 Task: Plan a trip to s-Hertogenbosch, Netherlands from 22nd December, 2023 to 30th December, 2023 for 2 adults.1  bedroom having 1 bed and 1 bathroom. Property type can be hotel. Look for 4 properties as per requirement.
Action: Mouse moved to (445, 140)
Screenshot: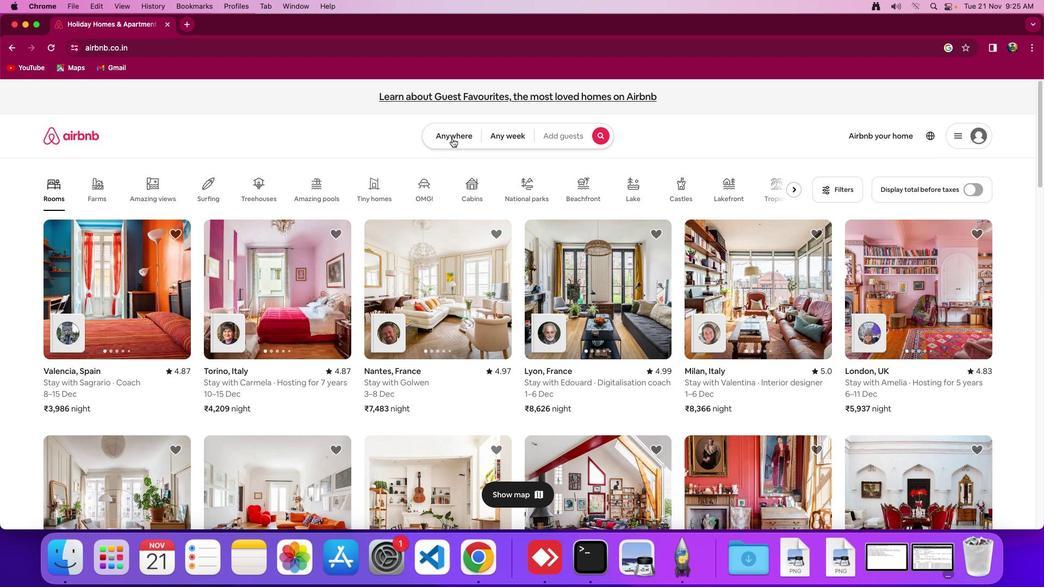 
Action: Mouse pressed left at (445, 140)
Screenshot: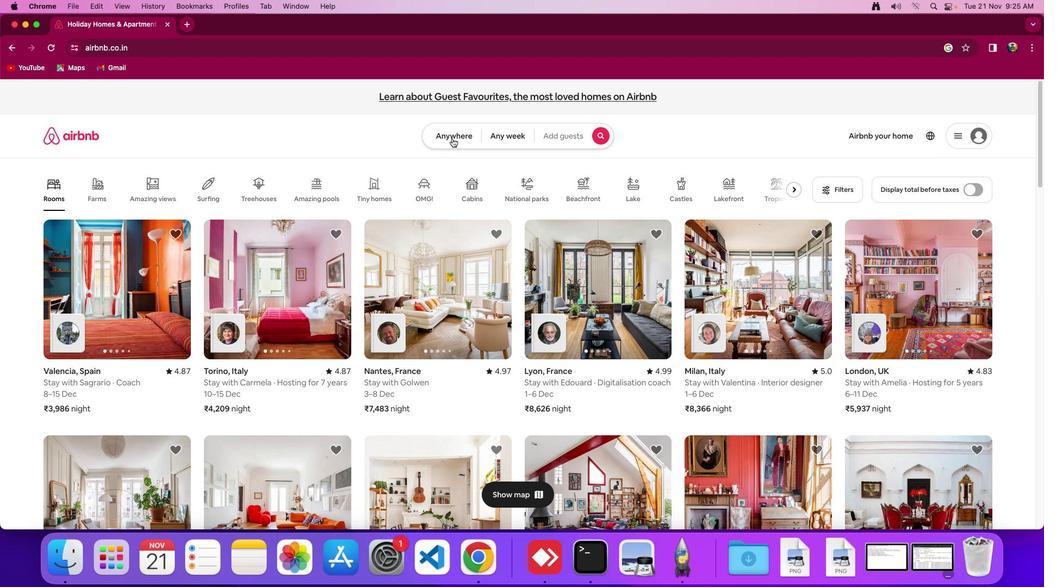 
Action: Mouse moved to (451, 138)
Screenshot: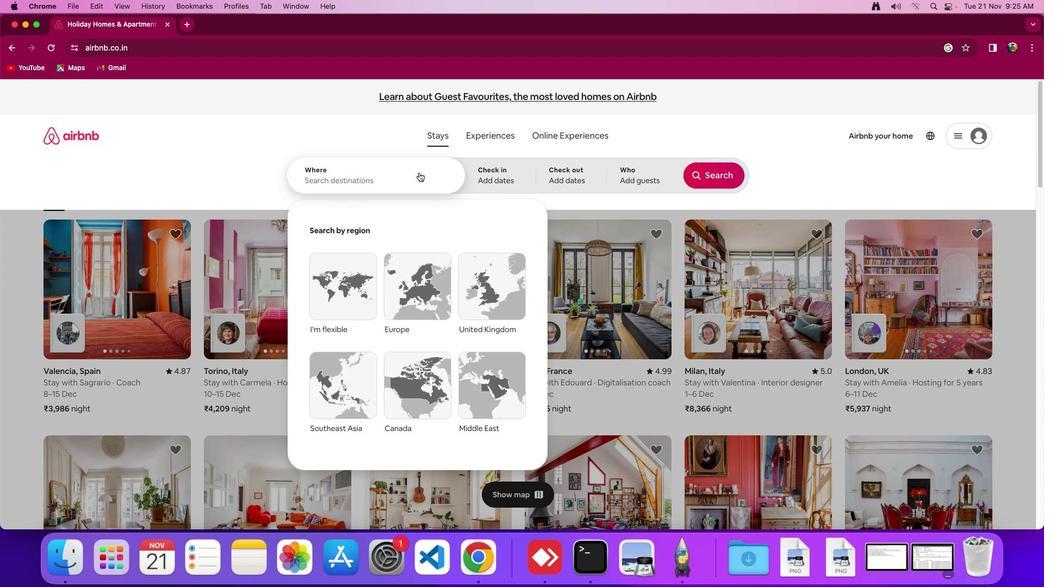 
Action: Mouse pressed left at (451, 138)
Screenshot: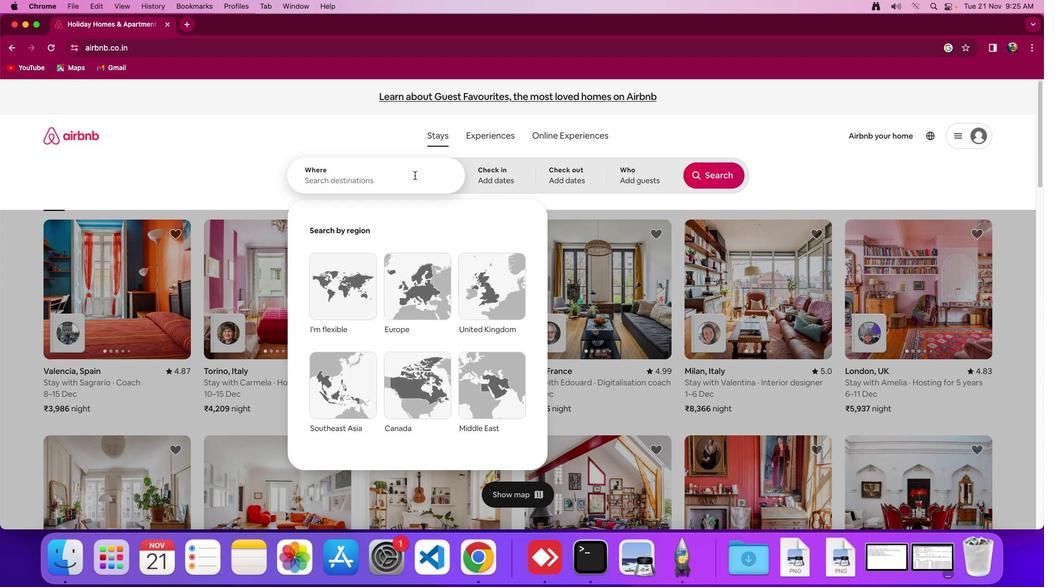 
Action: Mouse moved to (414, 175)
Screenshot: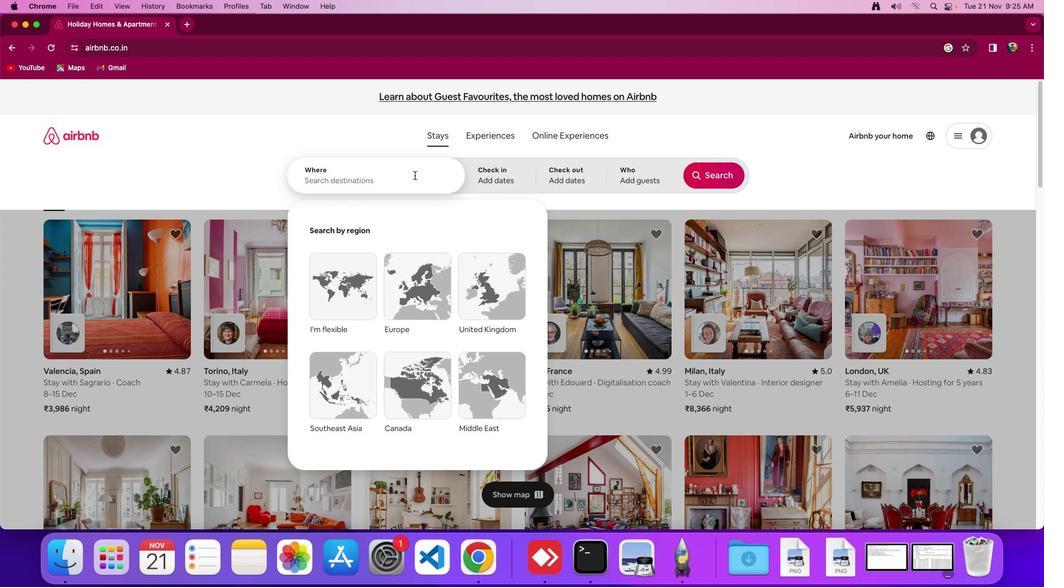 
Action: Mouse pressed left at (414, 175)
Screenshot: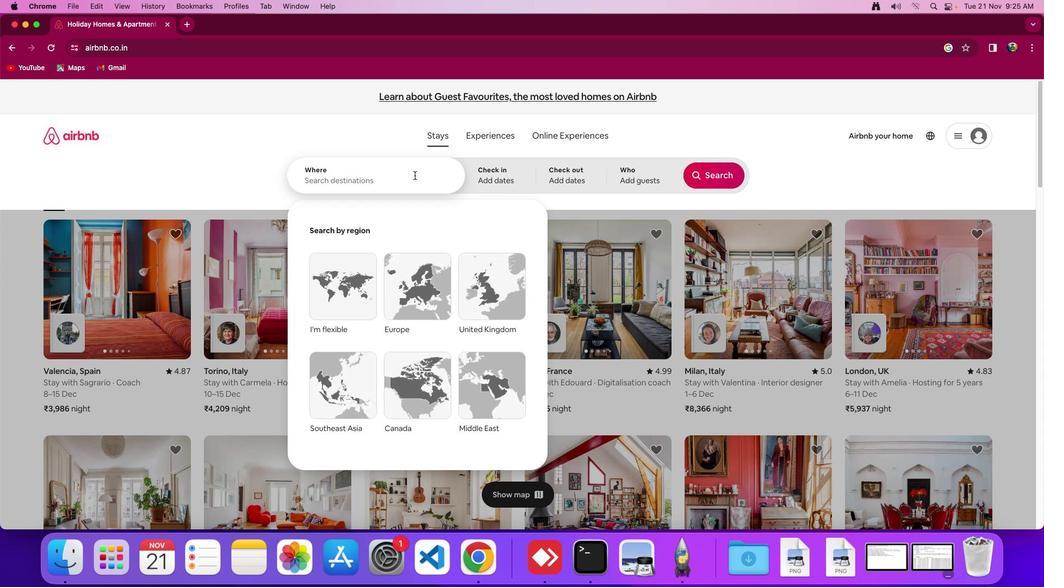 
Action: Key pressed Key.shift_r'S'Key.backspace's''-'Key.shift'H''e''r''t''o'Key.backspace'o''g''e''n''b''o''s''c''h'','Key.spaceKey.shift'N''e''t''h''e''r''l''a''n''d''s'
Screenshot: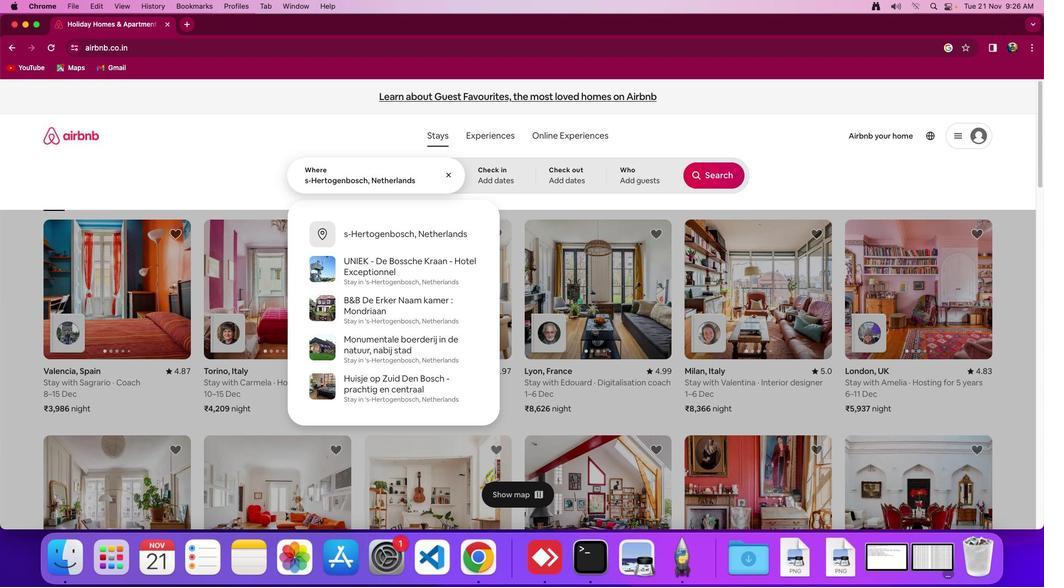 
Action: Mouse moved to (485, 175)
Screenshot: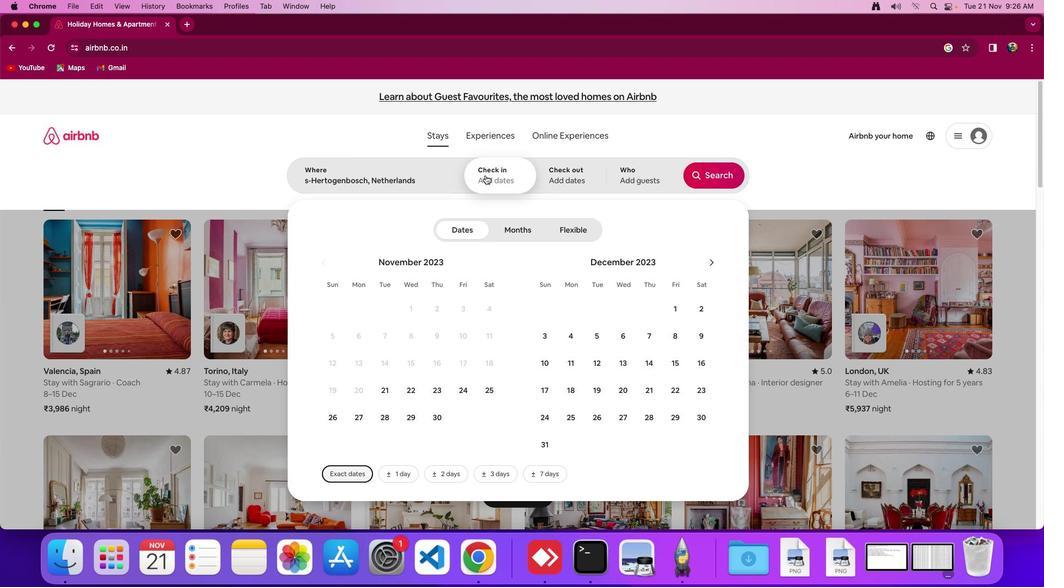 
Action: Mouse pressed left at (485, 175)
Screenshot: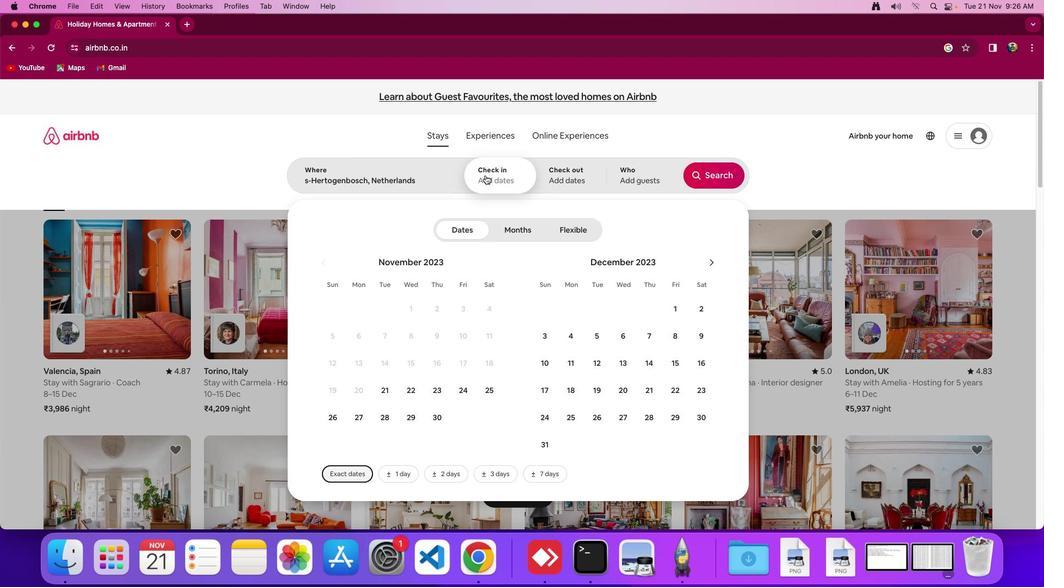 
Action: Mouse moved to (687, 390)
Screenshot: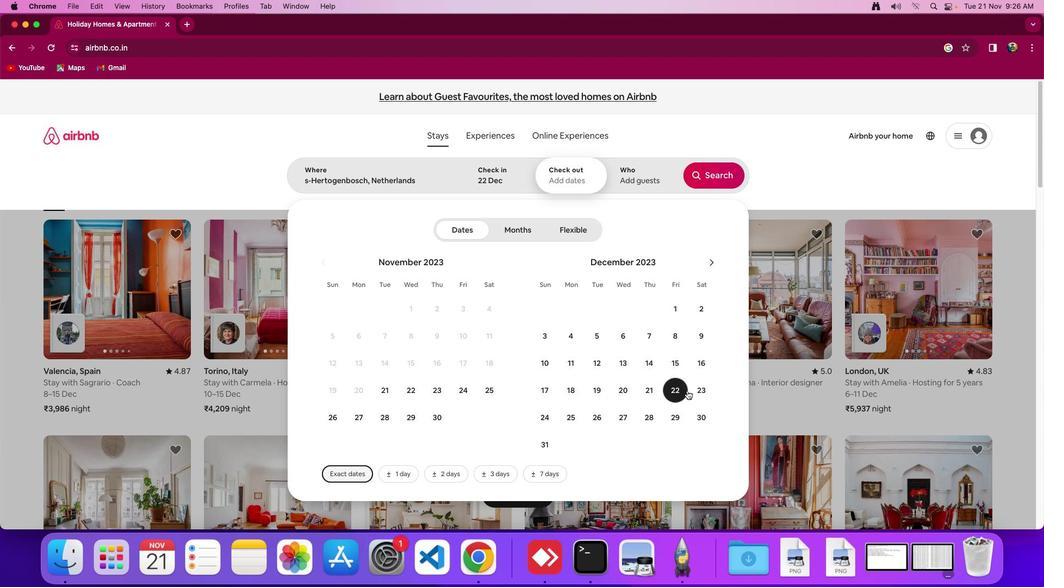 
Action: Mouse pressed left at (687, 390)
Screenshot: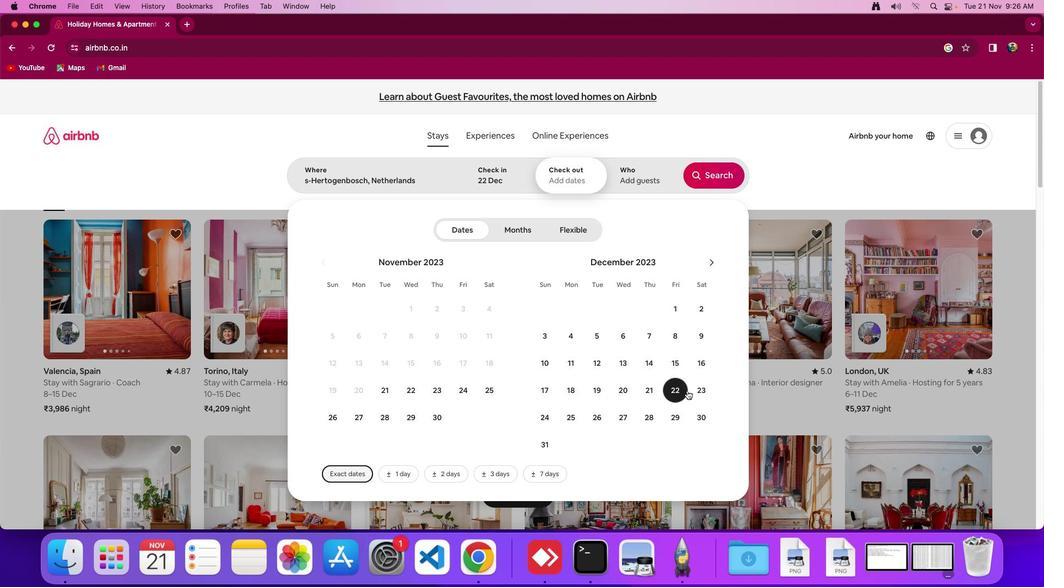 
Action: Mouse moved to (698, 413)
Screenshot: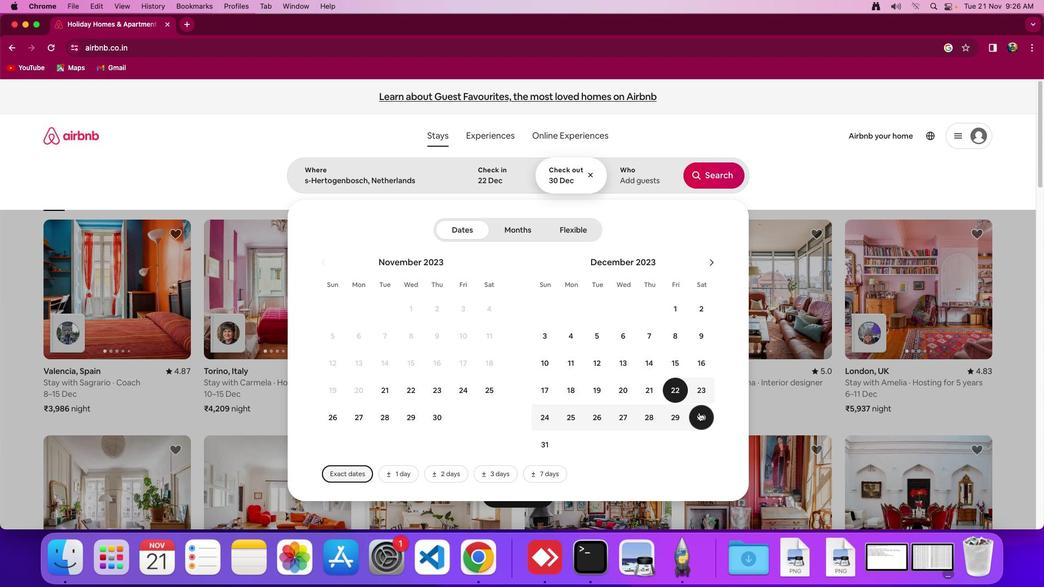 
Action: Mouse pressed left at (698, 413)
Screenshot: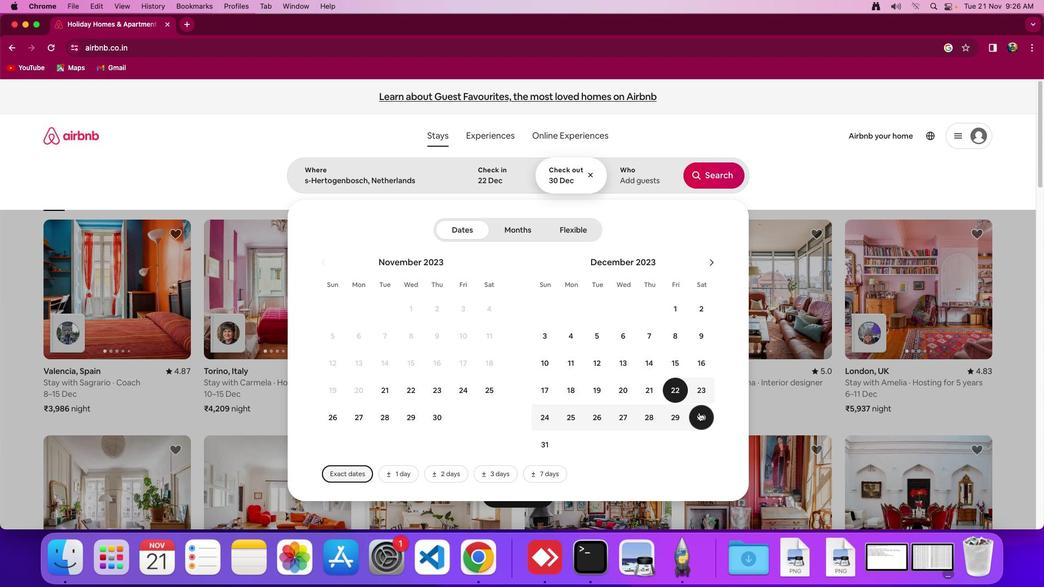 
Action: Mouse moved to (655, 178)
Screenshot: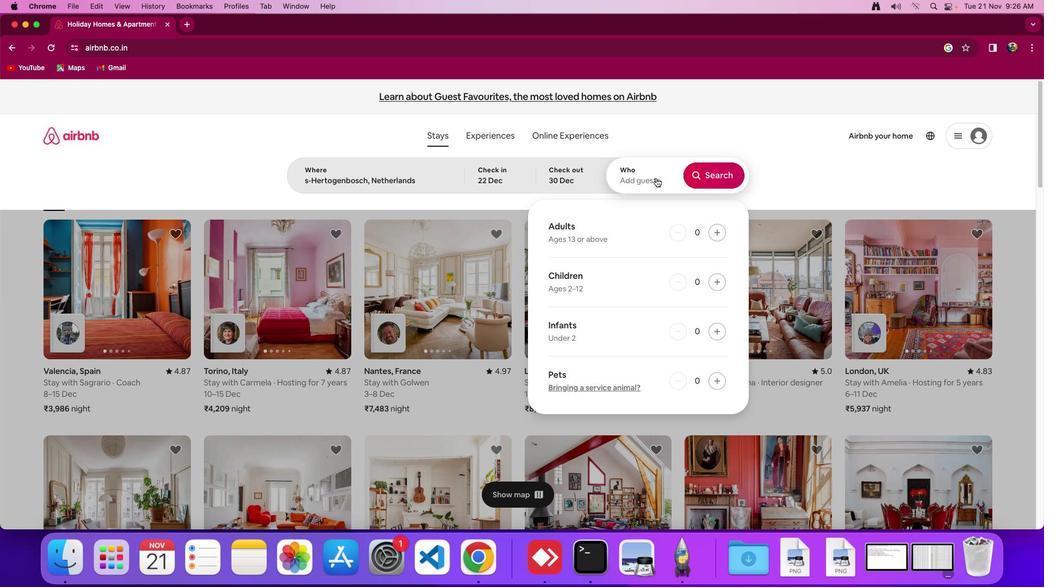 
Action: Mouse pressed left at (655, 178)
Screenshot: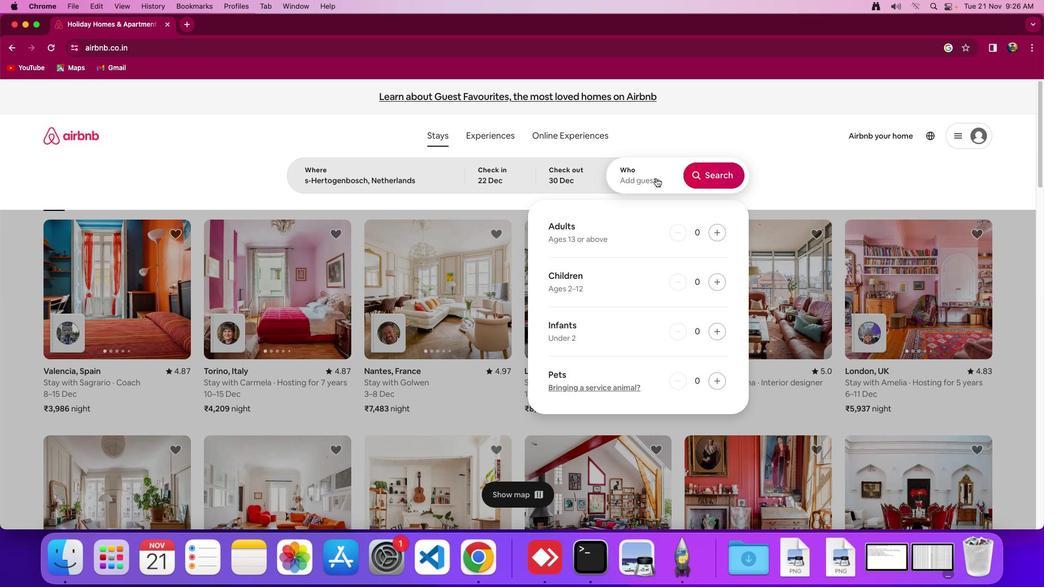 
Action: Mouse moved to (716, 231)
Screenshot: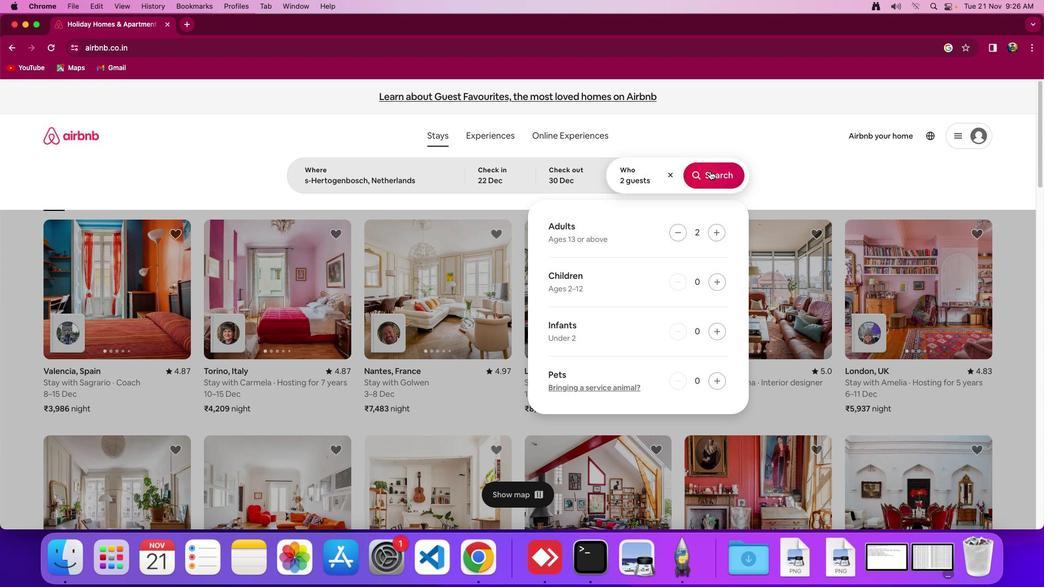 
Action: Mouse pressed left at (716, 231)
Screenshot: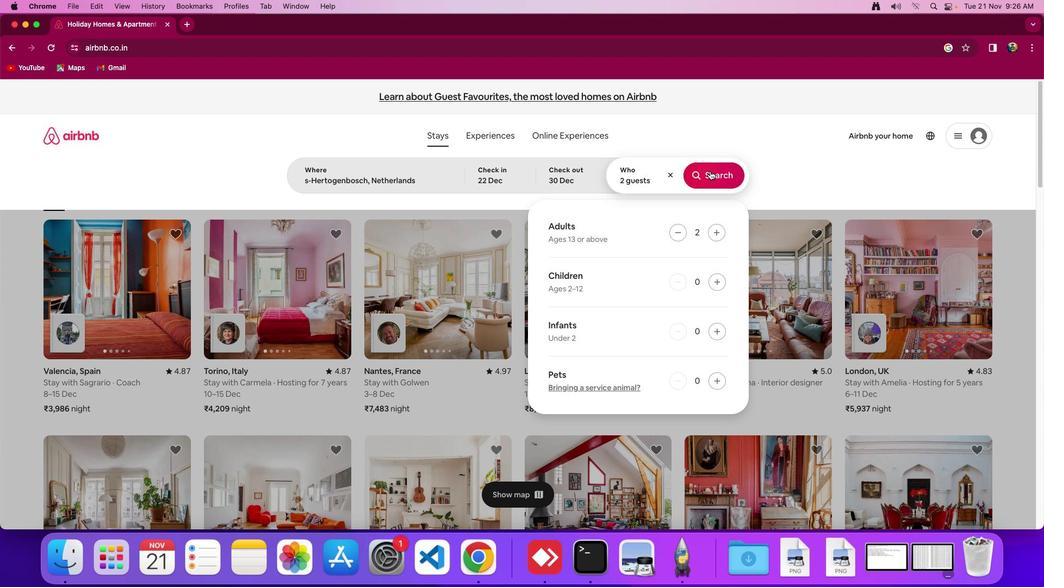 
Action: Mouse pressed left at (716, 231)
Screenshot: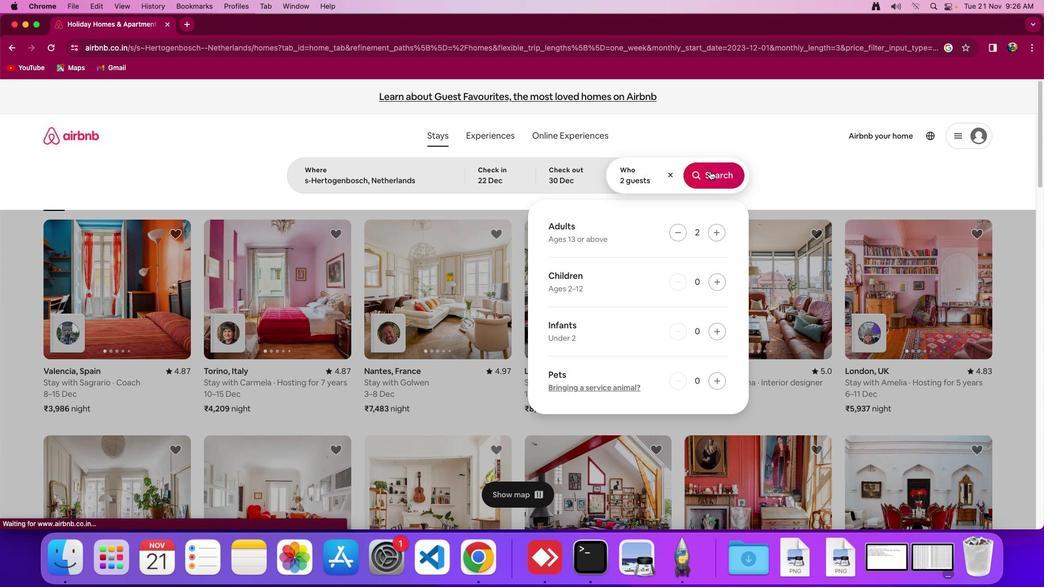 
Action: Mouse moved to (710, 170)
Screenshot: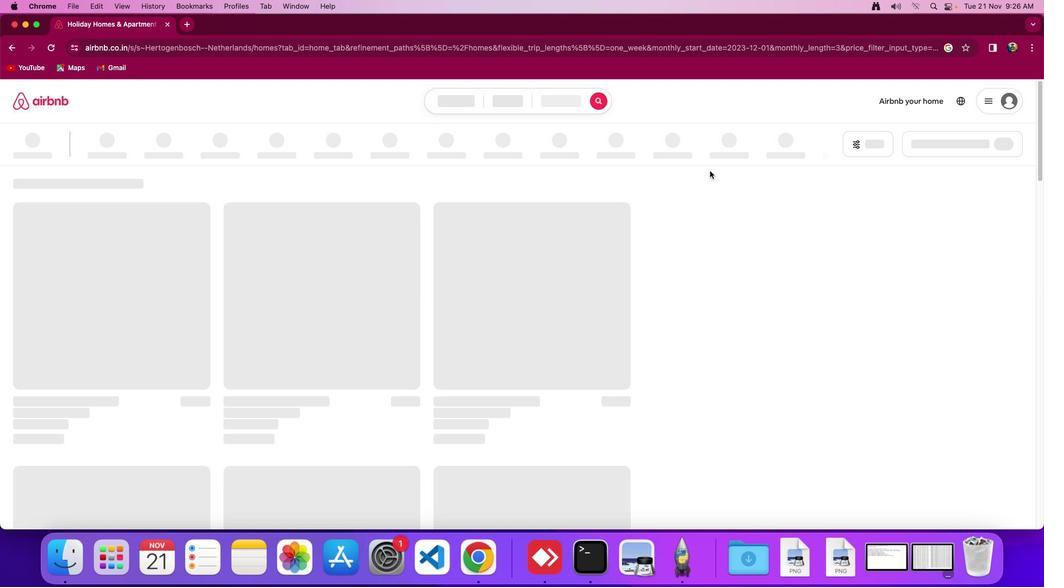
Action: Mouse pressed left at (710, 170)
Screenshot: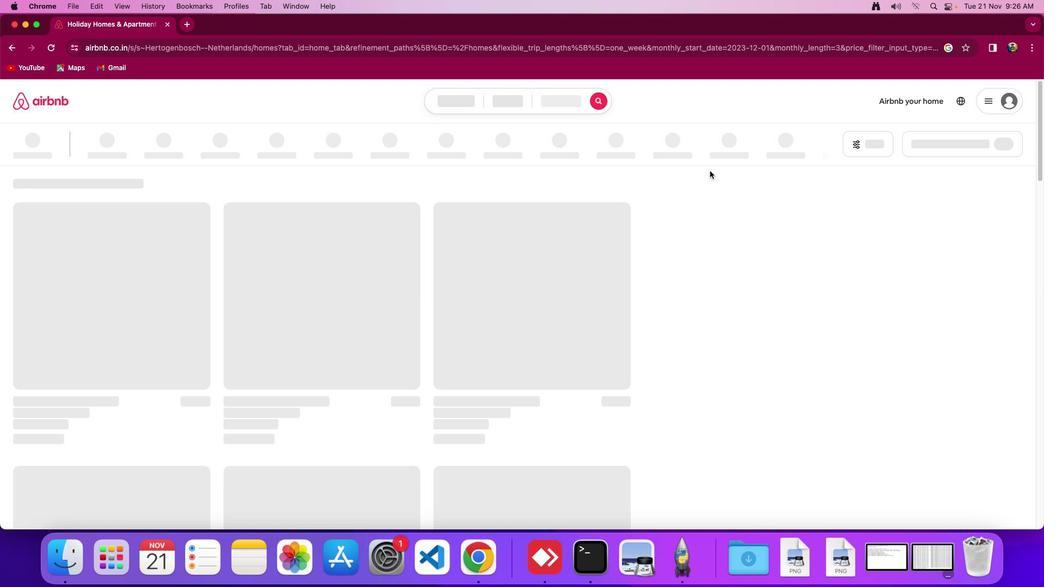 
Action: Mouse moved to (860, 144)
Screenshot: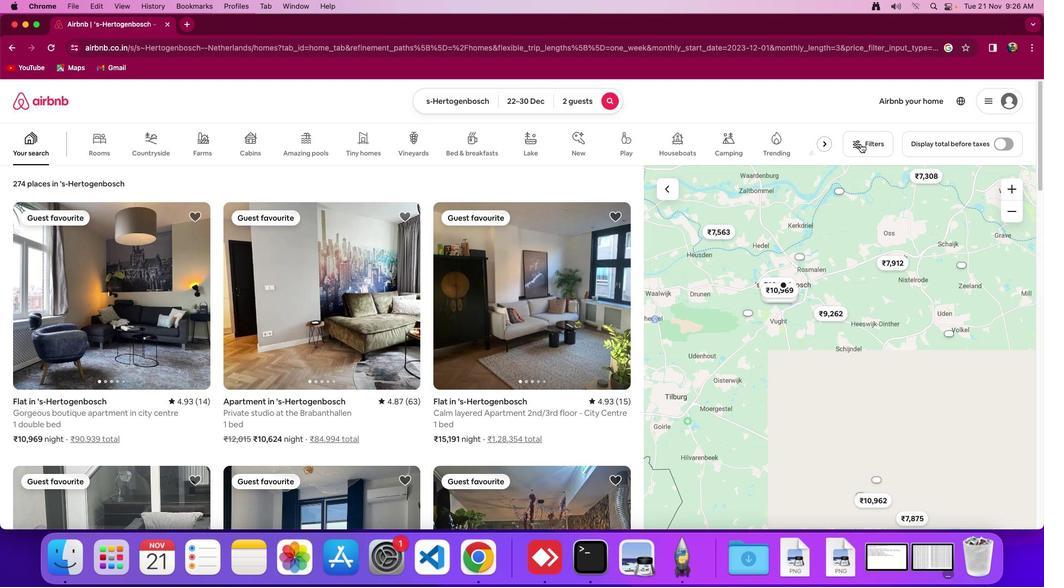
Action: Mouse pressed left at (860, 144)
Screenshot: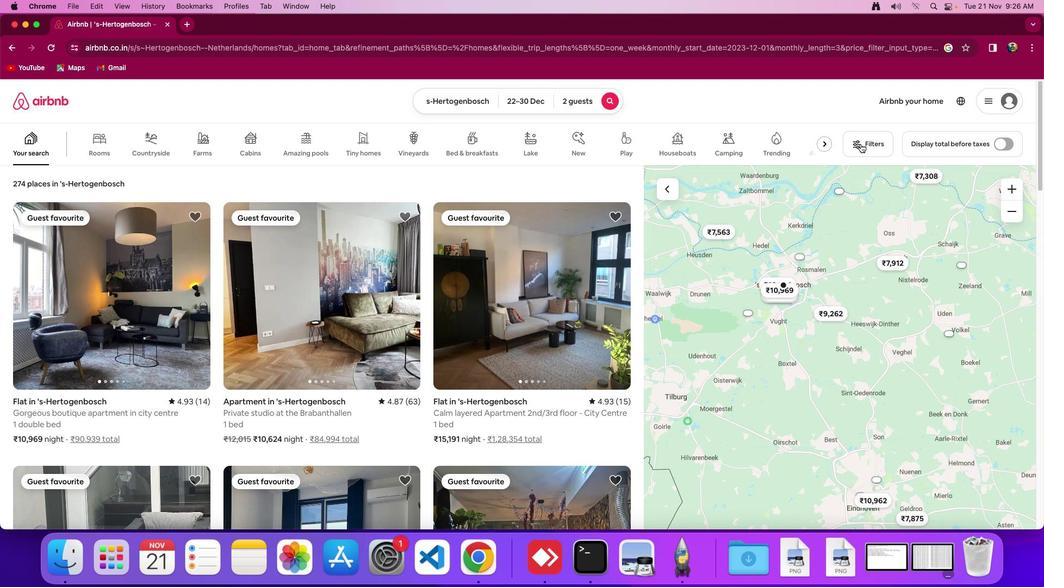 
Action: Mouse moved to (858, 140)
Screenshot: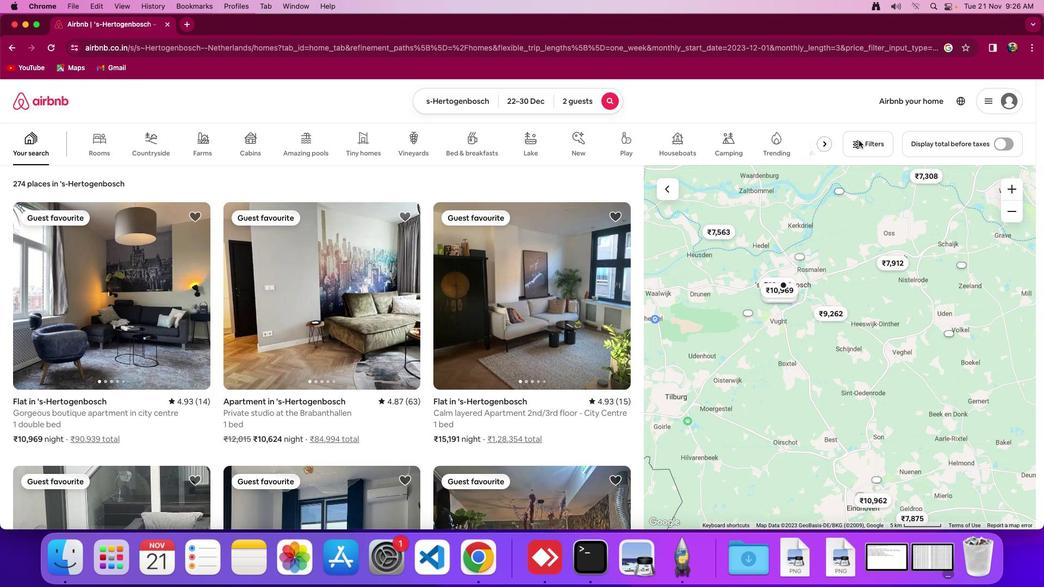 
Action: Mouse pressed left at (858, 140)
Screenshot: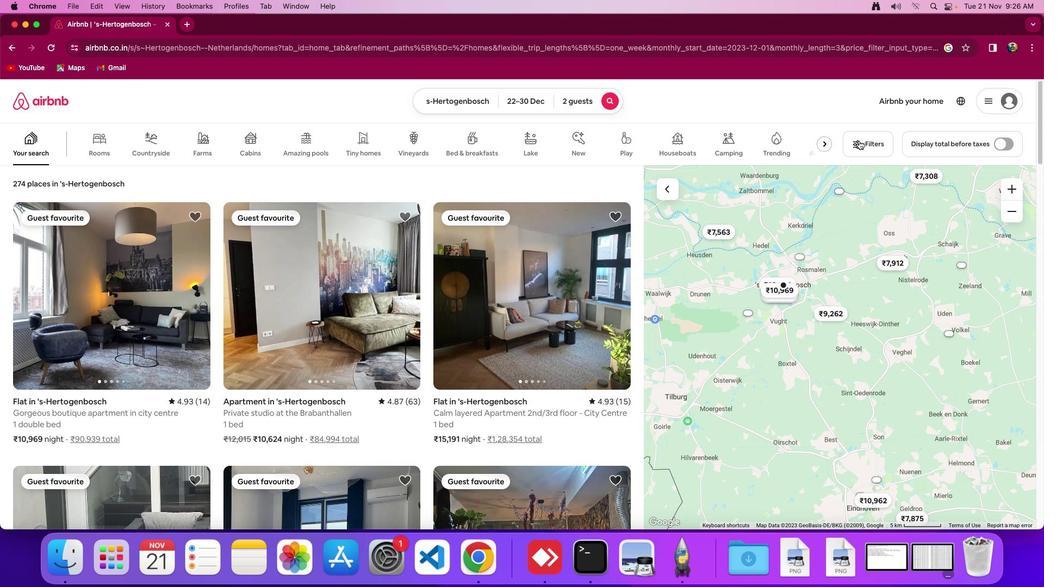 
Action: Mouse moved to (858, 140)
Screenshot: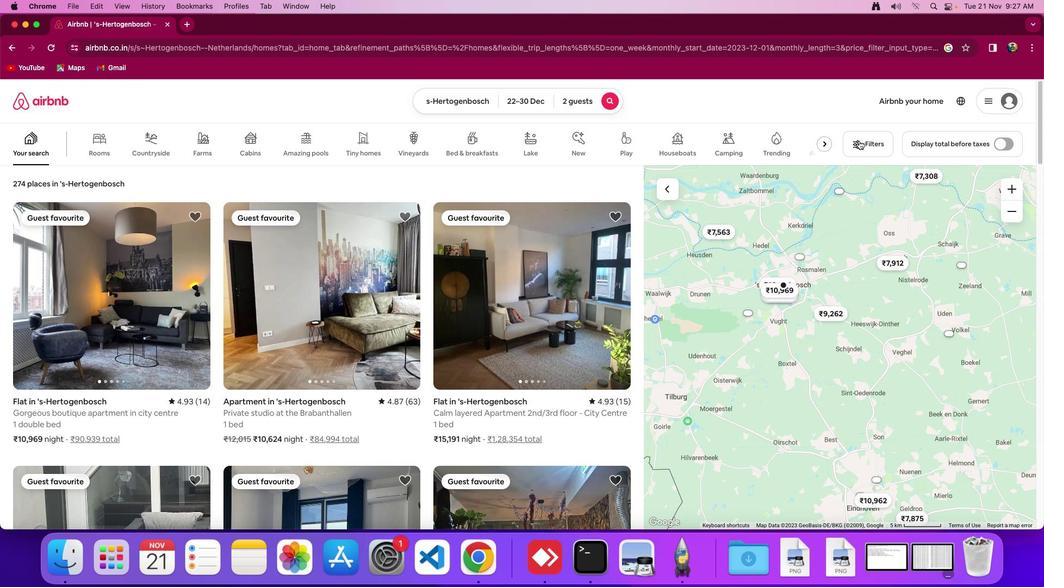 
Action: Mouse pressed left at (858, 140)
Screenshot: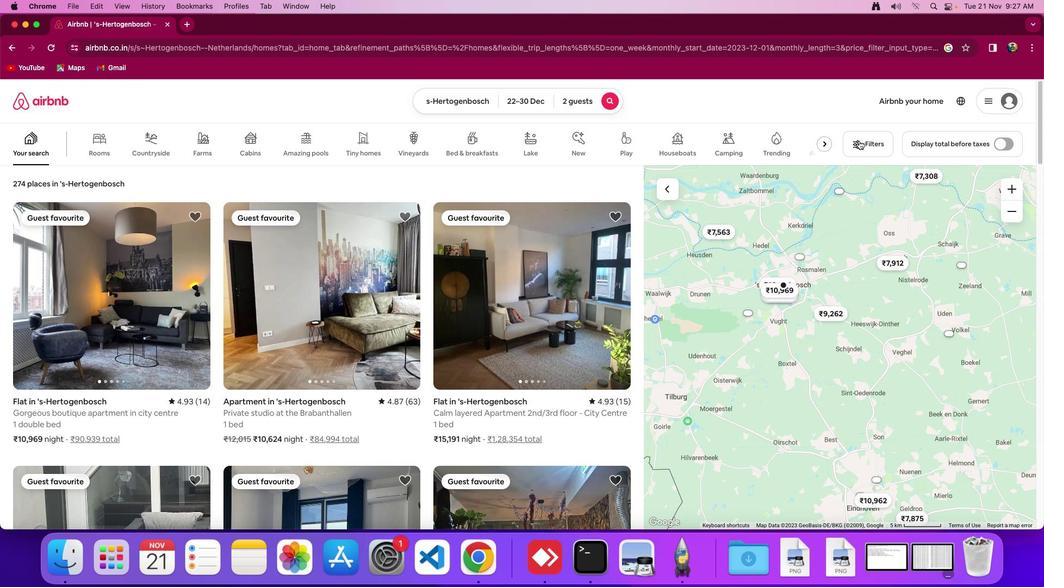 
Action: Mouse moved to (850, 145)
Screenshot: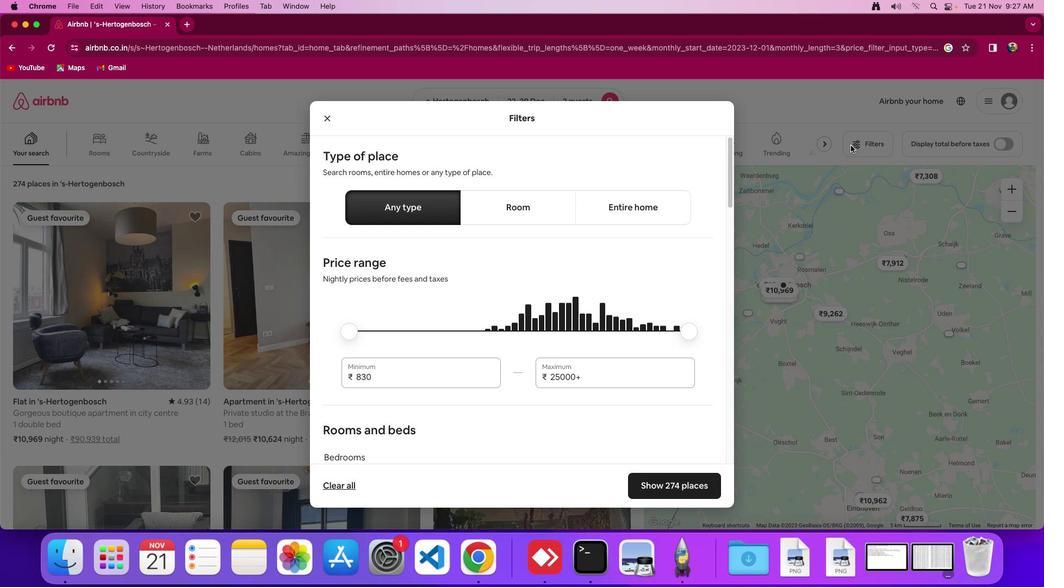 
Action: Mouse pressed left at (850, 145)
Screenshot: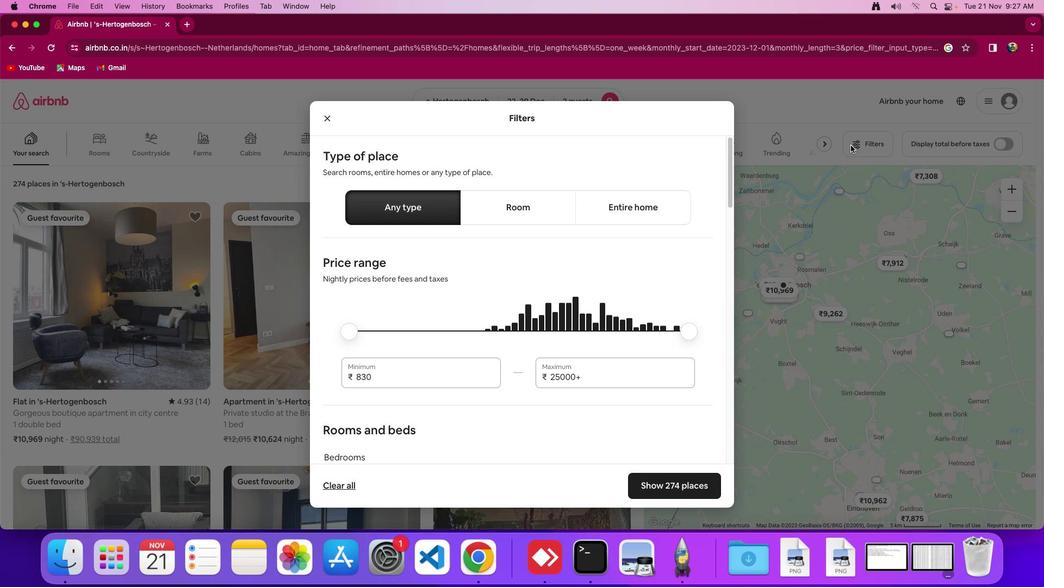 
Action: Mouse moved to (566, 298)
Screenshot: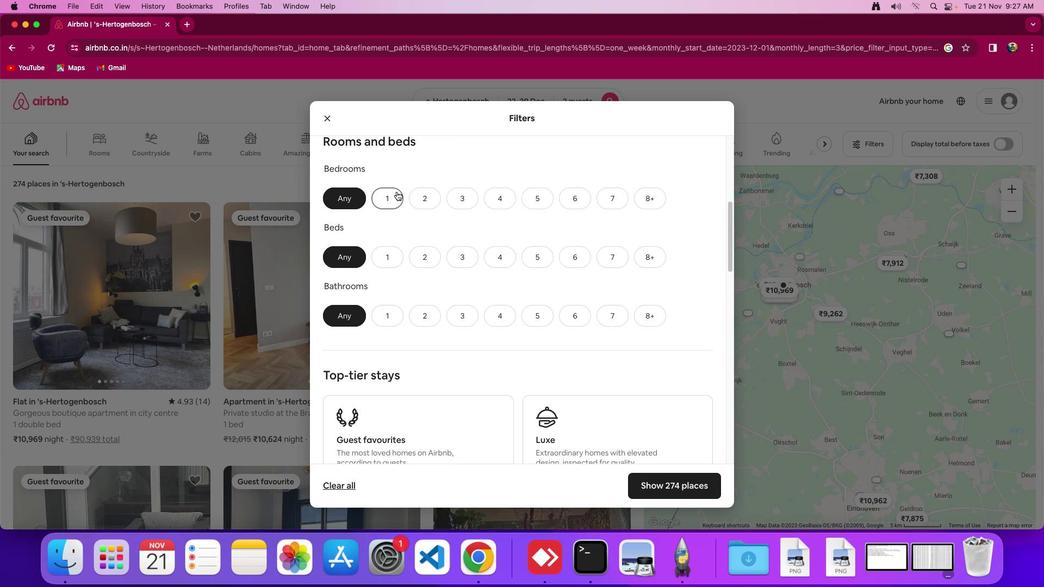 
Action: Mouse scrolled (566, 298) with delta (0, 0)
Screenshot: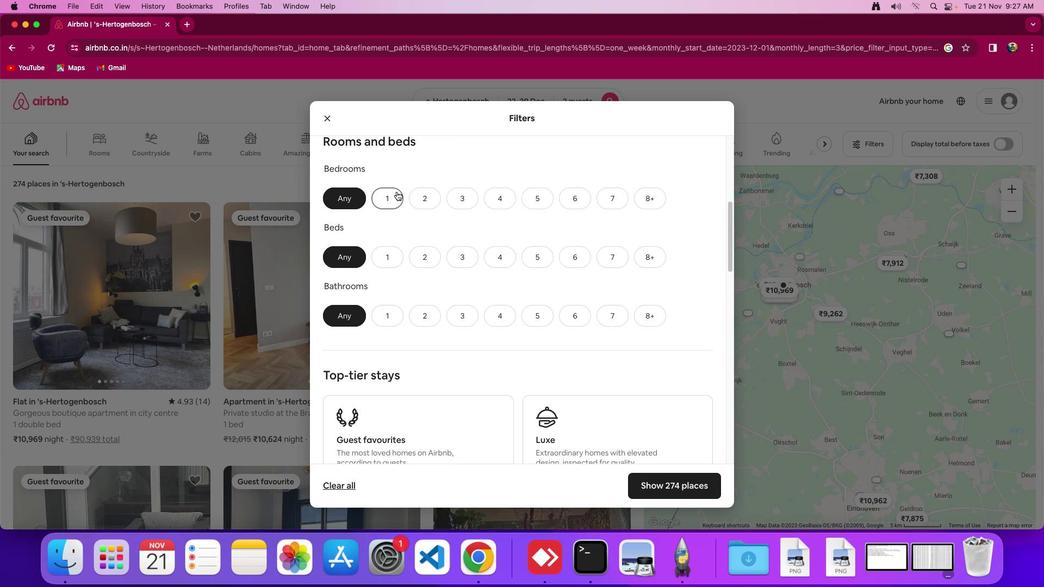 
Action: Mouse scrolled (566, 298) with delta (0, 0)
Screenshot: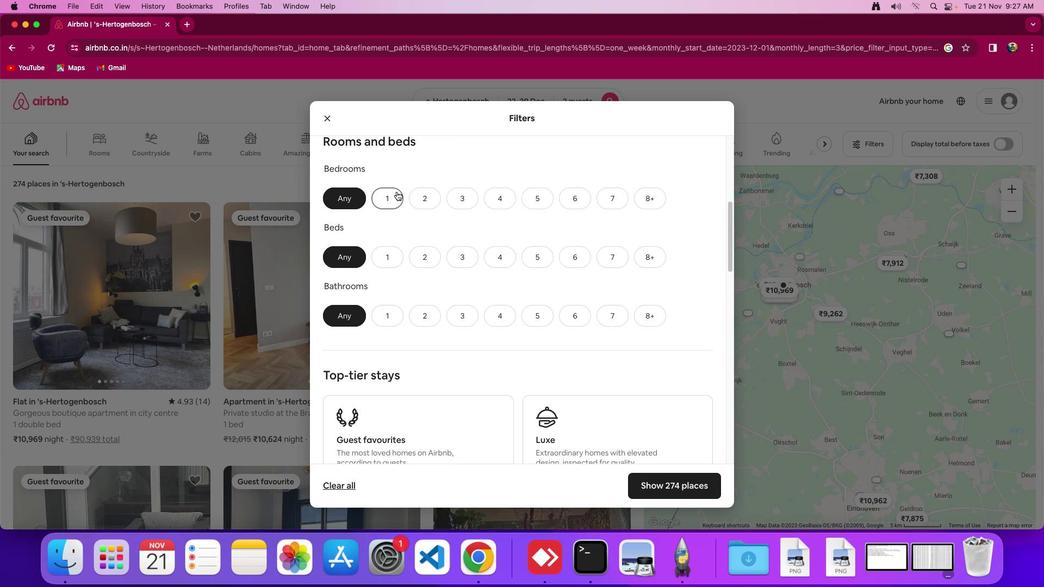 
Action: Mouse scrolled (566, 298) with delta (0, -2)
Screenshot: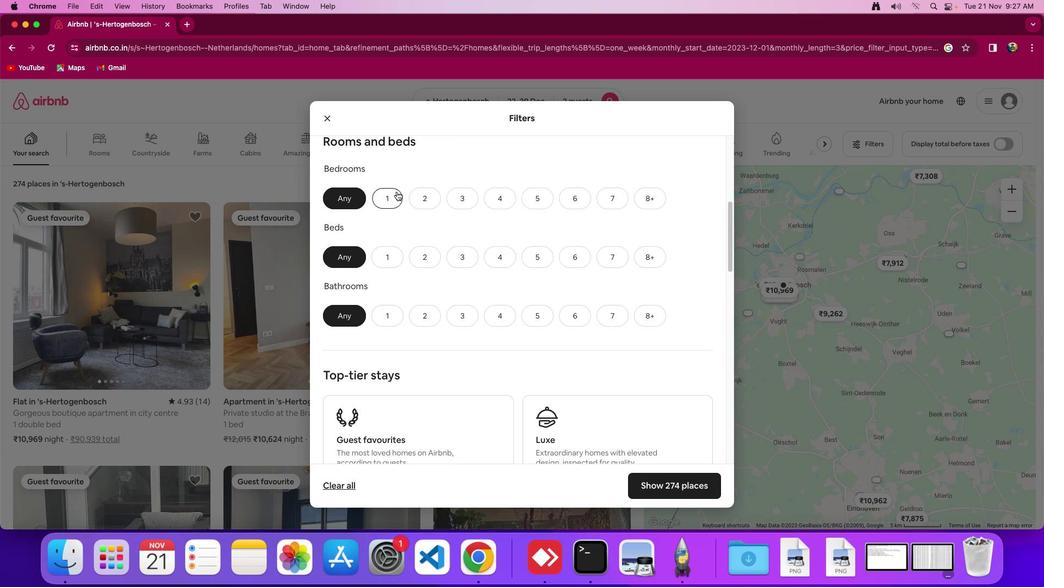 
Action: Mouse scrolled (566, 298) with delta (0, -3)
Screenshot: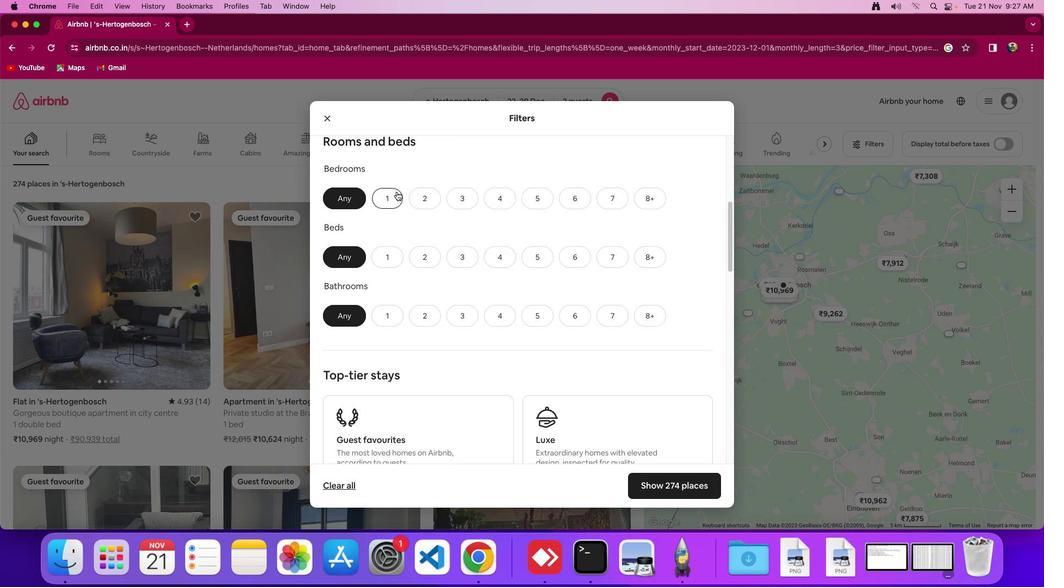 
Action: Mouse moved to (396, 191)
Screenshot: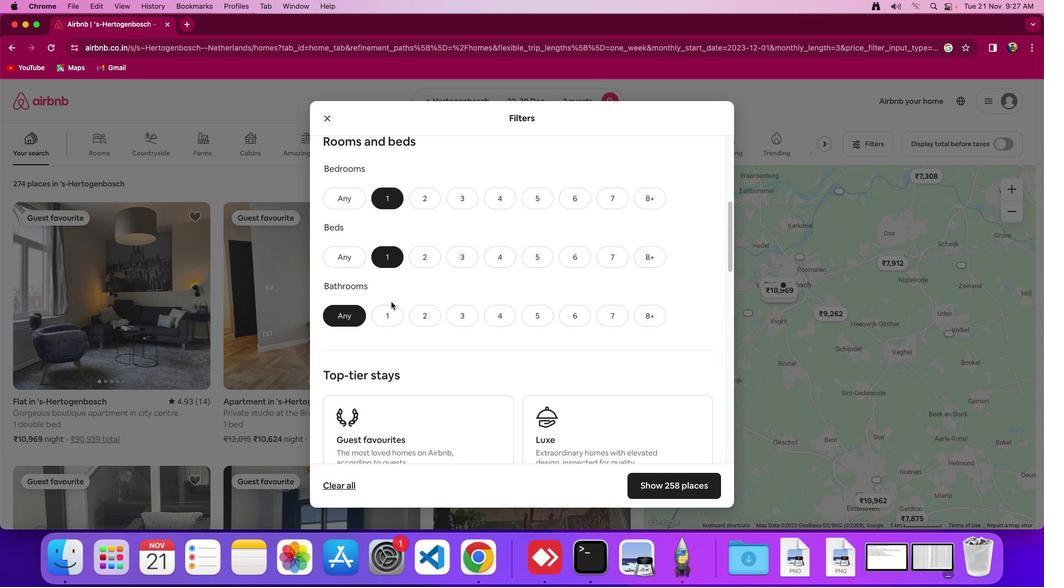 
Action: Mouse pressed left at (396, 191)
Screenshot: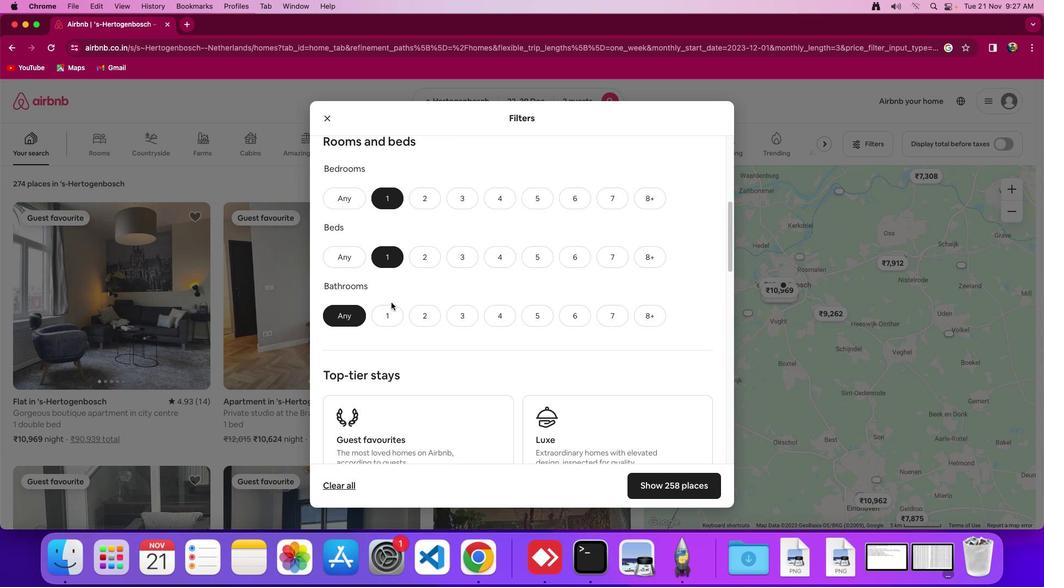 
Action: Mouse moved to (386, 253)
Screenshot: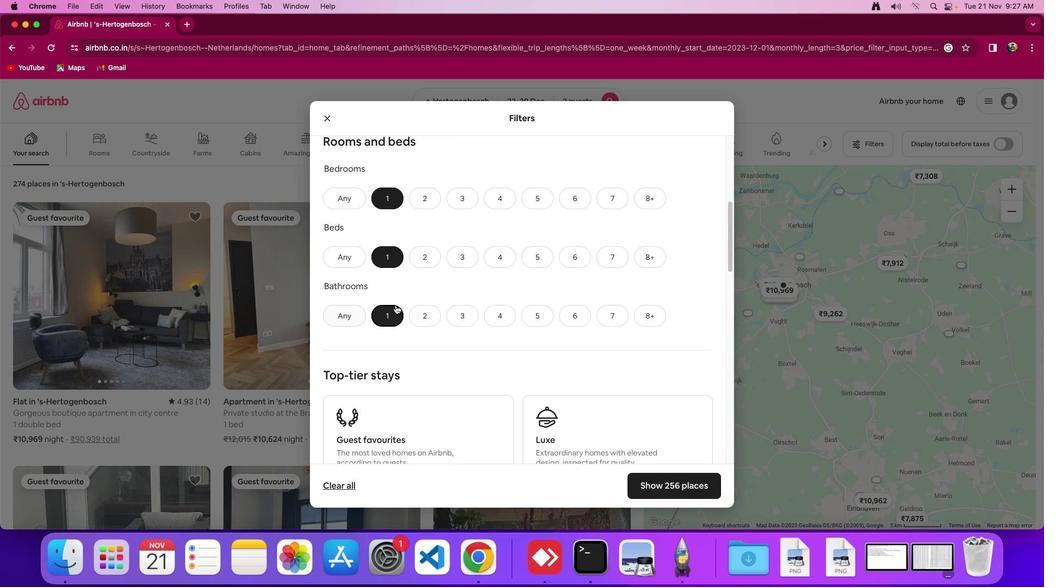 
Action: Mouse pressed left at (386, 253)
Screenshot: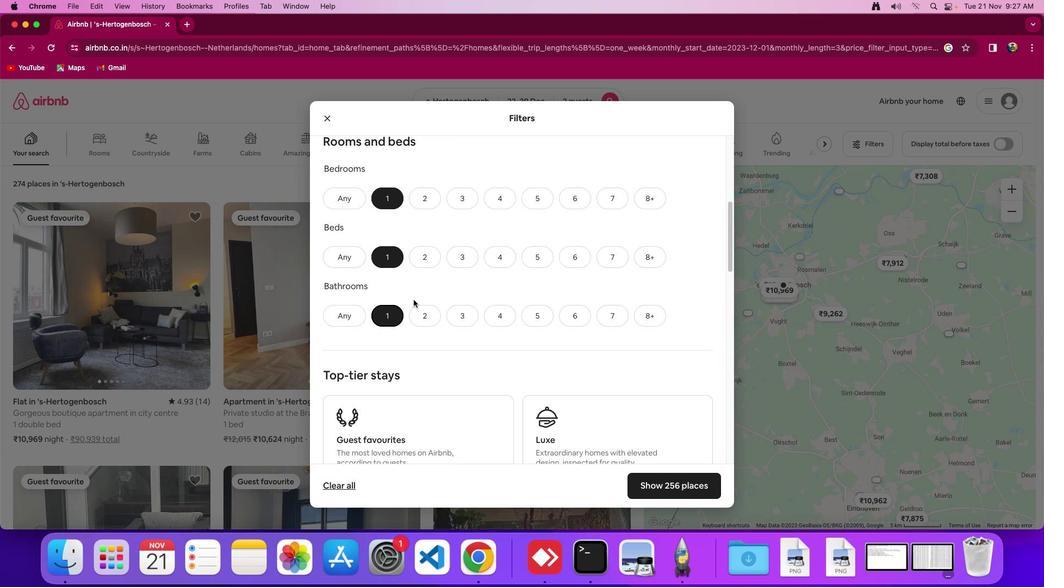 
Action: Mouse moved to (390, 310)
Screenshot: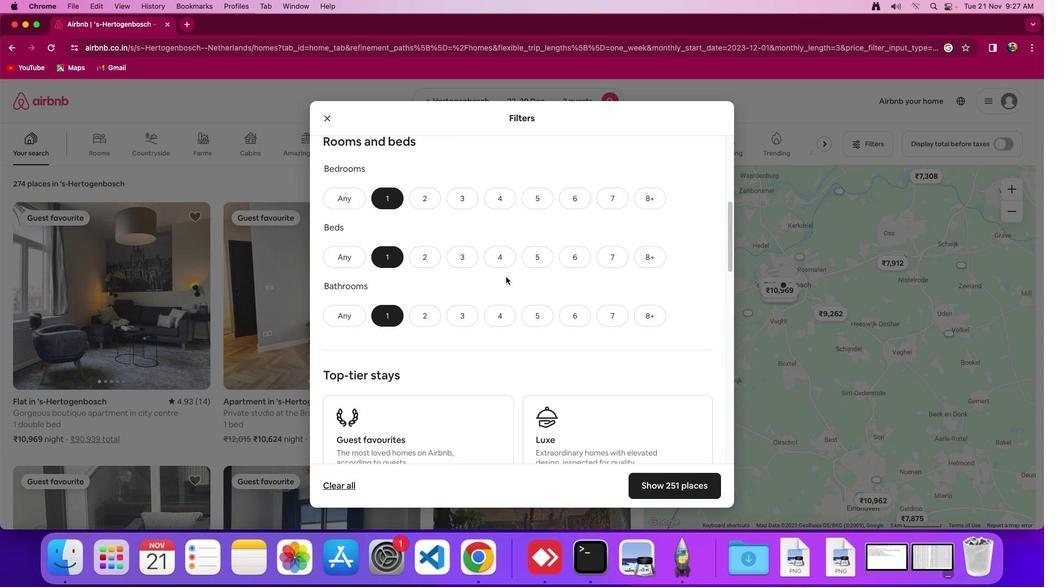 
Action: Mouse pressed left at (390, 310)
Screenshot: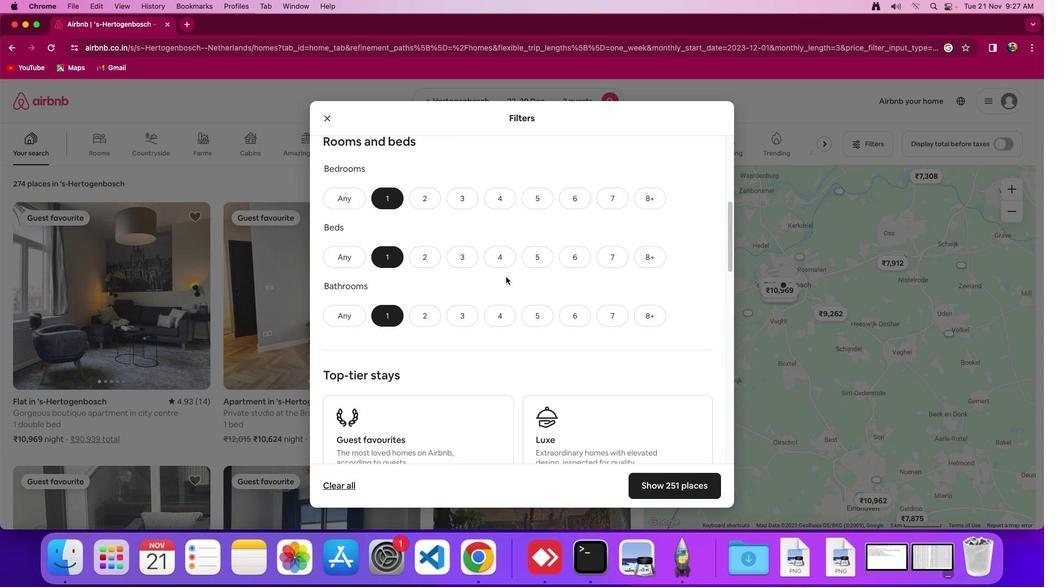 
Action: Mouse moved to (525, 276)
Screenshot: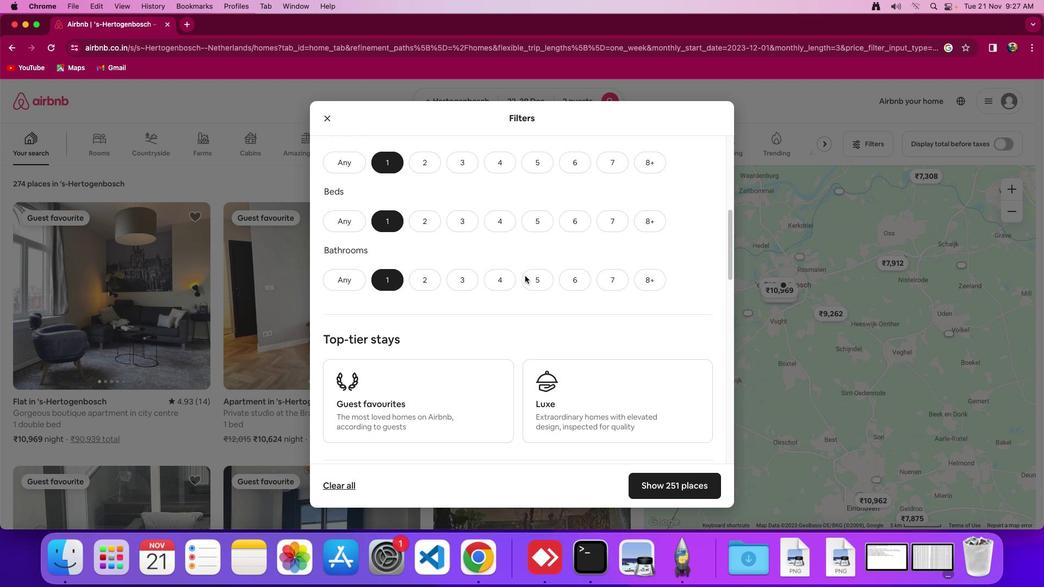 
Action: Mouse scrolled (525, 276) with delta (0, 0)
Screenshot: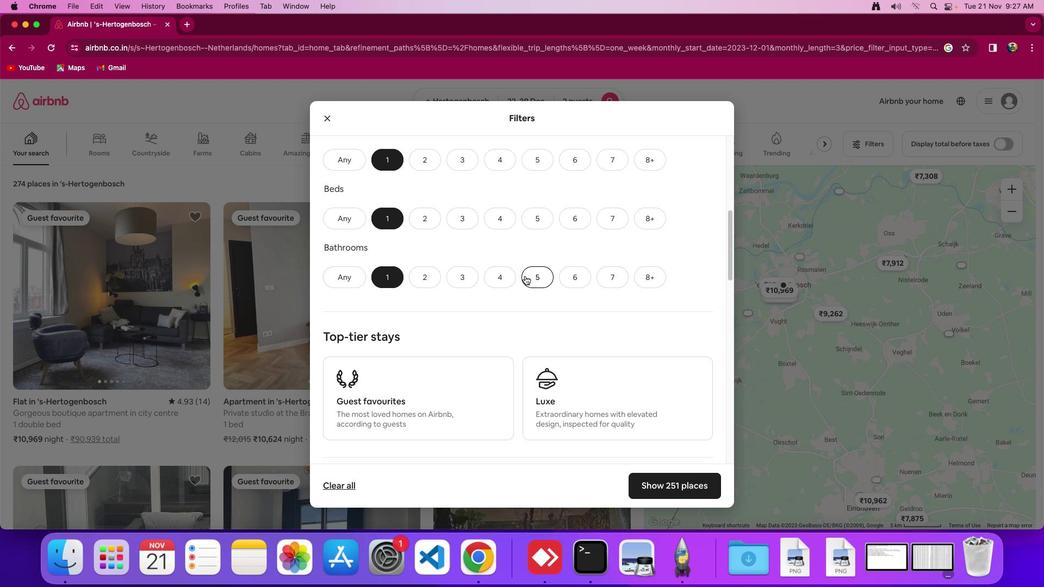 
Action: Mouse scrolled (525, 276) with delta (0, 0)
Screenshot: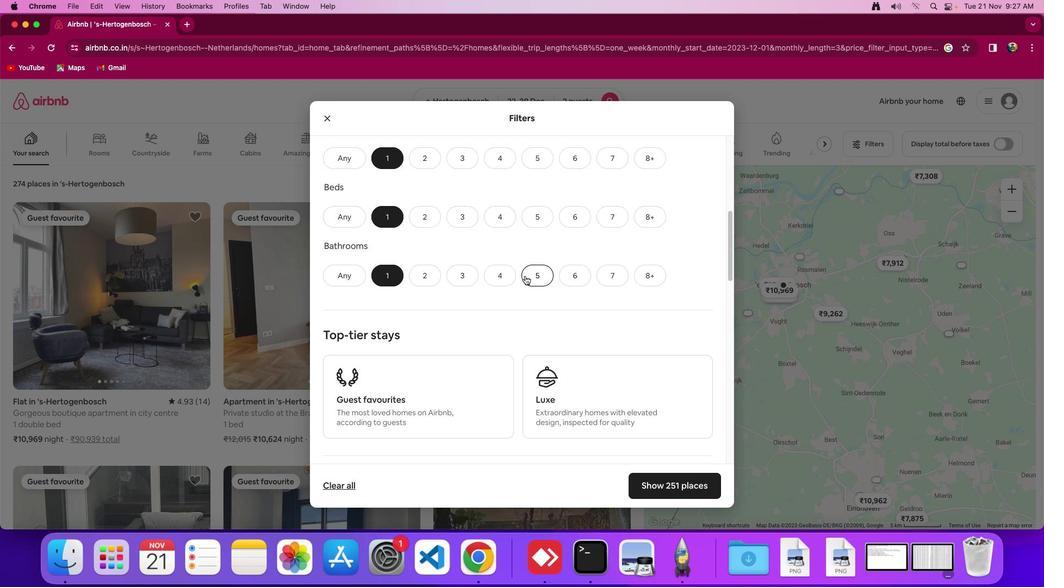 
Action: Mouse scrolled (525, 276) with delta (0, 0)
Screenshot: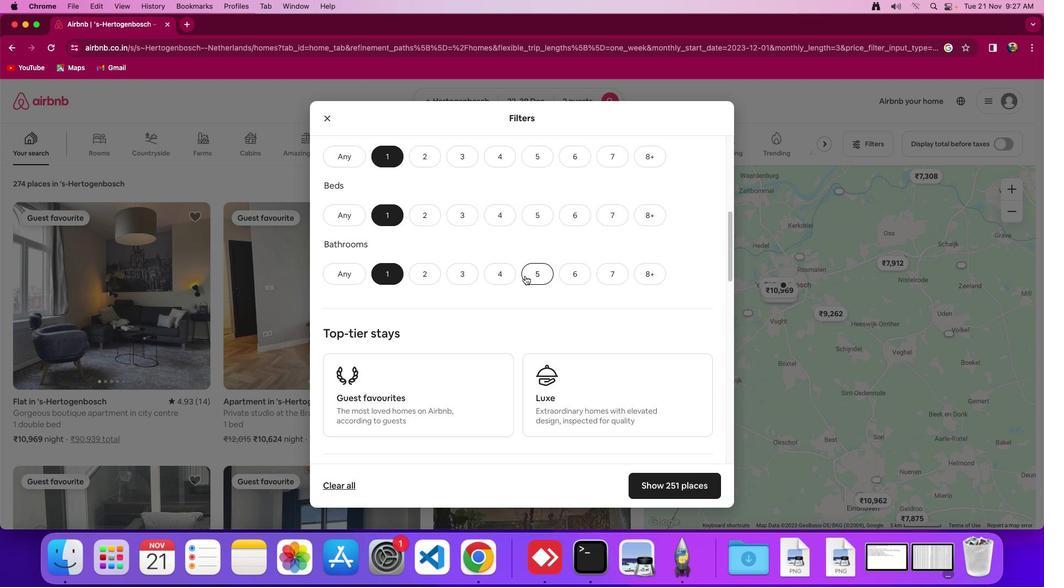 
Action: Mouse scrolled (525, 276) with delta (0, 0)
Screenshot: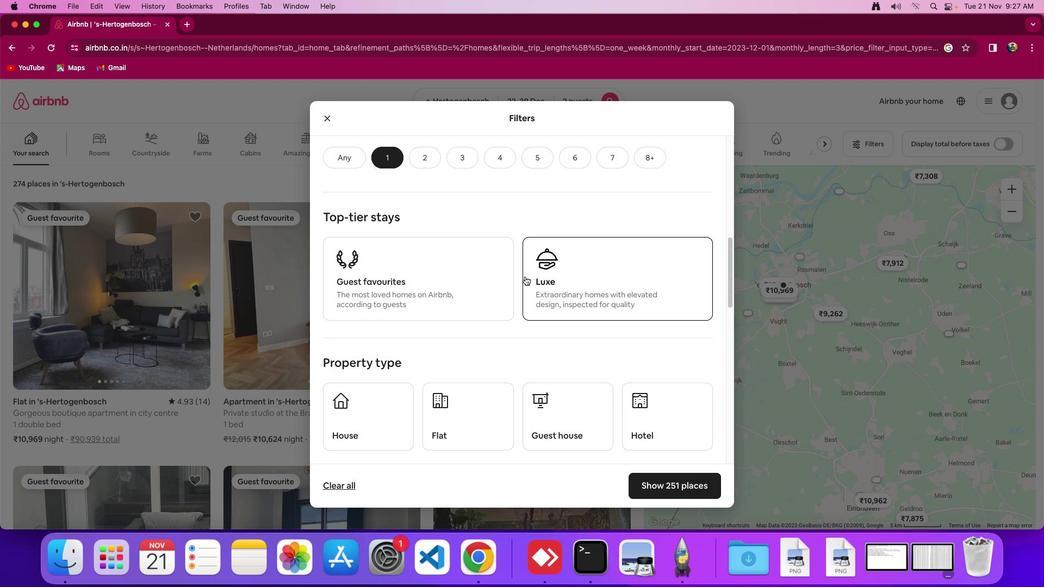
Action: Mouse scrolled (525, 276) with delta (0, 0)
Screenshot: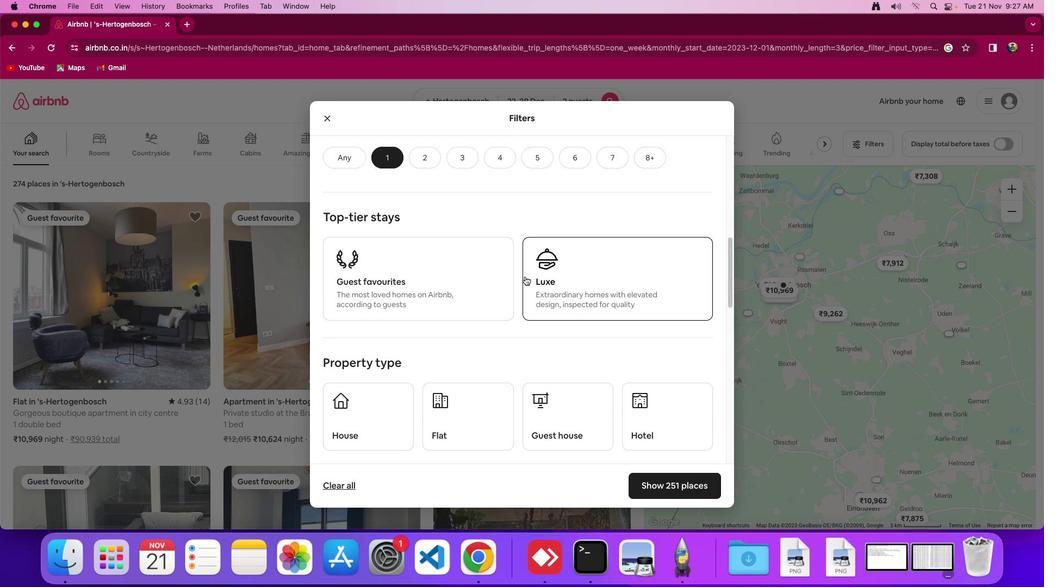 
Action: Mouse scrolled (525, 276) with delta (0, 0)
Screenshot: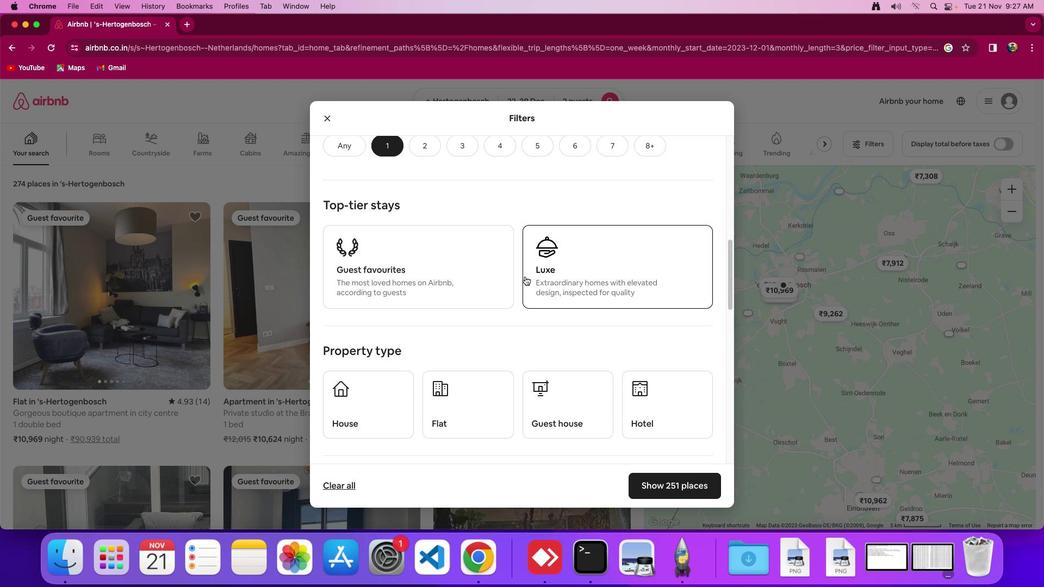 
Action: Mouse scrolled (525, 276) with delta (0, 0)
Screenshot: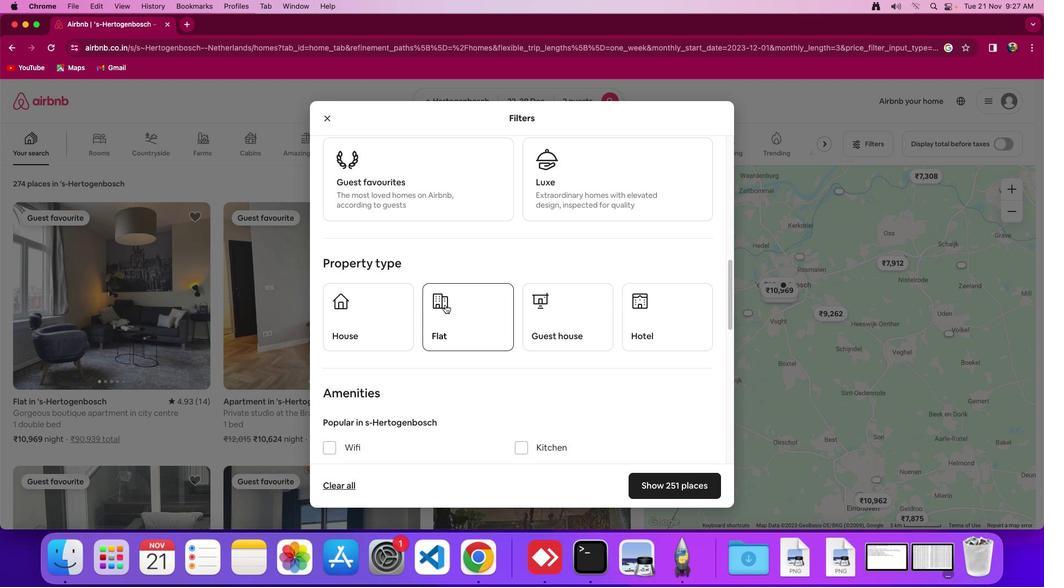 
Action: Mouse scrolled (525, 276) with delta (0, 0)
Screenshot: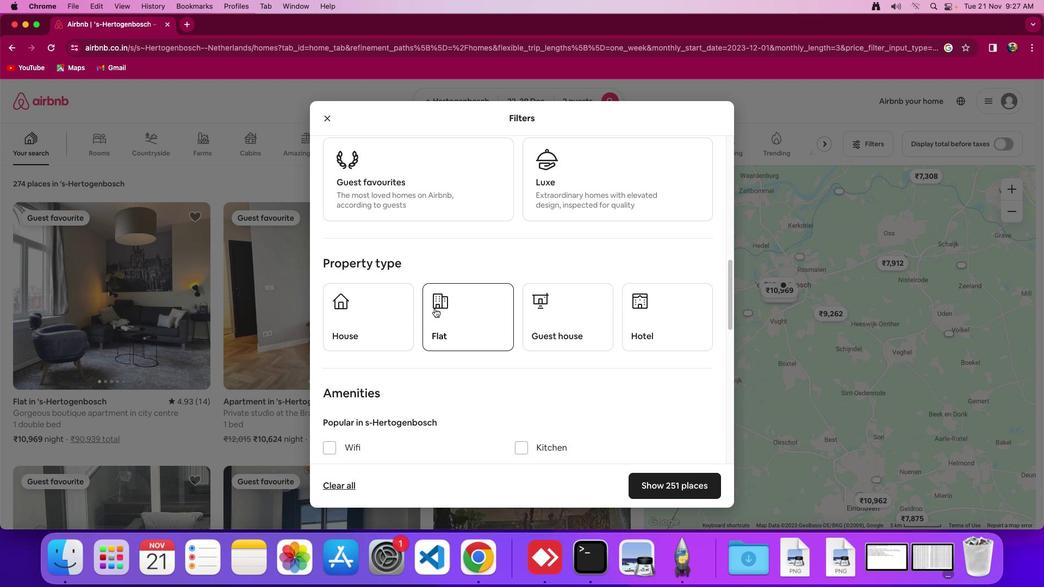 
Action: Mouse scrolled (525, 276) with delta (0, -1)
Screenshot: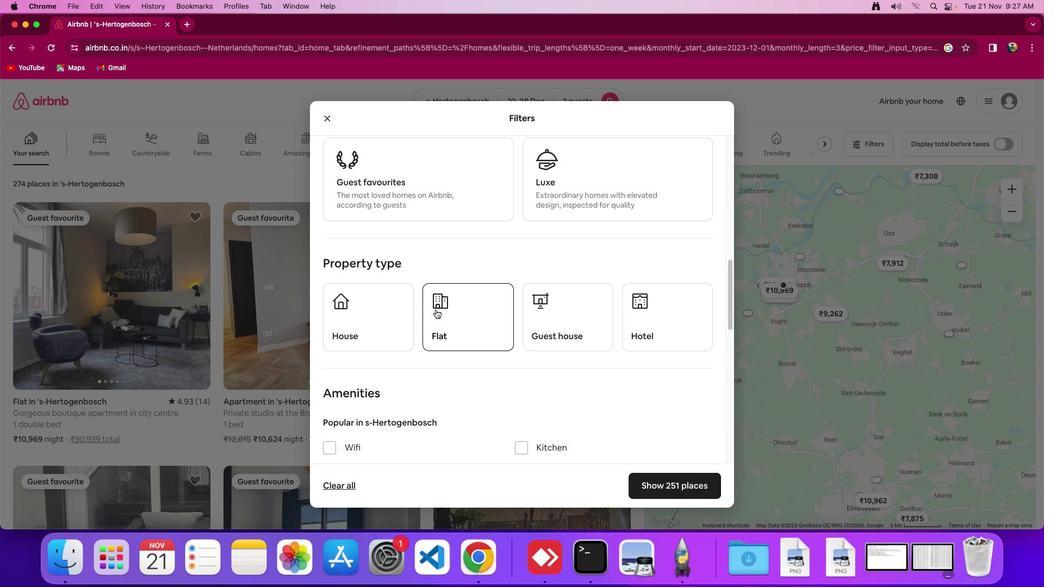 
Action: Mouse moved to (525, 276)
Screenshot: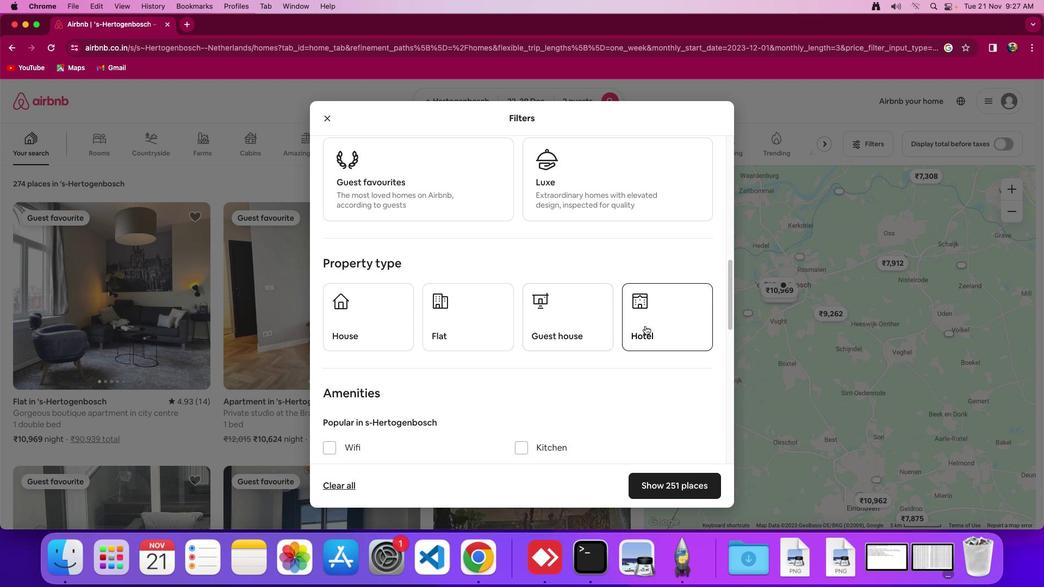 
Action: Mouse scrolled (525, 276) with delta (0, 0)
Screenshot: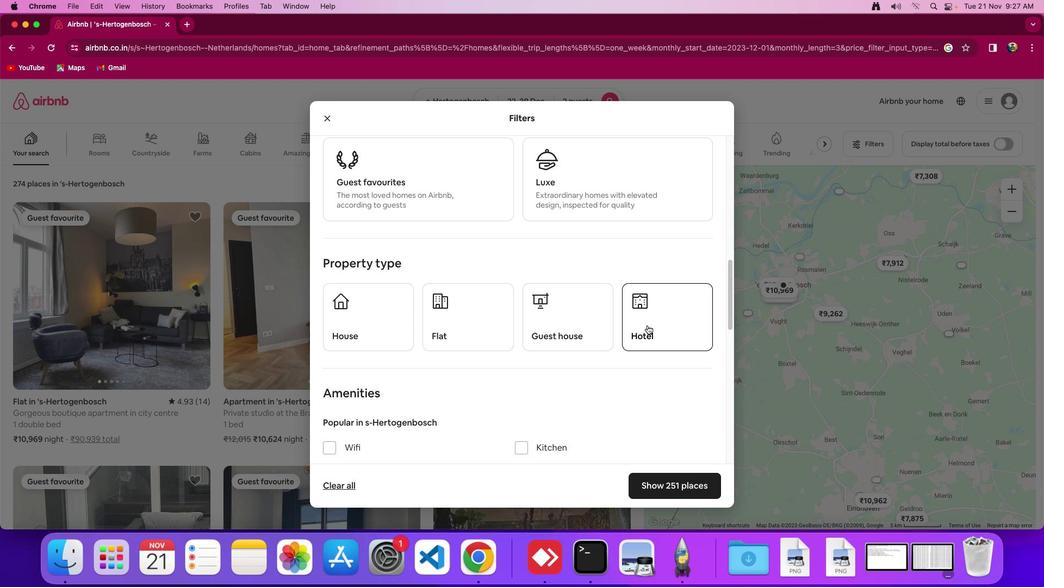
Action: Mouse scrolled (525, 276) with delta (0, 0)
Screenshot: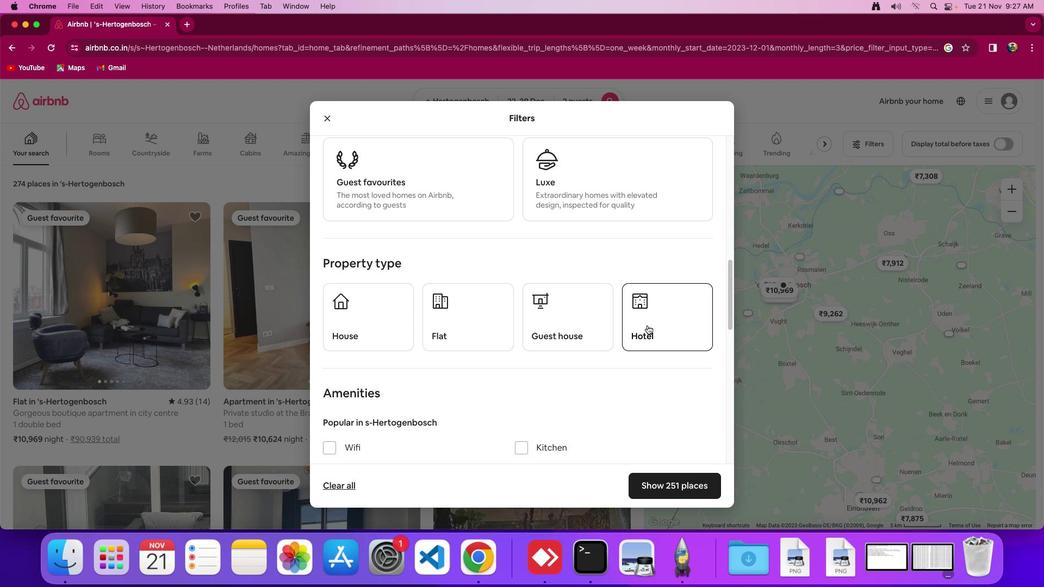
Action: Mouse scrolled (525, 276) with delta (0, -1)
Screenshot: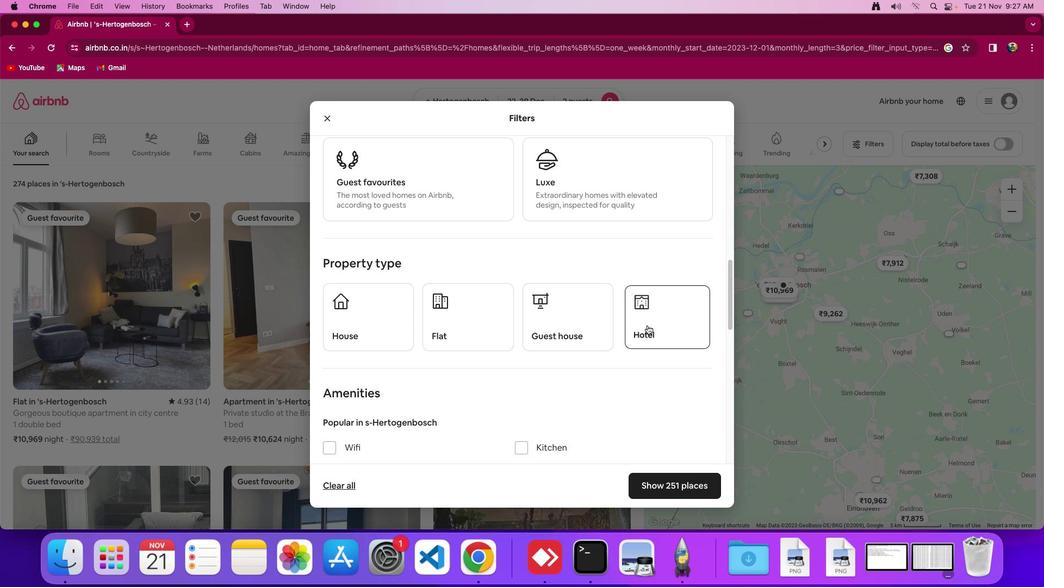 
Action: Mouse moved to (647, 325)
Screenshot: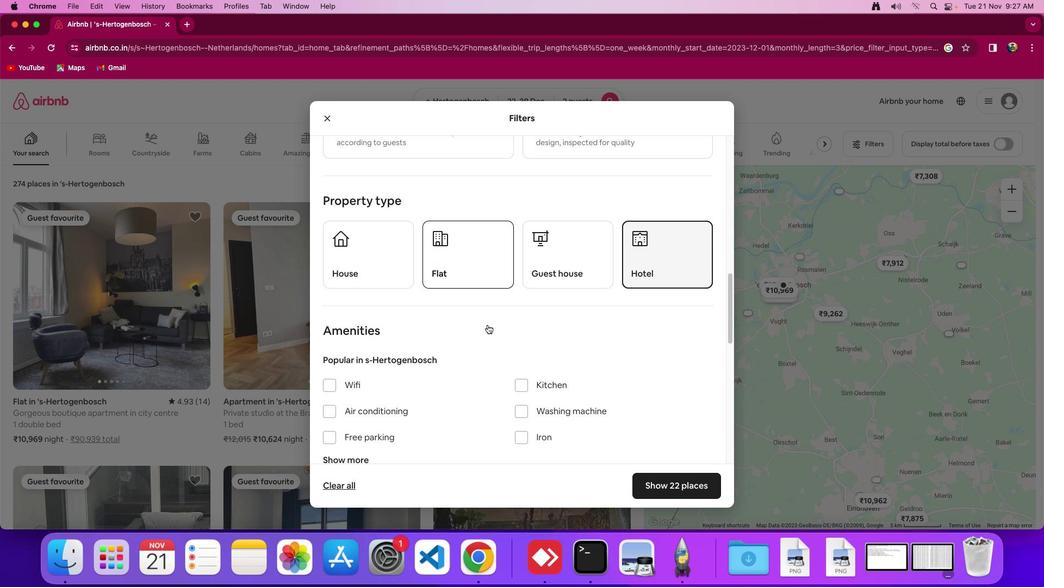 
Action: Mouse pressed left at (647, 325)
Screenshot: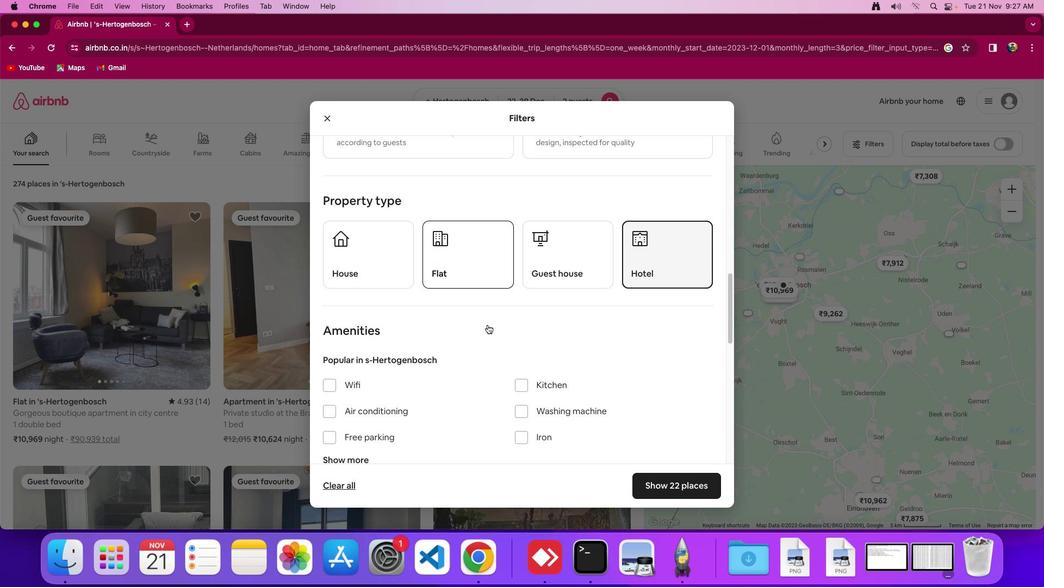 
Action: Mouse moved to (487, 325)
Screenshot: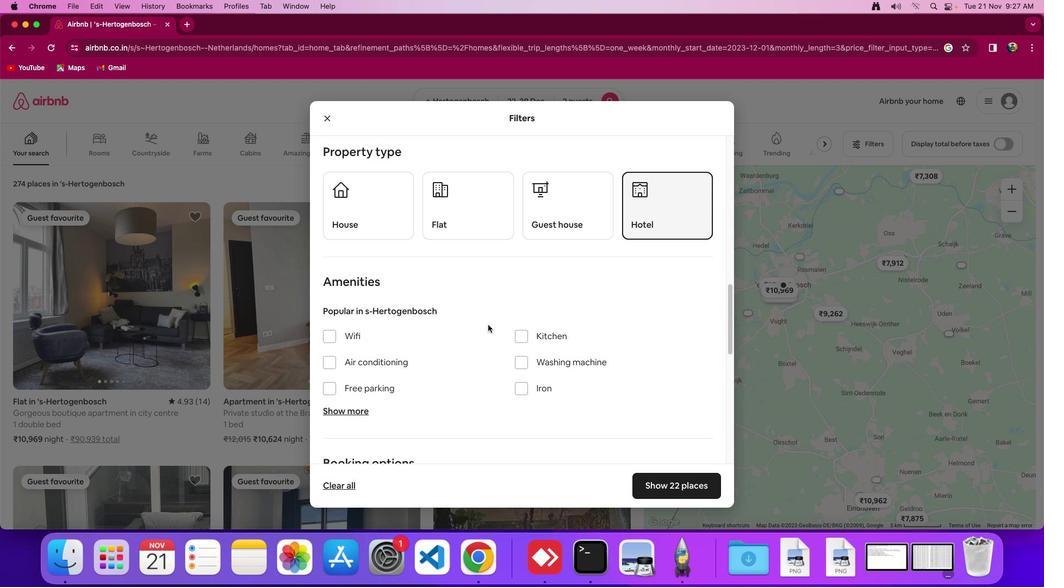 
Action: Mouse scrolled (487, 325) with delta (0, 0)
Screenshot: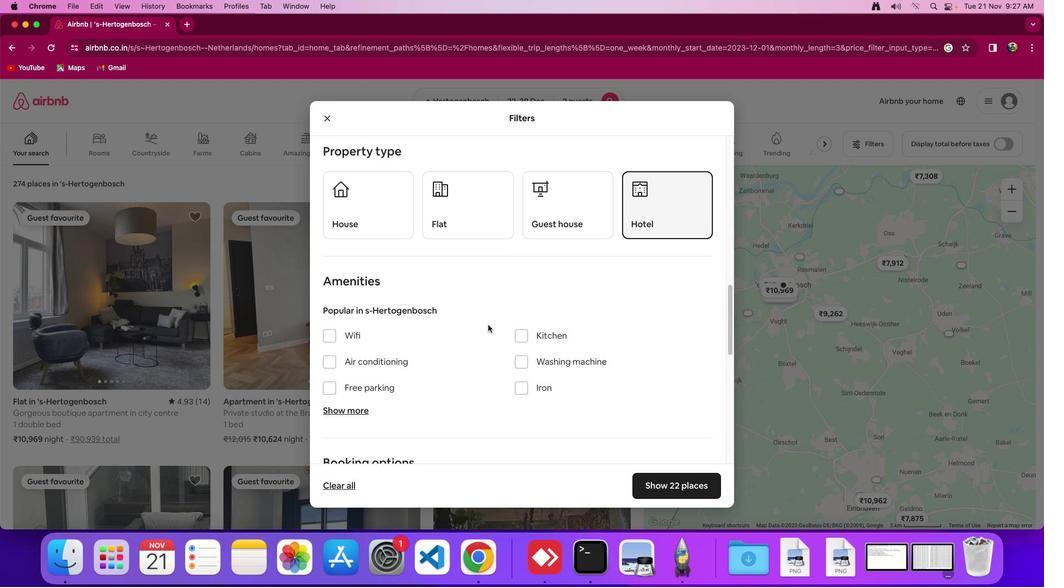 
Action: Mouse scrolled (487, 325) with delta (0, 0)
Screenshot: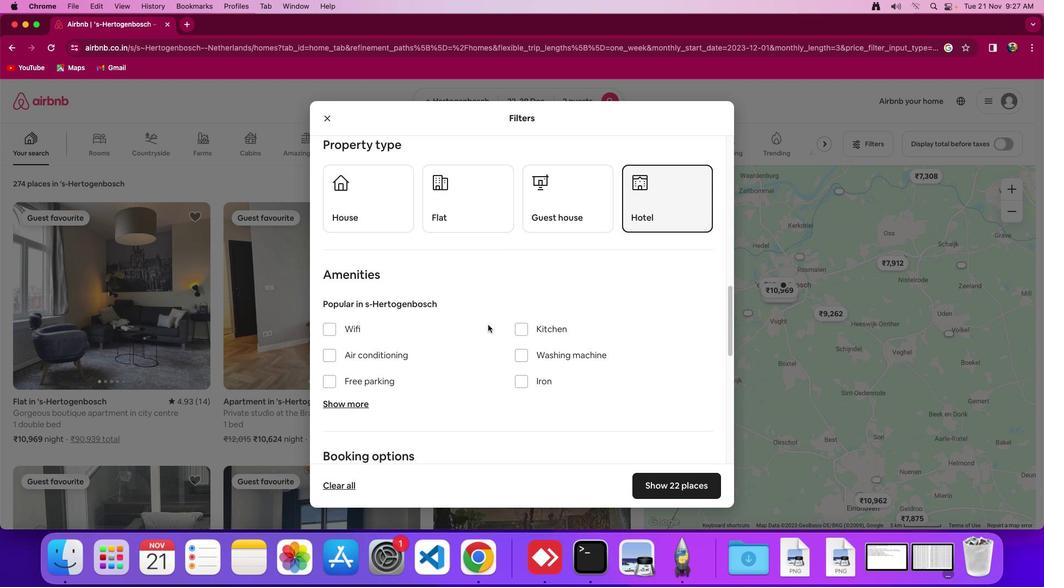 
Action: Mouse scrolled (487, 325) with delta (0, -1)
Screenshot: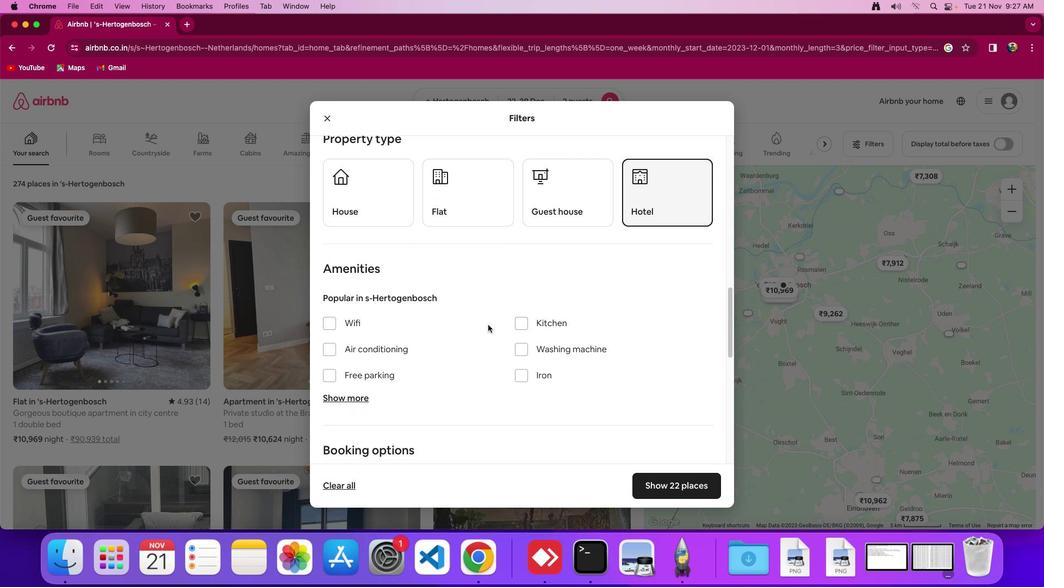 
Action: Mouse scrolled (487, 325) with delta (0, 0)
Screenshot: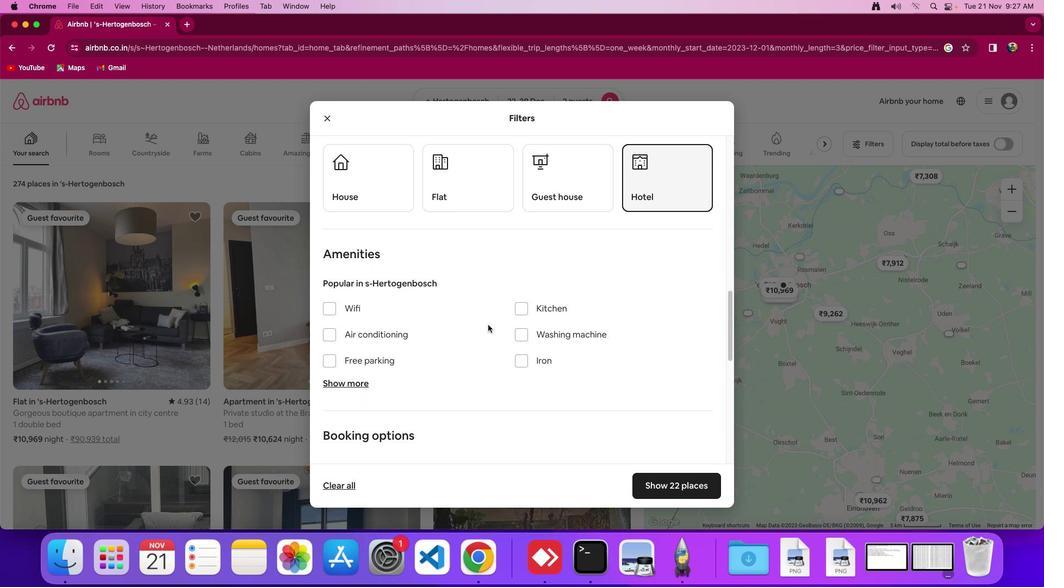 
Action: Mouse moved to (487, 324)
Screenshot: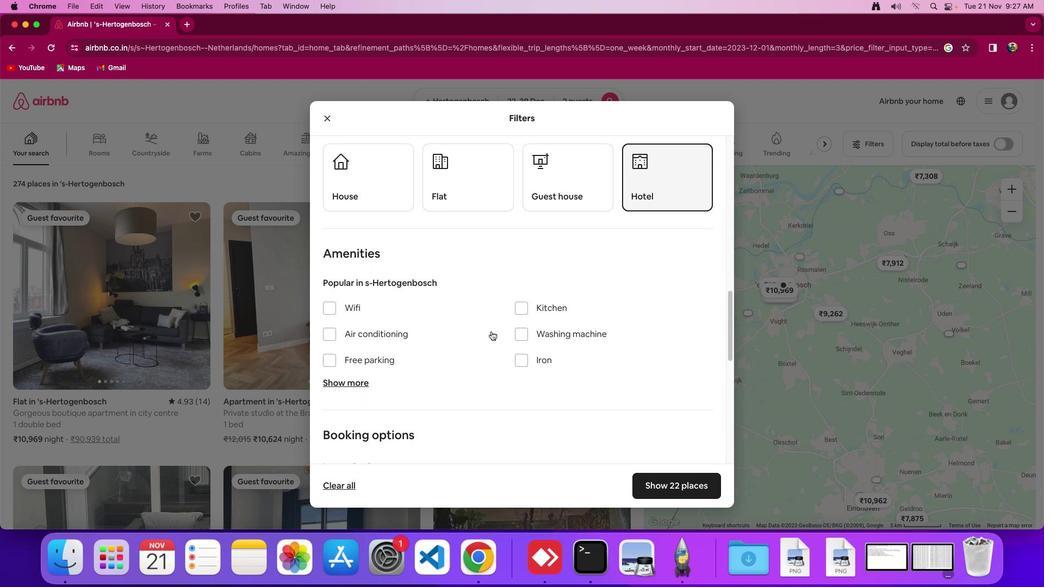 
Action: Mouse scrolled (487, 324) with delta (0, 0)
Screenshot: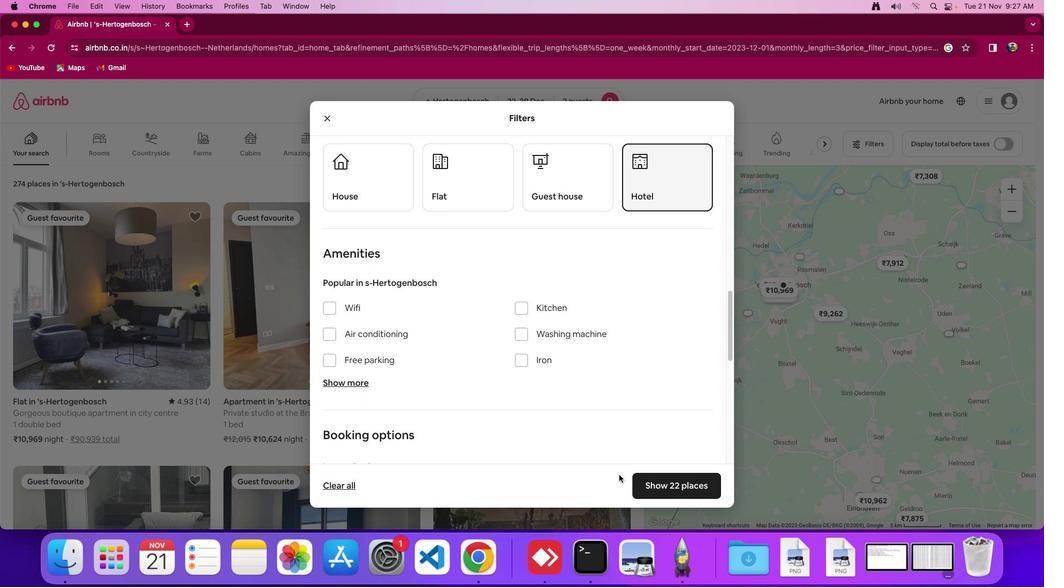 
Action: Mouse scrolled (487, 324) with delta (0, 0)
Screenshot: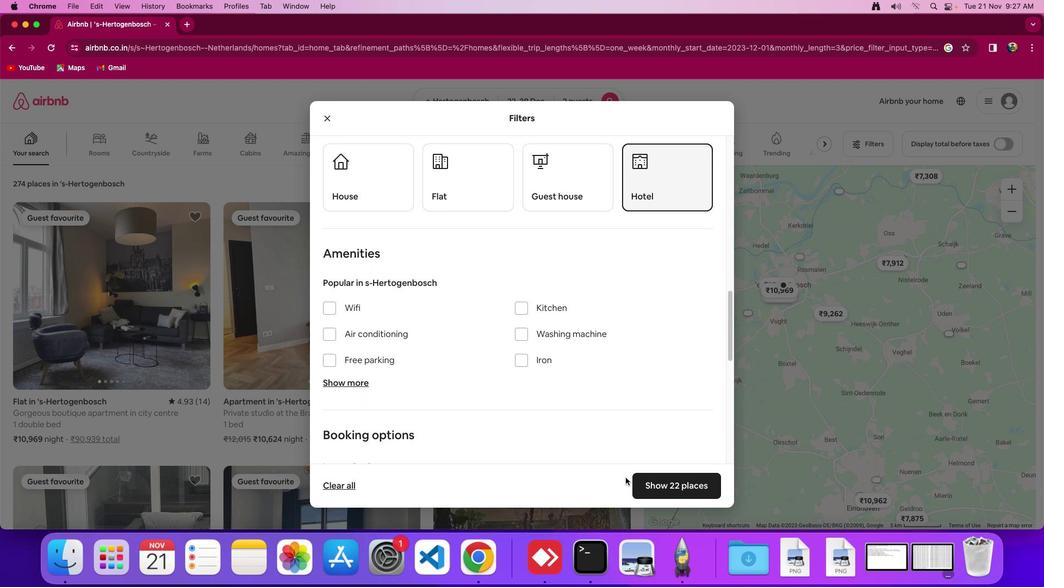 
Action: Mouse scrolled (487, 324) with delta (0, 0)
Screenshot: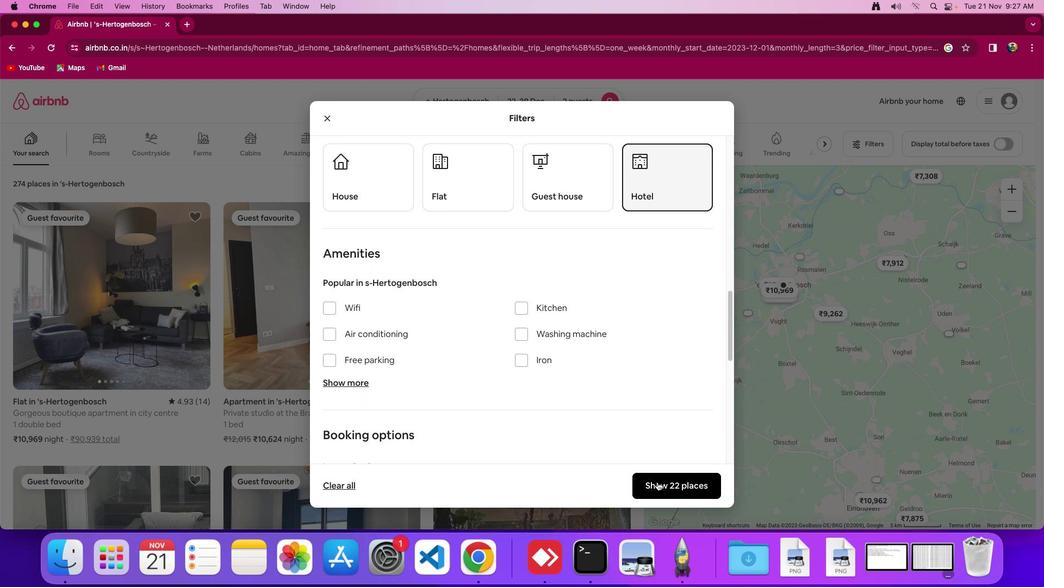 
Action: Mouse moved to (662, 482)
Screenshot: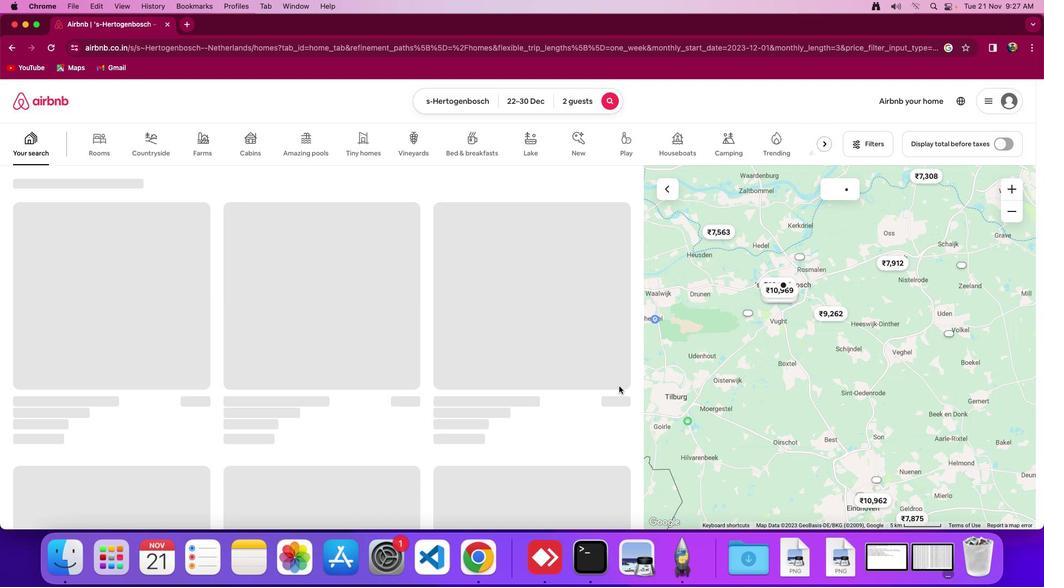 
Action: Mouse pressed left at (662, 482)
Screenshot: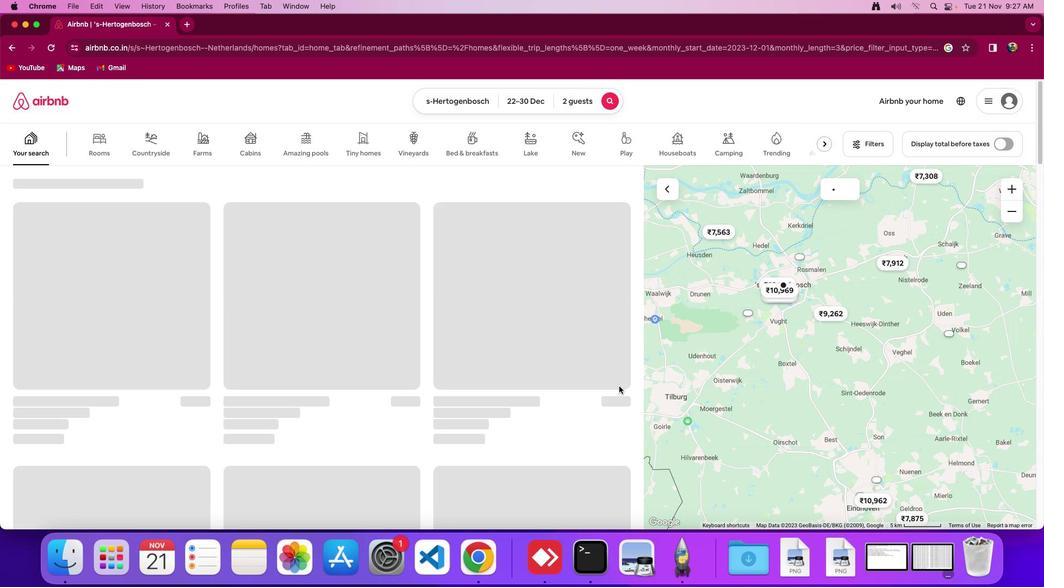 
Action: Mouse moved to (499, 338)
Screenshot: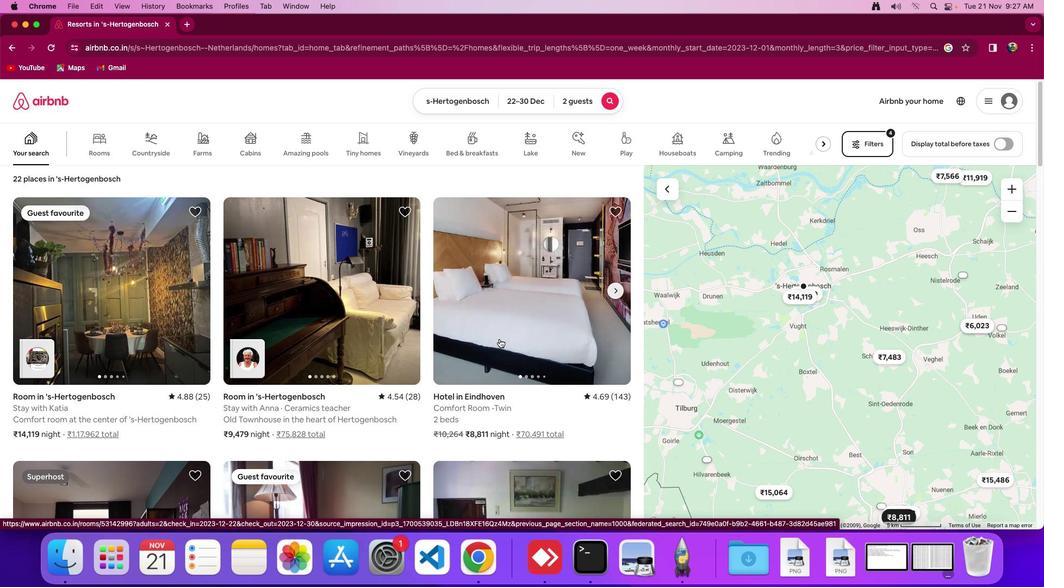 
Action: Mouse scrolled (499, 338) with delta (0, 0)
Screenshot: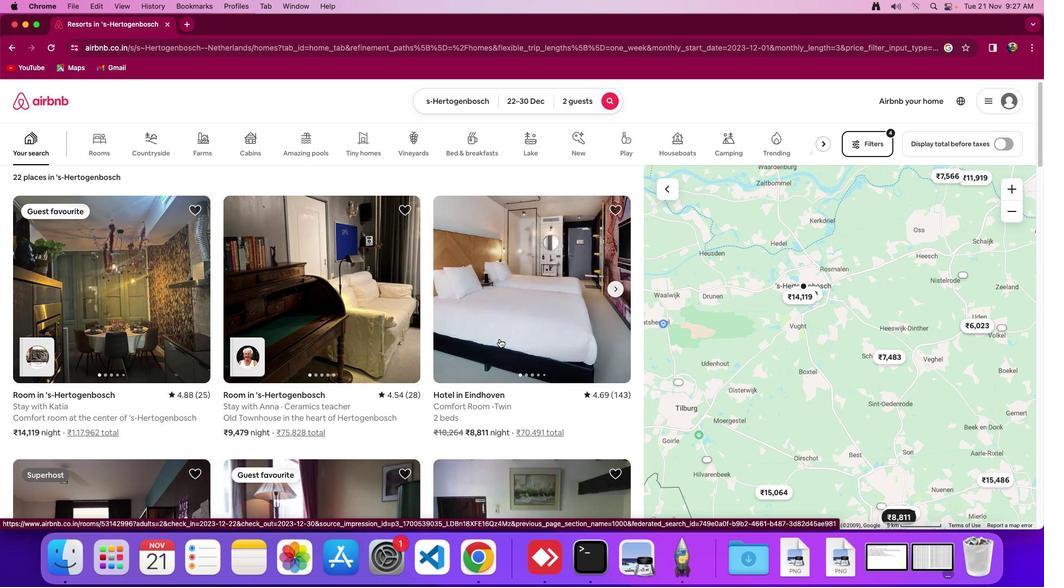 
Action: Mouse scrolled (499, 338) with delta (0, 0)
Screenshot: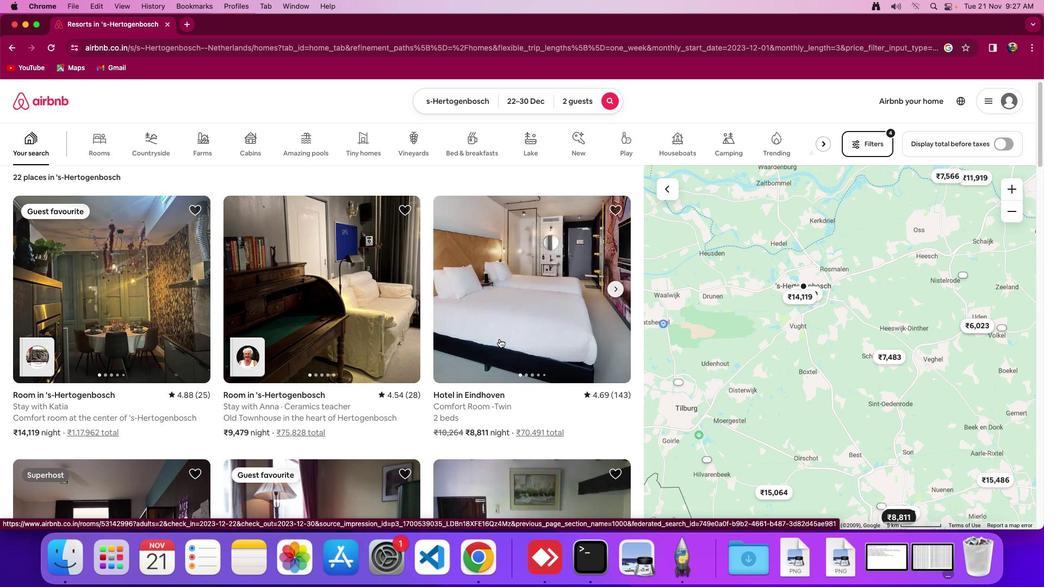 
Action: Mouse moved to (499, 338)
Screenshot: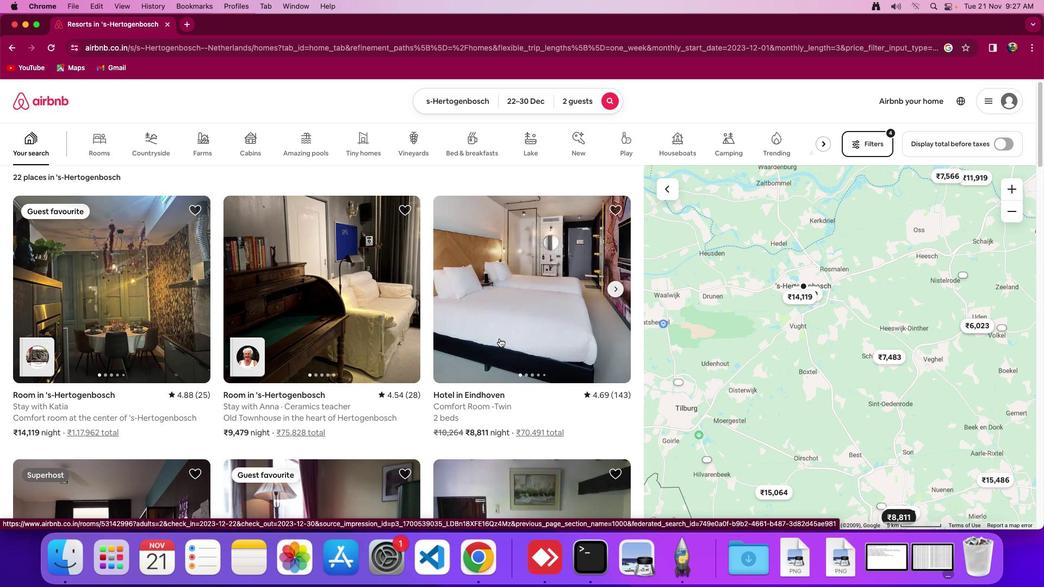 
Action: Mouse scrolled (499, 338) with delta (0, 0)
Screenshot: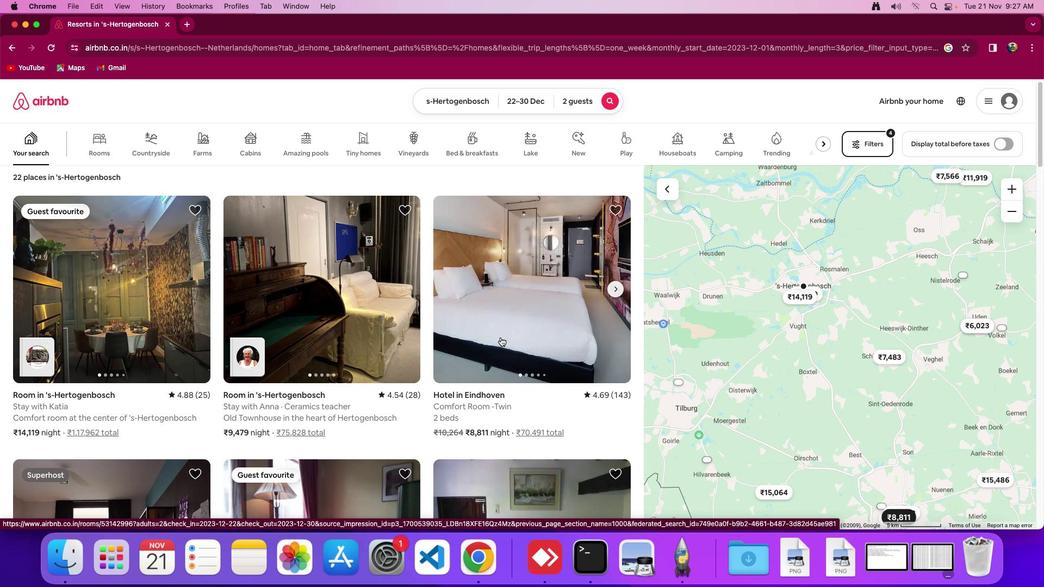 
Action: Mouse moved to (511, 330)
Screenshot: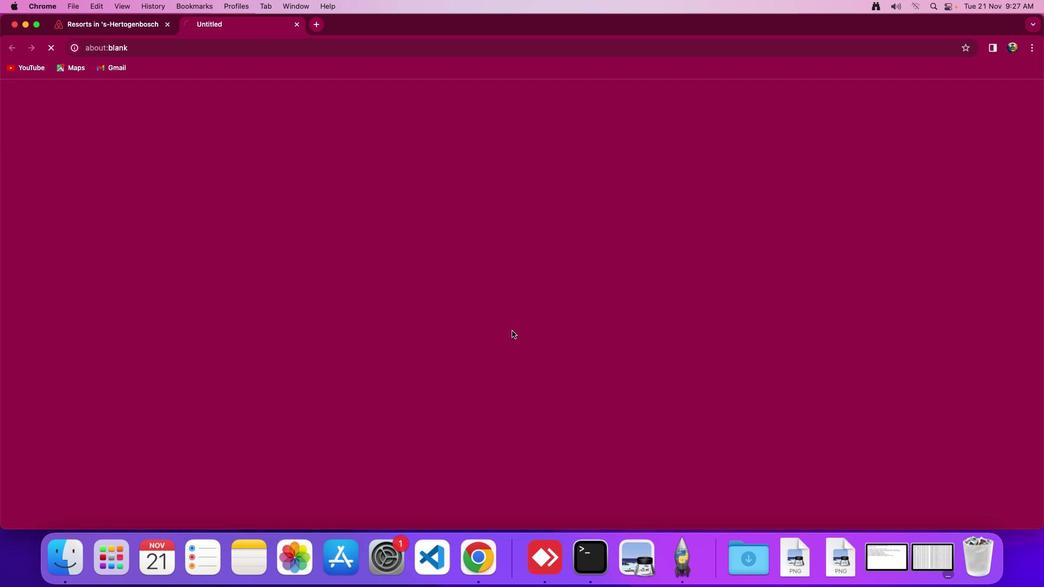 
Action: Mouse pressed left at (511, 330)
Screenshot: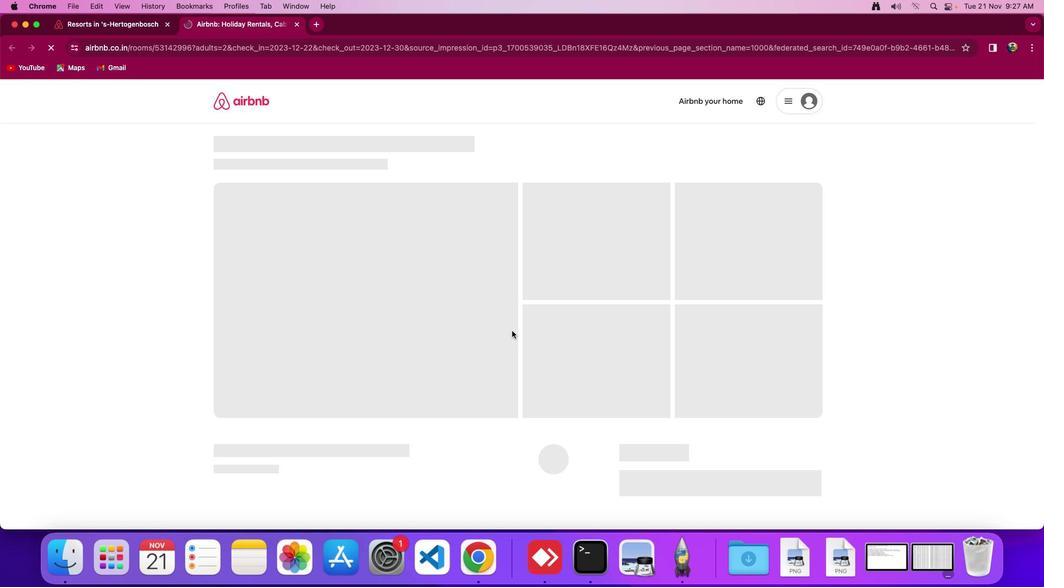 
Action: Mouse scrolled (511, 330) with delta (0, 0)
Screenshot: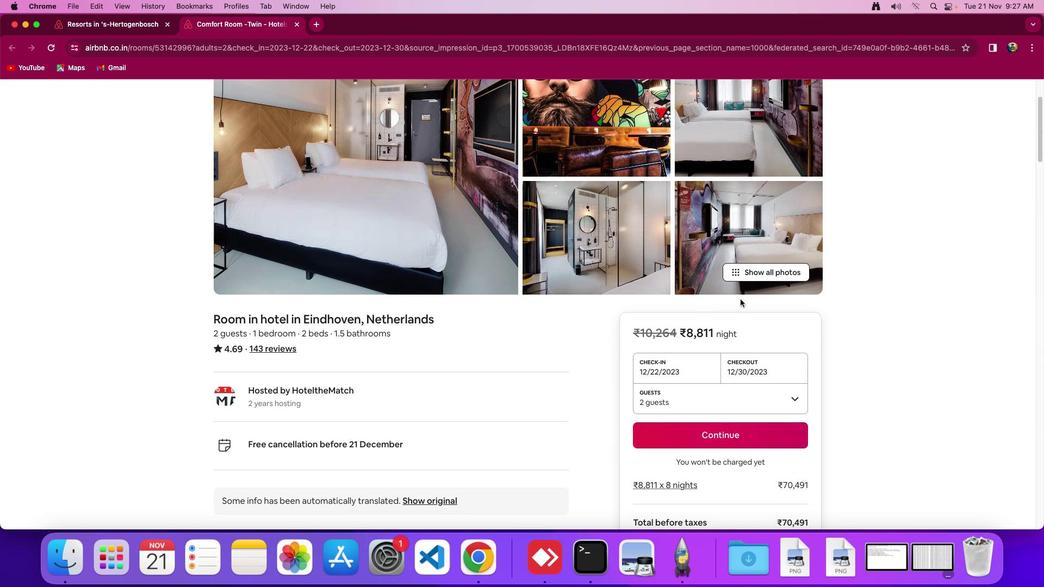 
Action: Mouse scrolled (511, 330) with delta (0, 0)
Screenshot: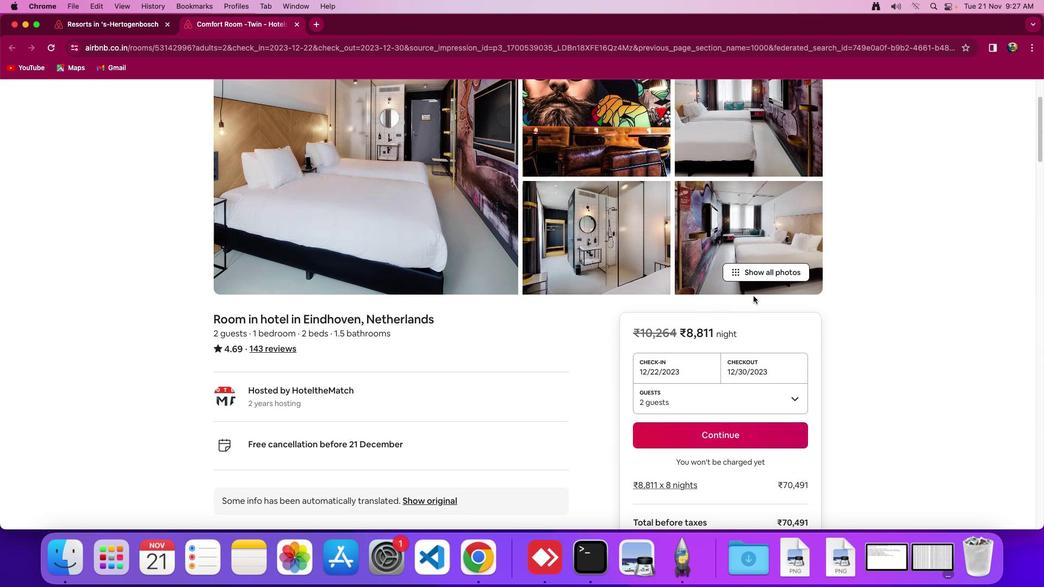 
Action: Mouse scrolled (511, 330) with delta (0, -1)
Screenshot: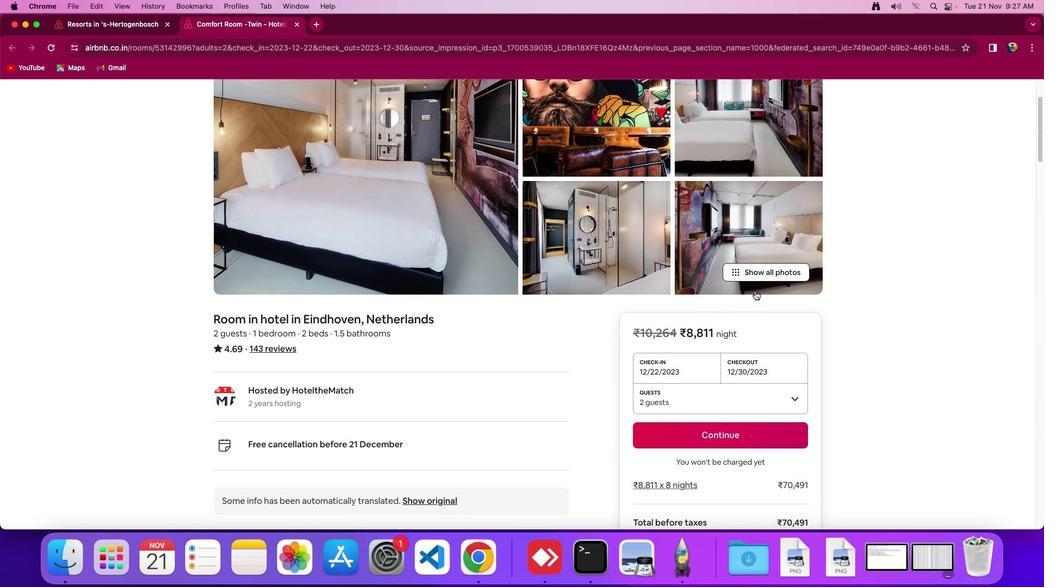 
Action: Mouse moved to (754, 270)
Screenshot: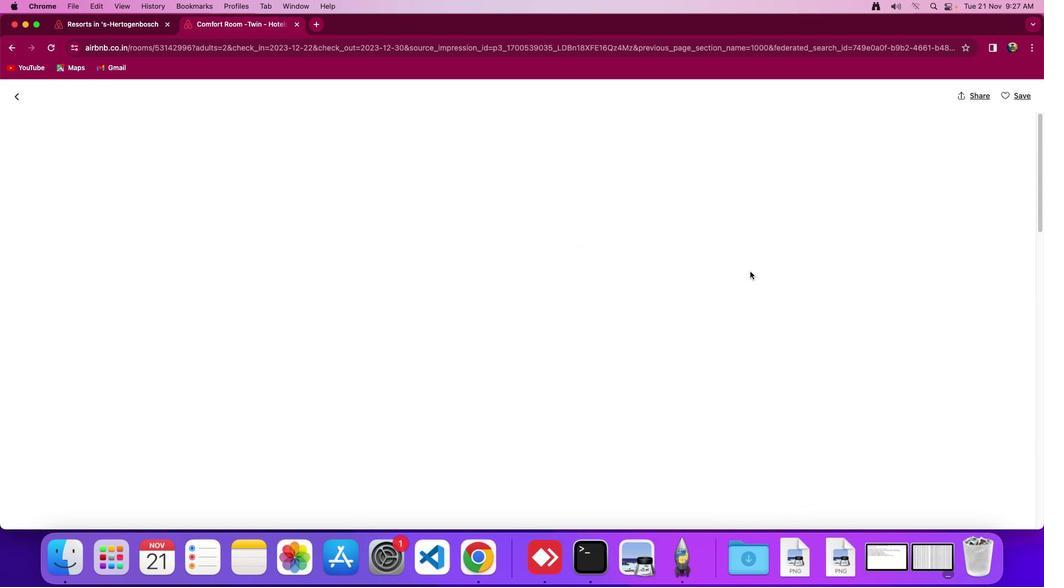
Action: Mouse pressed left at (754, 270)
Screenshot: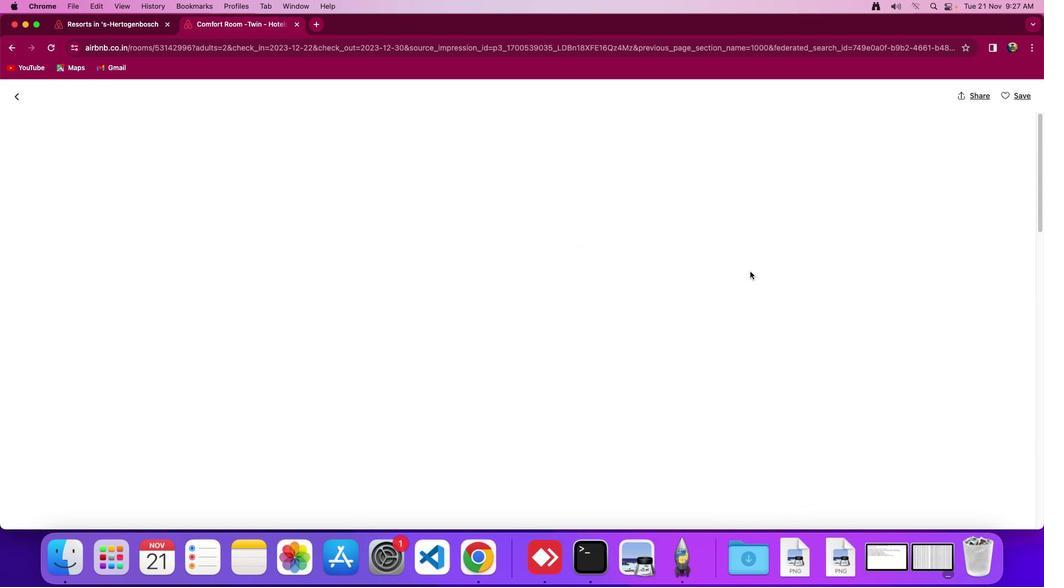
Action: Mouse moved to (651, 200)
Screenshot: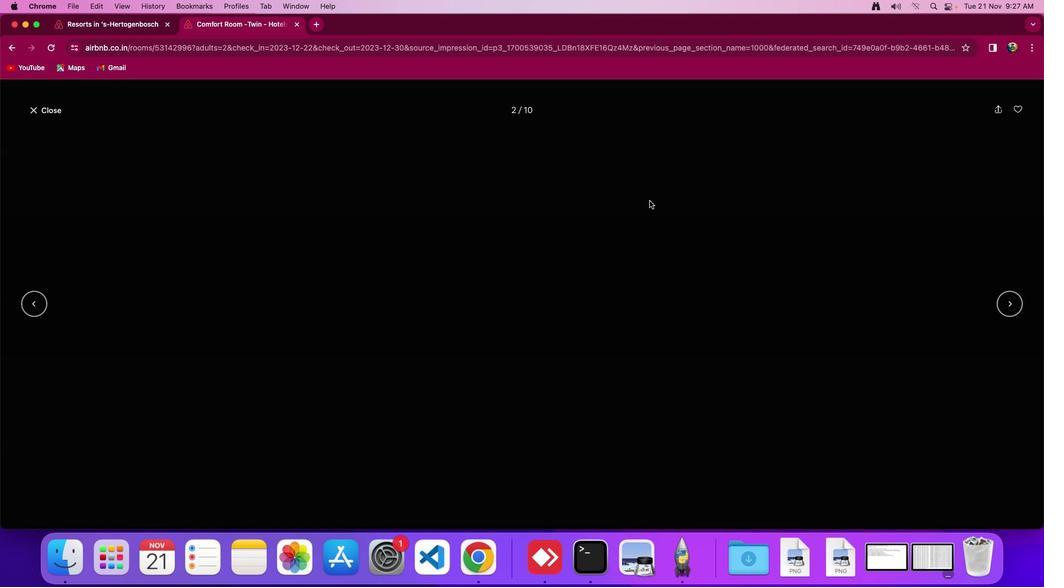 
Action: Mouse pressed left at (651, 200)
Screenshot: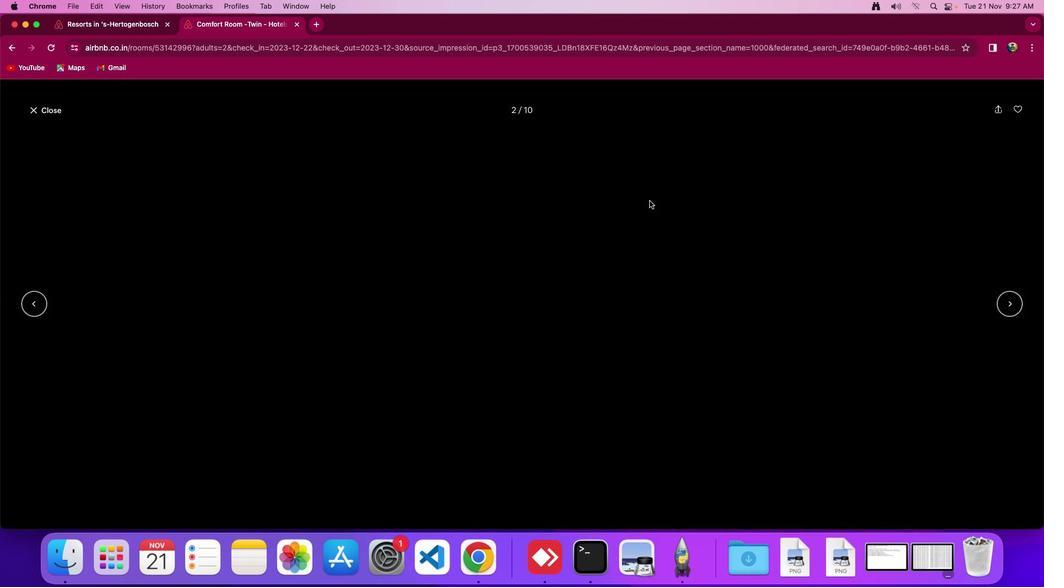 
Action: Mouse moved to (1015, 110)
Screenshot: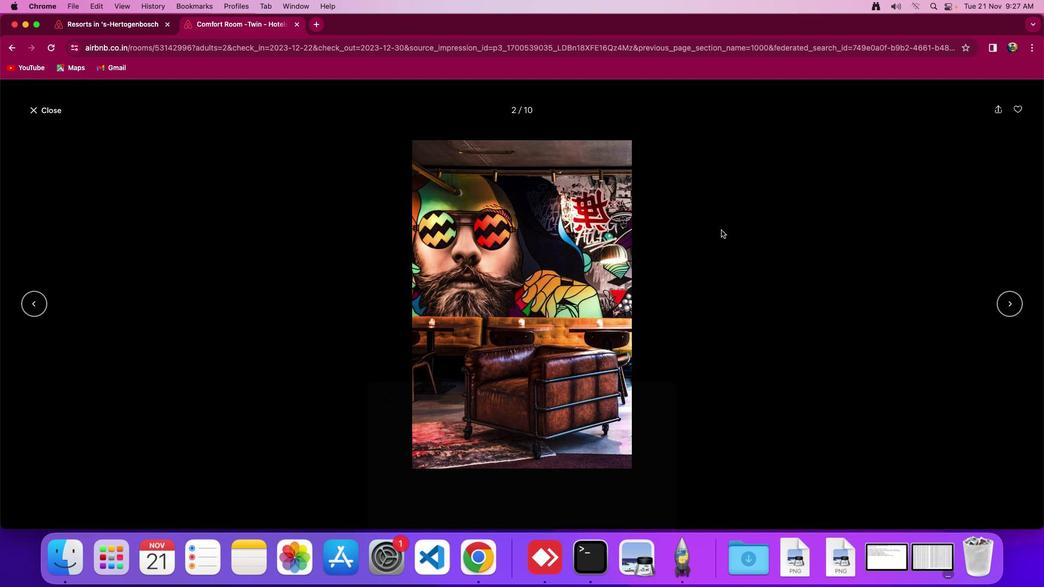 
Action: Mouse pressed left at (1015, 110)
Screenshot: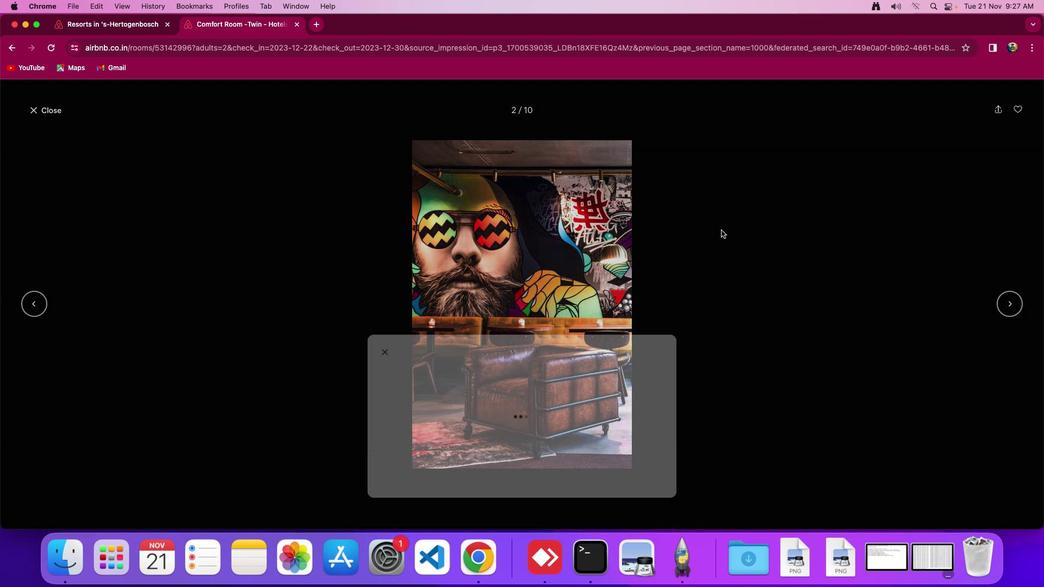 
Action: Mouse moved to (383, 134)
Screenshot: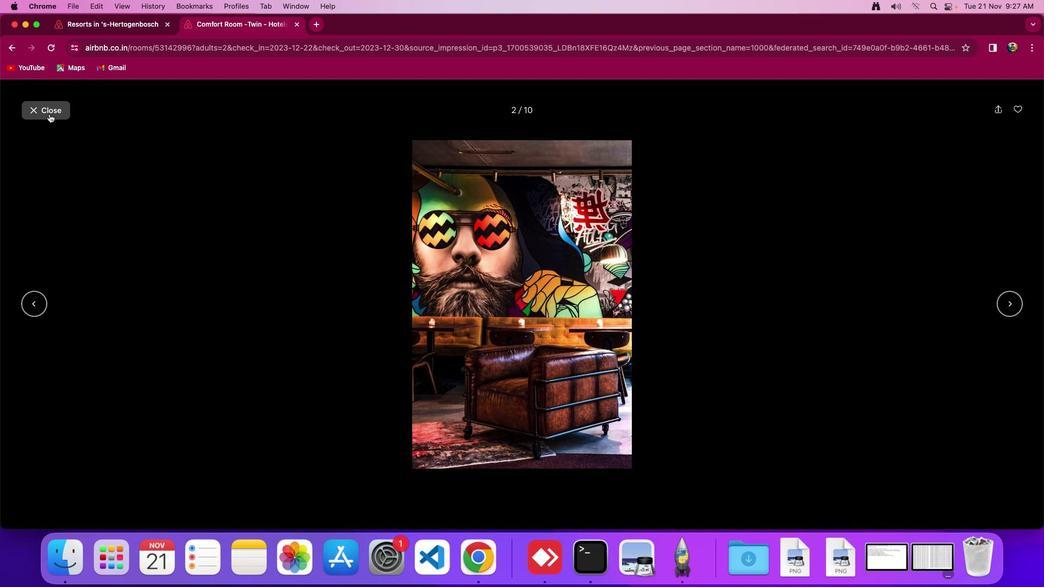 
Action: Mouse pressed left at (383, 134)
Screenshot: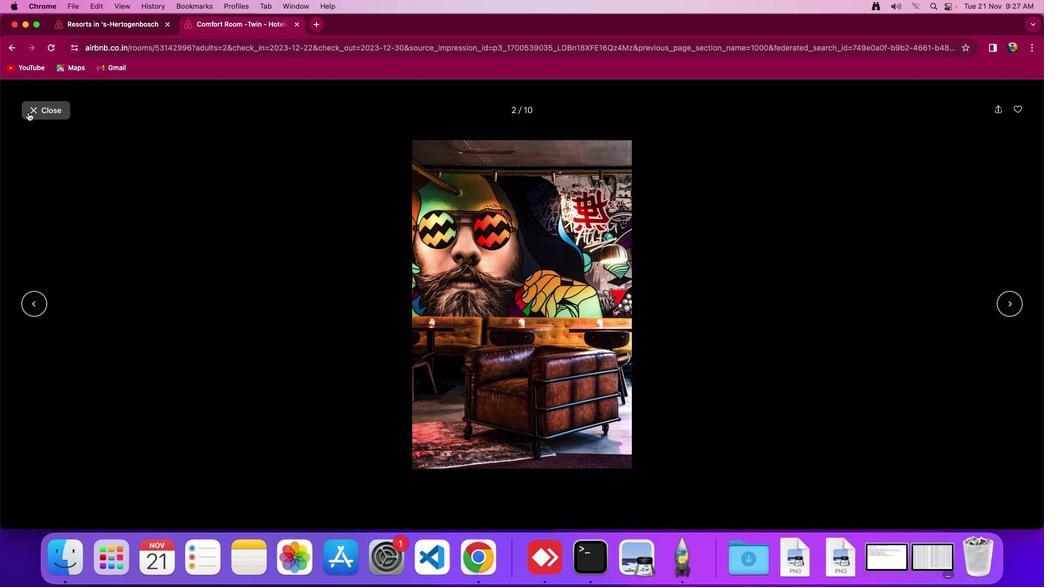 
Action: Mouse moved to (27, 110)
Screenshot: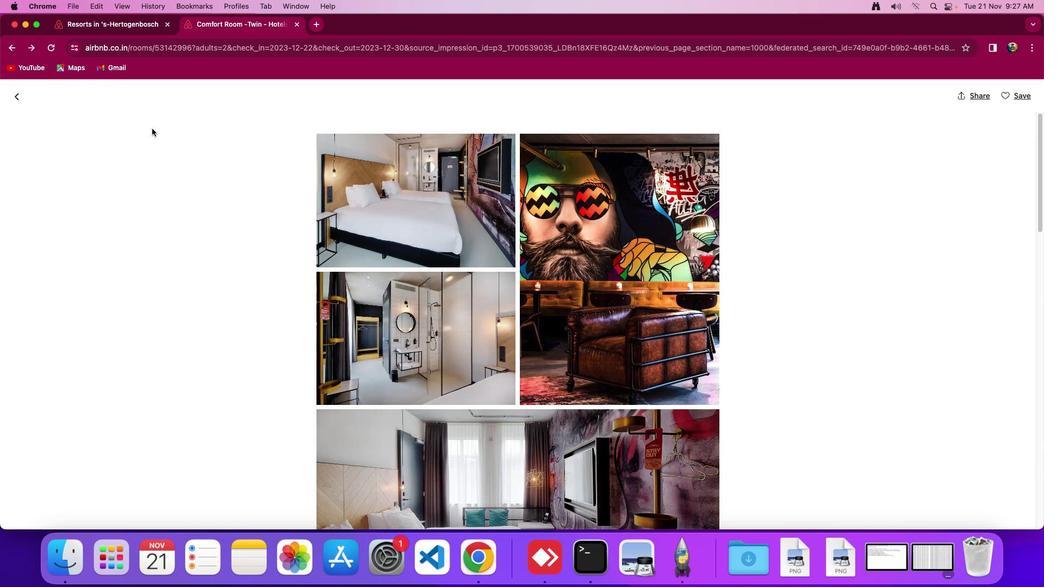 
Action: Mouse pressed left at (27, 110)
Screenshot: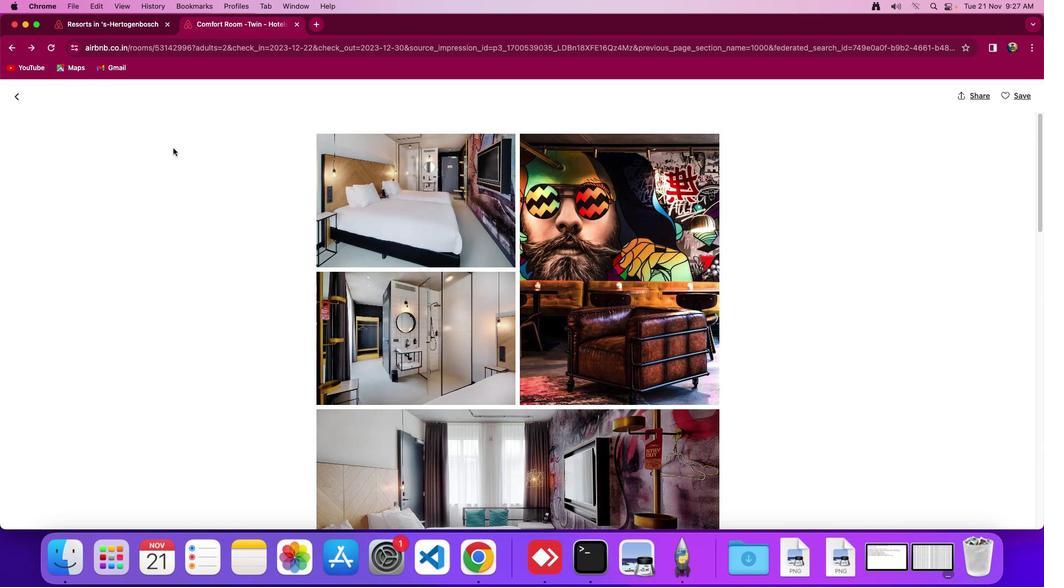
Action: Mouse moved to (647, 324)
Screenshot: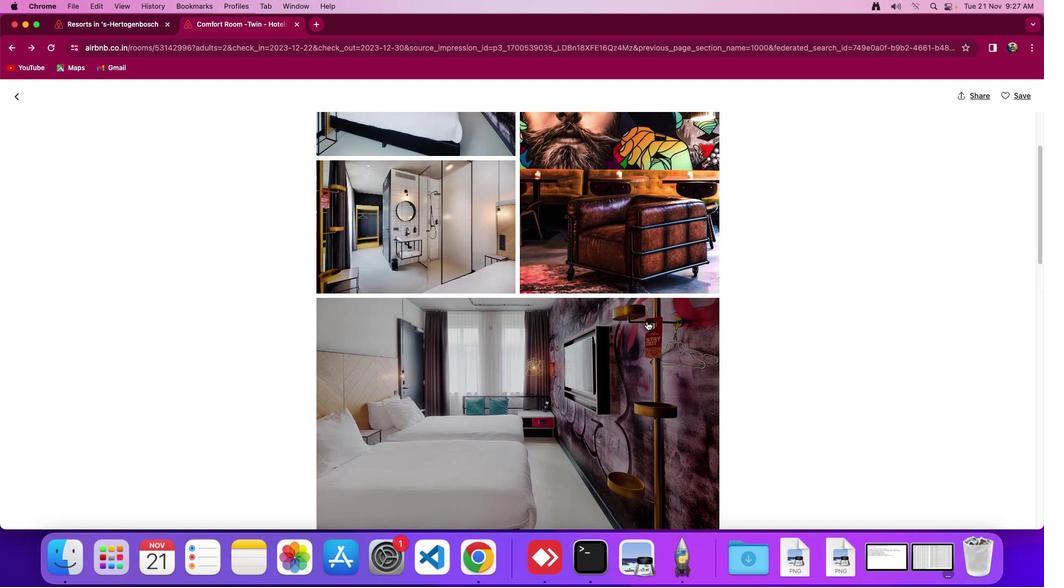 
Action: Mouse scrolled (647, 324) with delta (0, 0)
Screenshot: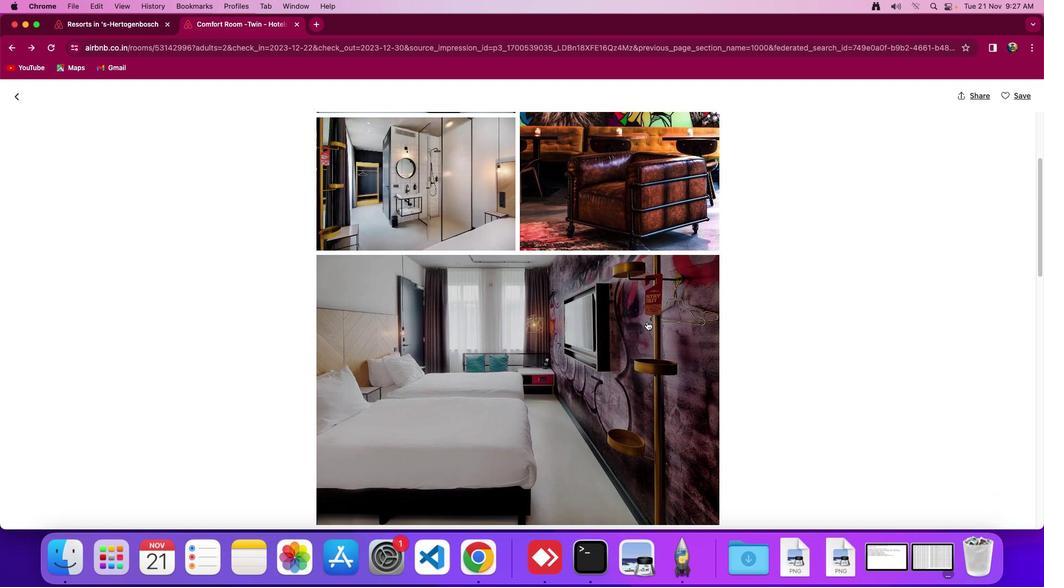 
Action: Mouse scrolled (647, 324) with delta (0, 0)
Screenshot: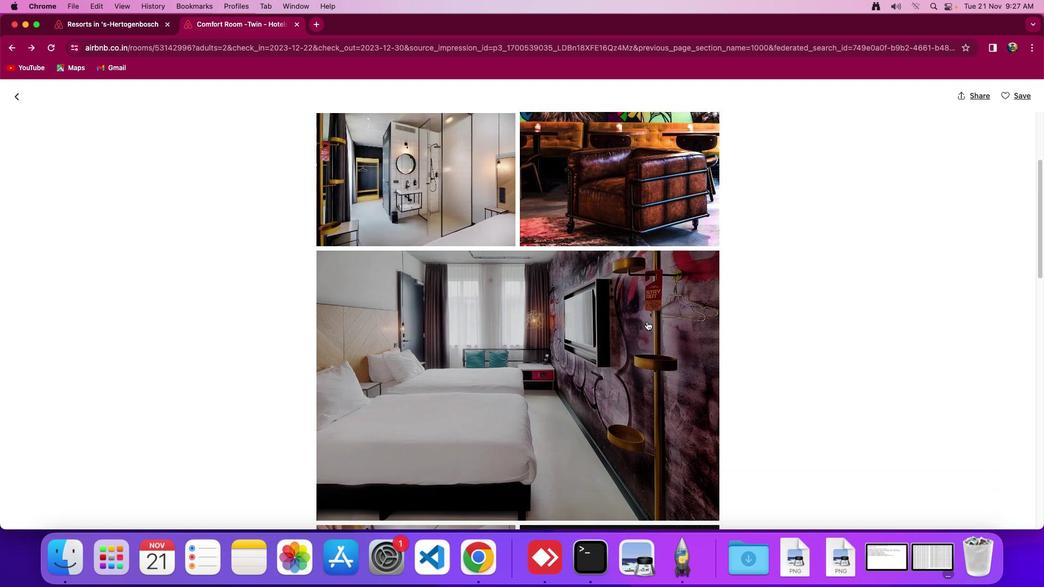 
Action: Mouse moved to (647, 324)
Screenshot: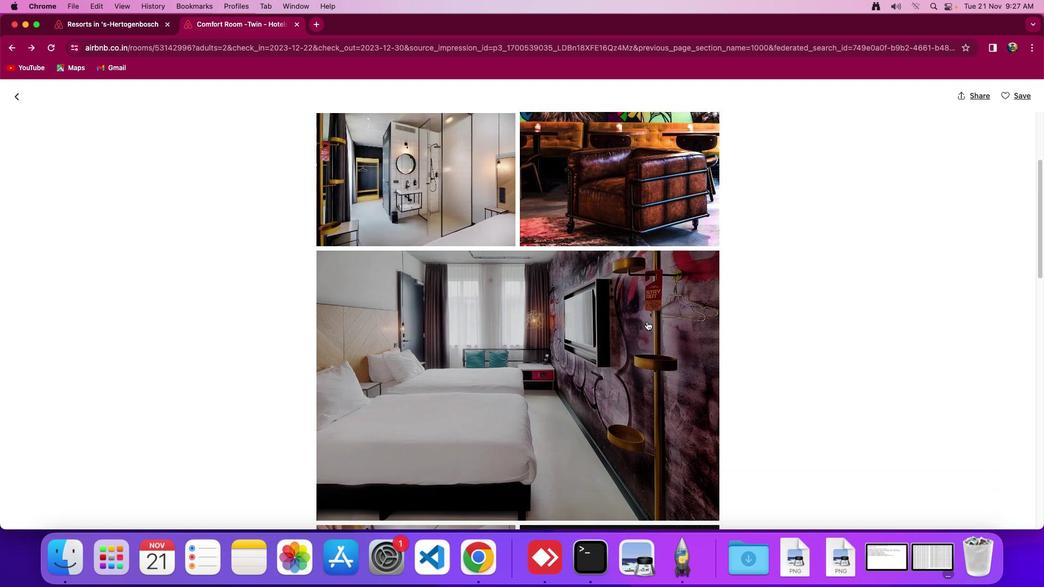 
Action: Mouse scrolled (647, 324) with delta (0, -1)
Screenshot: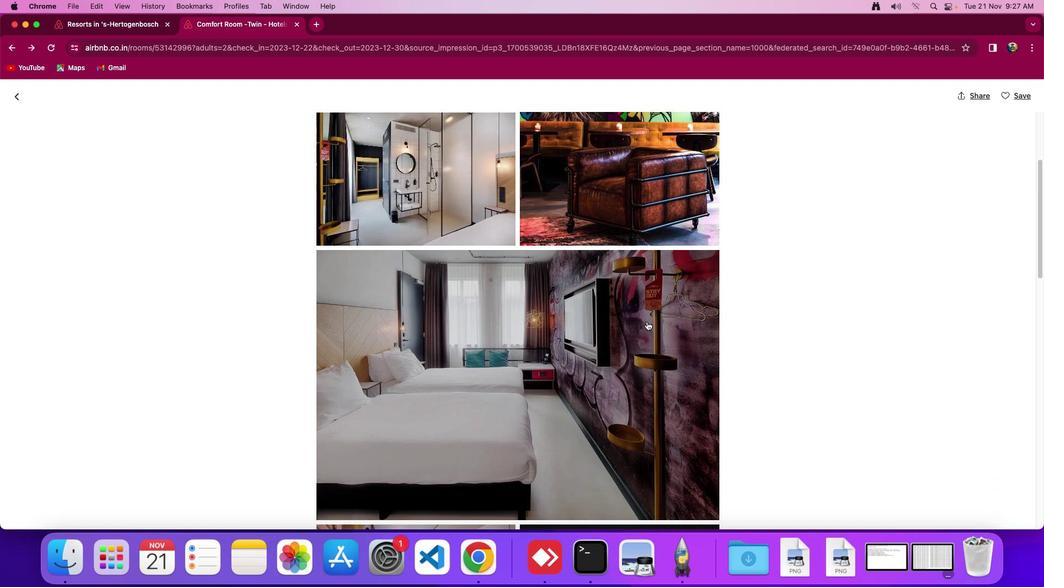 
Action: Mouse moved to (647, 321)
Screenshot: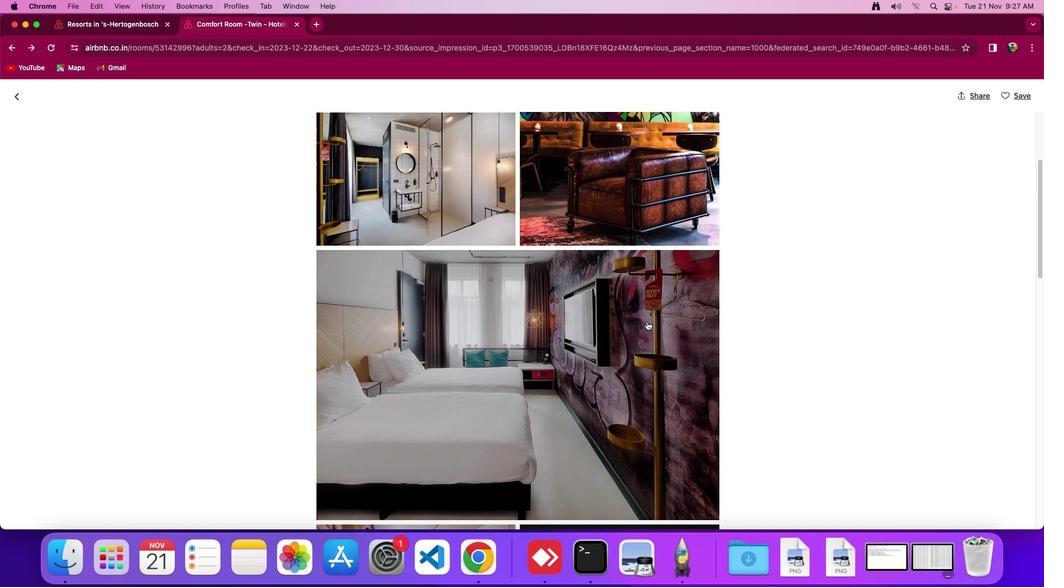 
Action: Mouse scrolled (647, 321) with delta (0, 0)
Screenshot: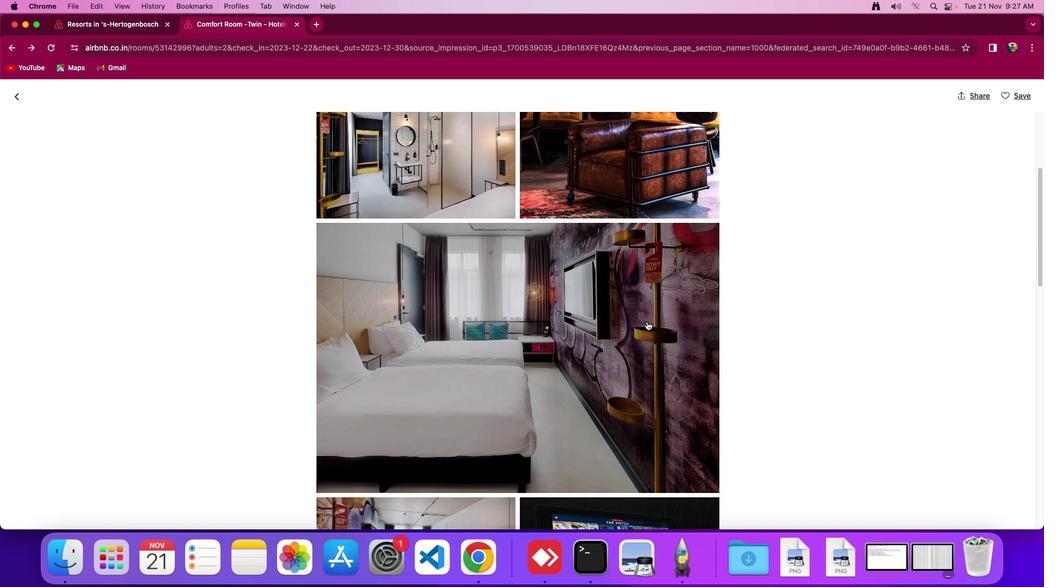 
Action: Mouse scrolled (647, 321) with delta (0, 0)
Screenshot: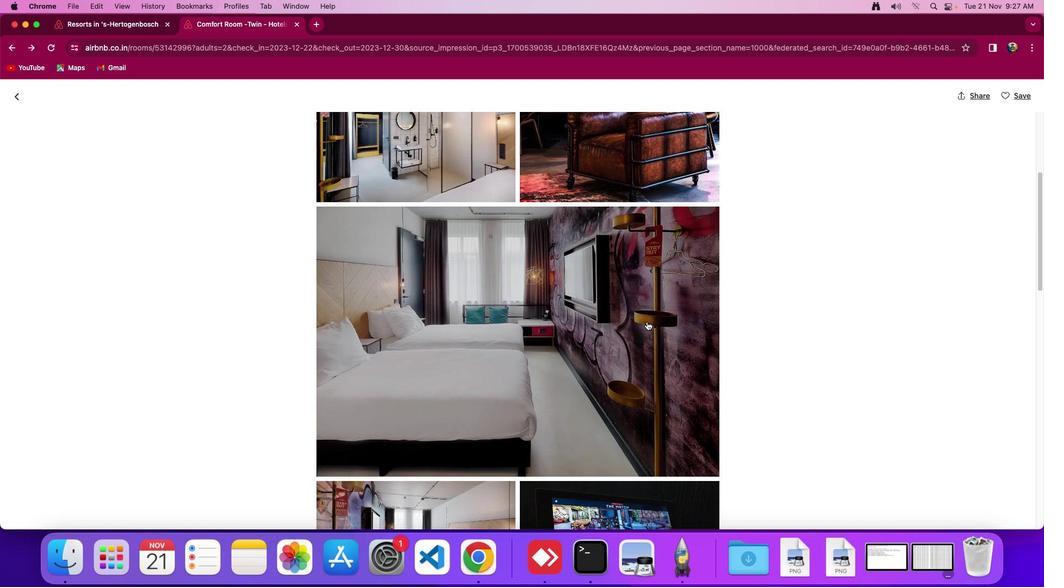 
Action: Mouse scrolled (647, 321) with delta (0, 0)
Screenshot: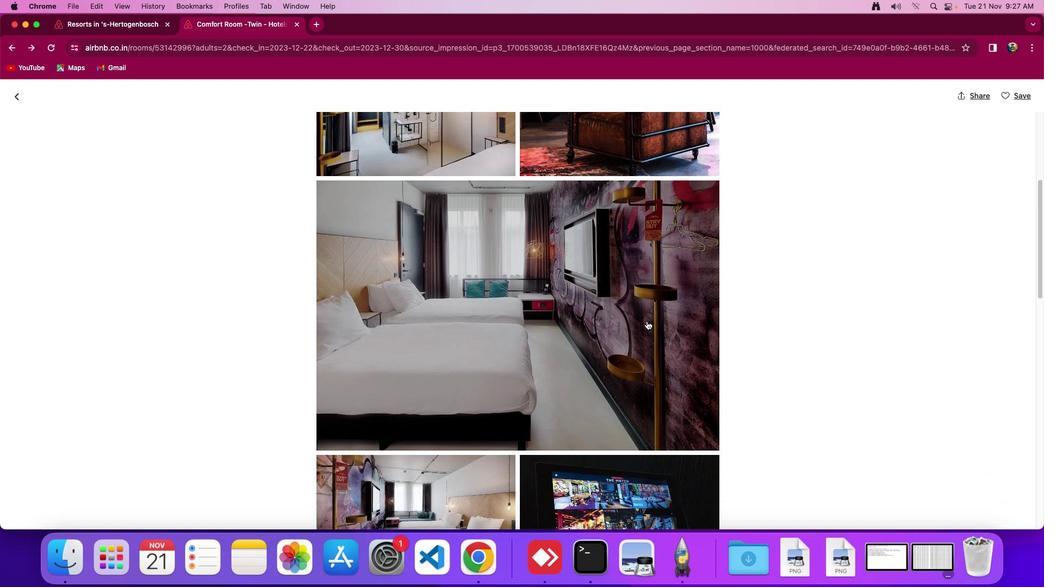 
Action: Mouse scrolled (647, 321) with delta (0, 0)
Screenshot: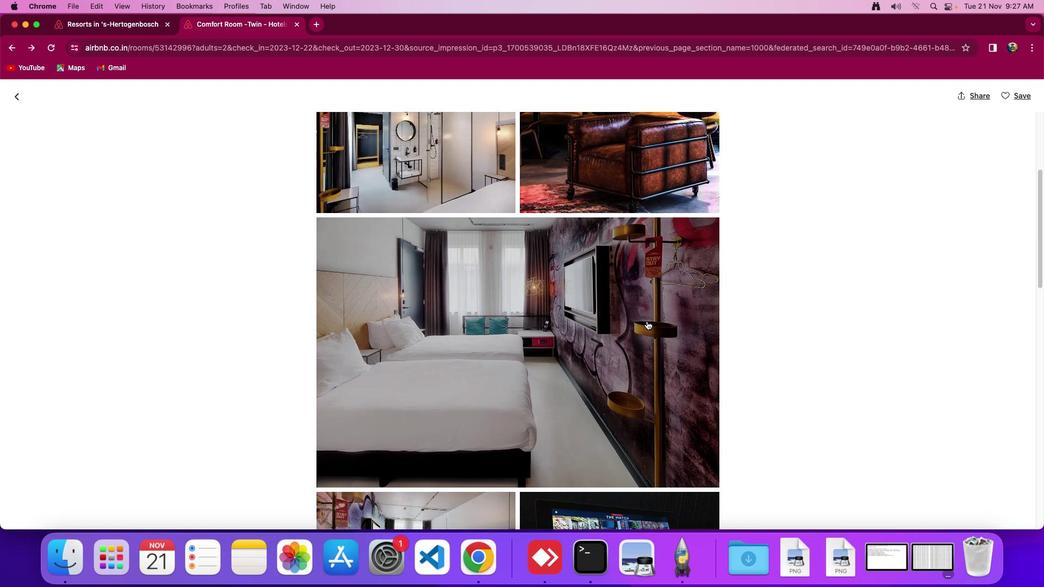 
Action: Mouse scrolled (647, 321) with delta (0, 0)
Screenshot: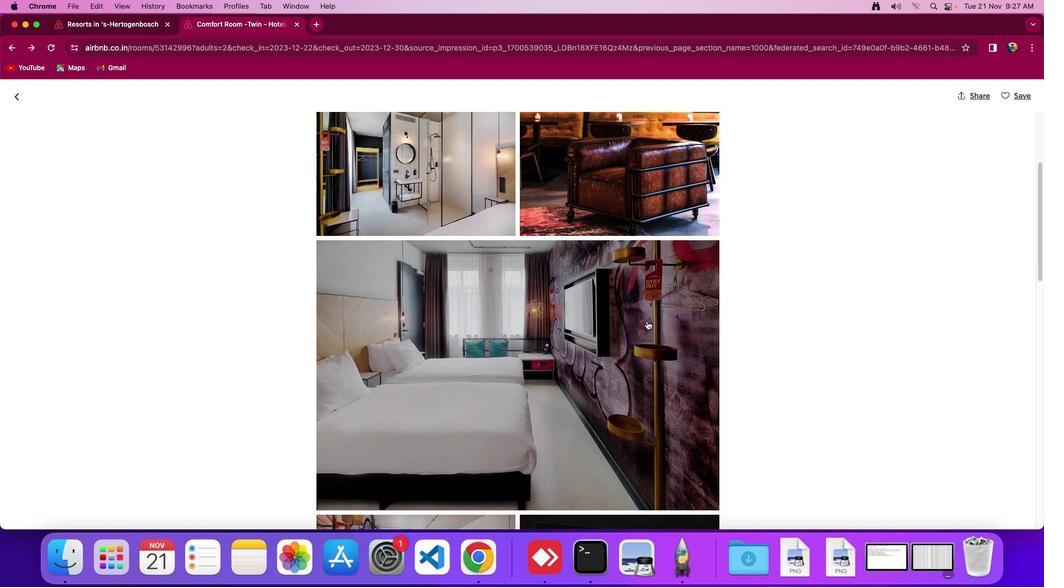 
Action: Mouse scrolled (647, 321) with delta (0, -1)
Screenshot: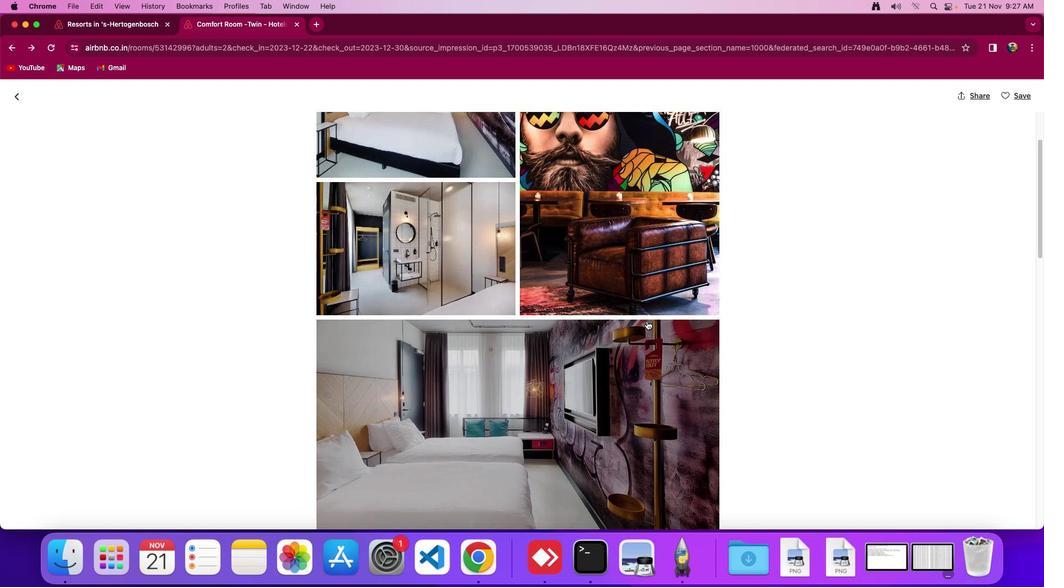 
Action: Mouse moved to (646, 321)
Screenshot: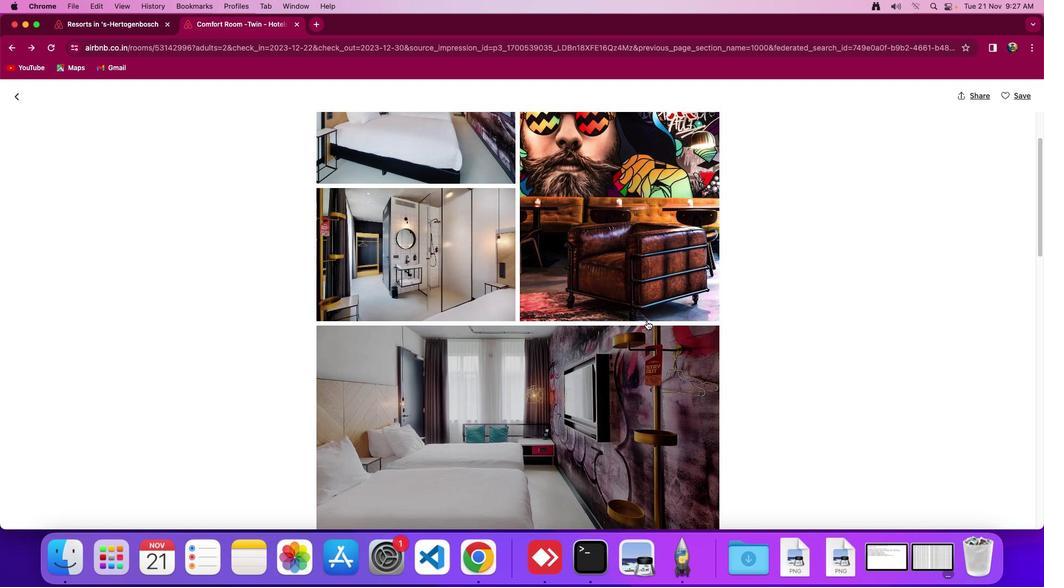 
Action: Mouse scrolled (646, 321) with delta (0, 0)
Screenshot: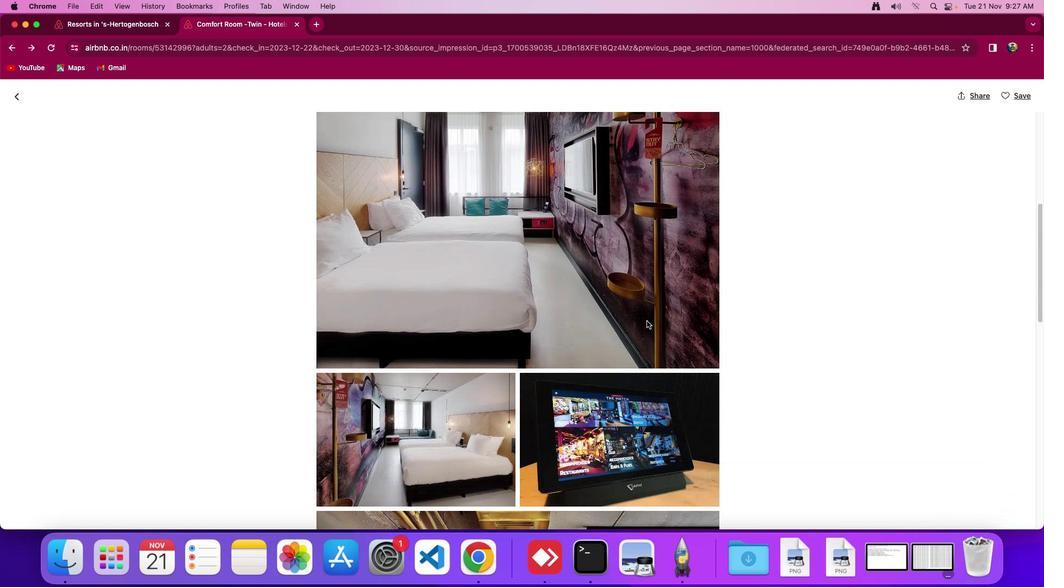 
Action: Mouse scrolled (646, 321) with delta (0, 0)
Screenshot: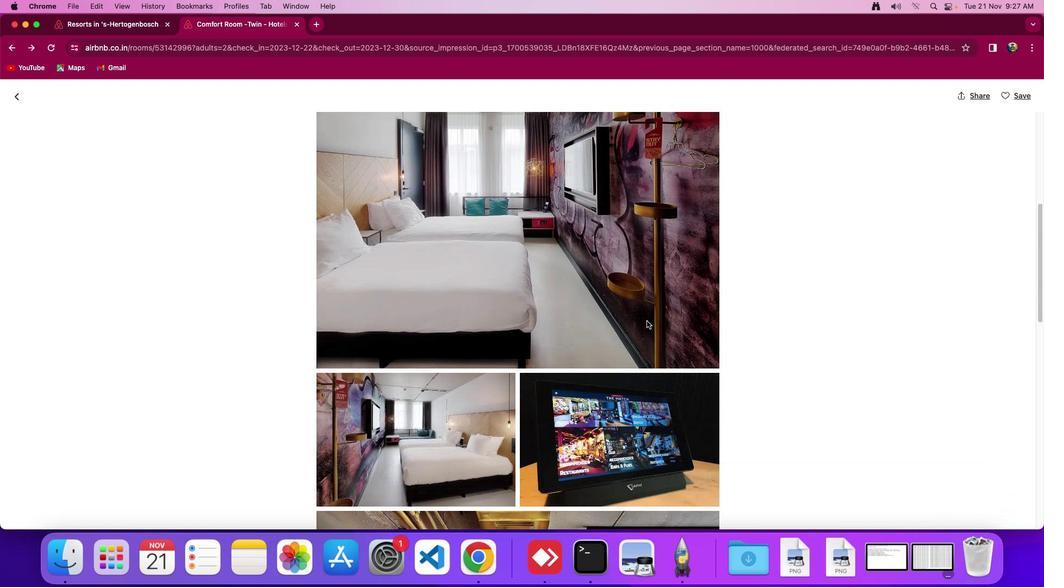 
Action: Mouse scrolled (646, 321) with delta (0, 2)
Screenshot: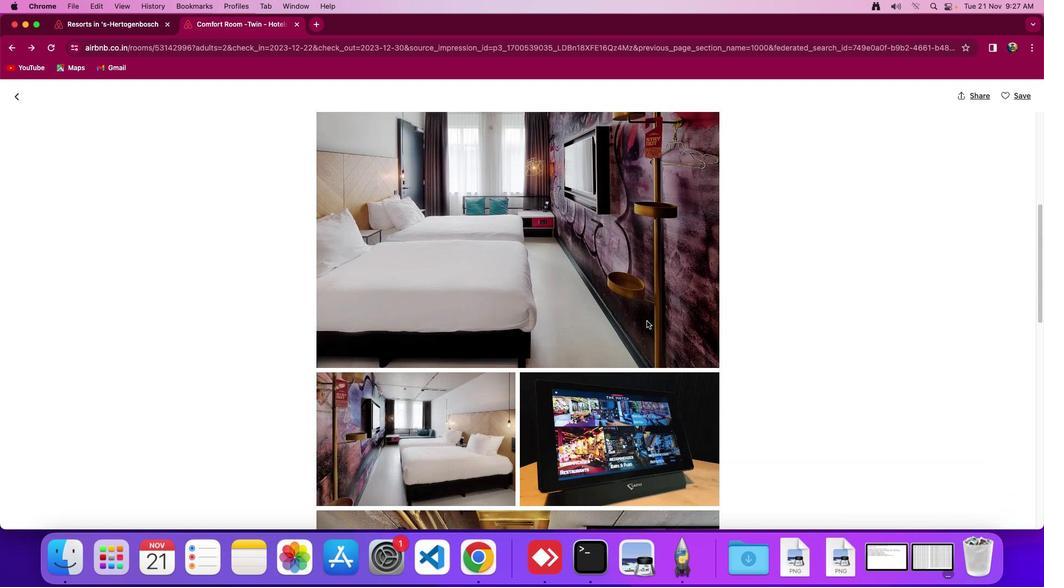 
Action: Mouse scrolled (646, 321) with delta (0, 0)
Screenshot: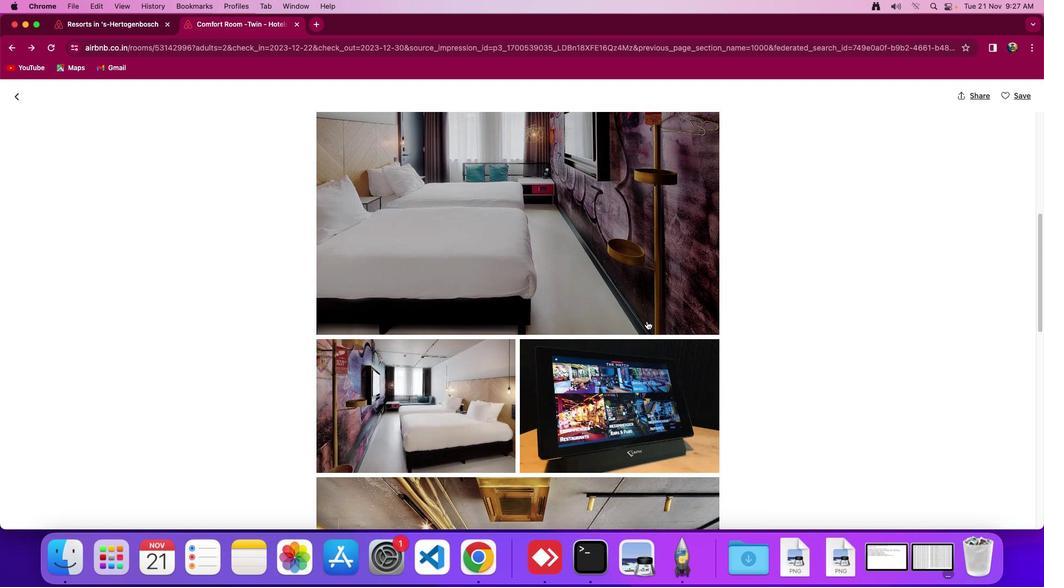 
Action: Mouse scrolled (646, 321) with delta (0, 0)
Screenshot: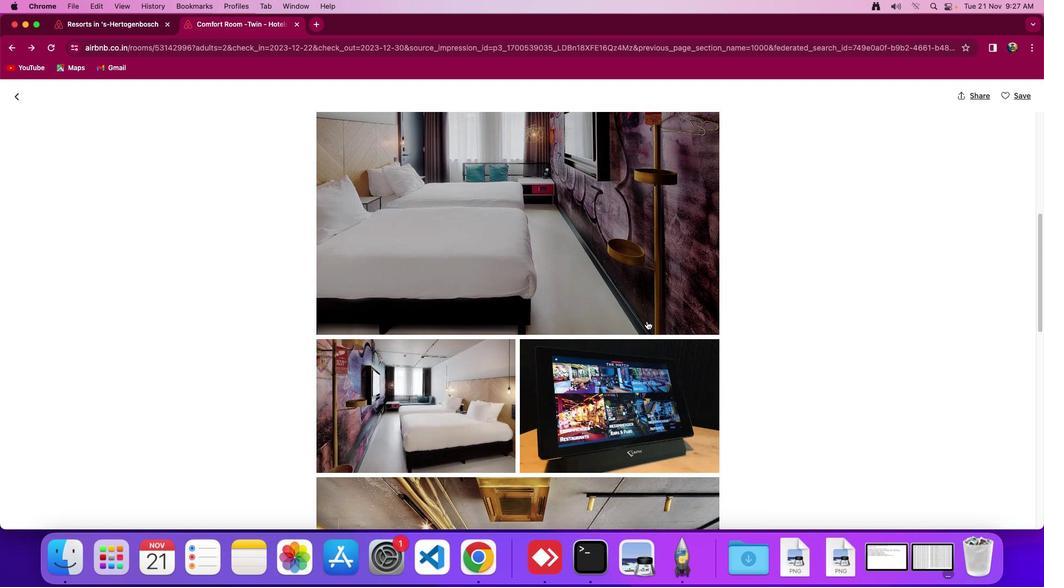 
Action: Mouse scrolled (646, 321) with delta (0, -2)
Screenshot: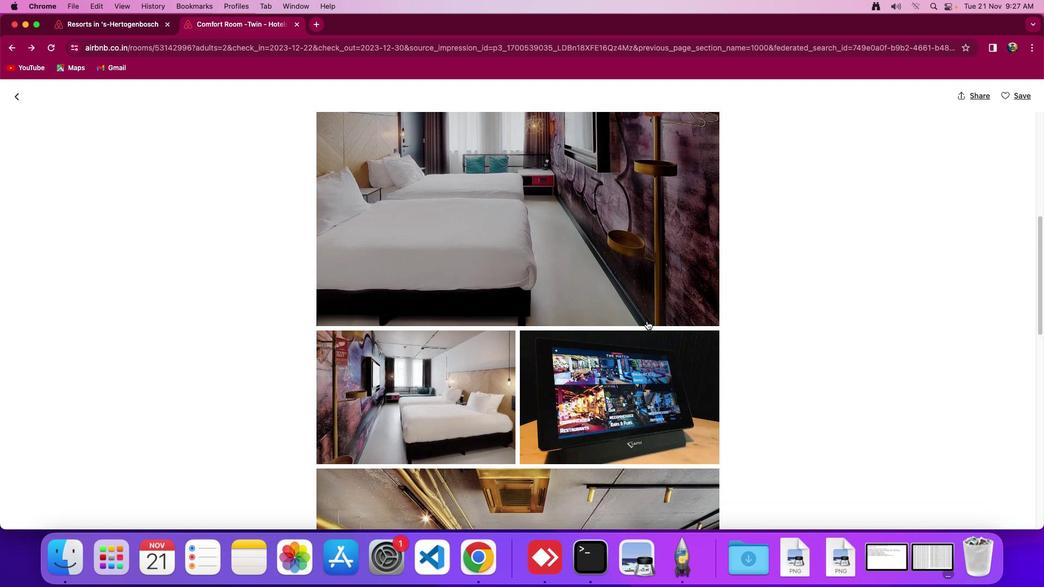 
Action: Mouse scrolled (646, 321) with delta (0, -2)
Screenshot: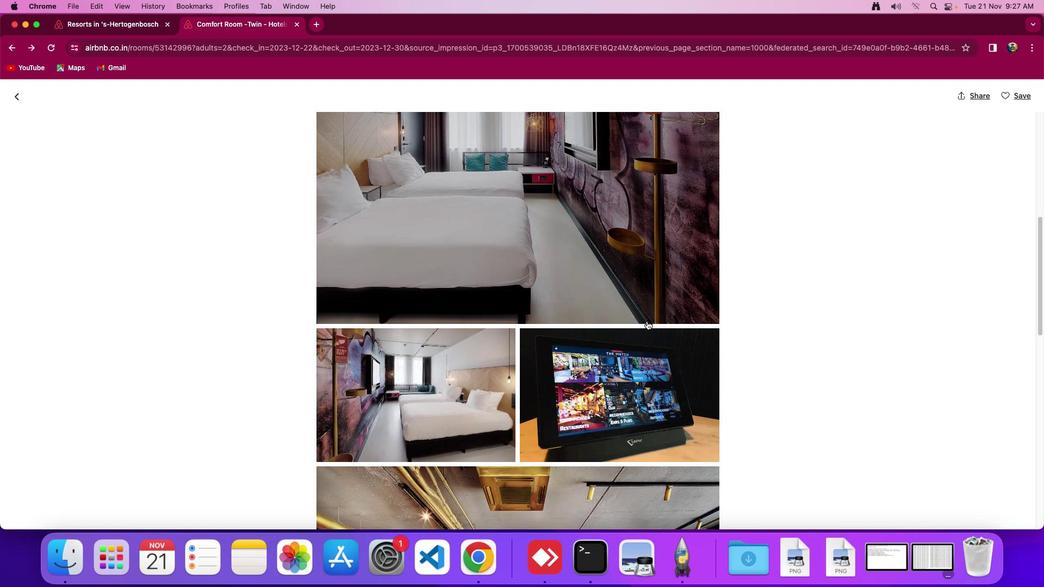 
Action: Mouse scrolled (646, 321) with delta (0, 0)
Screenshot: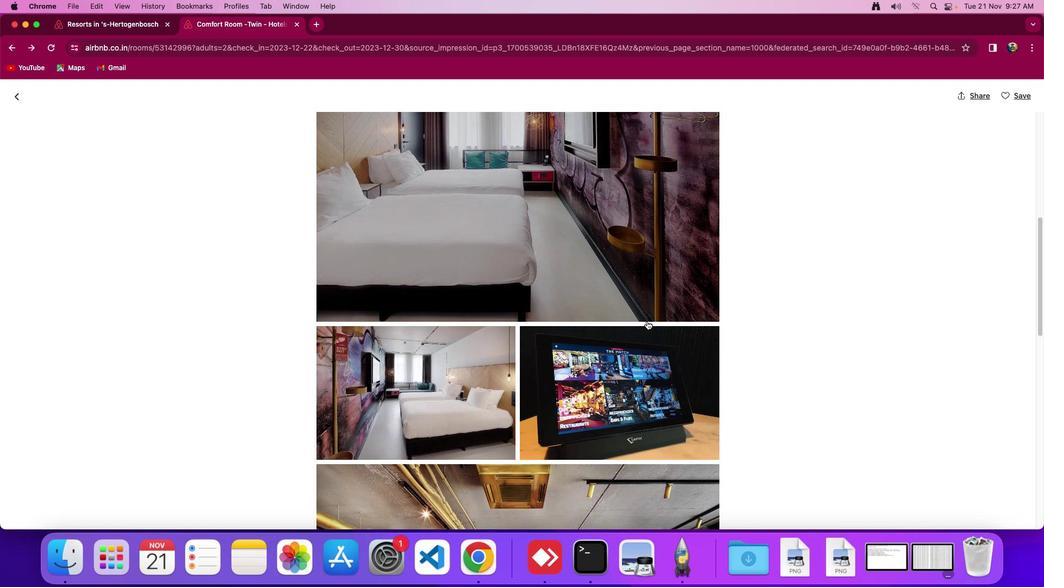 
Action: Mouse scrolled (646, 321) with delta (0, 0)
Screenshot: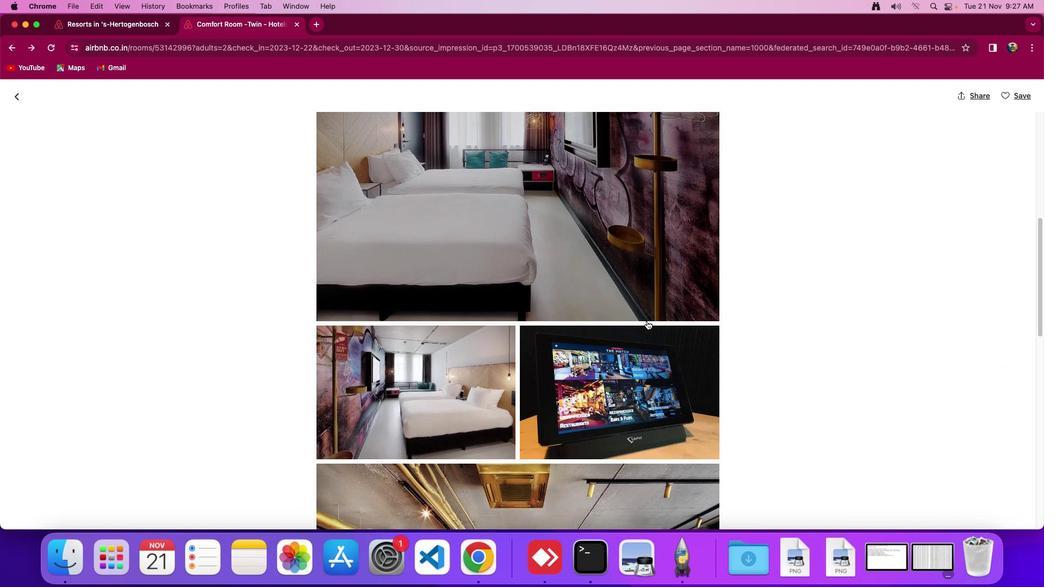 
Action: Mouse scrolled (646, 321) with delta (0, 0)
Screenshot: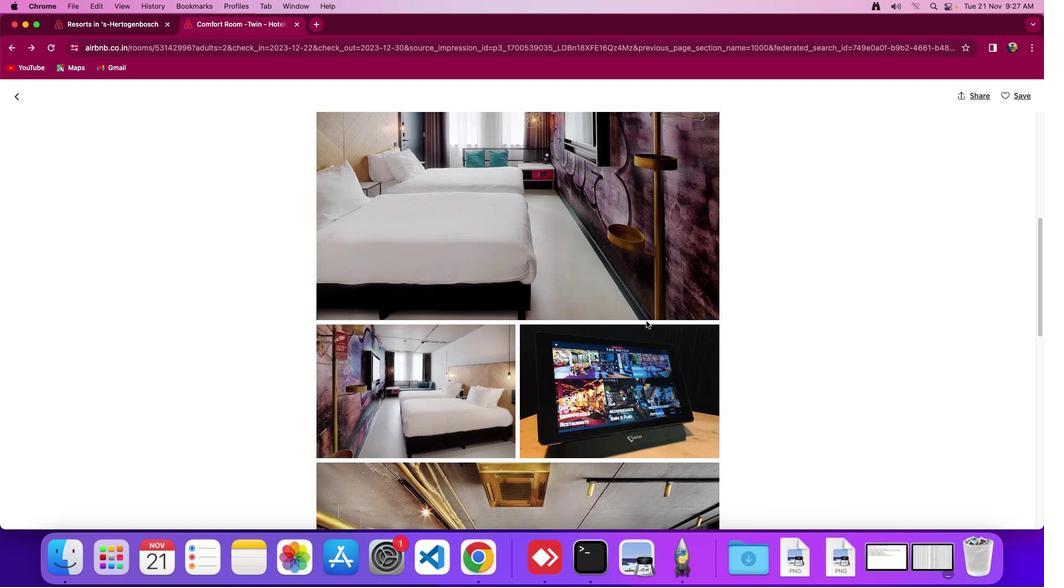 
Action: Mouse scrolled (646, 321) with delta (0, 0)
Screenshot: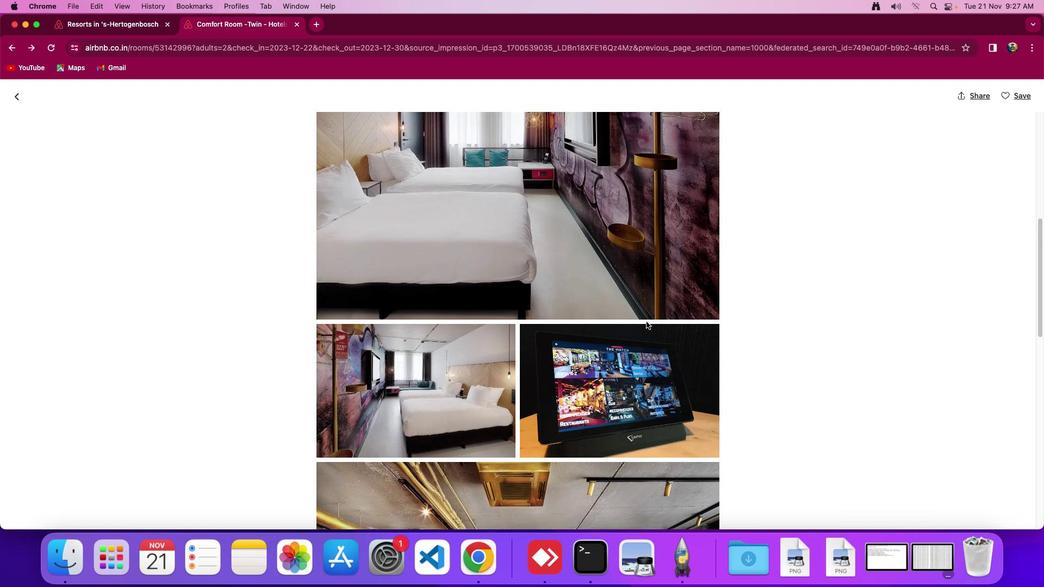 
Action: Mouse scrolled (646, 321) with delta (0, 0)
Screenshot: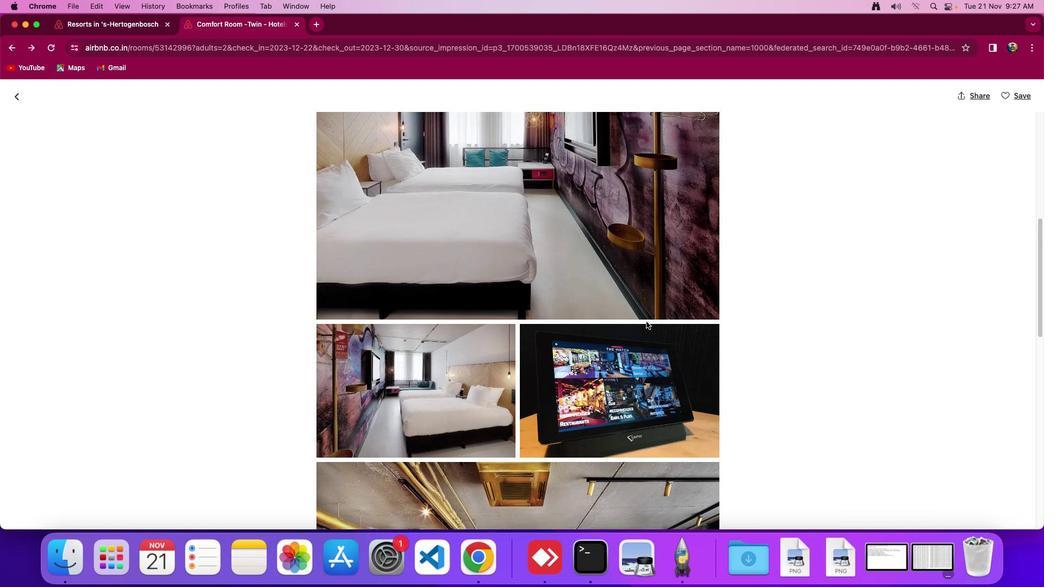 
Action: Mouse moved to (646, 321)
Screenshot: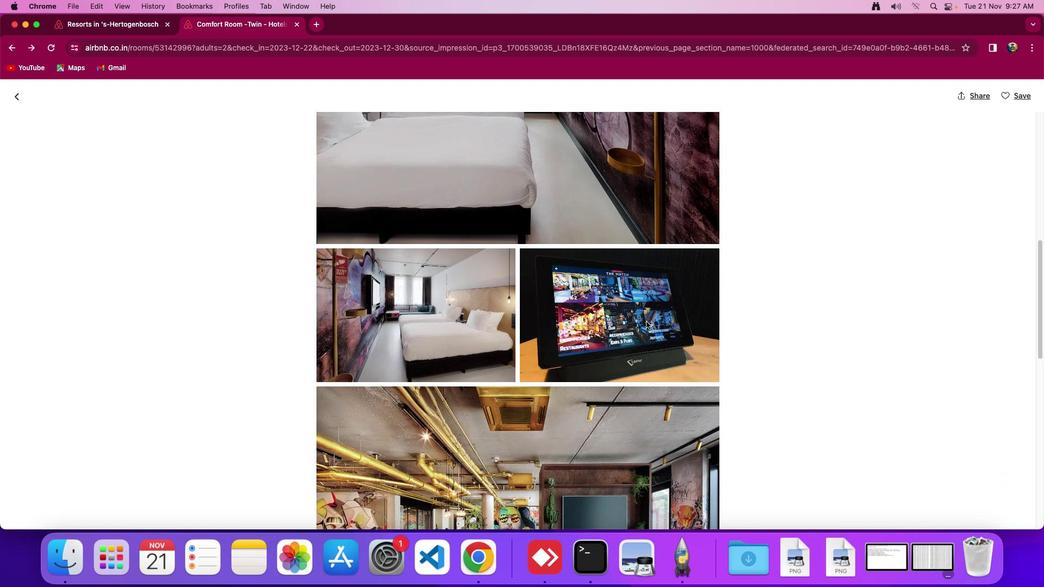 
Action: Mouse scrolled (646, 321) with delta (0, 0)
Screenshot: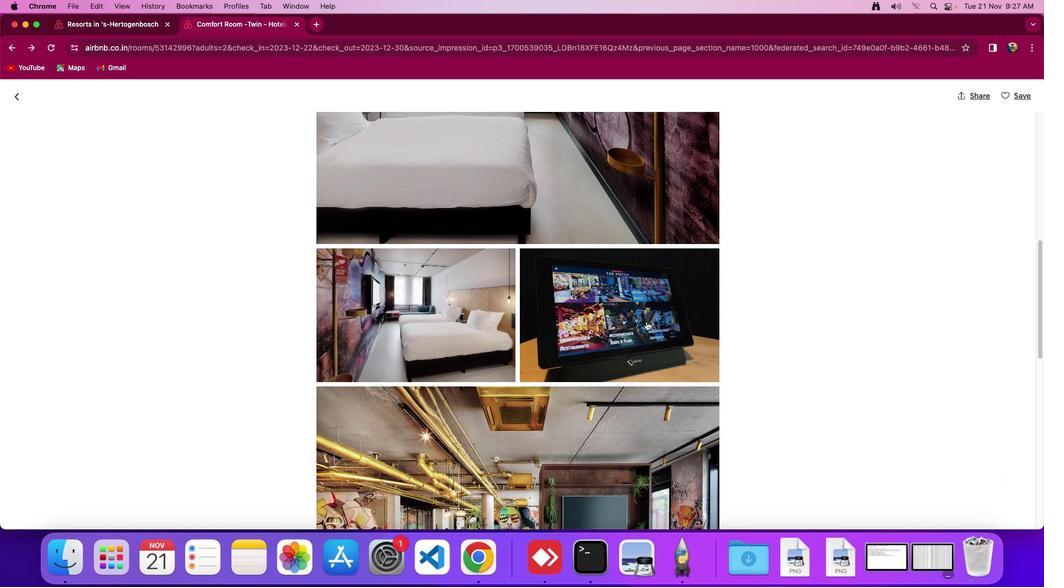 
Action: Mouse scrolled (646, 321) with delta (0, 0)
Screenshot: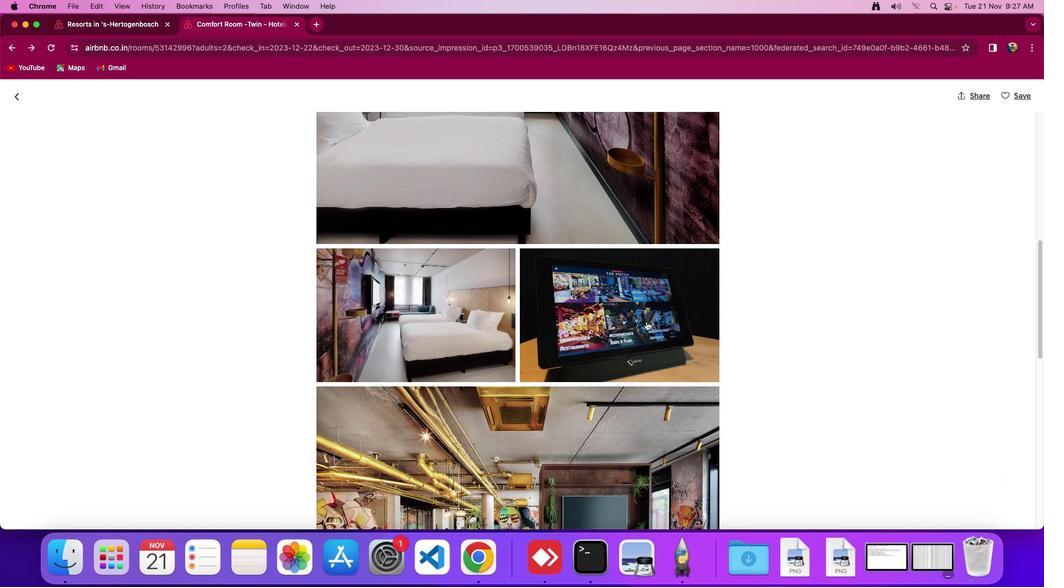 
Action: Mouse scrolled (646, 321) with delta (0, -1)
Screenshot: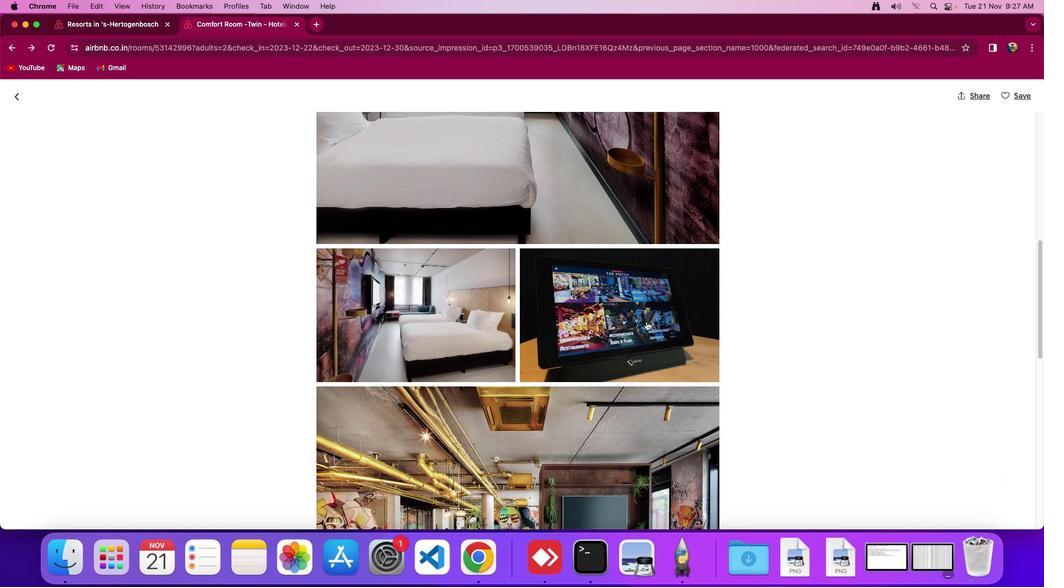 
Action: Mouse moved to (645, 321)
Screenshot: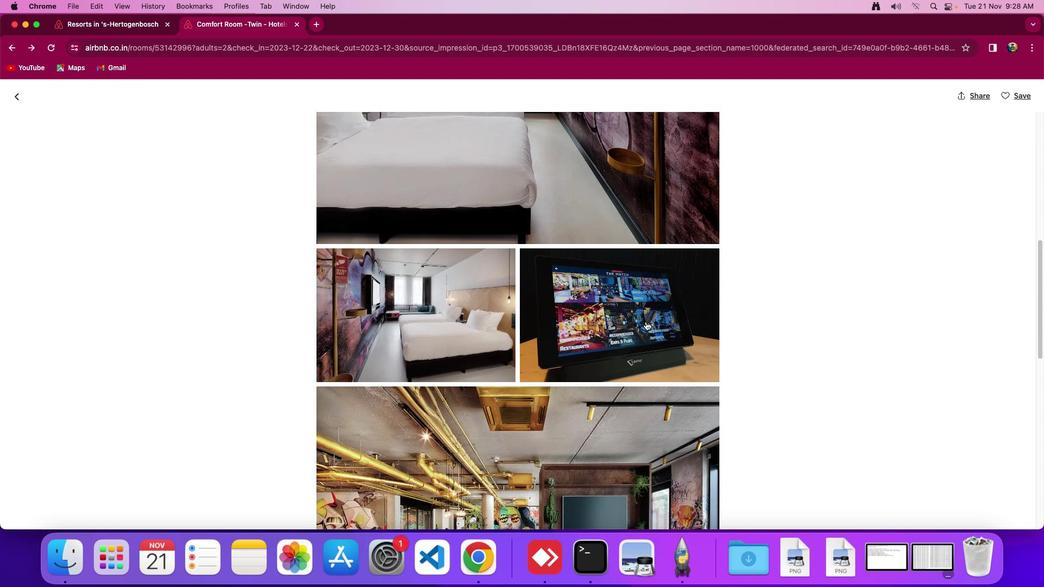 
Action: Mouse scrolled (645, 321) with delta (0, 0)
Screenshot: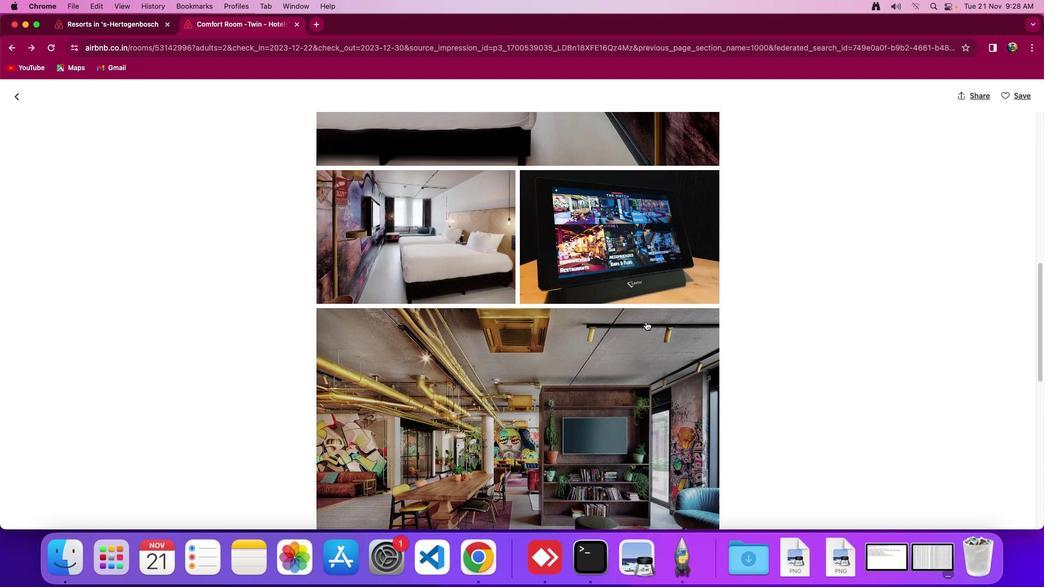 
Action: Mouse scrolled (645, 321) with delta (0, 0)
Screenshot: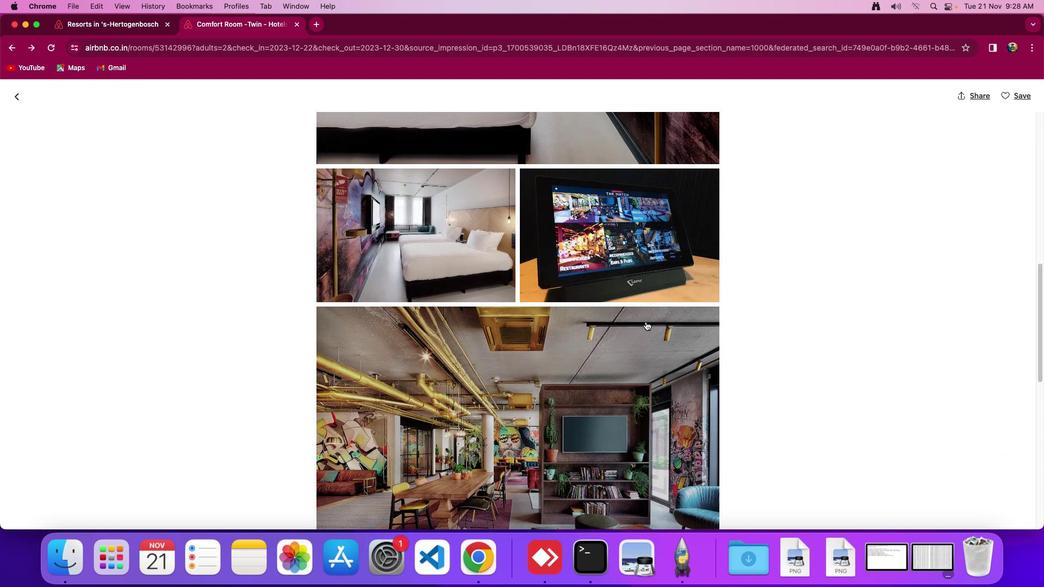 
Action: Mouse scrolled (645, 321) with delta (0, -1)
Screenshot: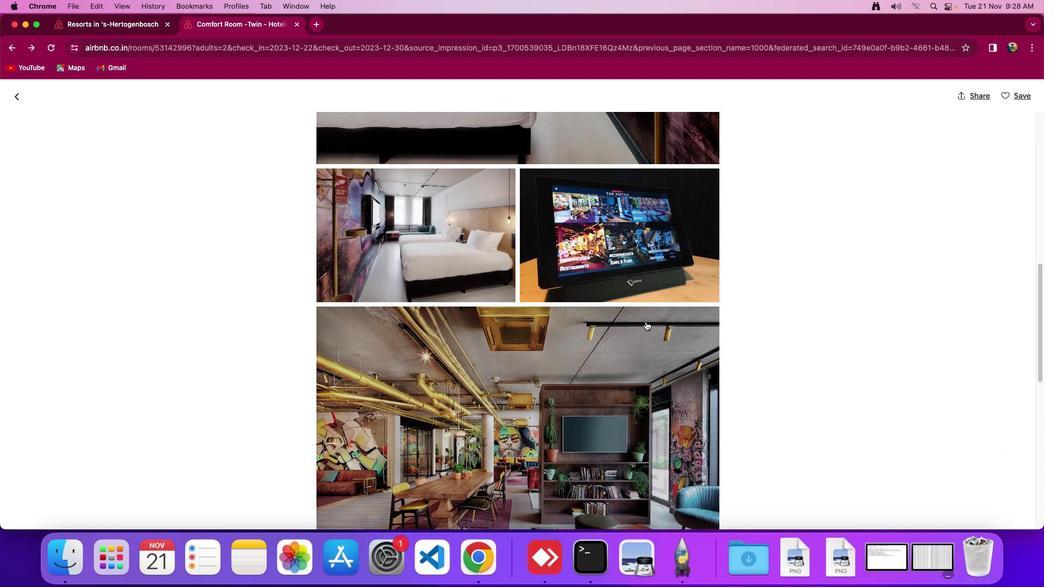 
Action: Mouse scrolled (645, 321) with delta (0, 0)
Screenshot: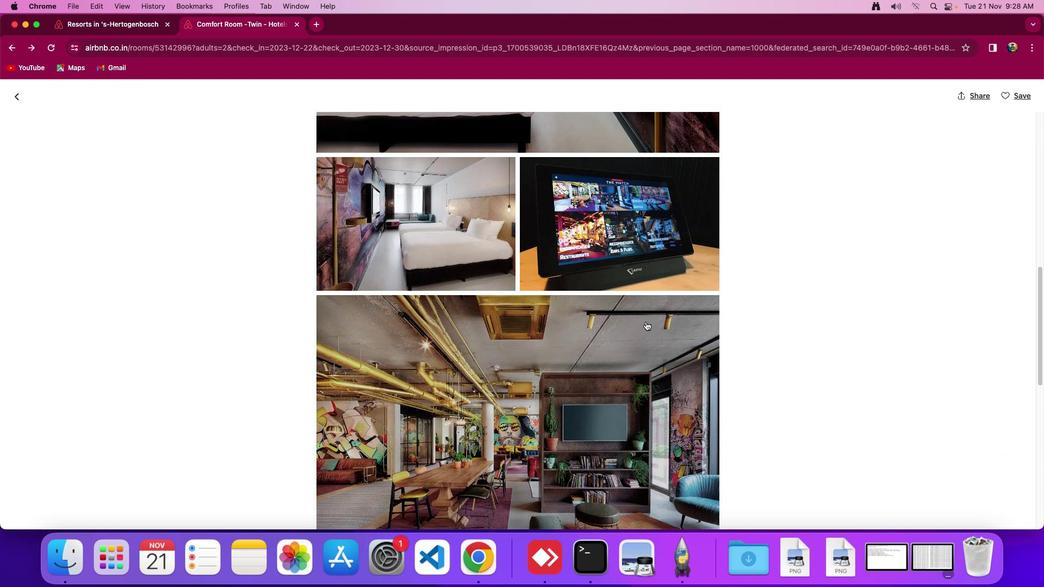 
Action: Mouse scrolled (645, 321) with delta (0, 0)
Screenshot: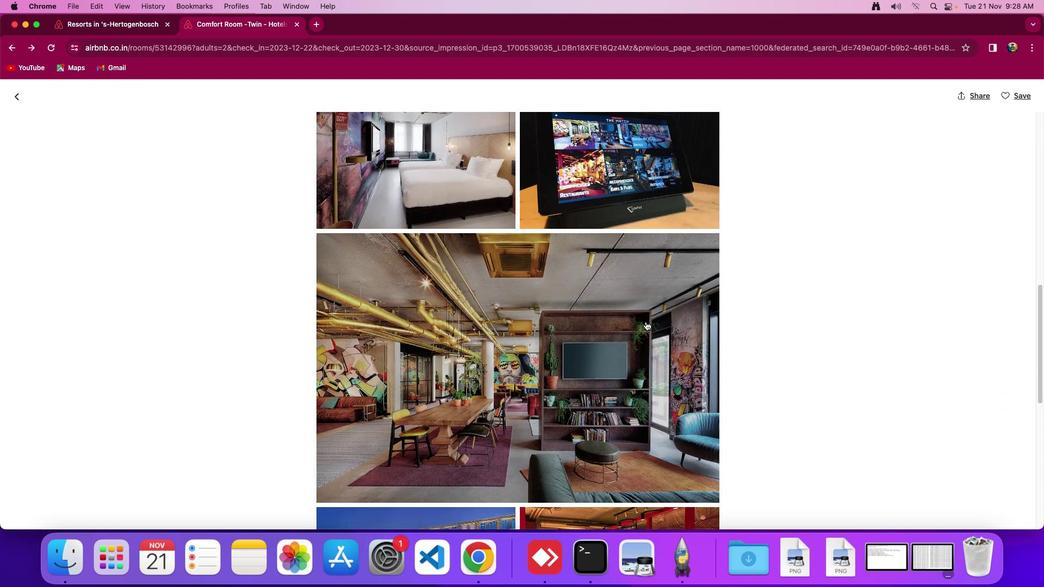 
Action: Mouse scrolled (645, 321) with delta (0, 0)
Screenshot: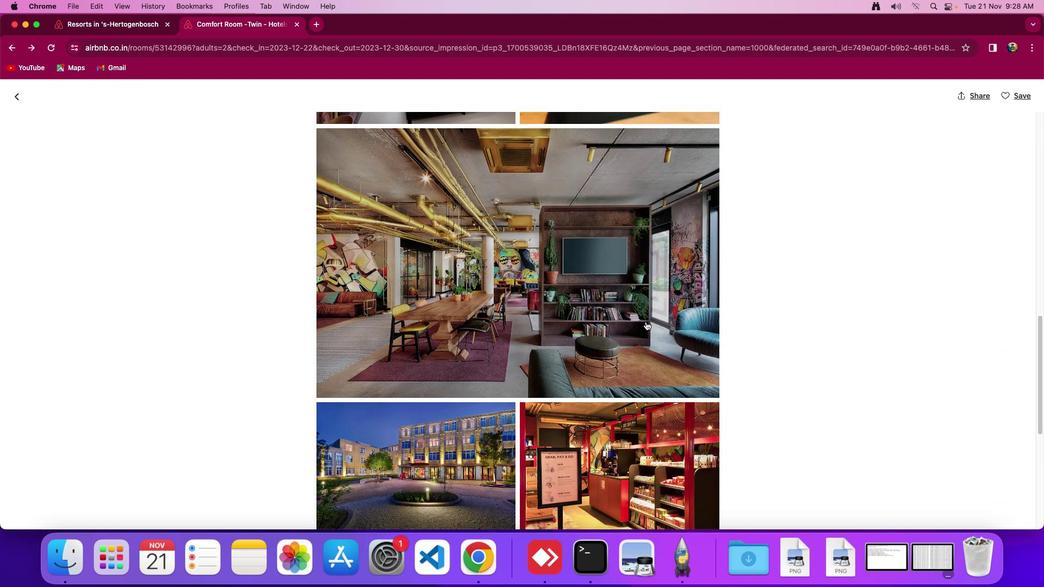 
Action: Mouse scrolled (645, 321) with delta (0, 0)
Screenshot: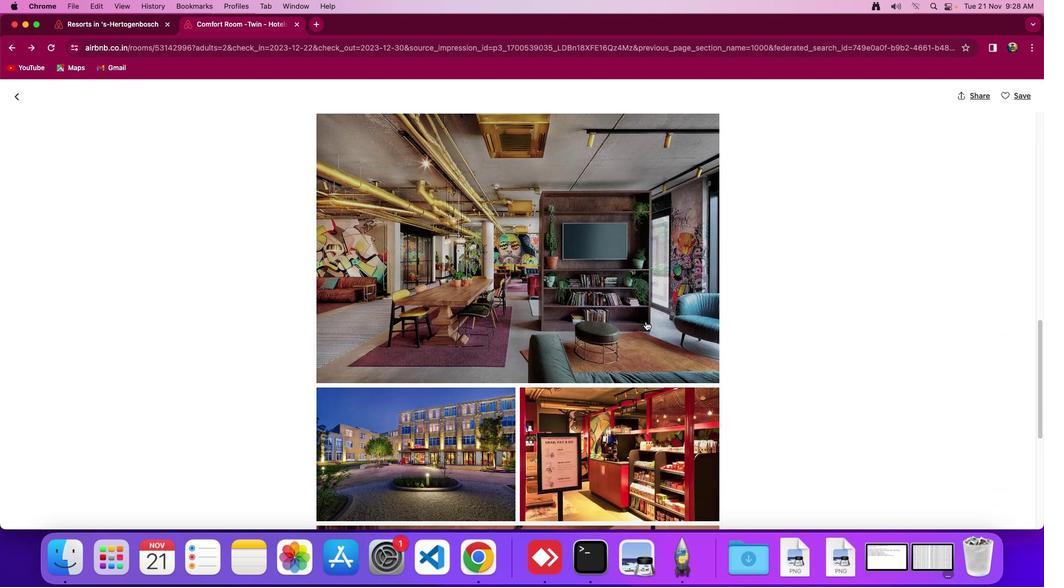 
Action: Mouse scrolled (645, 321) with delta (0, -1)
Screenshot: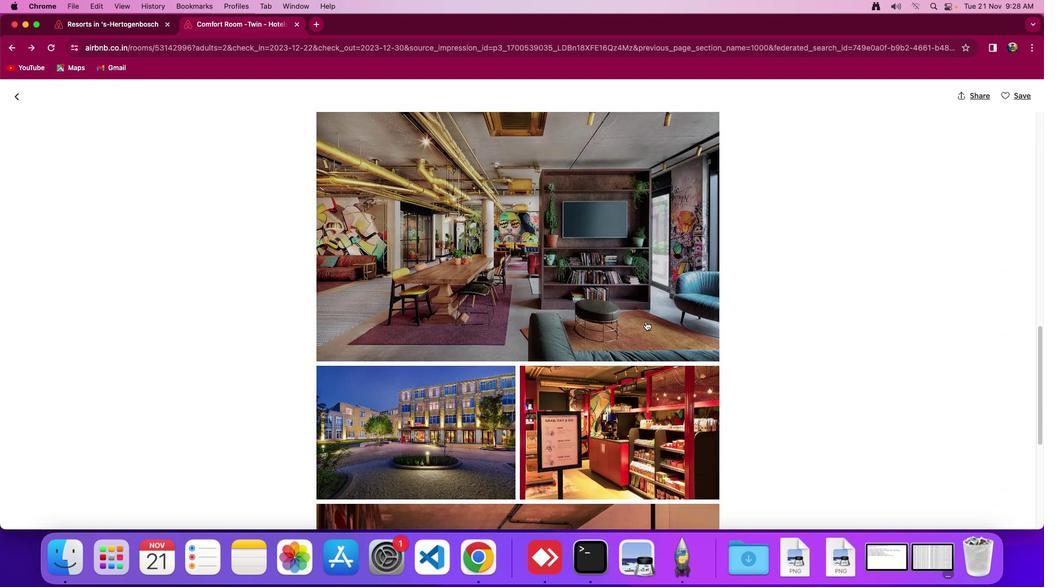 
Action: Mouse scrolled (645, 321) with delta (0, -1)
Screenshot: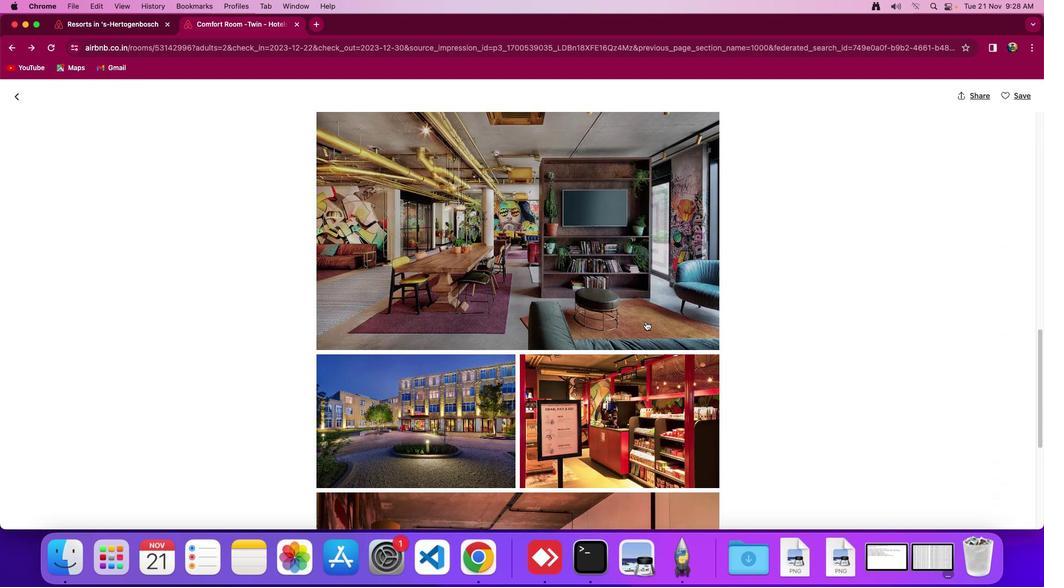 
Action: Mouse scrolled (645, 321) with delta (0, 0)
Screenshot: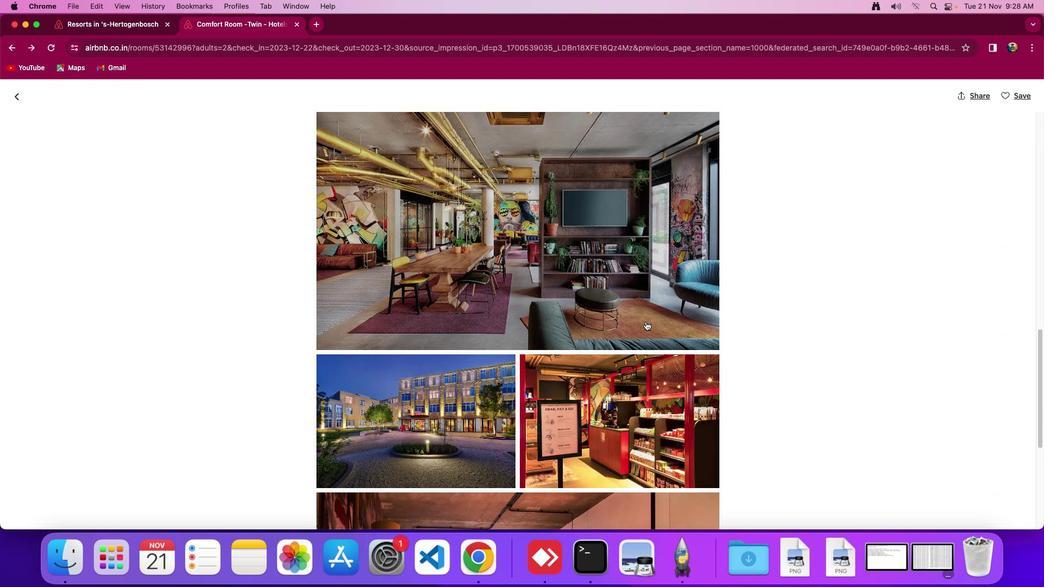 
Action: Mouse scrolled (645, 321) with delta (0, 0)
Screenshot: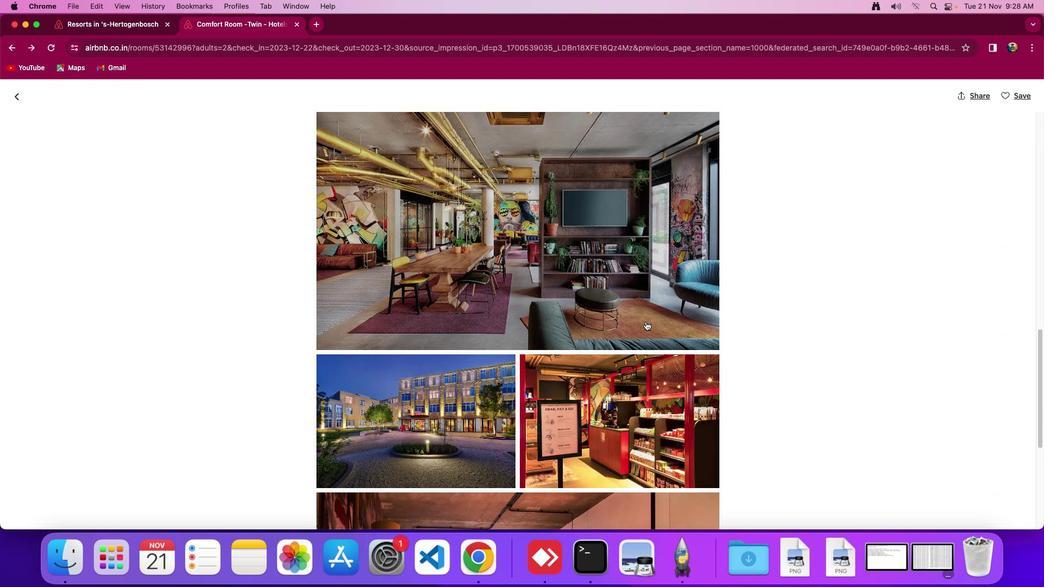 
Action: Mouse scrolled (645, 321) with delta (0, -1)
Screenshot: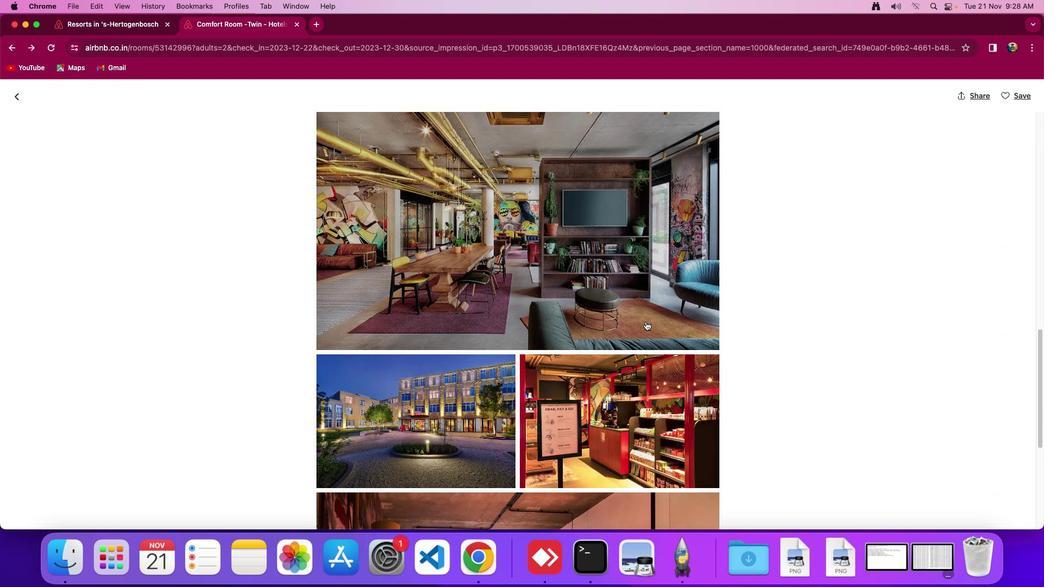 
Action: Mouse scrolled (645, 321) with delta (0, 0)
Screenshot: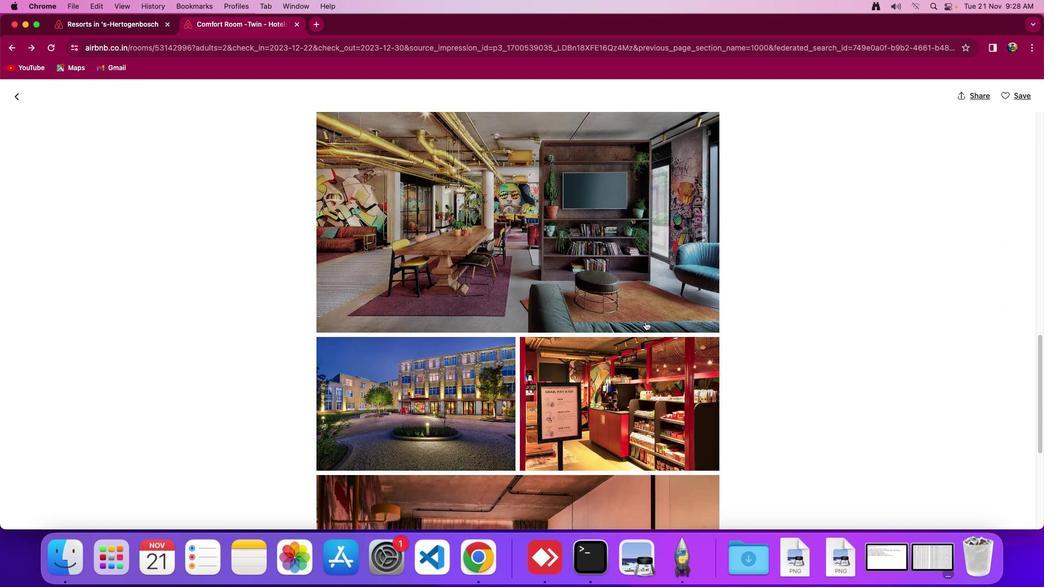 
Action: Mouse scrolled (645, 321) with delta (0, 0)
Screenshot: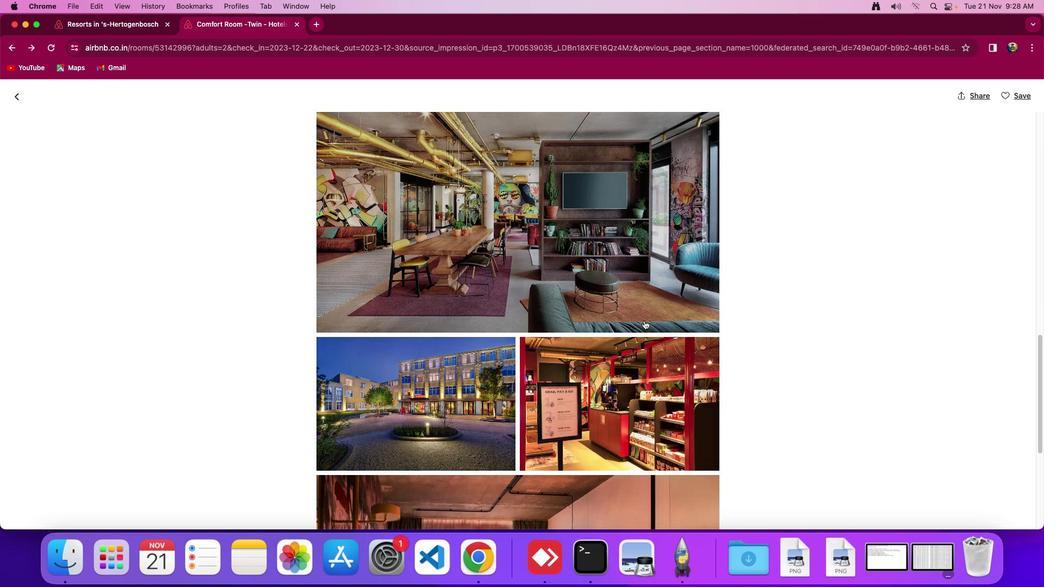 
Action: Mouse moved to (632, 313)
Screenshot: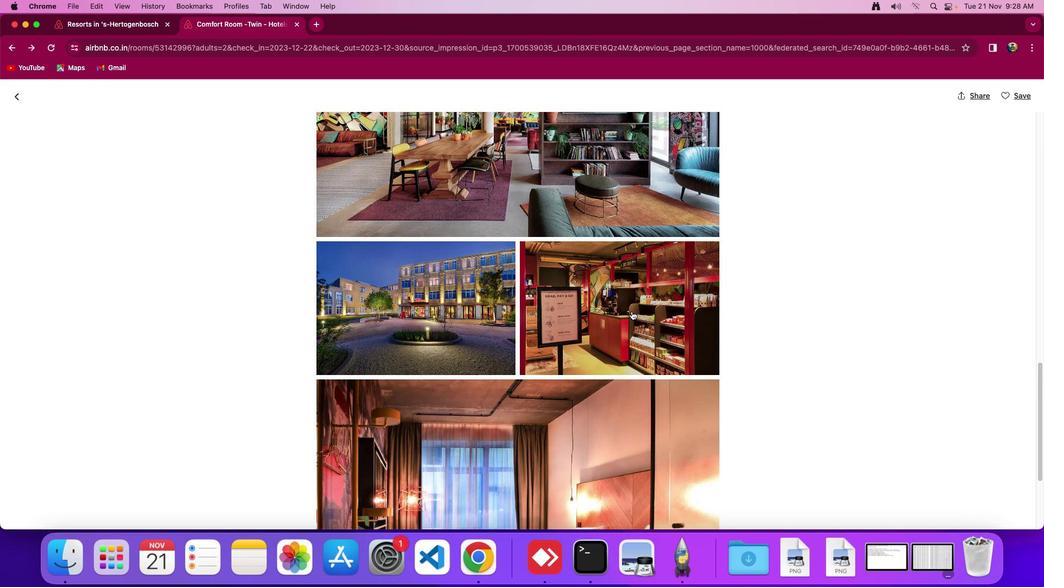 
Action: Mouse scrolled (632, 313) with delta (0, 0)
Screenshot: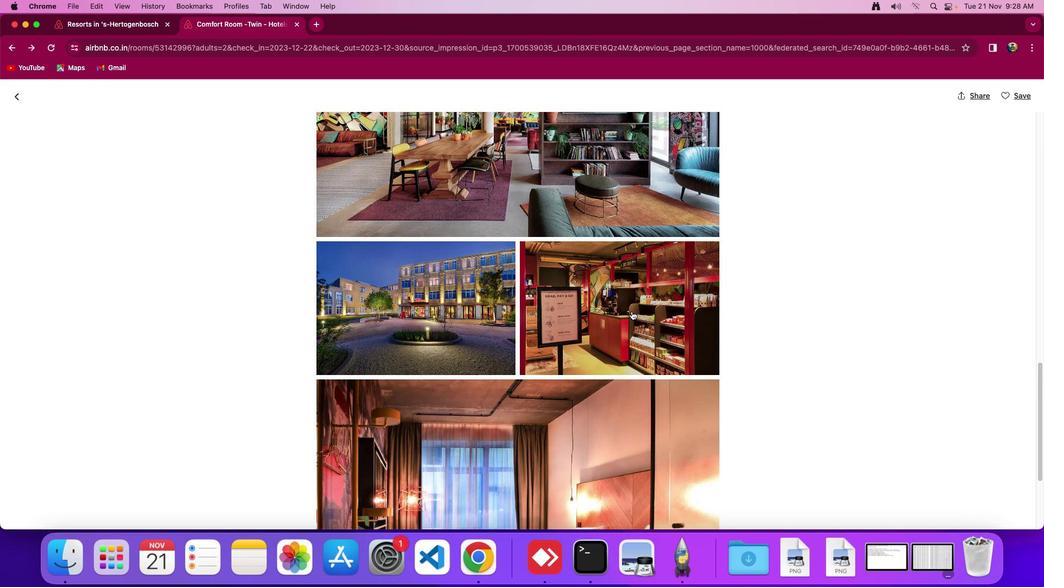 
Action: Mouse moved to (632, 313)
Screenshot: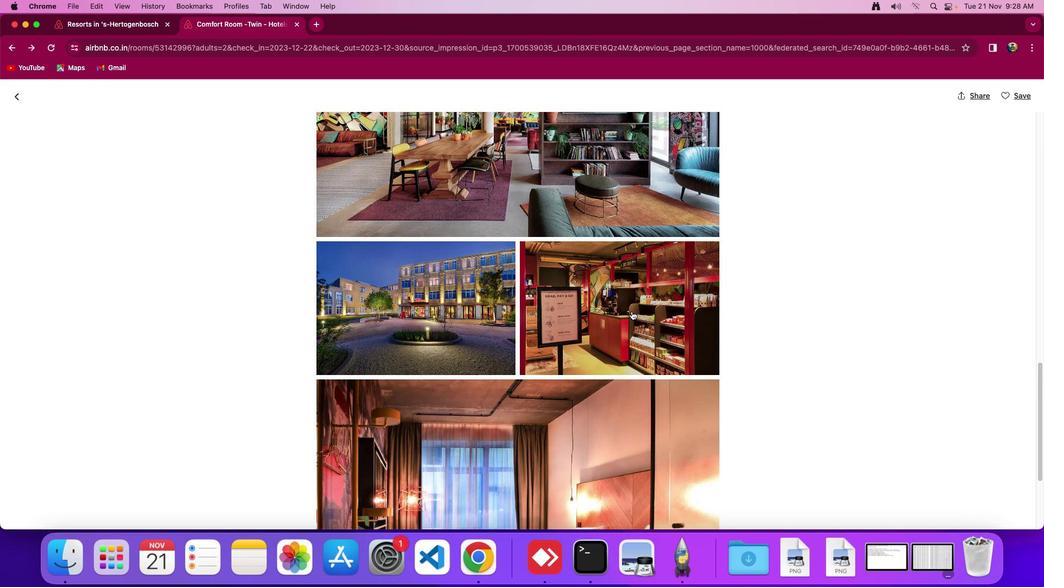 
Action: Mouse scrolled (632, 313) with delta (0, 0)
Screenshot: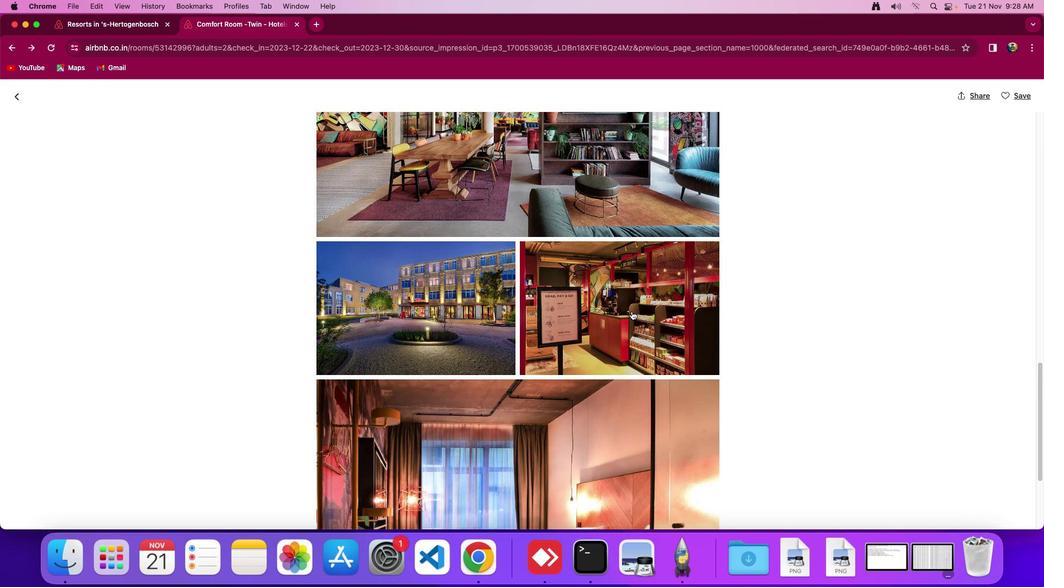 
Action: Mouse moved to (632, 312)
Screenshot: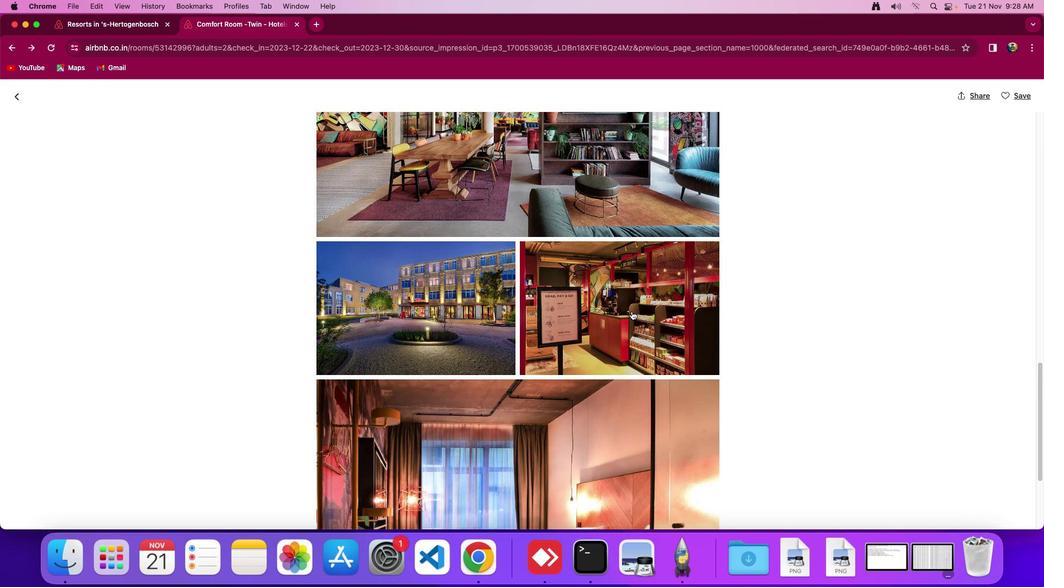 
Action: Mouse scrolled (632, 312) with delta (0, -1)
Screenshot: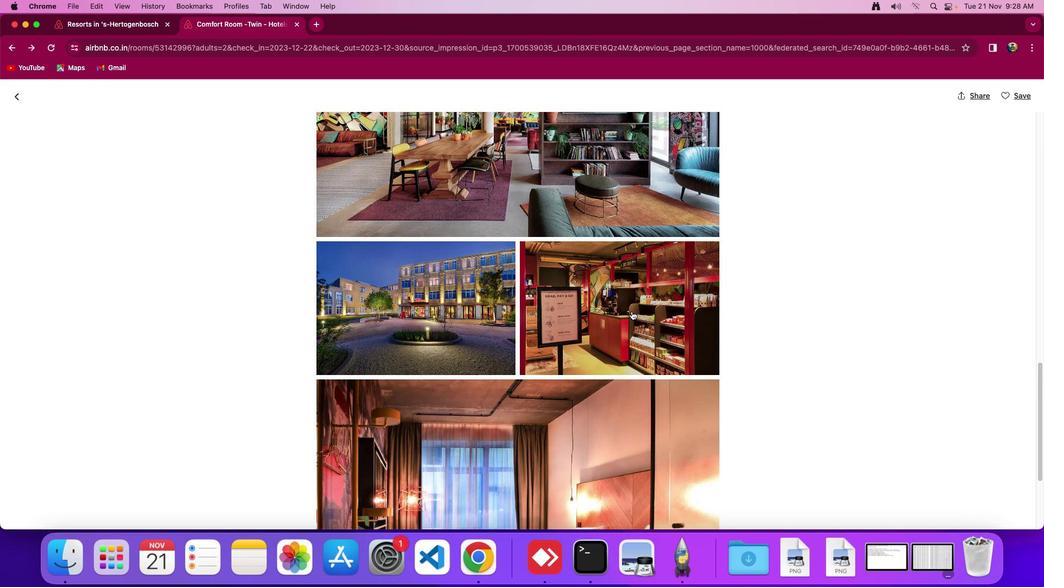 
Action: Mouse moved to (629, 312)
Screenshot: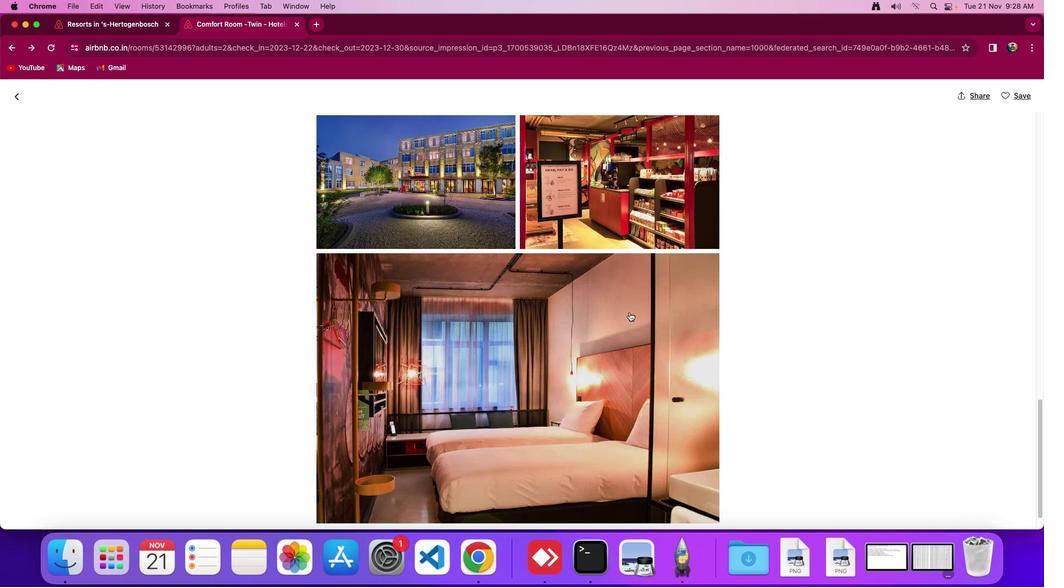 
Action: Mouse scrolled (629, 312) with delta (0, 0)
Screenshot: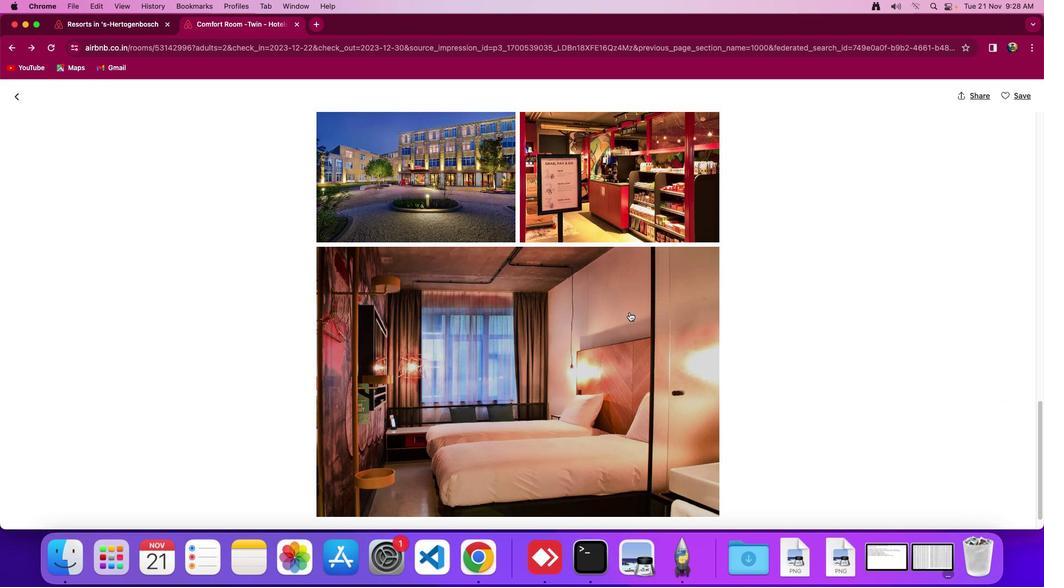 
Action: Mouse scrolled (629, 312) with delta (0, 0)
Screenshot: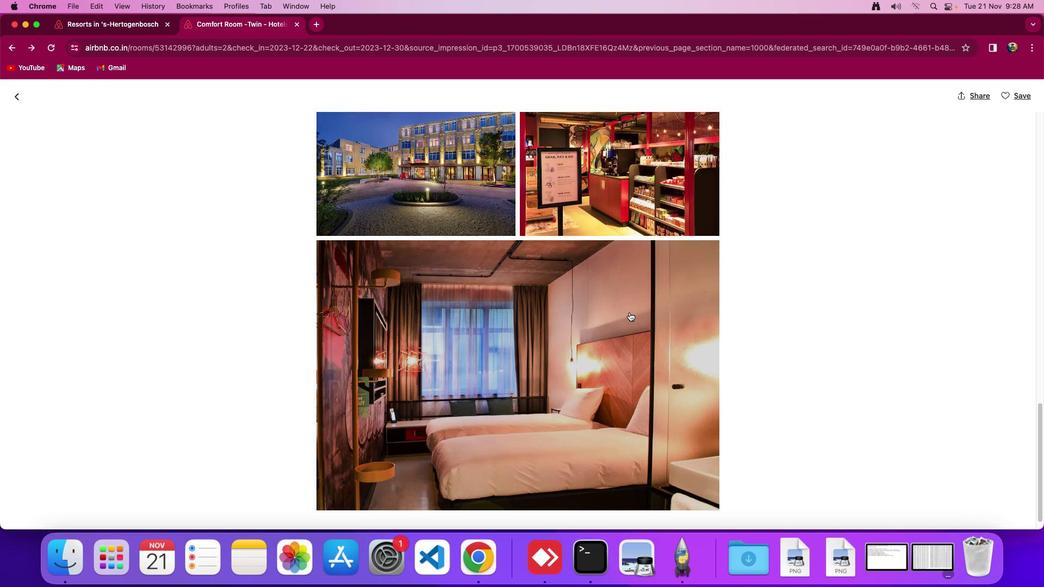 
Action: Mouse scrolled (629, 312) with delta (0, -2)
Screenshot: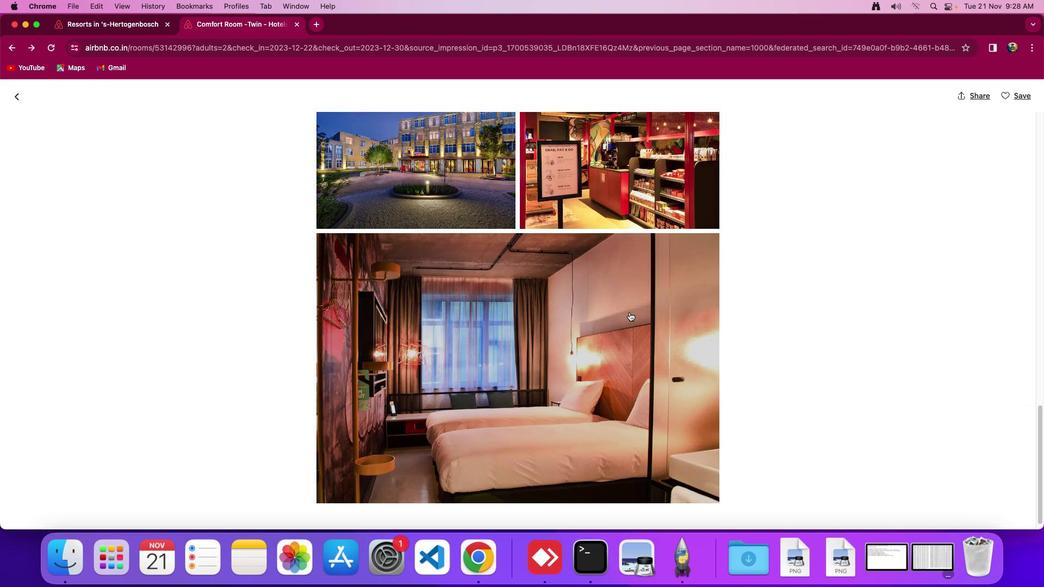 
Action: Mouse scrolled (629, 312) with delta (0, 0)
Screenshot: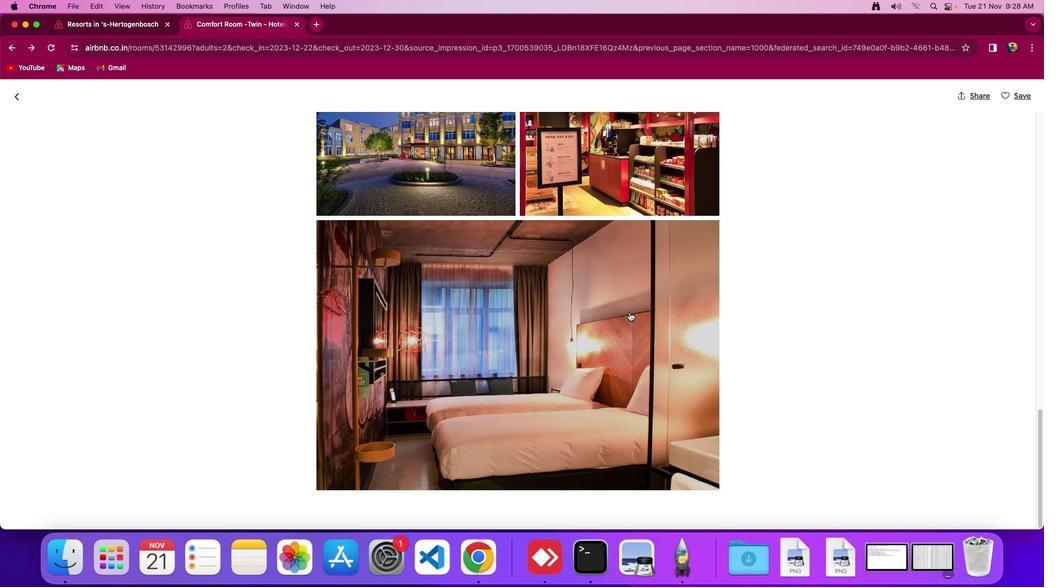 
Action: Mouse scrolled (629, 312) with delta (0, 0)
Screenshot: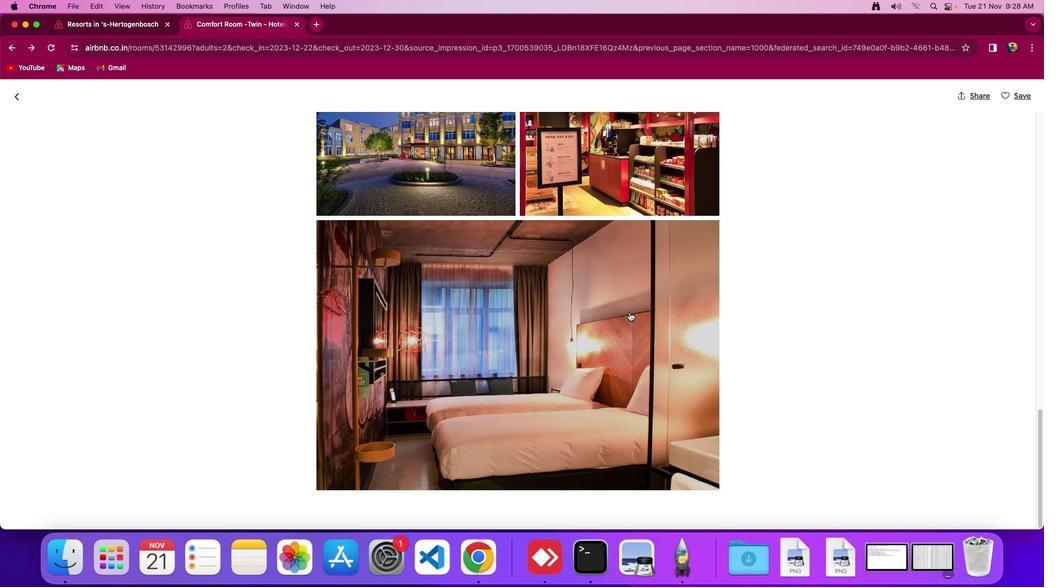 
Action: Mouse scrolled (629, 312) with delta (0, -1)
Screenshot: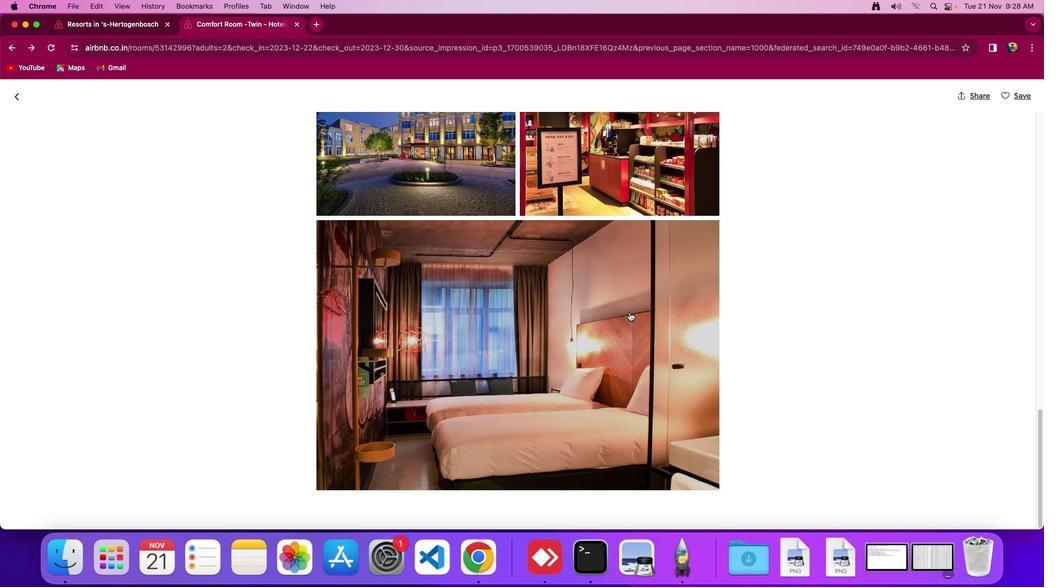 
Action: Mouse scrolled (629, 312) with delta (0, 0)
Screenshot: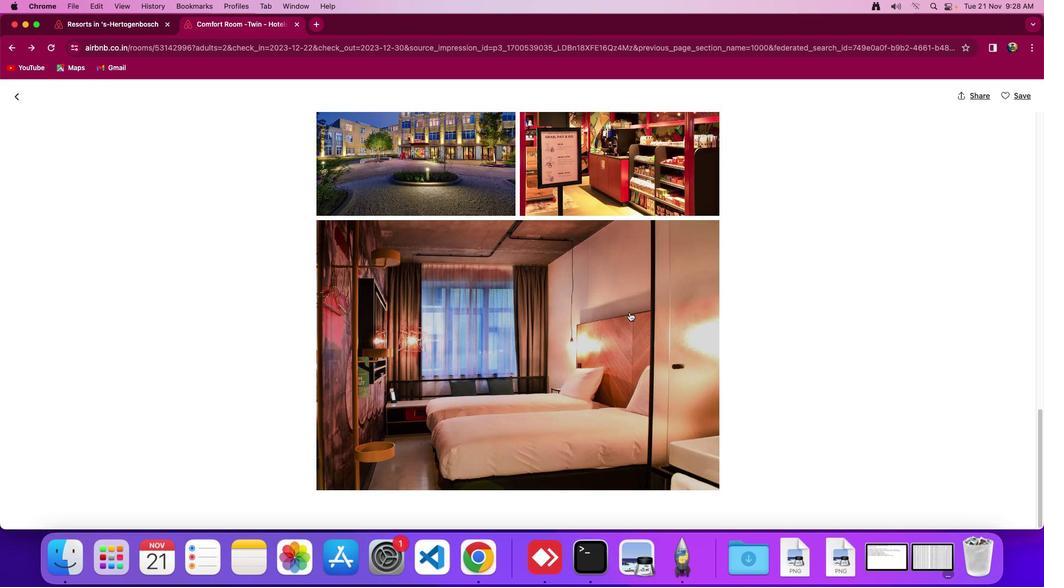 
Action: Mouse scrolled (629, 312) with delta (0, 0)
Screenshot: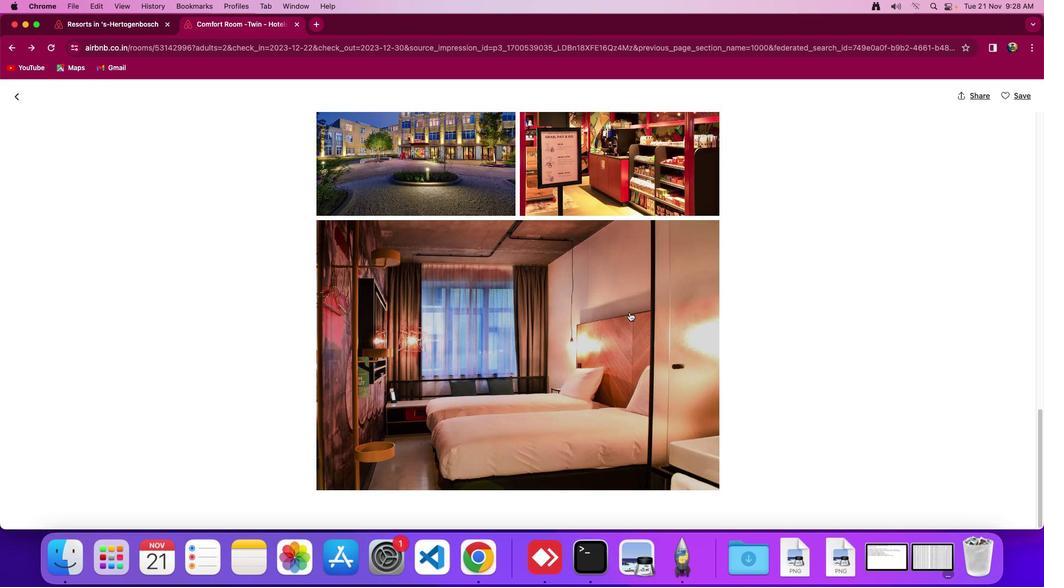 
Action: Mouse scrolled (629, 312) with delta (0, 0)
Screenshot: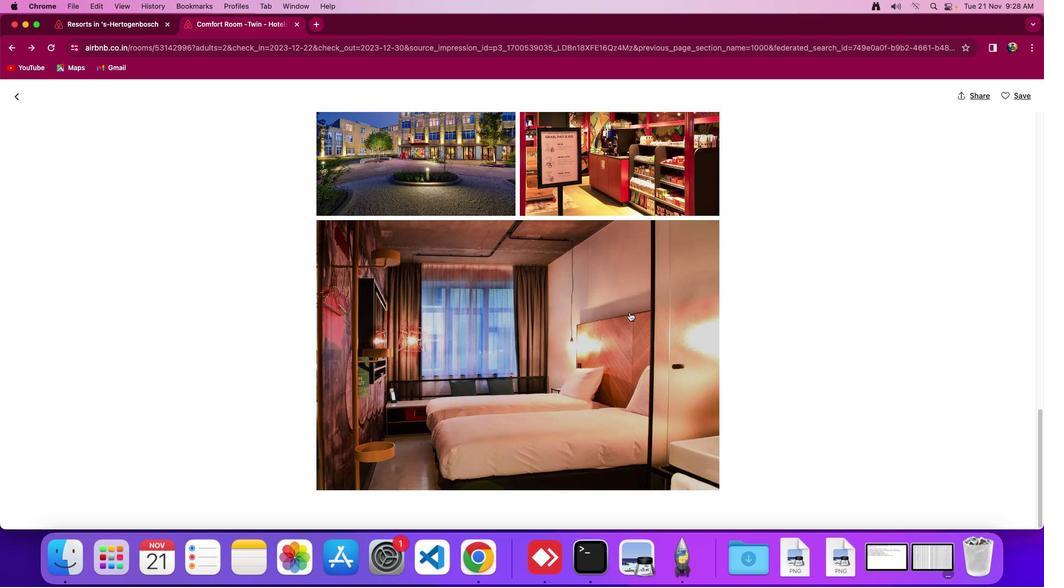 
Action: Mouse scrolled (629, 312) with delta (0, 0)
Screenshot: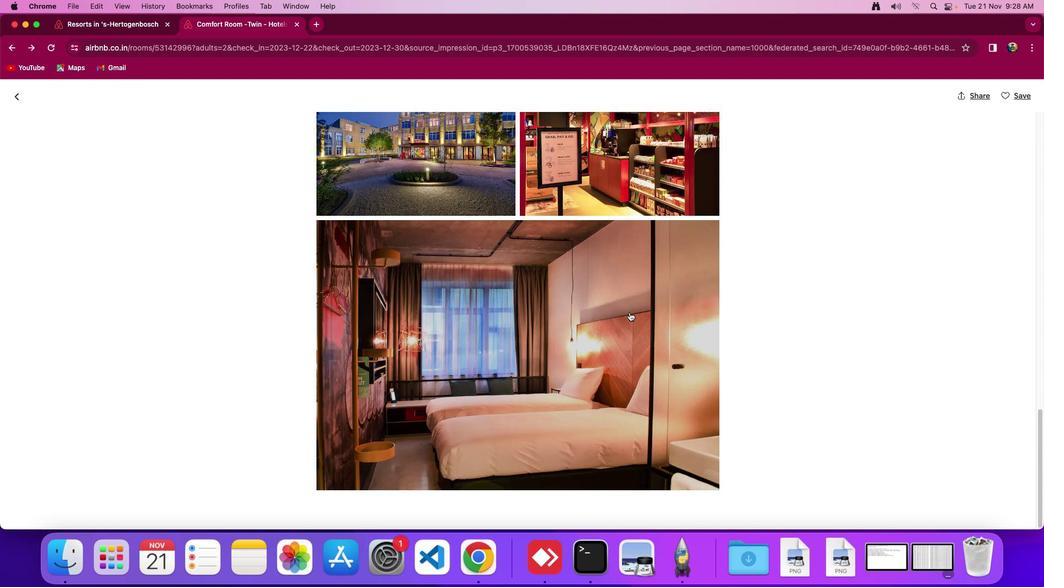 
Action: Mouse scrolled (629, 312) with delta (0, 0)
Screenshot: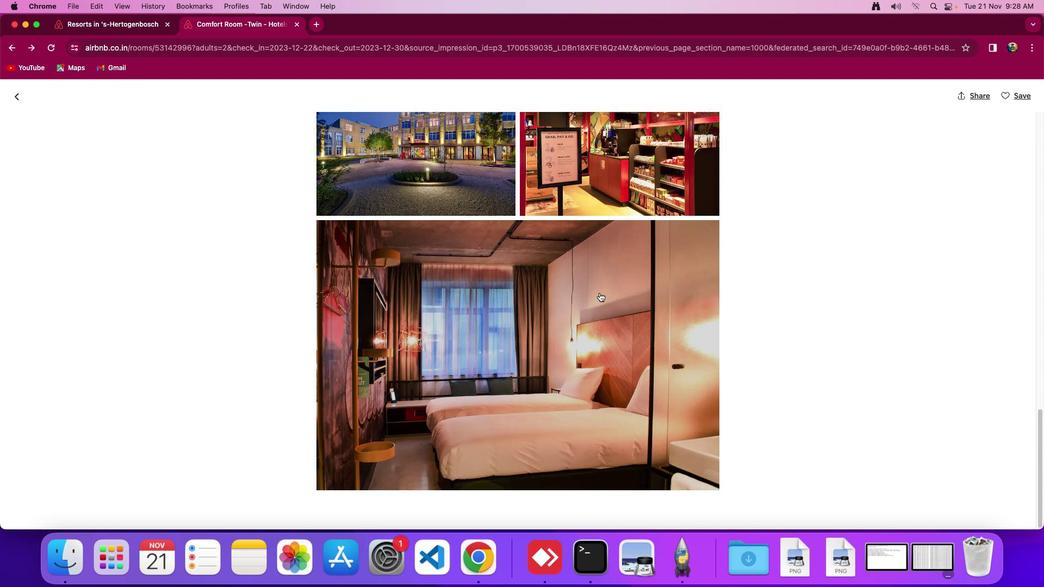 
Action: Mouse scrolled (629, 312) with delta (0, 0)
Screenshot: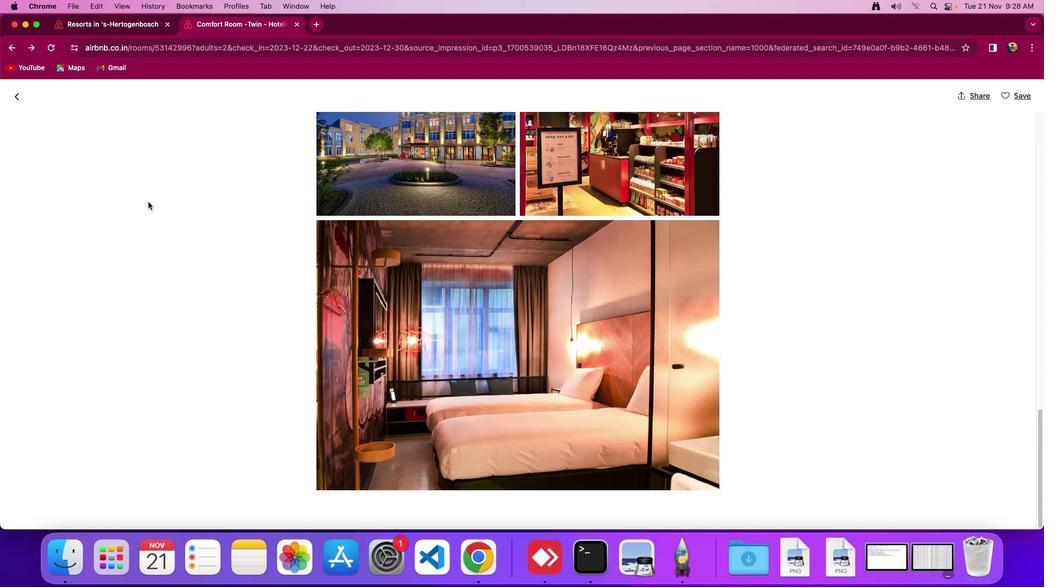 
Action: Mouse scrolled (629, 312) with delta (0, 0)
Screenshot: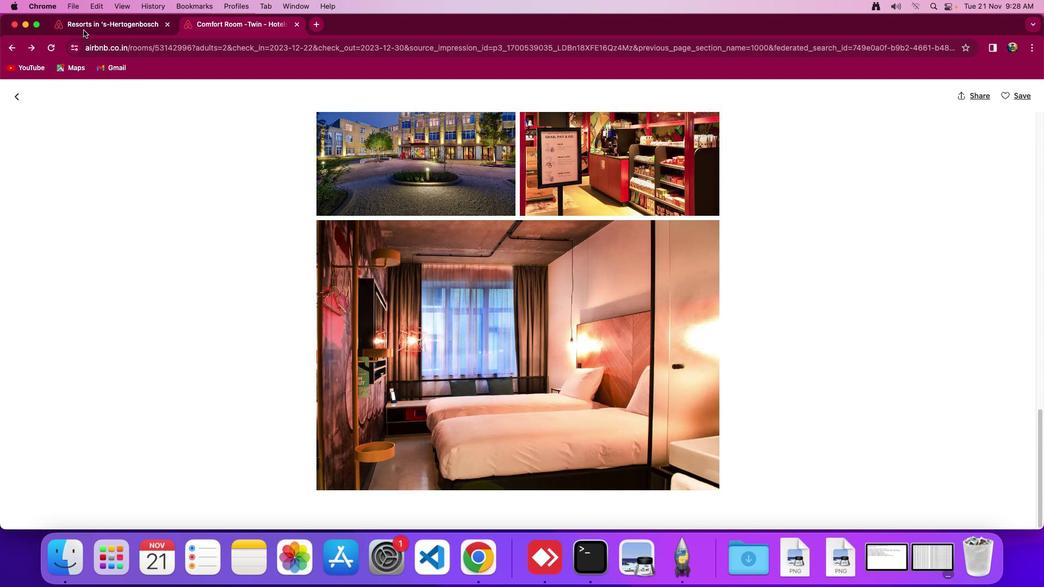 
Action: Mouse scrolled (629, 312) with delta (0, 0)
Screenshot: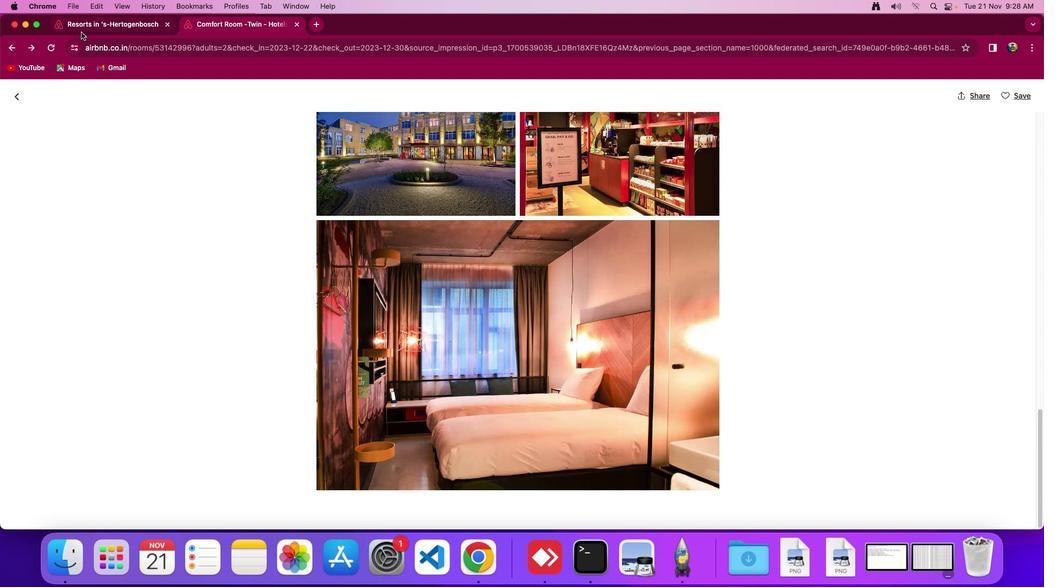
Action: Mouse scrolled (629, 312) with delta (0, -1)
Screenshot: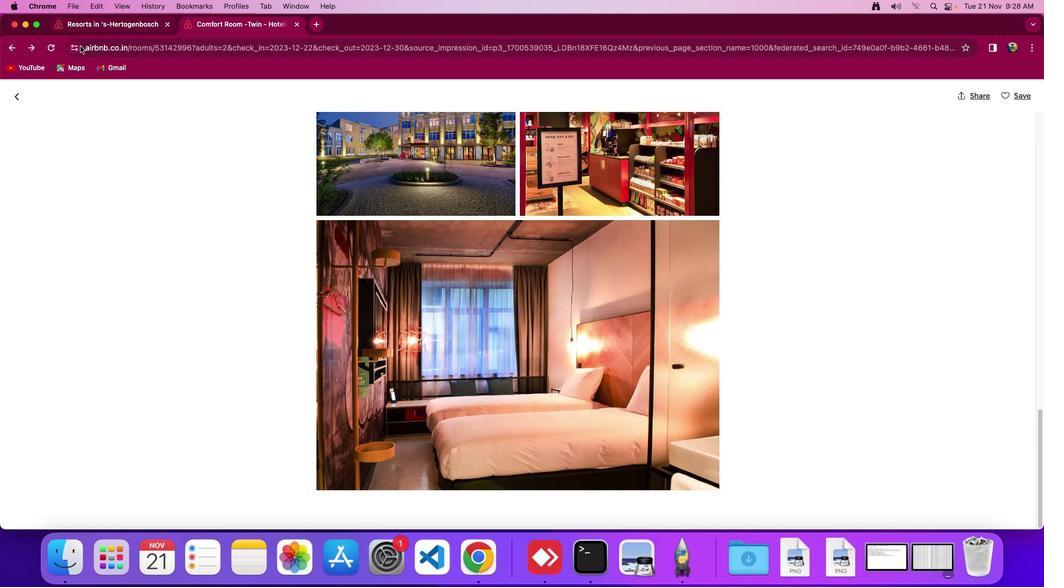 
Action: Mouse moved to (18, 98)
Screenshot: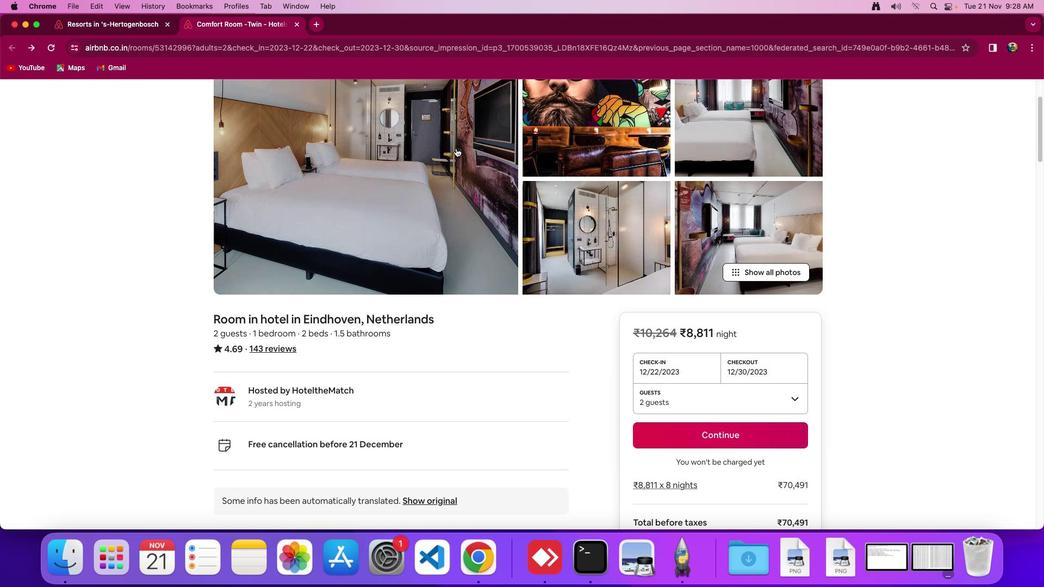 
Action: Mouse pressed left at (18, 98)
Screenshot: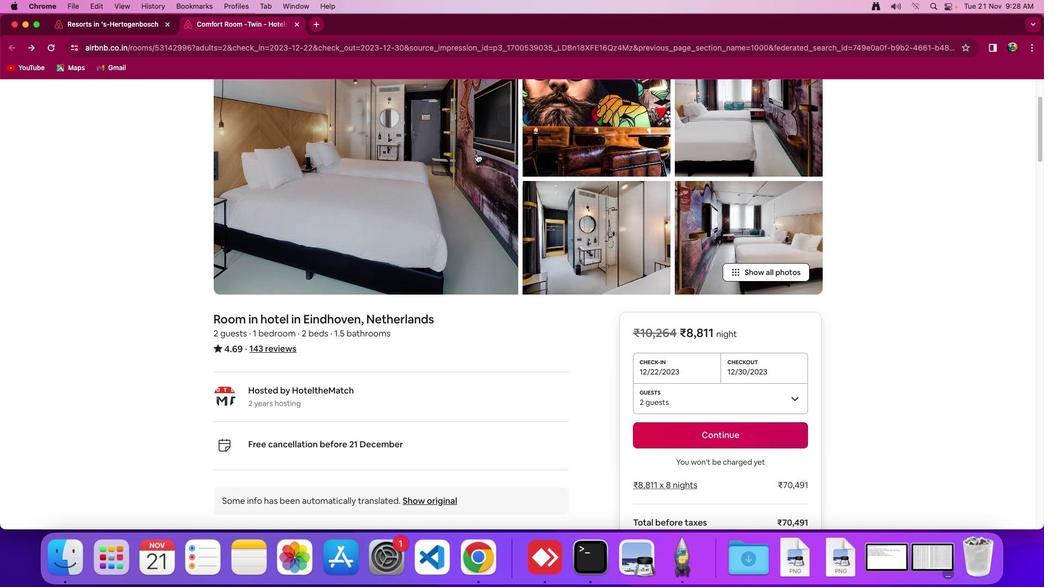 
Action: Mouse moved to (589, 182)
Screenshot: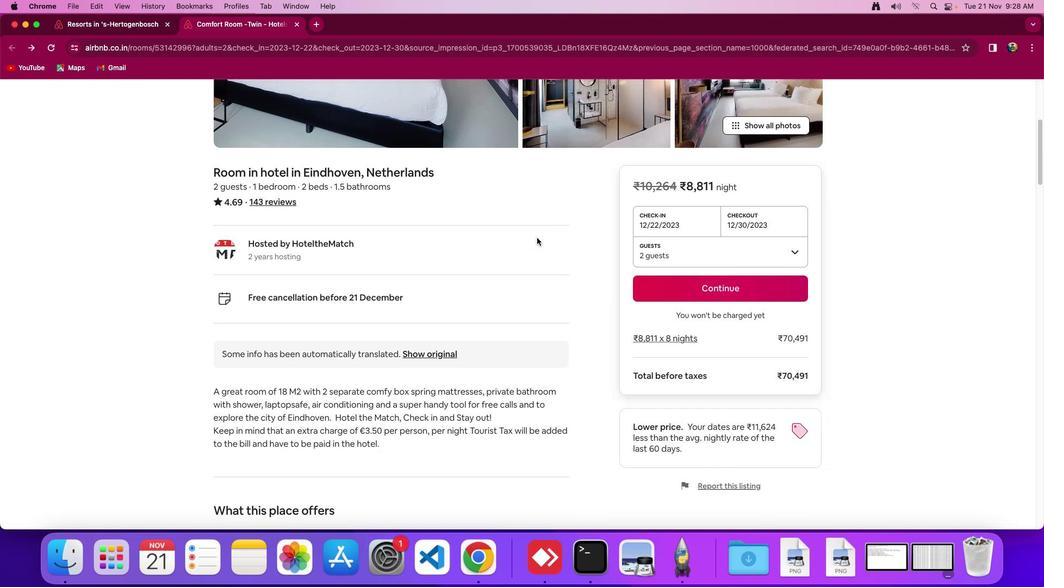 
Action: Mouse scrolled (589, 182) with delta (0, 0)
Screenshot: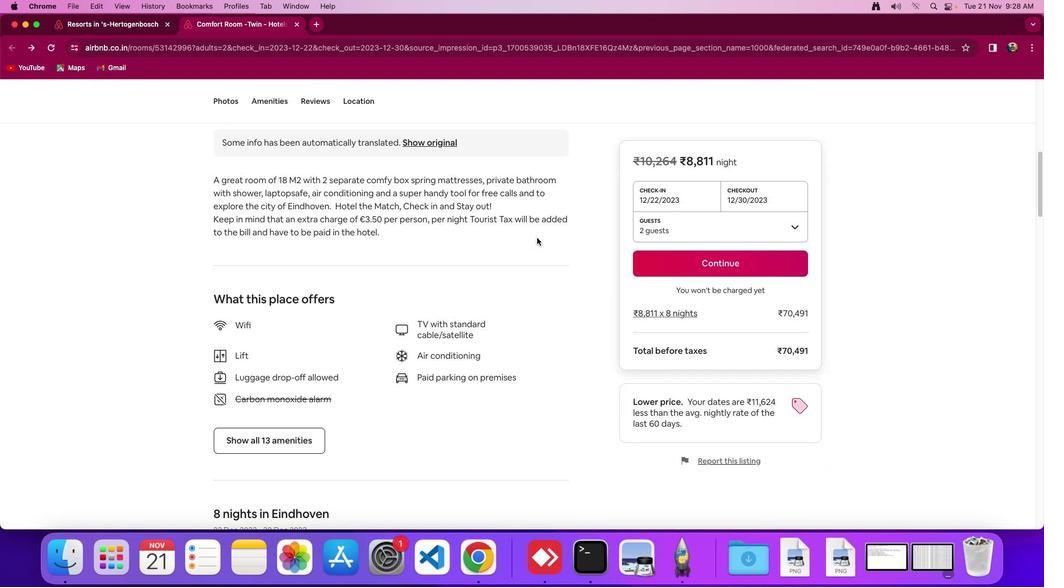 
Action: Mouse scrolled (589, 182) with delta (0, 0)
Screenshot: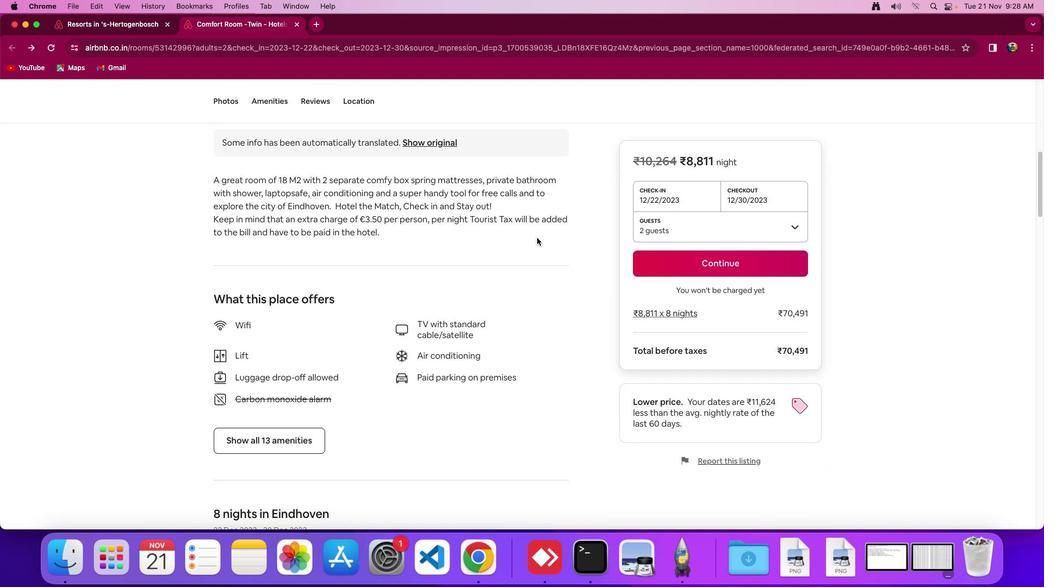 
Action: Mouse scrolled (589, 182) with delta (0, -2)
Screenshot: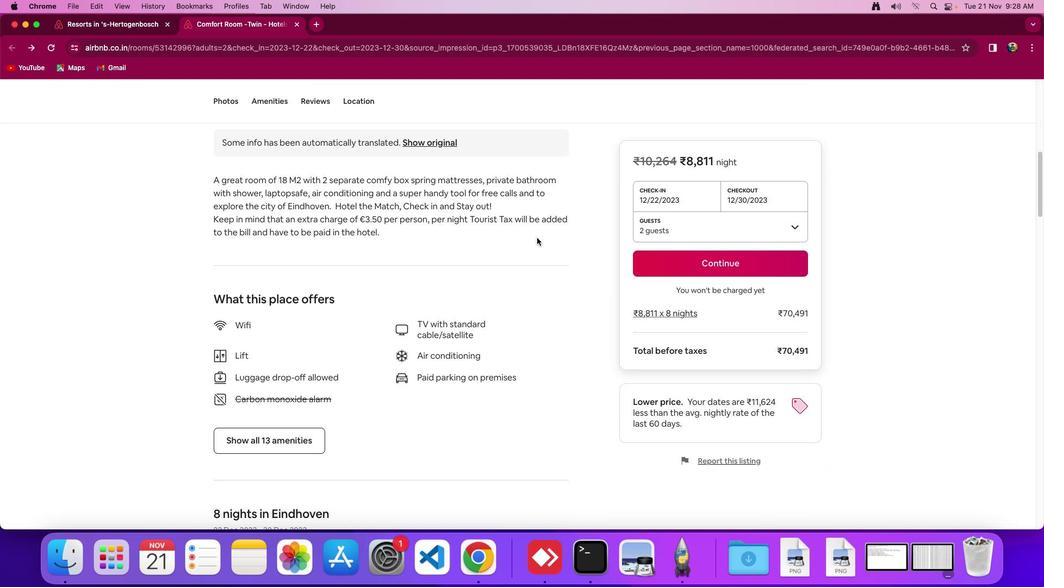 
Action: Mouse moved to (536, 237)
Screenshot: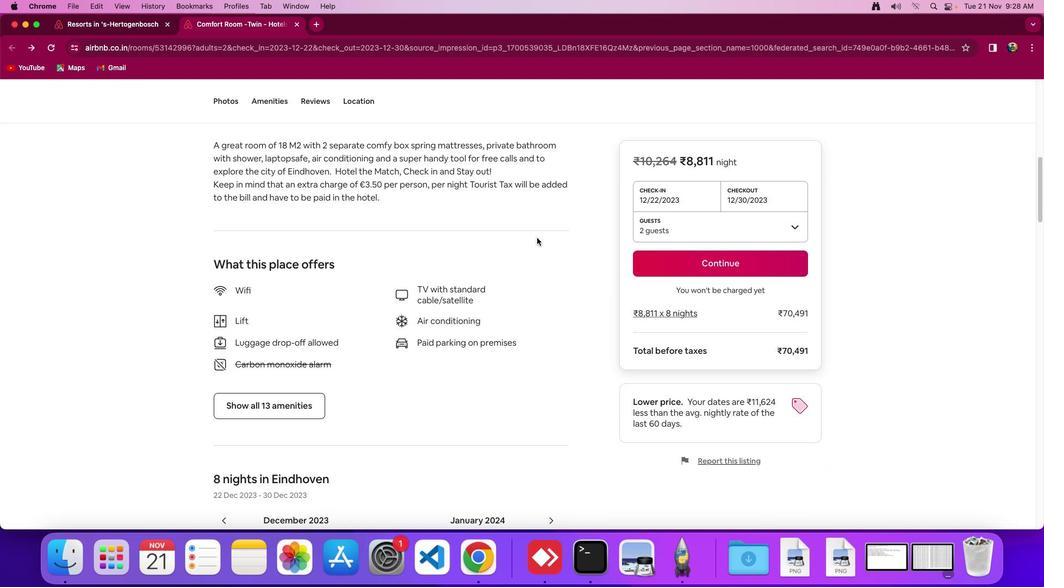 
Action: Mouse scrolled (536, 237) with delta (0, 0)
Screenshot: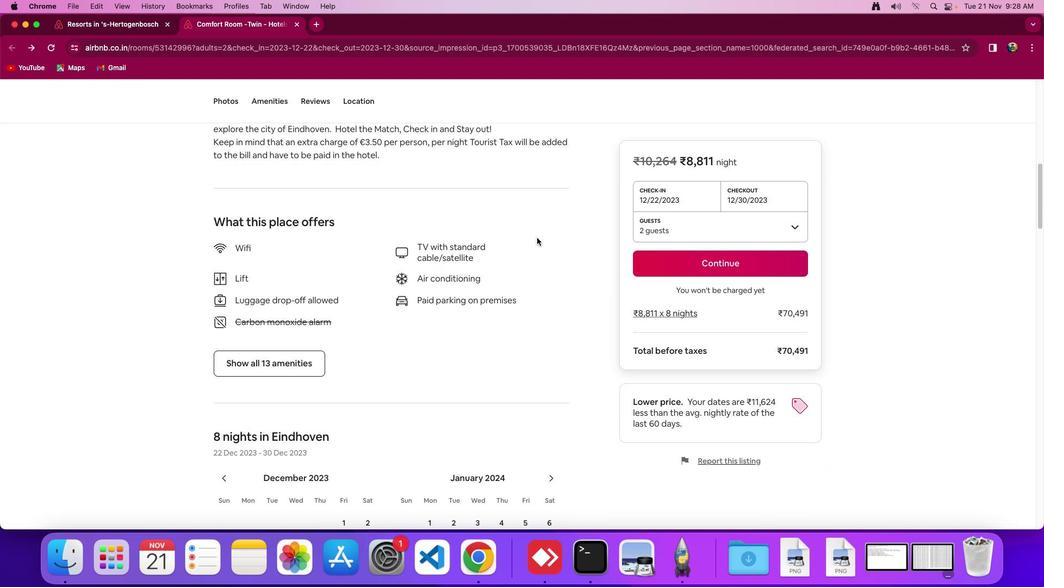 
Action: Mouse scrolled (536, 237) with delta (0, 0)
Screenshot: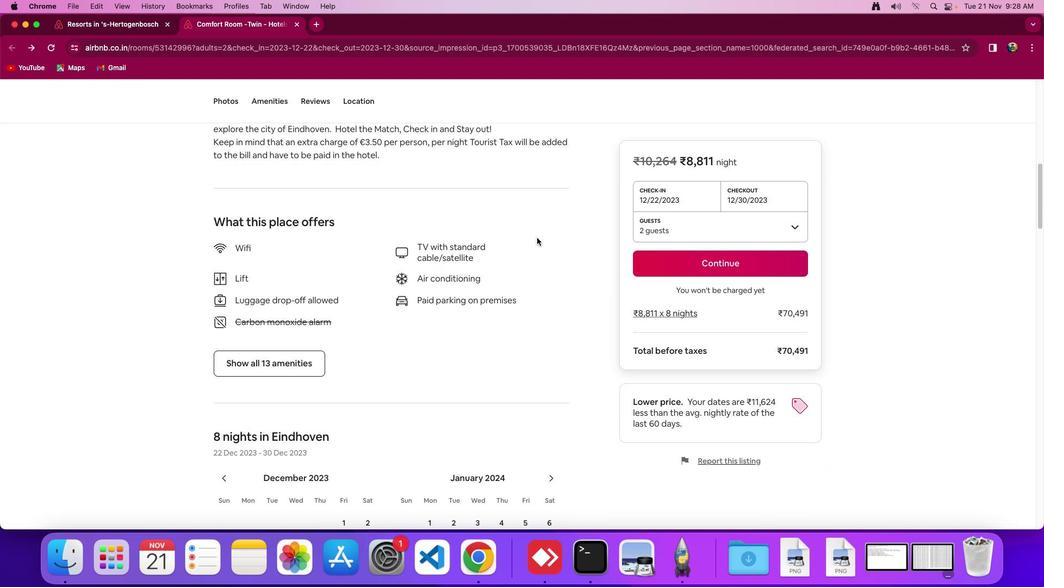 
Action: Mouse scrolled (536, 237) with delta (0, -1)
Screenshot: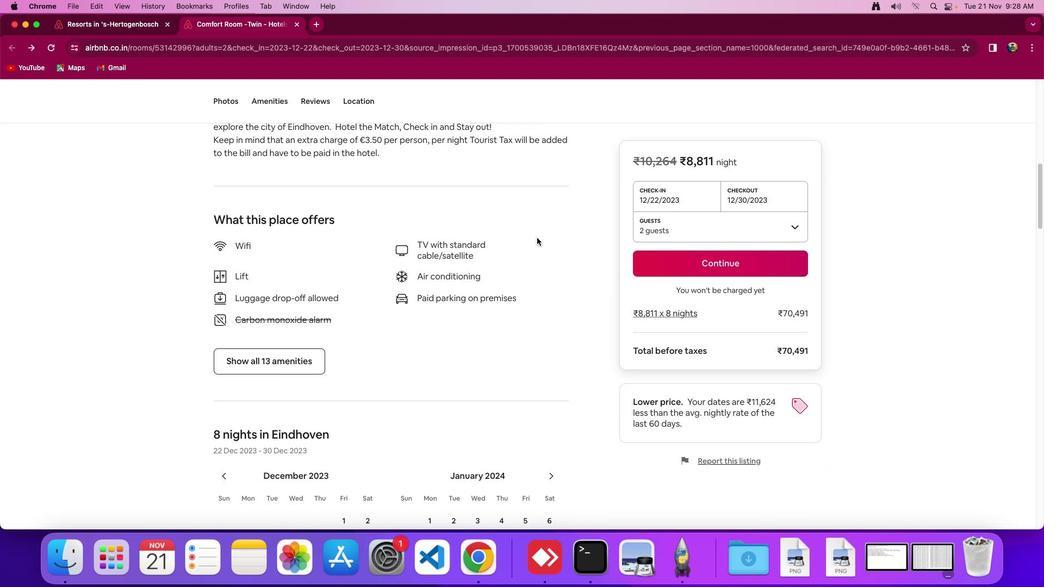 
Action: Mouse scrolled (536, 237) with delta (0, -3)
Screenshot: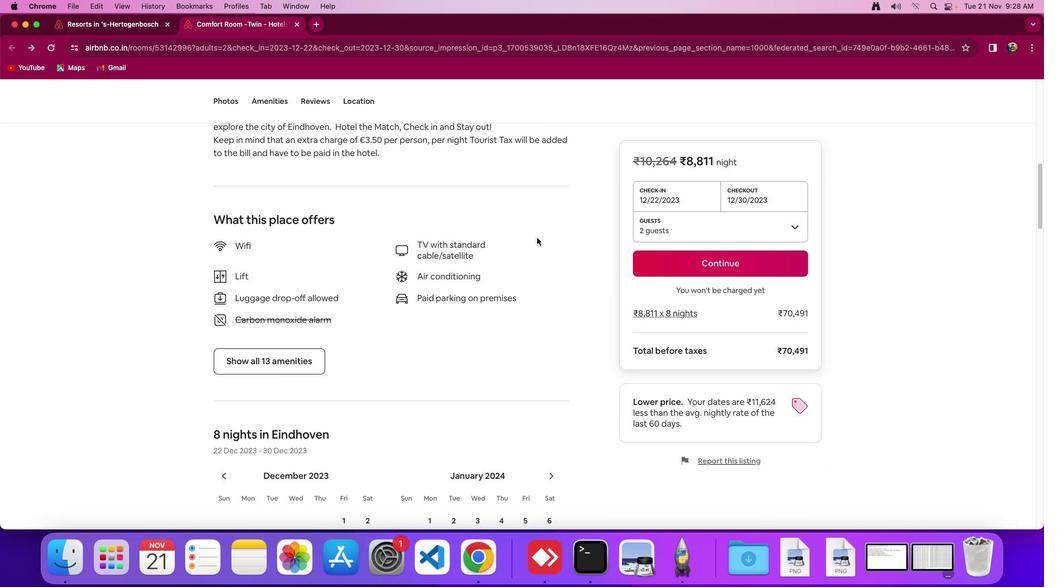 
Action: Mouse scrolled (536, 237) with delta (0, 0)
Screenshot: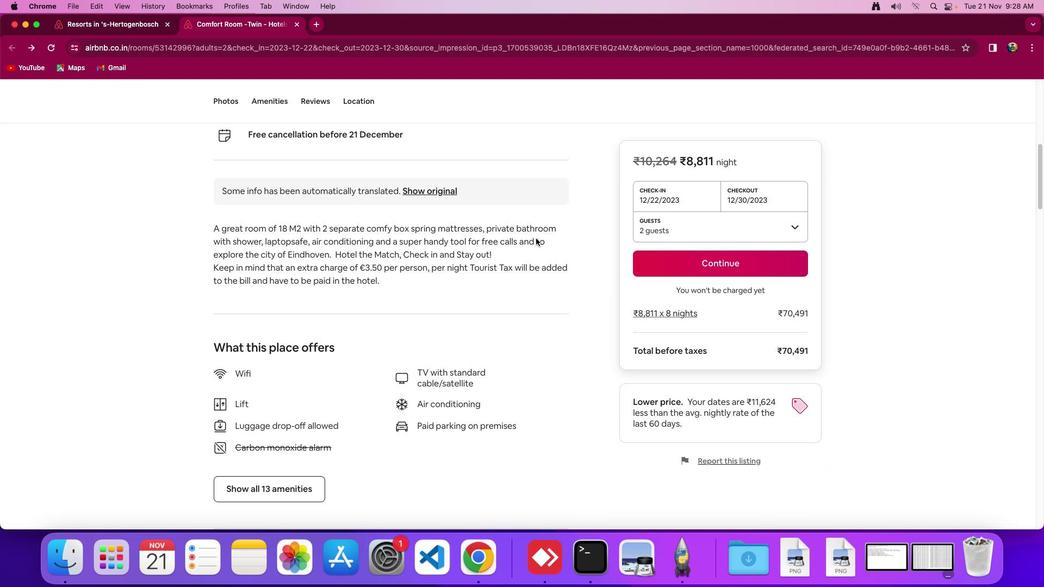 
Action: Mouse scrolled (536, 237) with delta (0, 0)
Screenshot: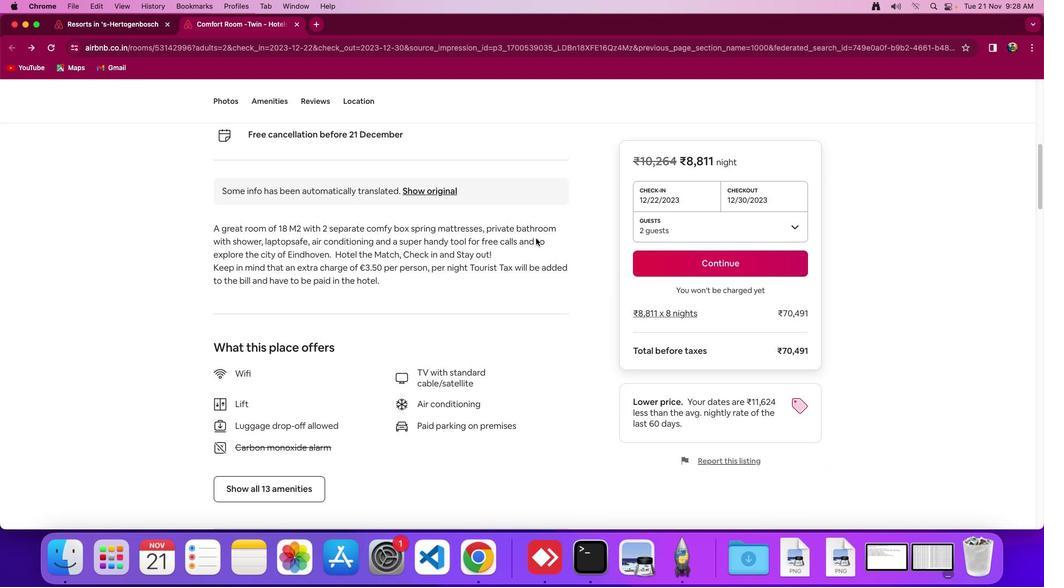 
Action: Mouse scrolled (536, 237) with delta (0, -1)
Screenshot: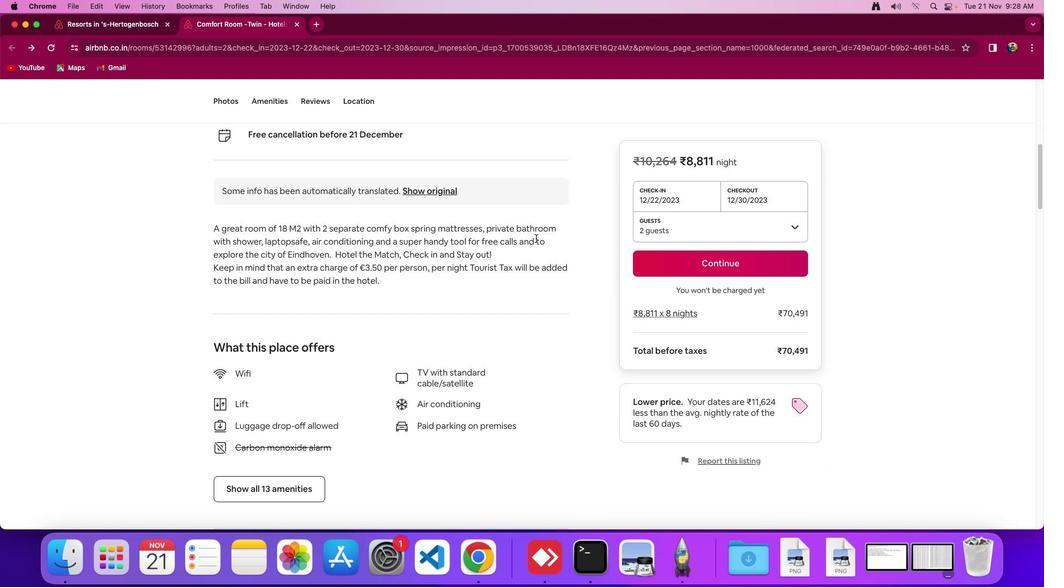 
Action: Mouse moved to (535, 238)
Screenshot: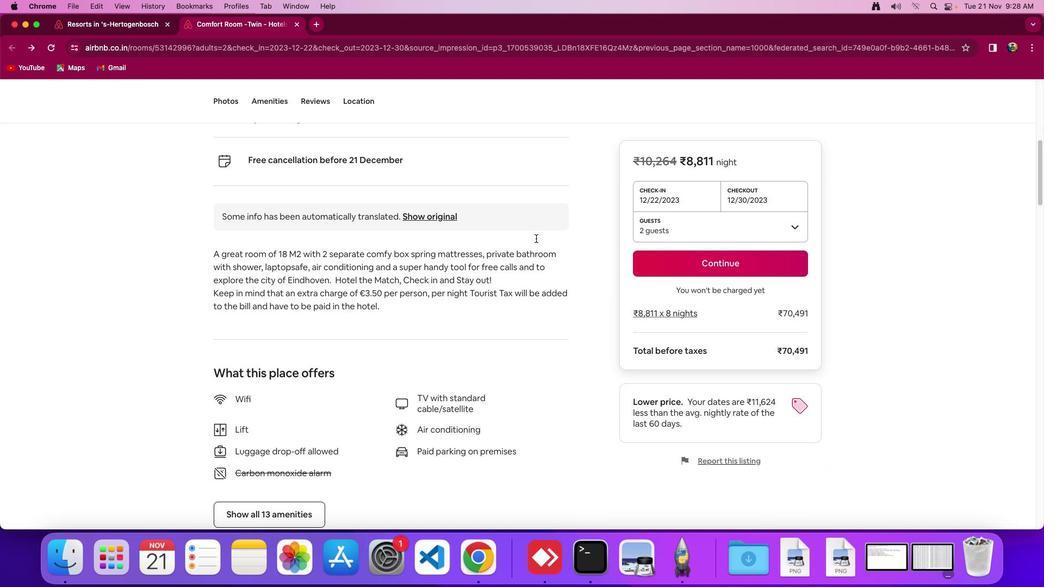 
Action: Mouse scrolled (535, 238) with delta (0, 0)
Screenshot: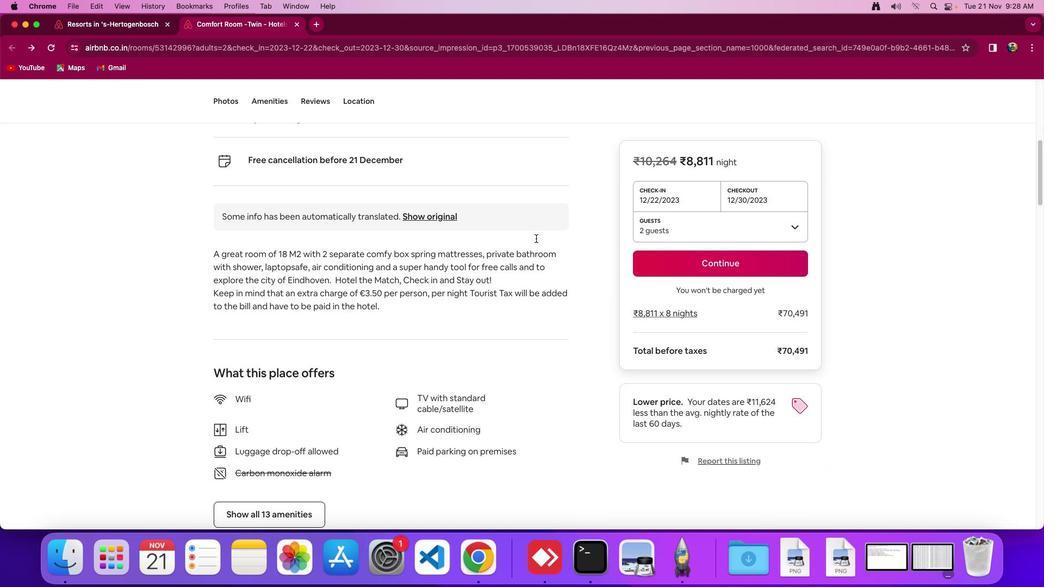
Action: Mouse scrolled (535, 238) with delta (0, 0)
Screenshot: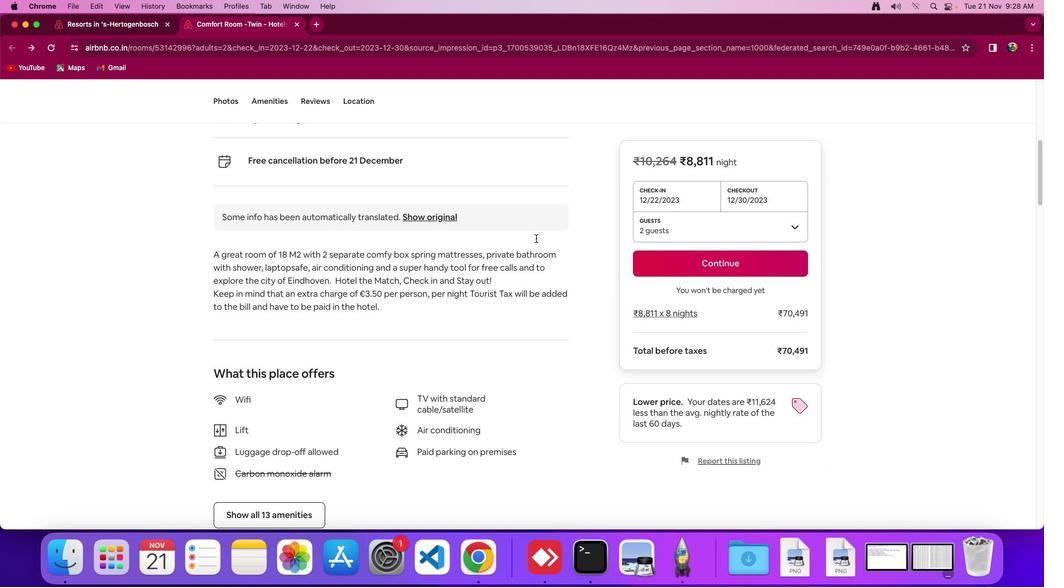 
Action: Mouse scrolled (535, 238) with delta (0, 2)
Screenshot: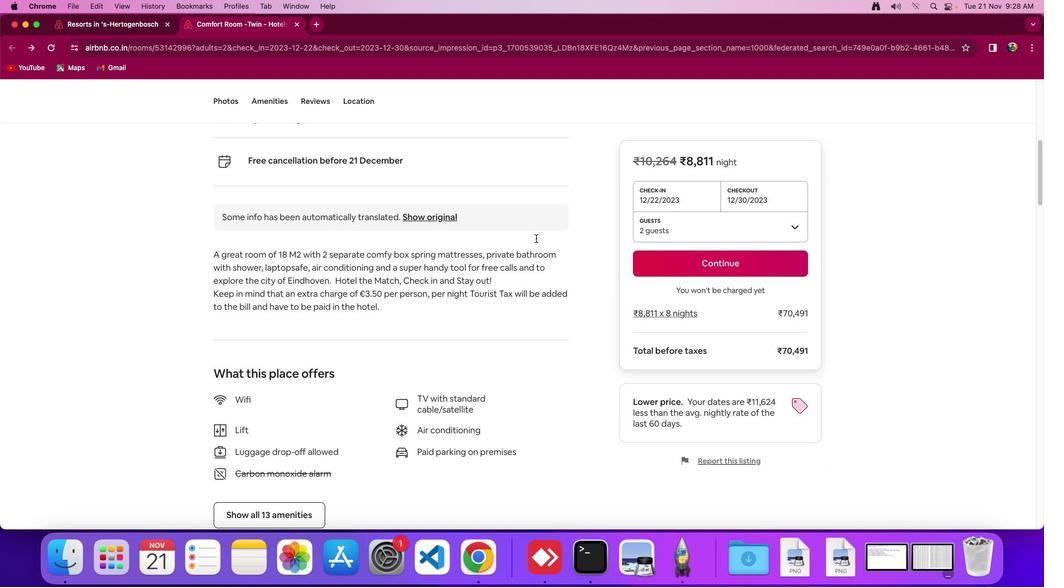 
Action: Mouse scrolled (535, 238) with delta (0, 0)
Screenshot: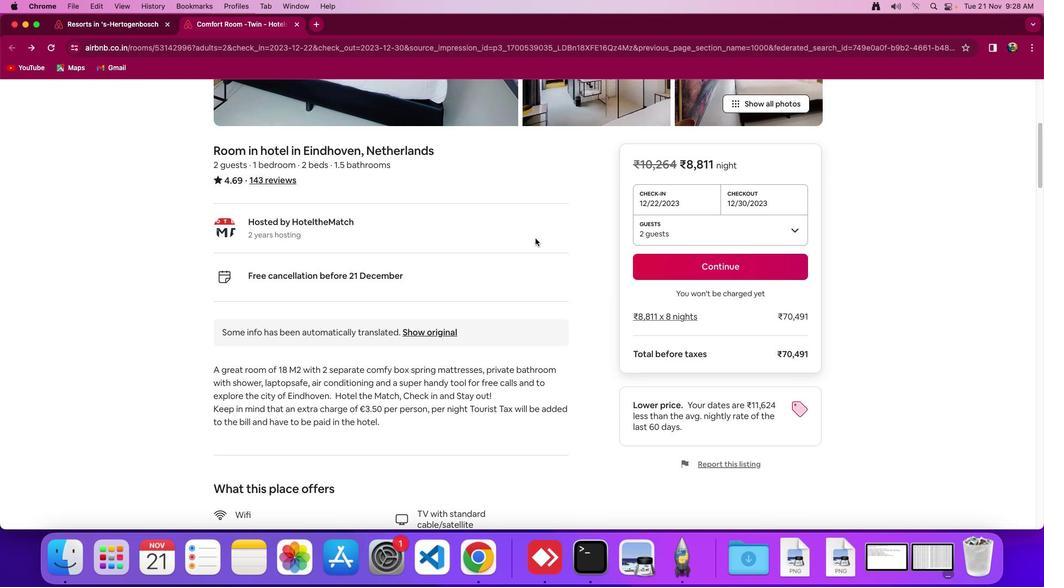 
Action: Mouse scrolled (535, 238) with delta (0, 0)
Screenshot: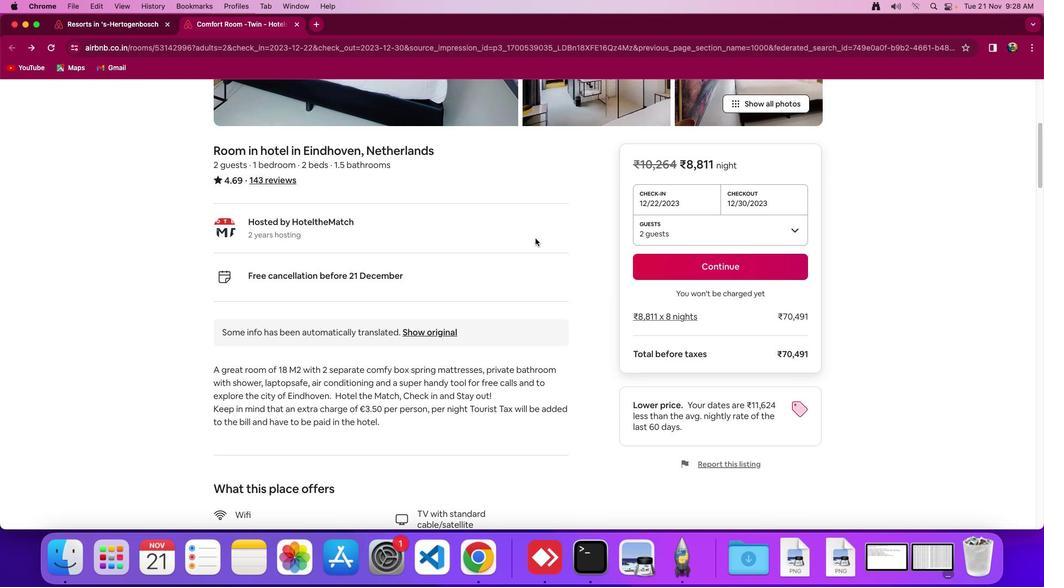 
Action: Mouse scrolled (535, 238) with delta (0, 0)
Screenshot: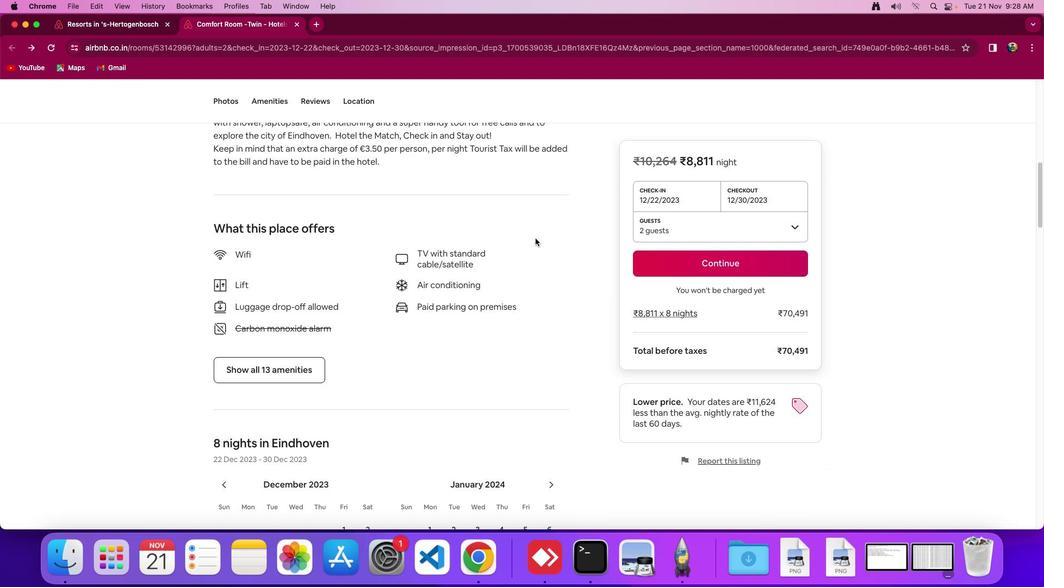 
Action: Mouse scrolled (535, 238) with delta (0, 0)
Screenshot: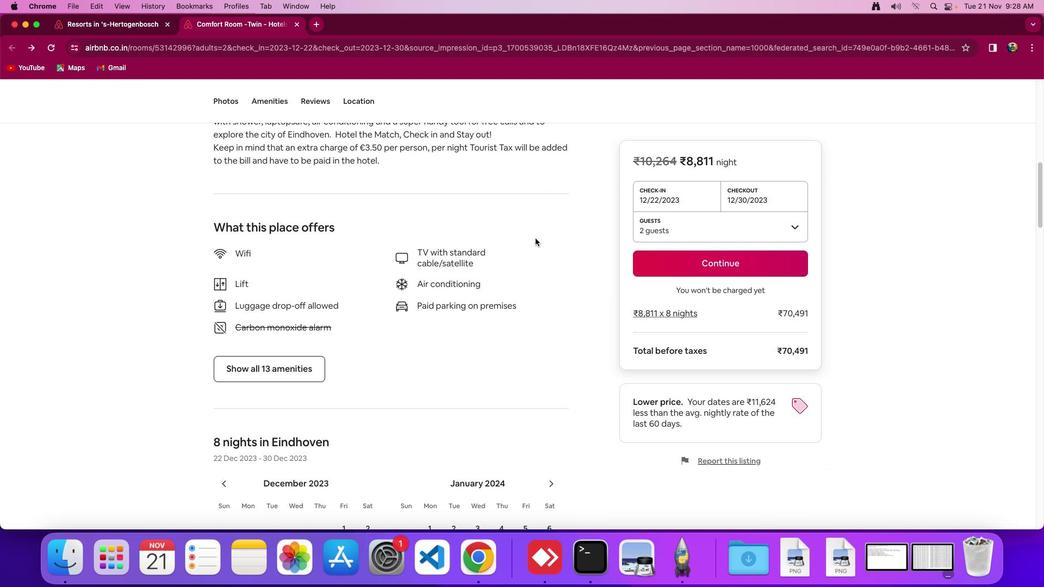 
Action: Mouse scrolled (535, 238) with delta (0, 2)
Screenshot: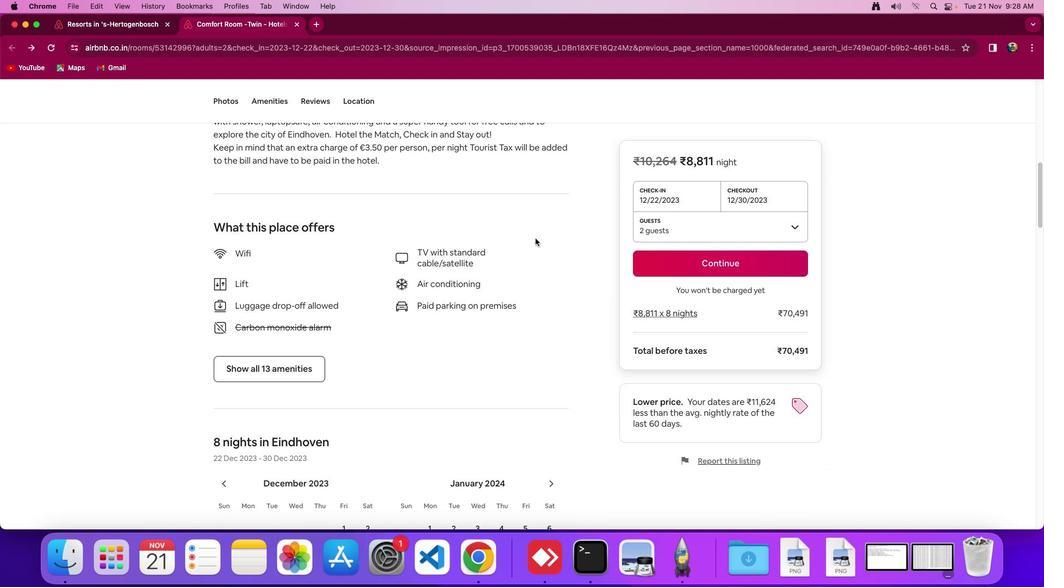 
Action: Mouse moved to (535, 238)
Screenshot: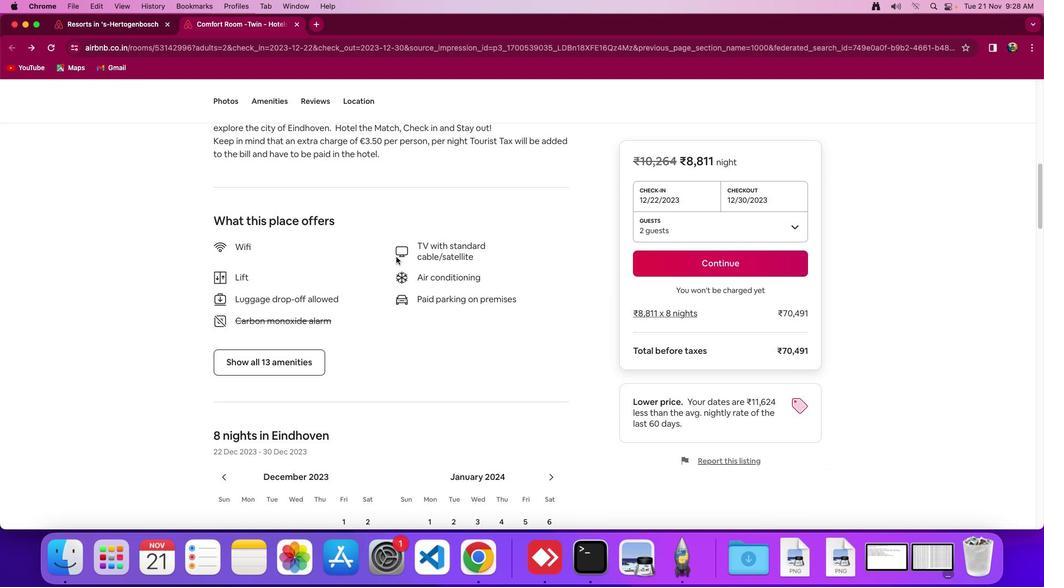 
Action: Mouse scrolled (535, 238) with delta (0, 0)
Screenshot: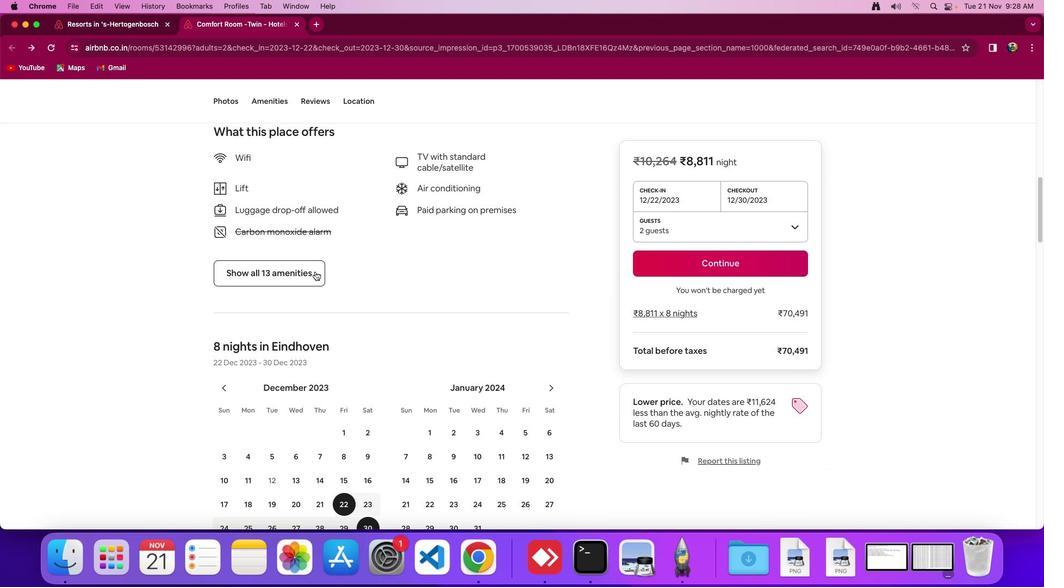 
Action: Mouse scrolled (535, 238) with delta (0, 0)
Screenshot: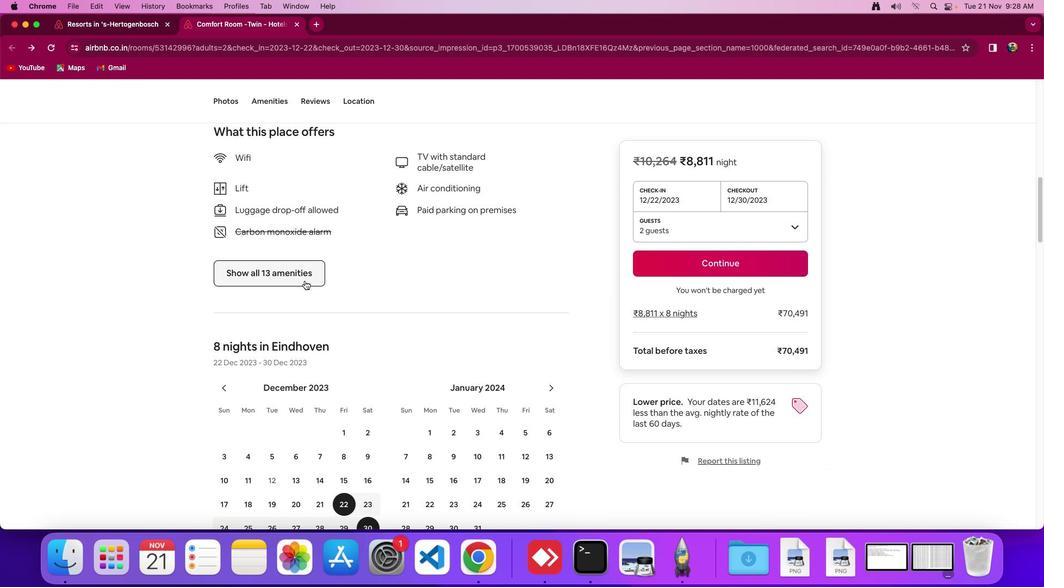 
Action: Mouse scrolled (535, 238) with delta (0, -2)
Screenshot: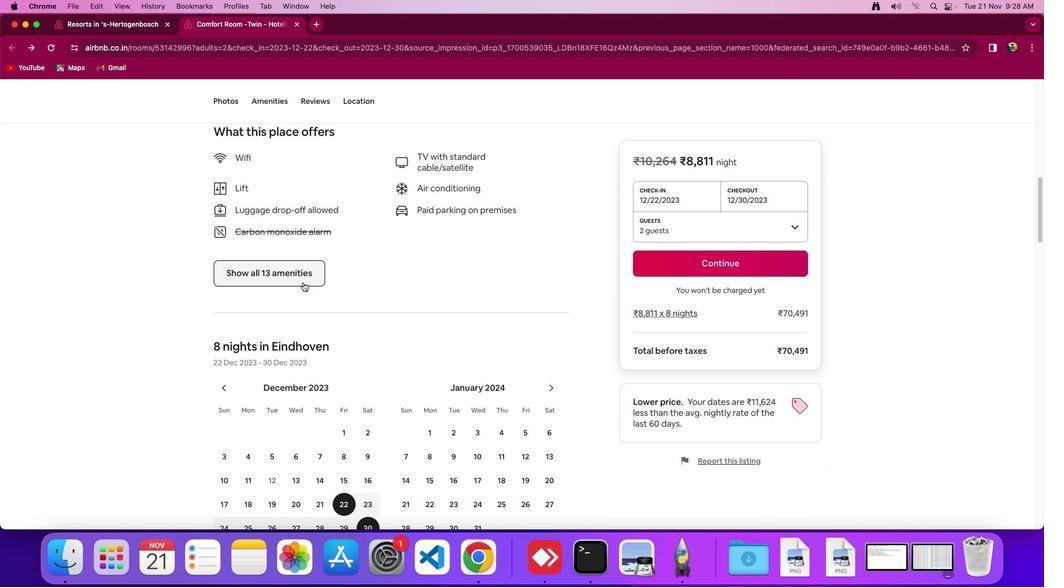 
Action: Mouse scrolled (535, 238) with delta (0, -3)
Screenshot: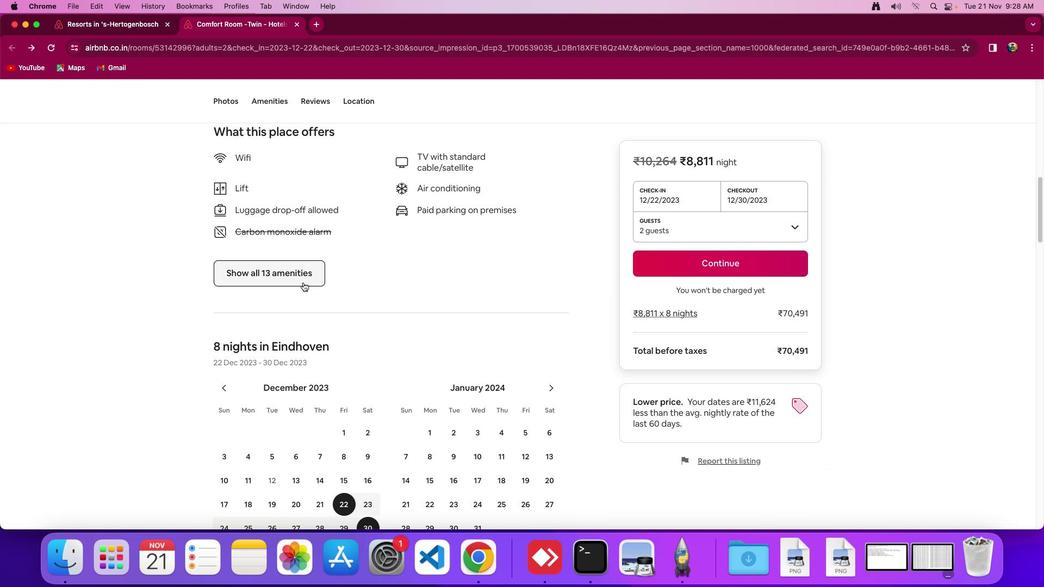 
Action: Mouse moved to (396, 257)
Screenshot: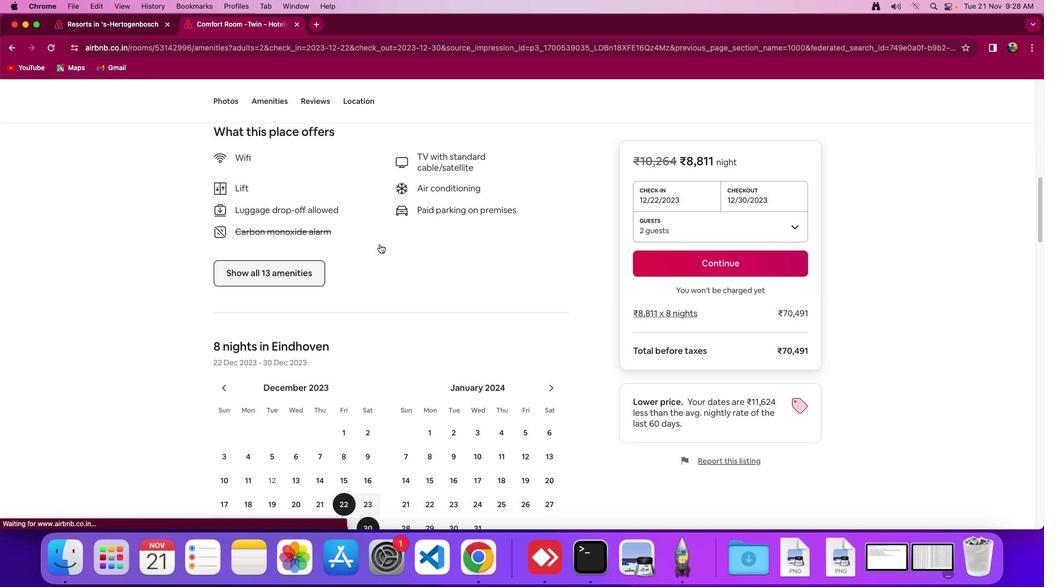 
Action: Mouse scrolled (396, 257) with delta (0, 0)
Screenshot: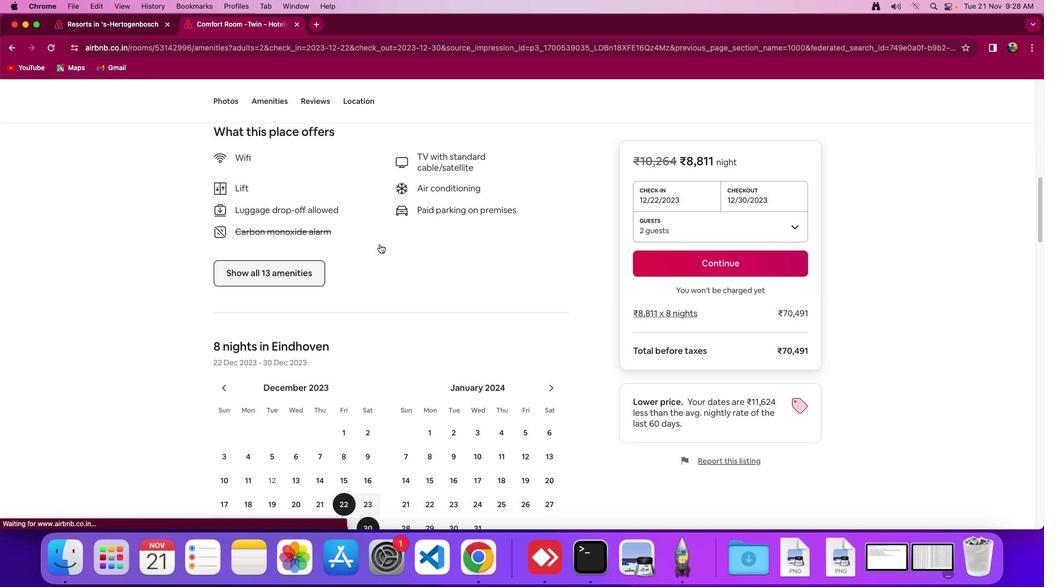 
Action: Mouse moved to (395, 257)
Screenshot: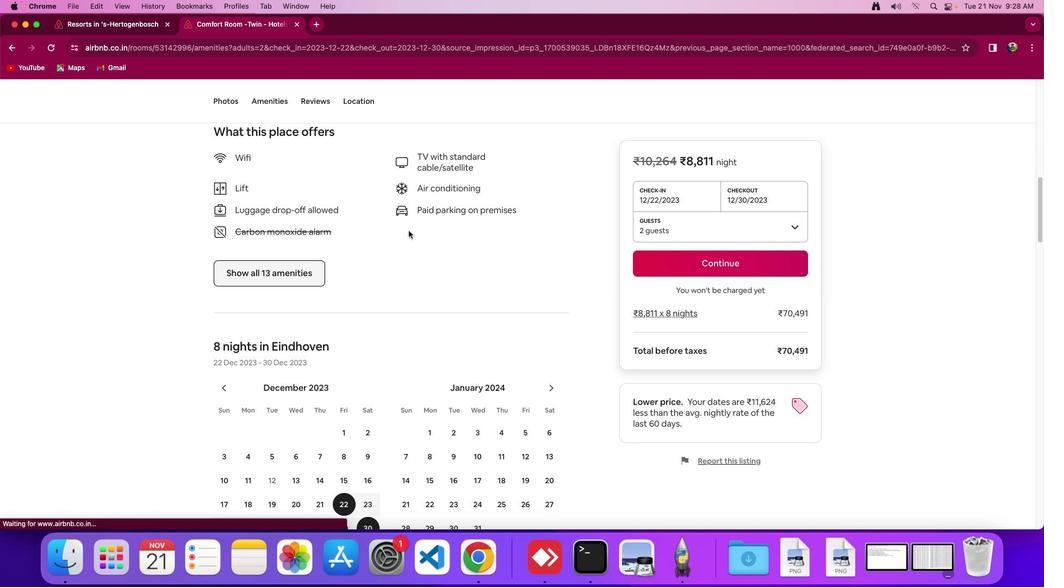 
Action: Mouse scrolled (395, 257) with delta (0, 0)
Screenshot: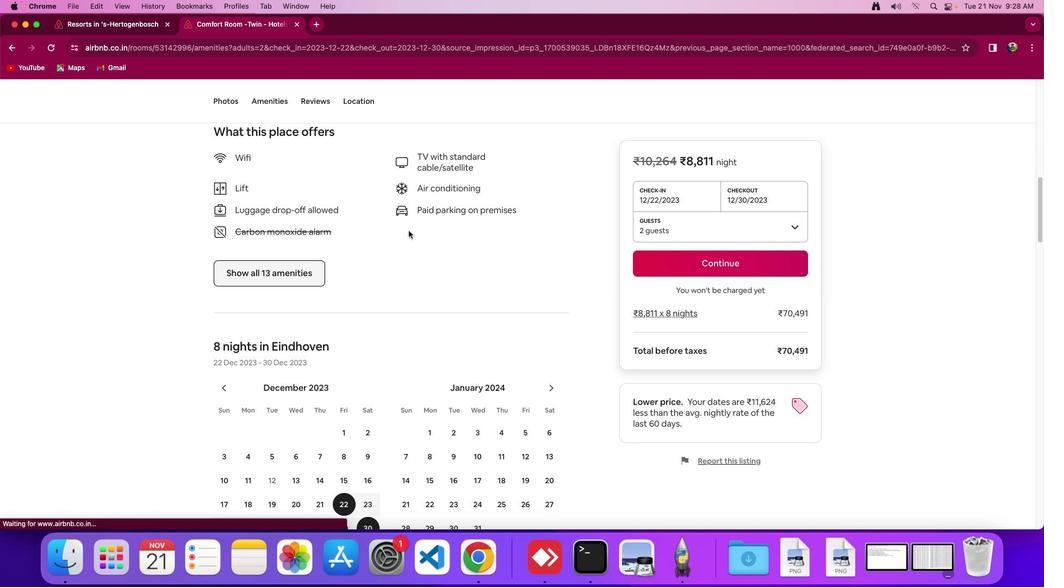 
Action: Mouse scrolled (395, 257) with delta (0, -1)
Screenshot: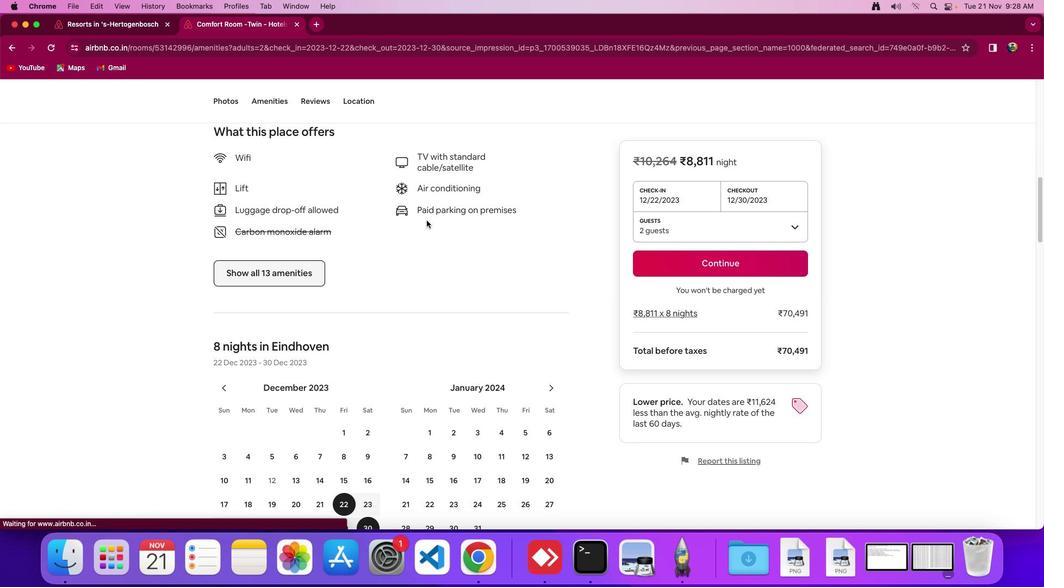 
Action: Mouse moved to (302, 282)
Screenshot: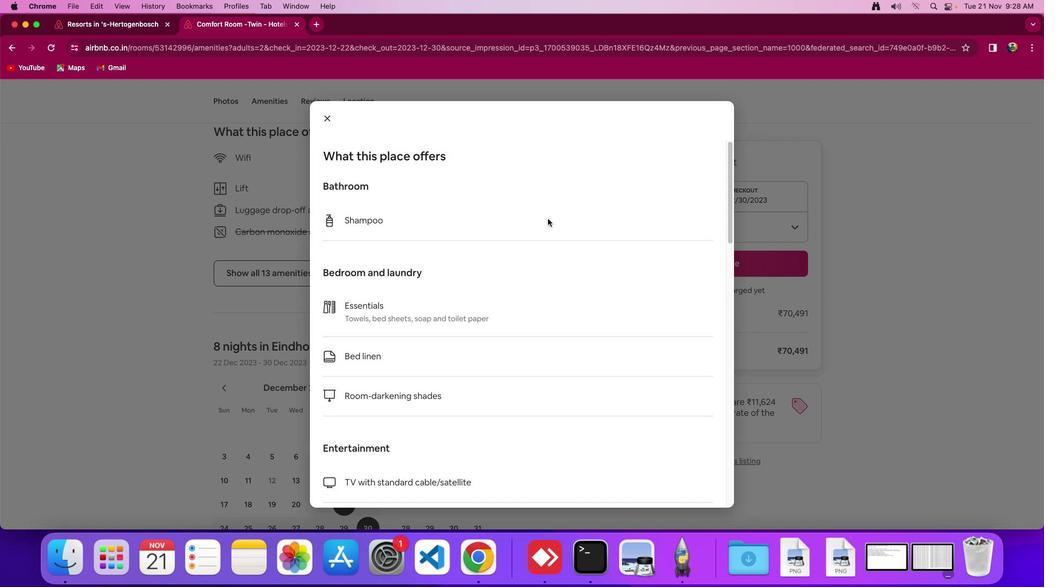 
Action: Mouse pressed left at (302, 282)
Screenshot: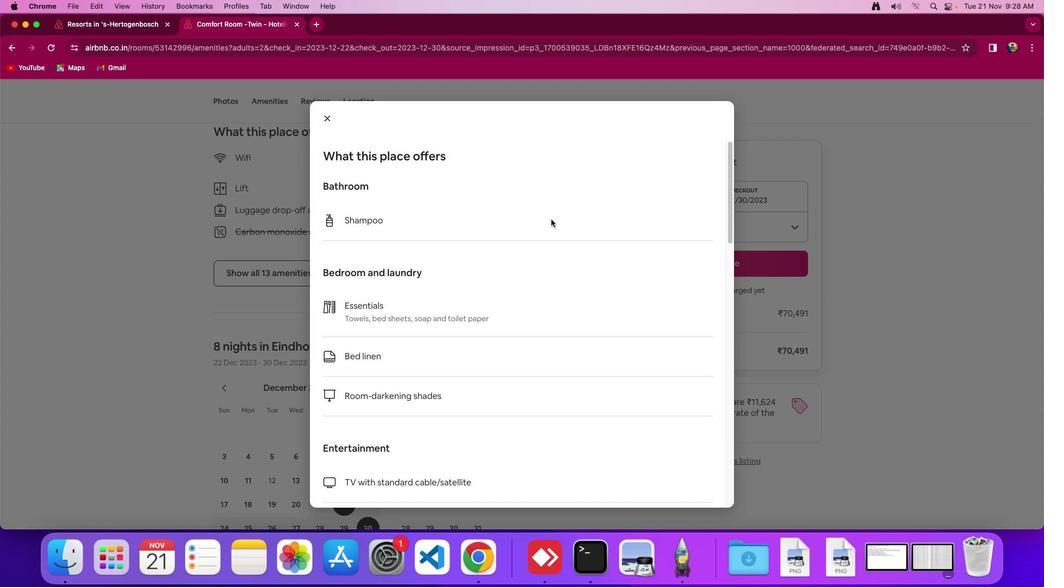 
Action: Mouse moved to (550, 219)
Screenshot: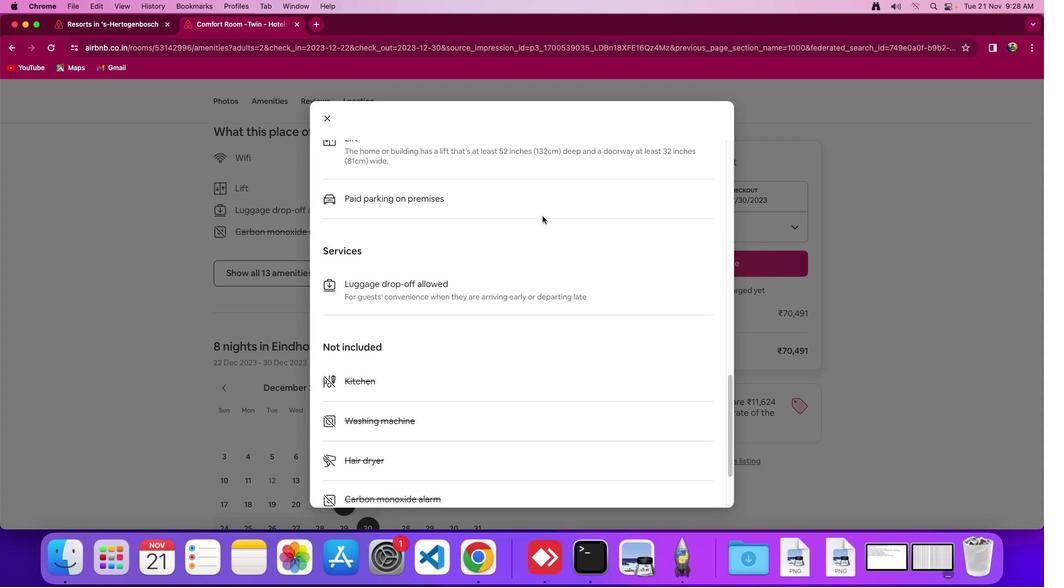 
Action: Mouse scrolled (550, 219) with delta (0, 0)
Screenshot: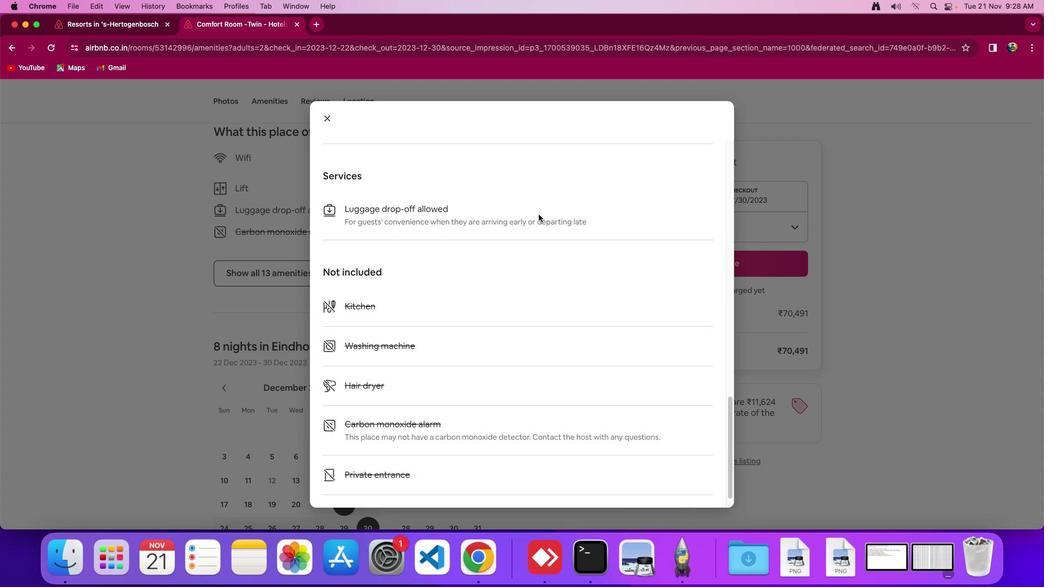 
Action: Mouse scrolled (550, 219) with delta (0, 0)
Screenshot: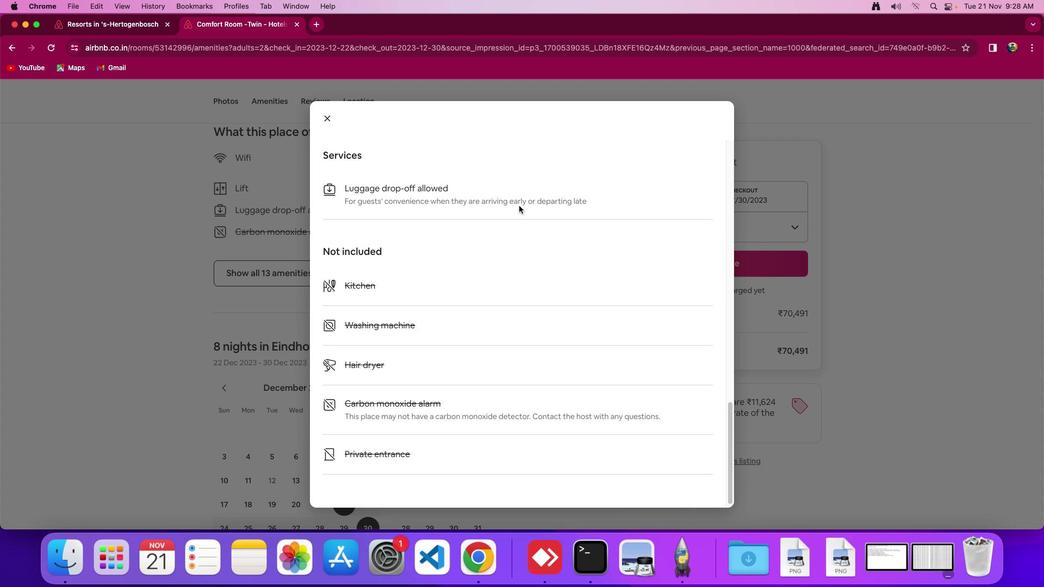 
Action: Mouse scrolled (550, 219) with delta (0, -2)
Screenshot: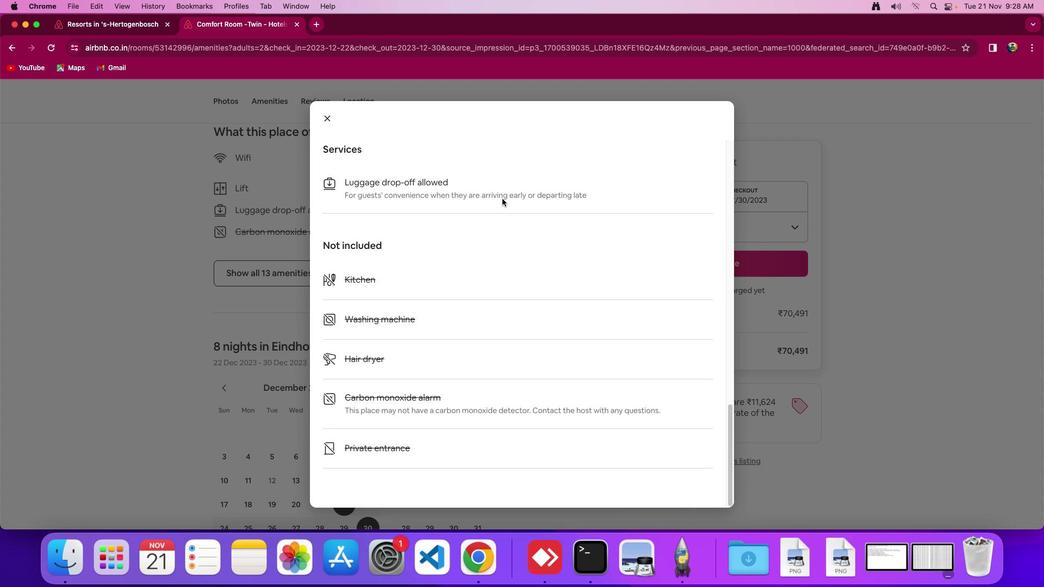 
Action: Mouse scrolled (550, 219) with delta (0, -3)
Screenshot: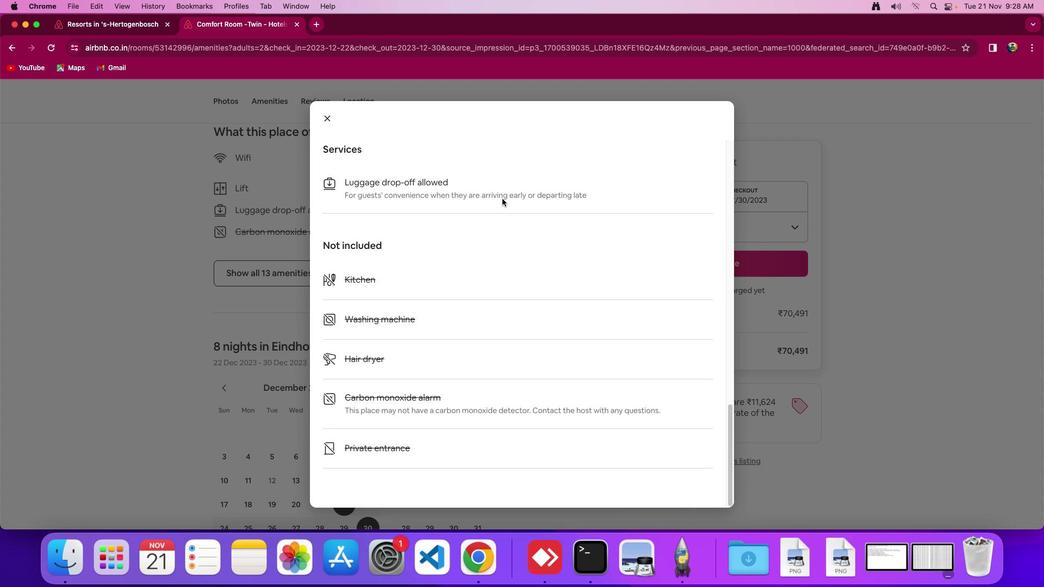 
Action: Mouse moved to (548, 218)
Screenshot: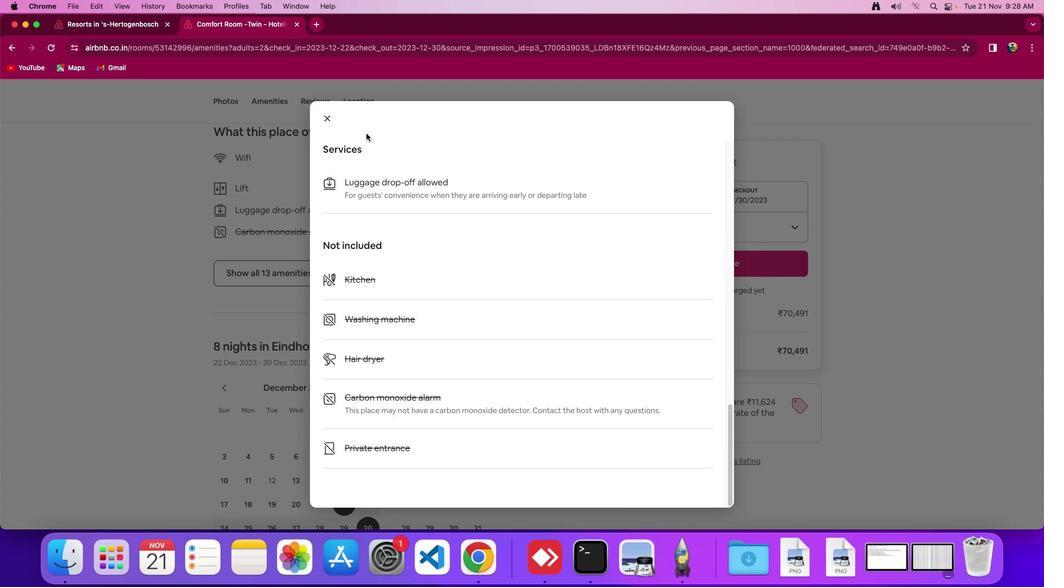 
Action: Mouse scrolled (548, 218) with delta (0, 0)
Screenshot: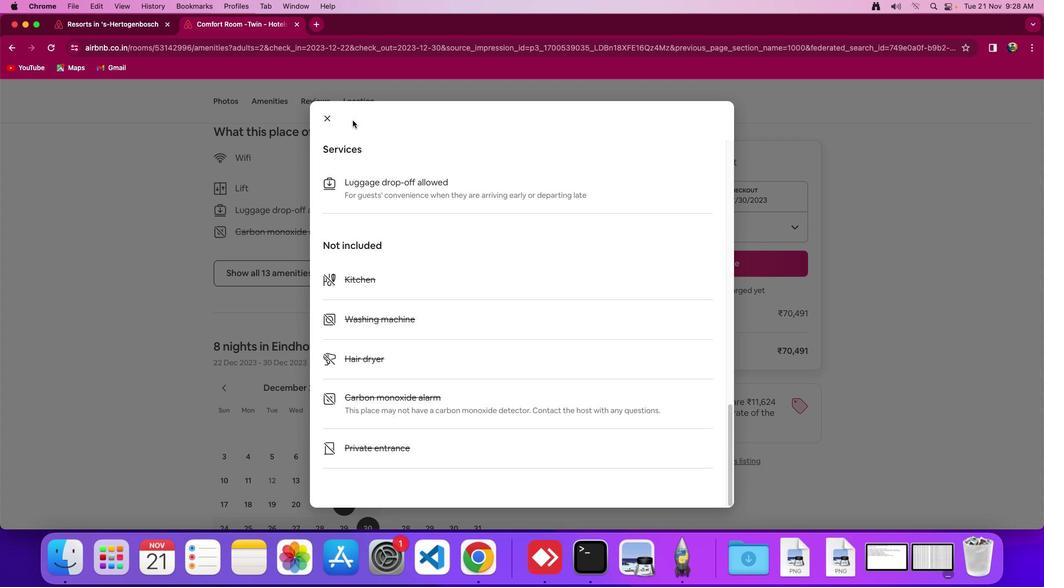 
Action: Mouse scrolled (548, 218) with delta (0, 0)
Screenshot: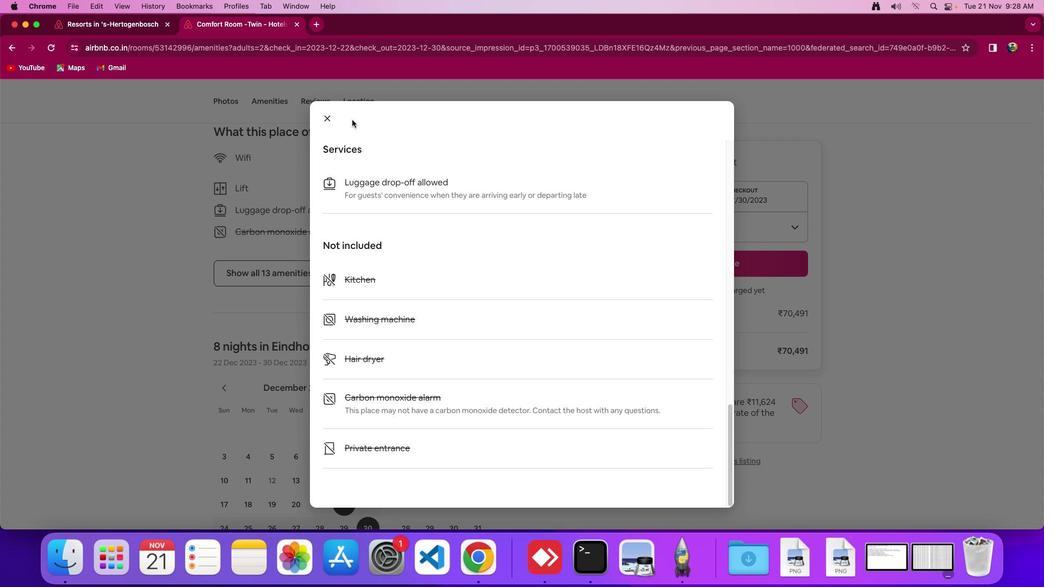 
Action: Mouse scrolled (548, 218) with delta (0, -2)
Screenshot: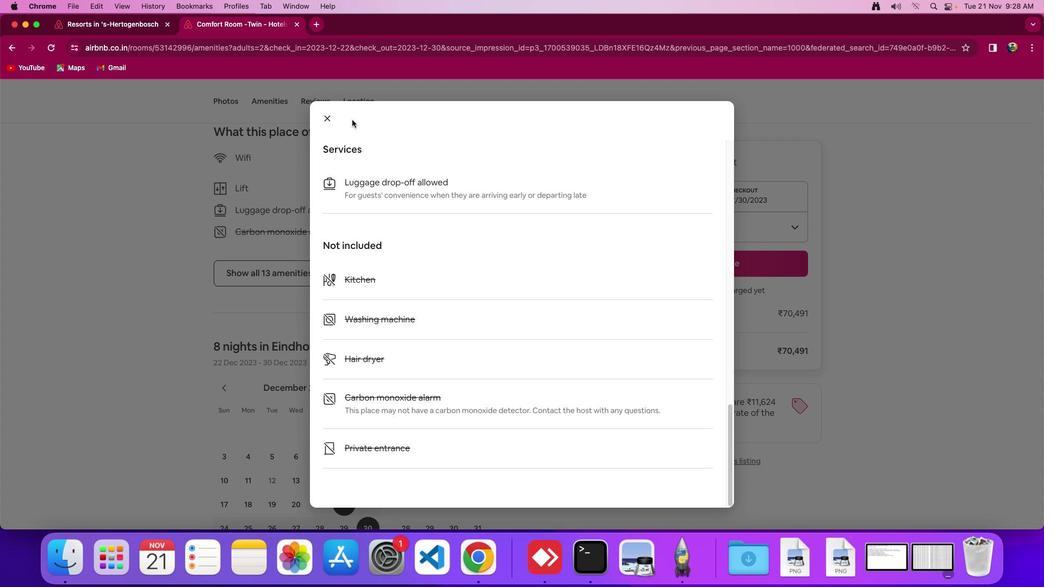 
Action: Mouse scrolled (548, 218) with delta (0, -3)
Screenshot: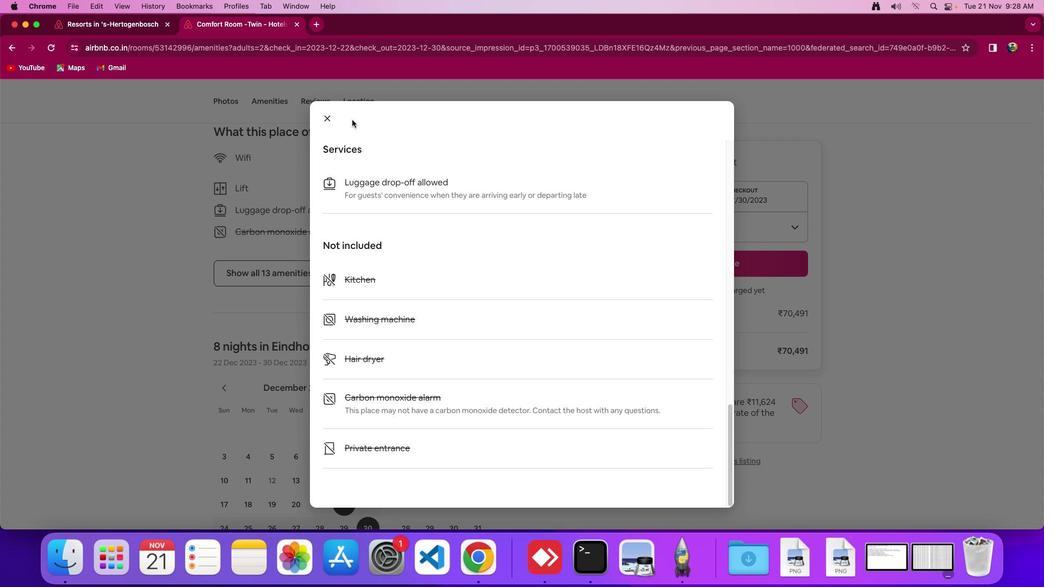 
Action: Mouse scrolled (548, 218) with delta (0, -4)
Screenshot: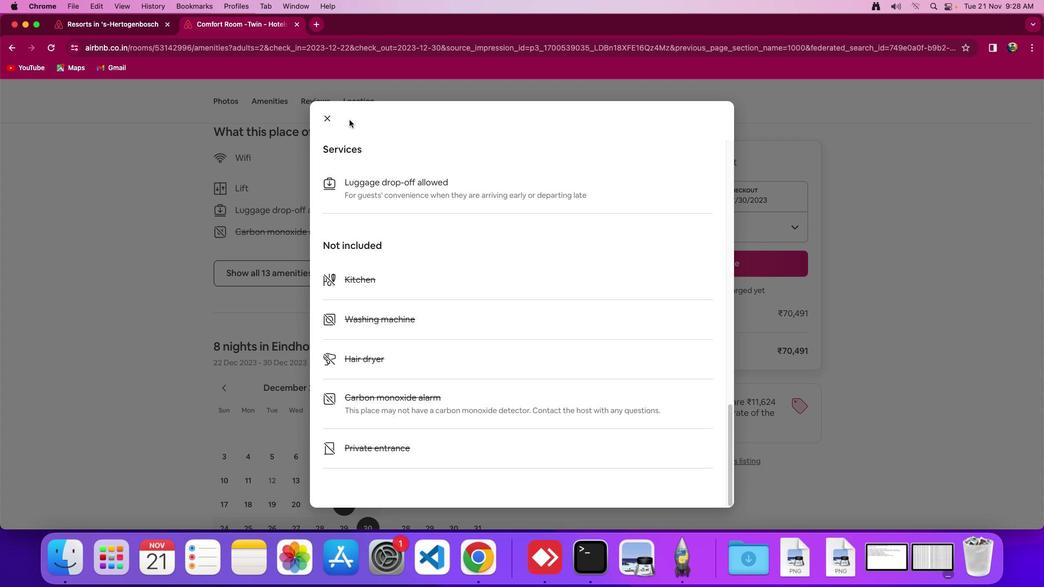 
Action: Mouse moved to (542, 216)
Screenshot: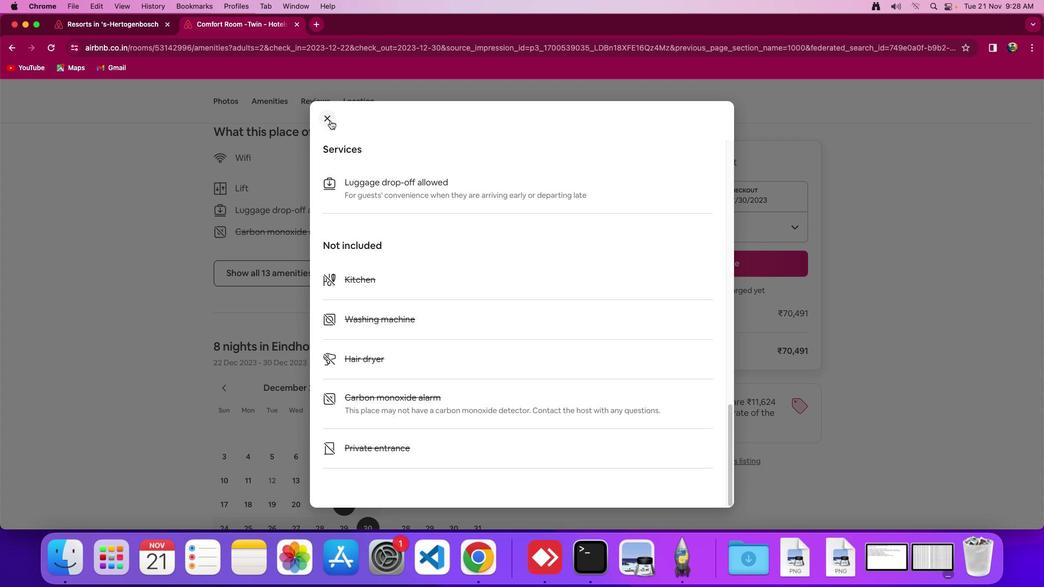 
Action: Mouse scrolled (542, 216) with delta (0, 0)
Screenshot: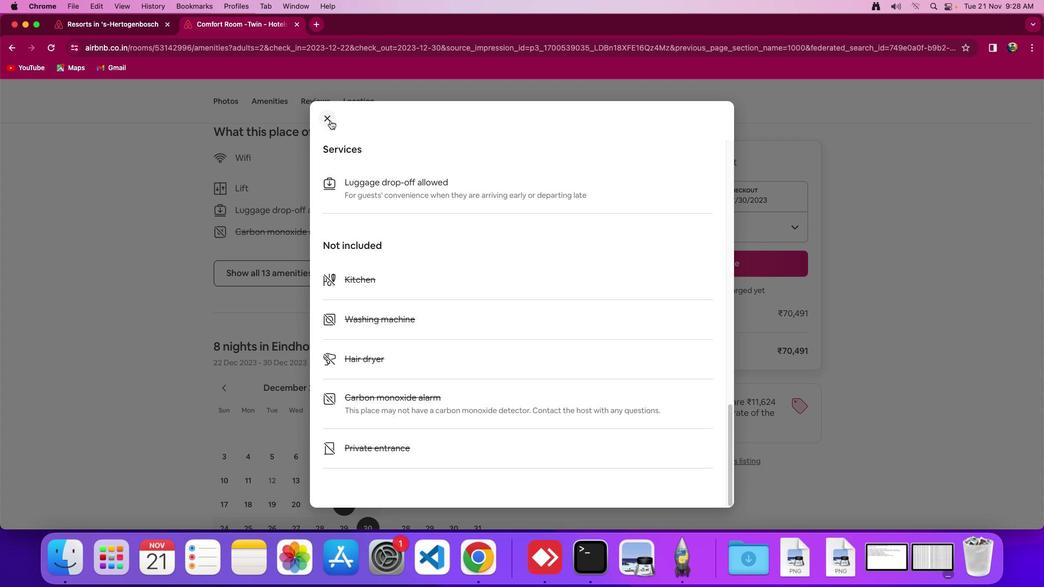 
Action: Mouse scrolled (542, 216) with delta (0, 0)
Screenshot: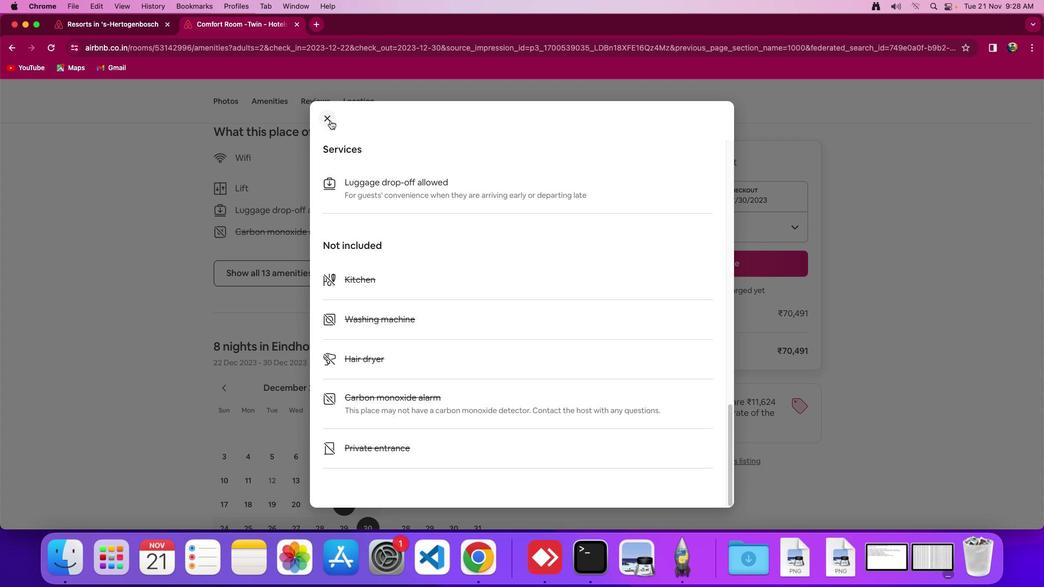 
Action: Mouse scrolled (542, 216) with delta (0, -2)
Screenshot: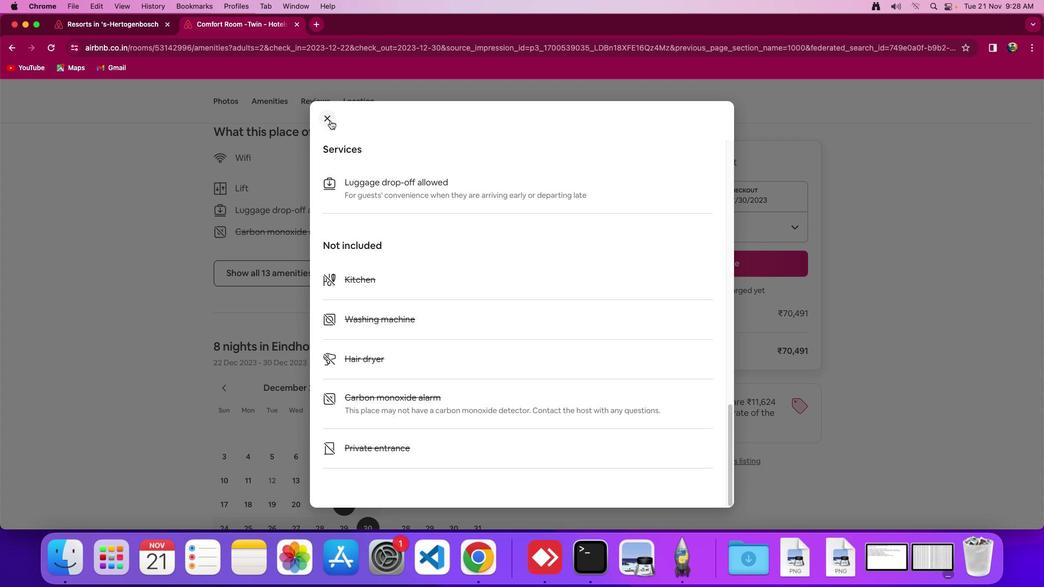 
Action: Mouse moved to (542, 216)
Screenshot: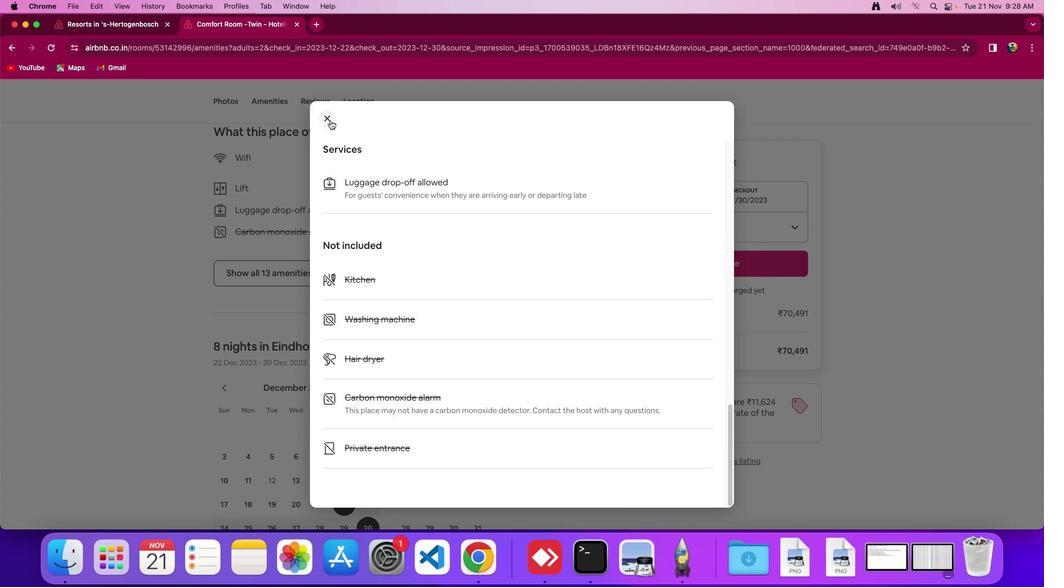 
Action: Mouse scrolled (542, 216) with delta (0, -3)
Screenshot: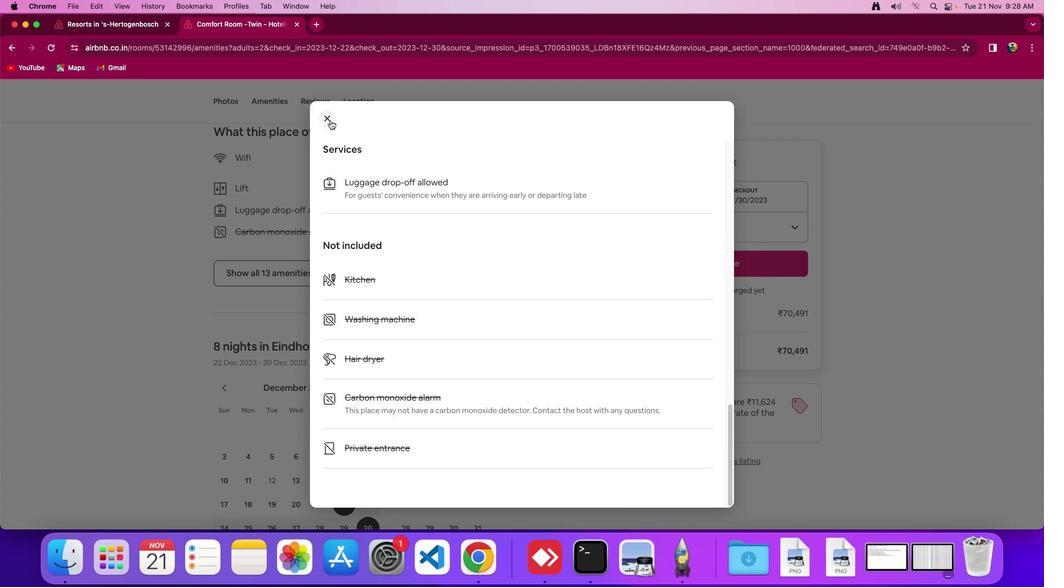 
Action: Mouse moved to (330, 120)
Screenshot: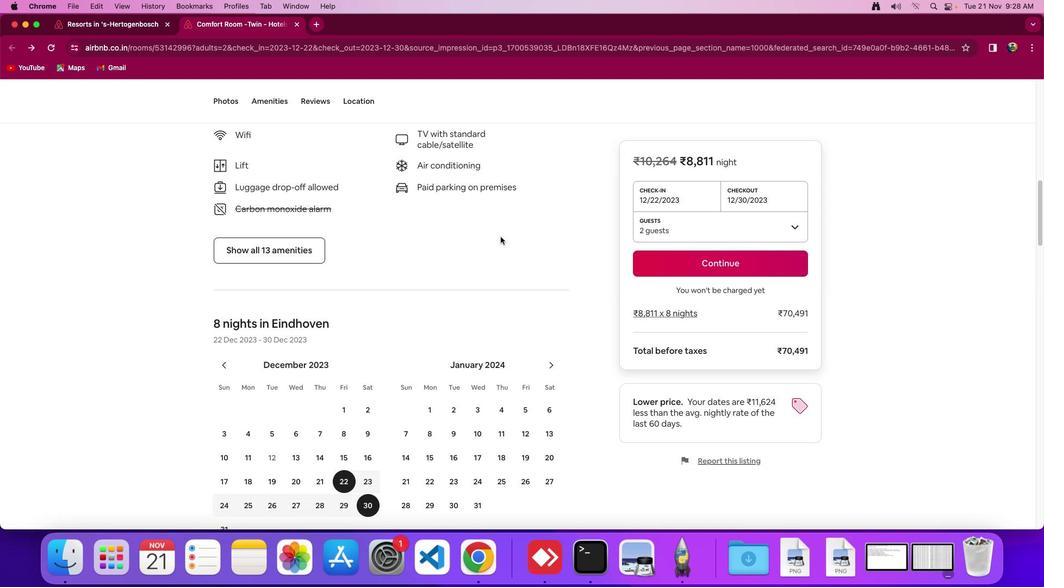 
Action: Mouse pressed left at (330, 120)
Screenshot: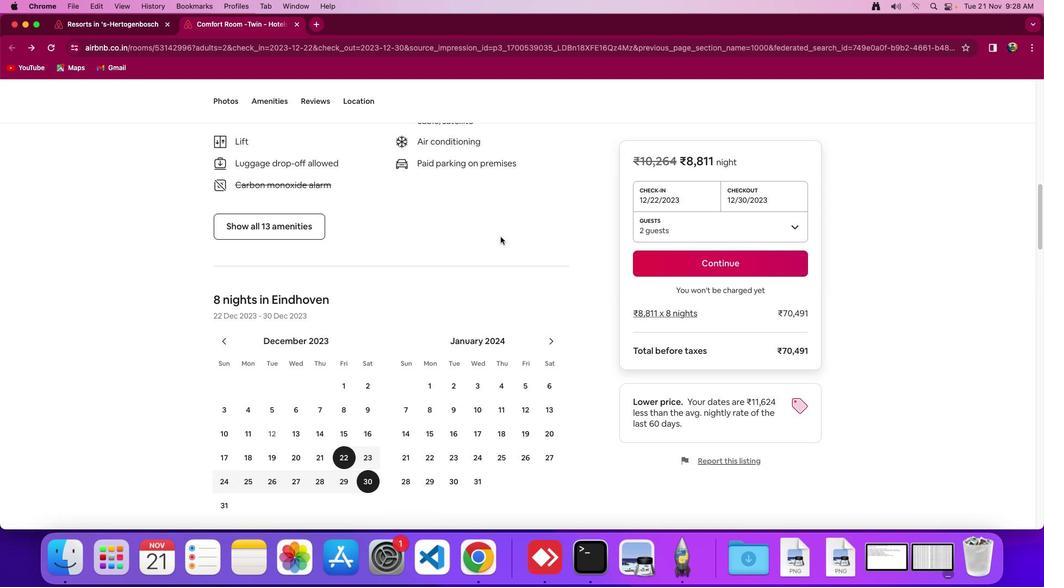 
Action: Mouse moved to (500, 237)
Screenshot: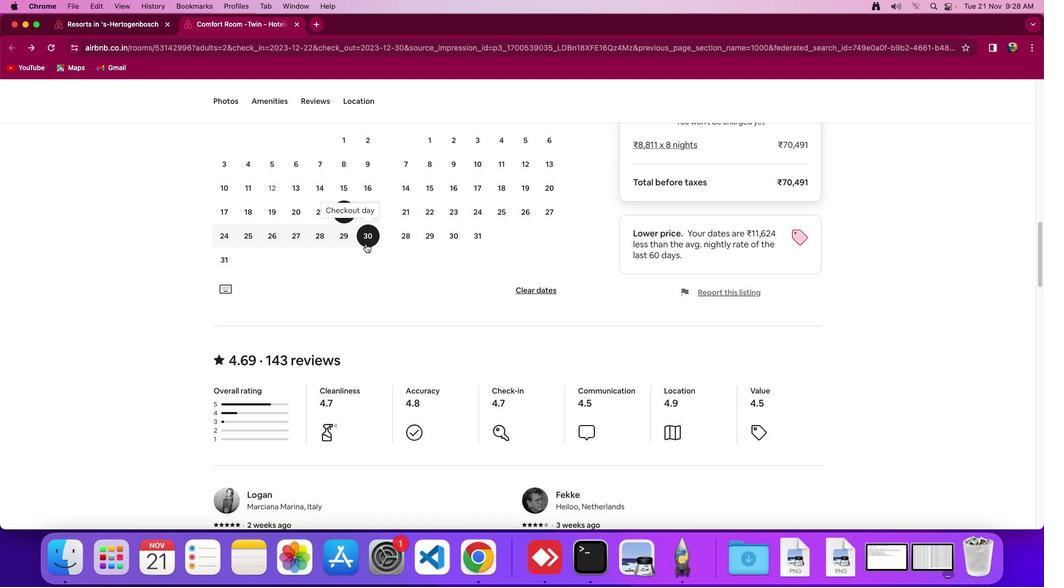 
Action: Mouse scrolled (500, 237) with delta (0, 0)
Screenshot: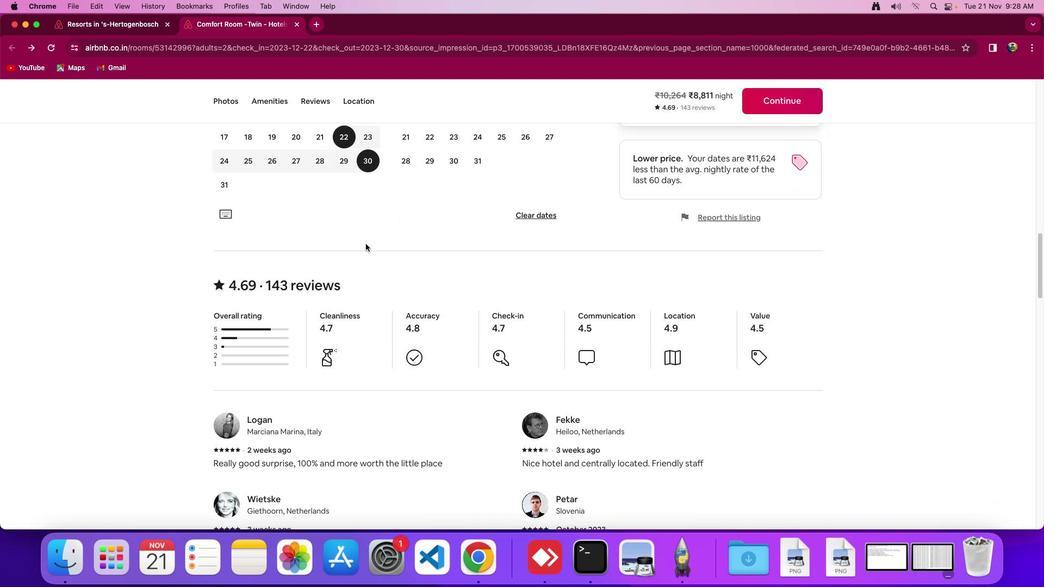 
Action: Mouse scrolled (500, 237) with delta (0, 0)
Screenshot: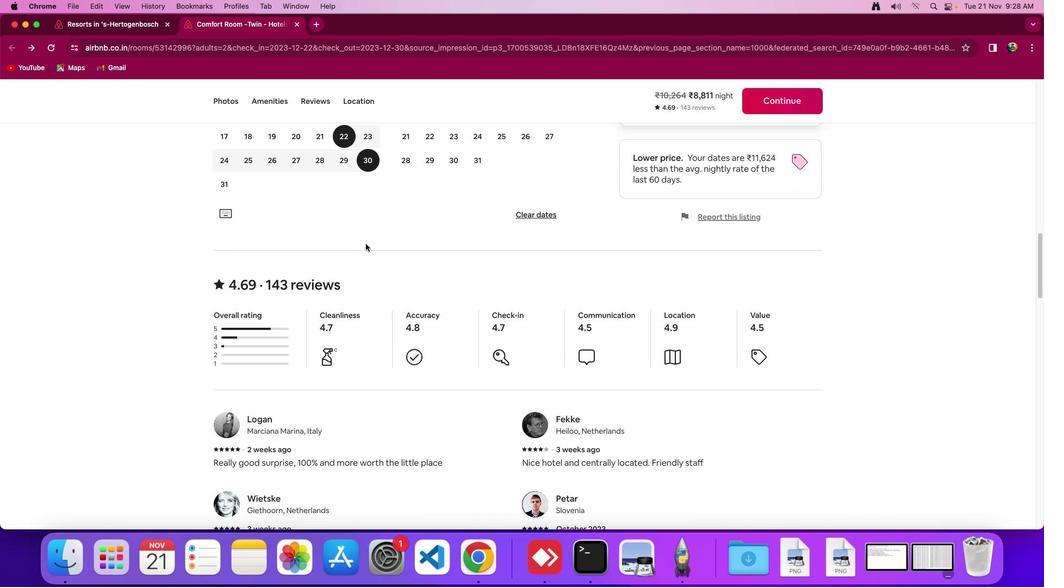 
Action: Mouse scrolled (500, 237) with delta (0, -2)
Screenshot: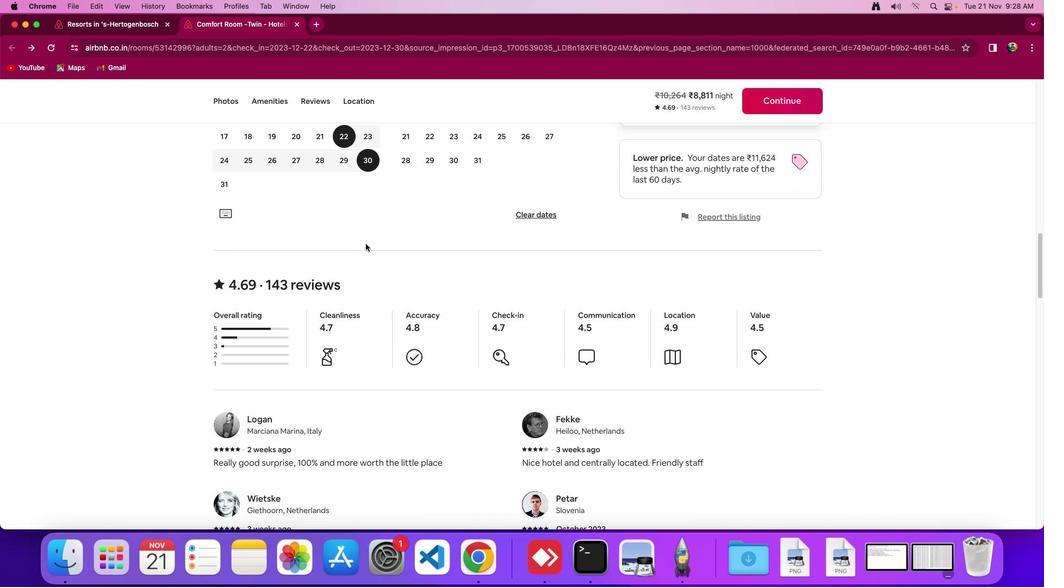 
Action: Mouse moved to (500, 237)
Screenshot: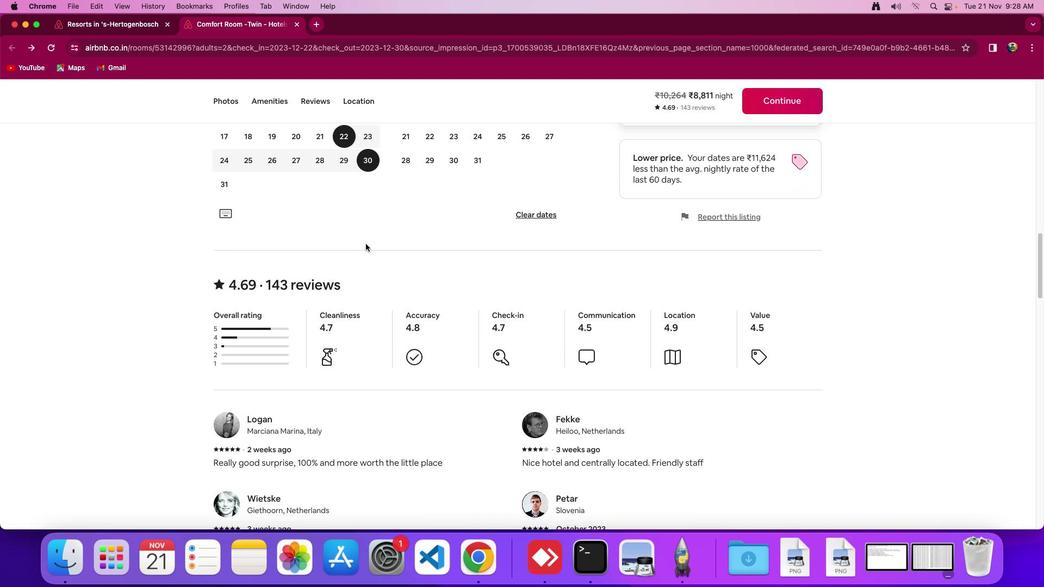 
Action: Mouse scrolled (500, 237) with delta (0, -3)
Screenshot: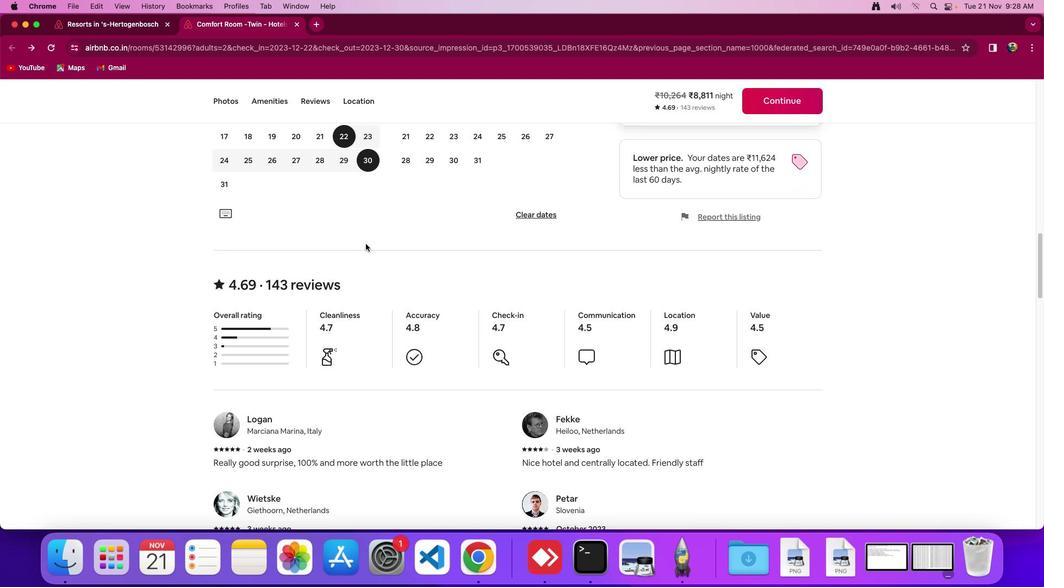 
Action: Mouse moved to (365, 244)
Screenshot: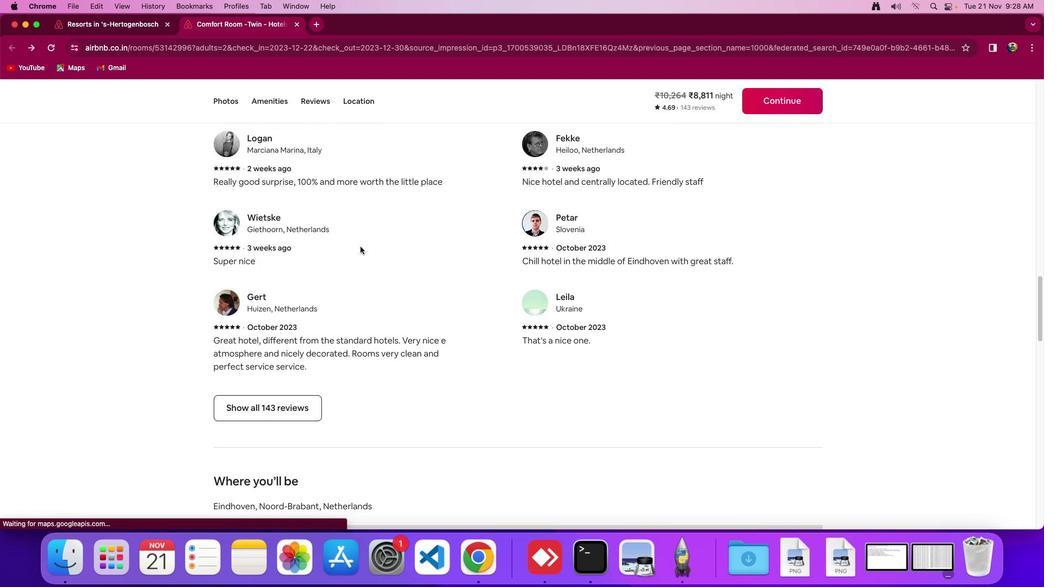 
Action: Mouse scrolled (365, 244) with delta (0, 0)
Screenshot: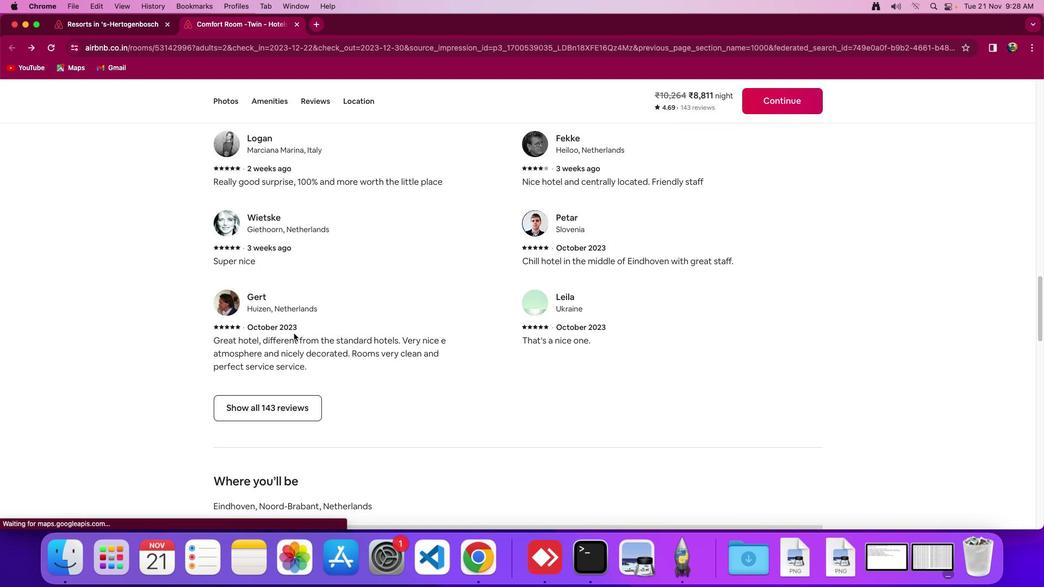 
Action: Mouse scrolled (365, 244) with delta (0, 0)
Screenshot: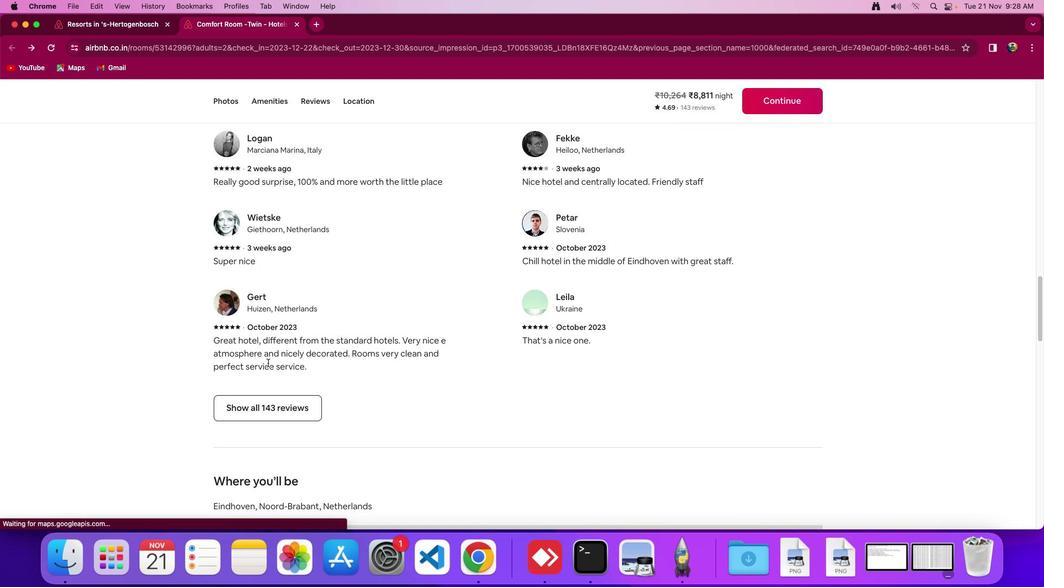 
Action: Mouse moved to (365, 244)
Screenshot: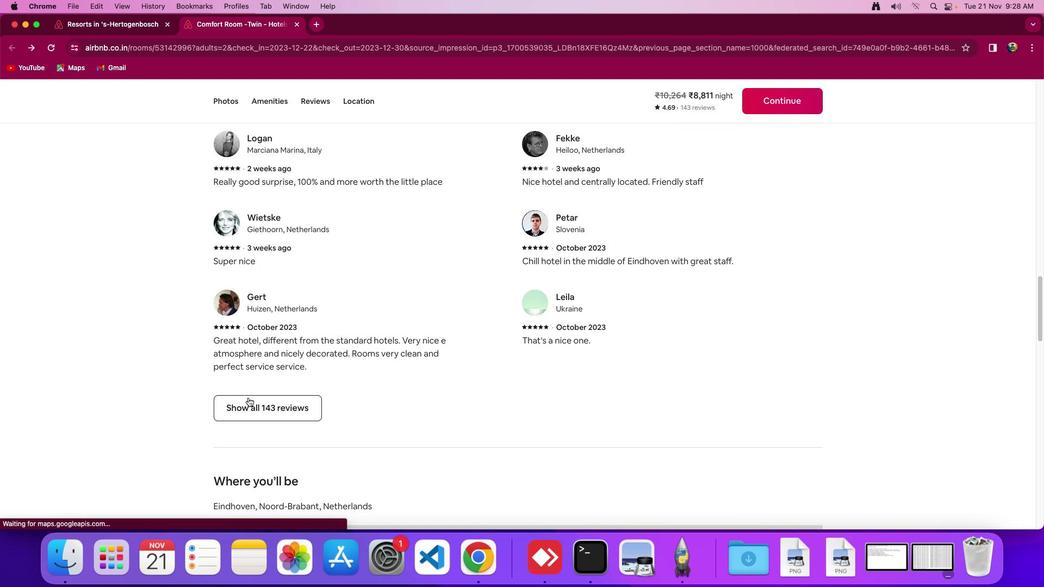 
Action: Mouse scrolled (365, 244) with delta (0, -1)
Screenshot: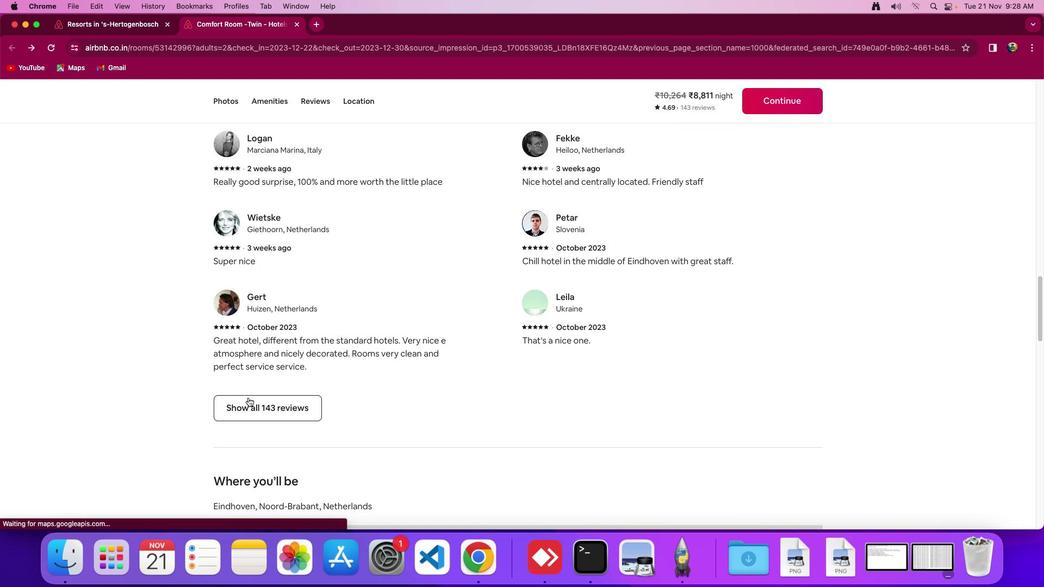 
Action: Mouse moved to (365, 244)
Screenshot: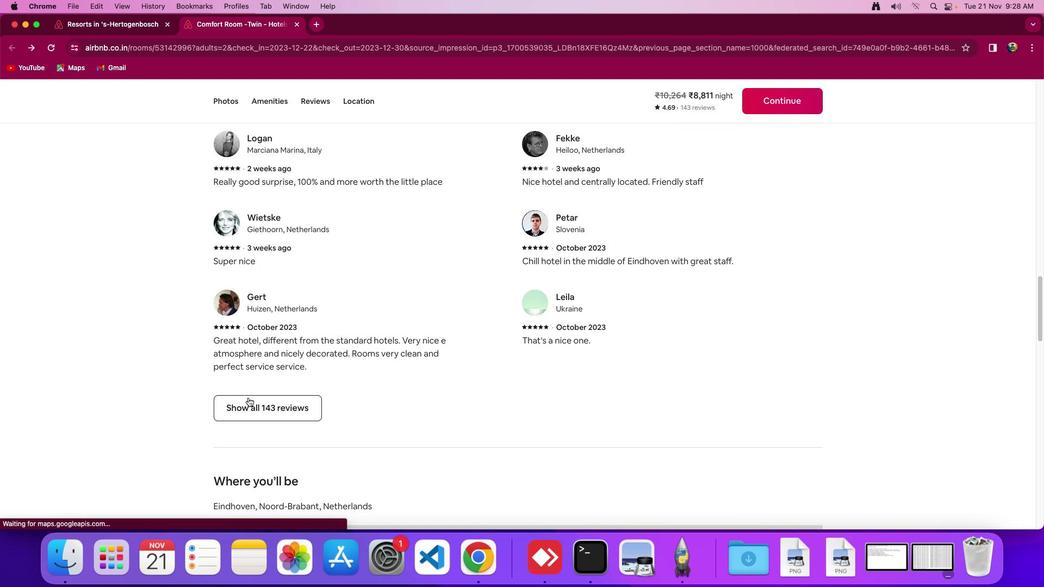 
Action: Mouse scrolled (365, 244) with delta (0, 0)
Screenshot: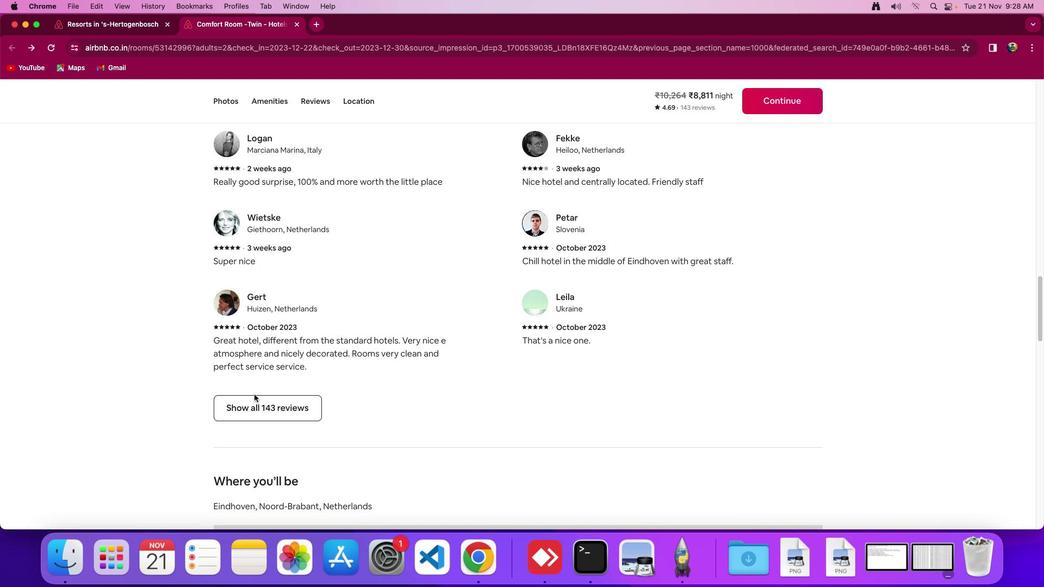 
Action: Mouse scrolled (365, 244) with delta (0, 0)
Screenshot: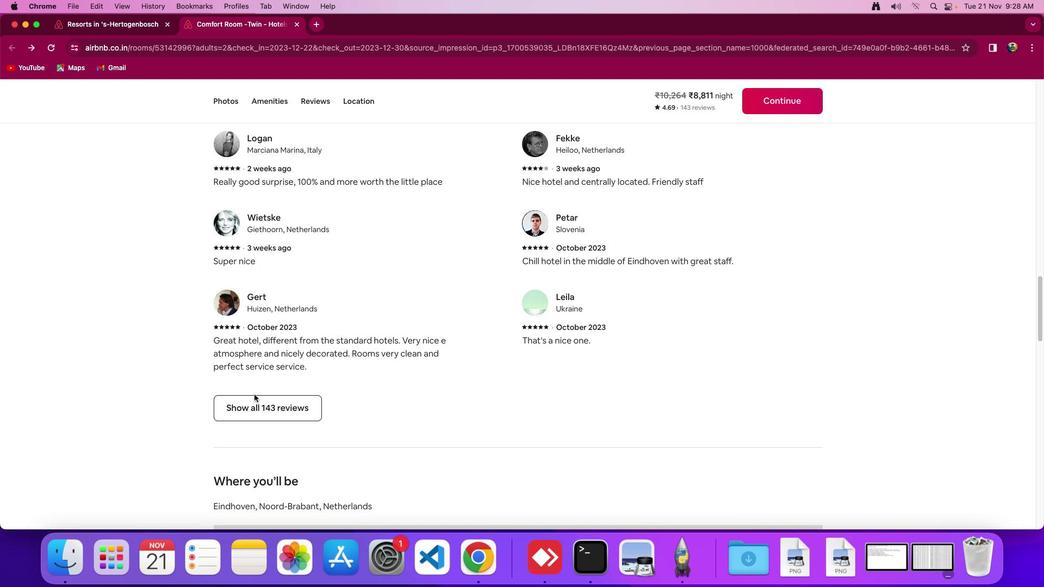 
Action: Mouse scrolled (365, 244) with delta (0, -2)
Screenshot: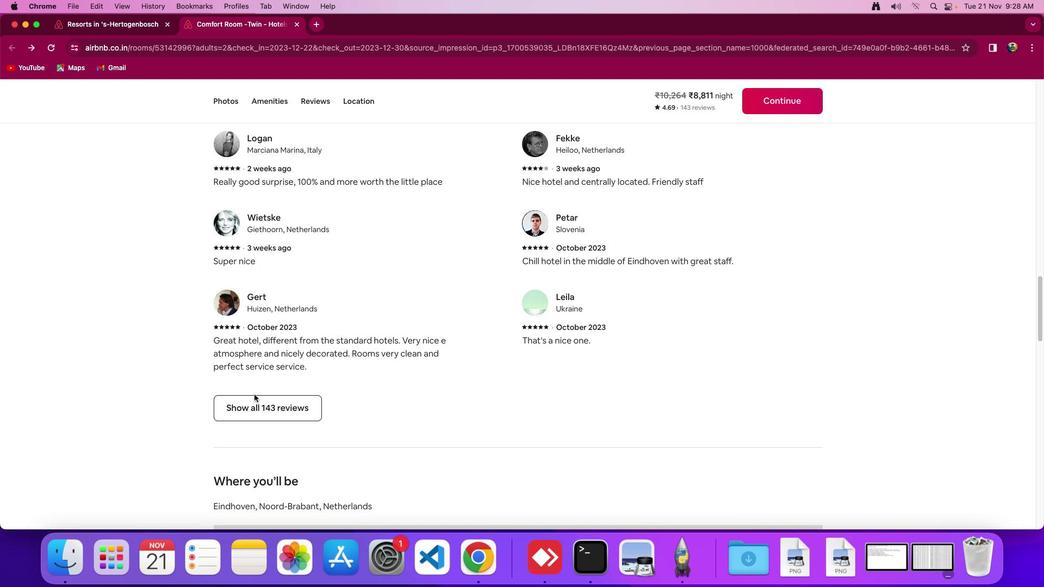 
Action: Mouse scrolled (365, 244) with delta (0, -3)
Screenshot: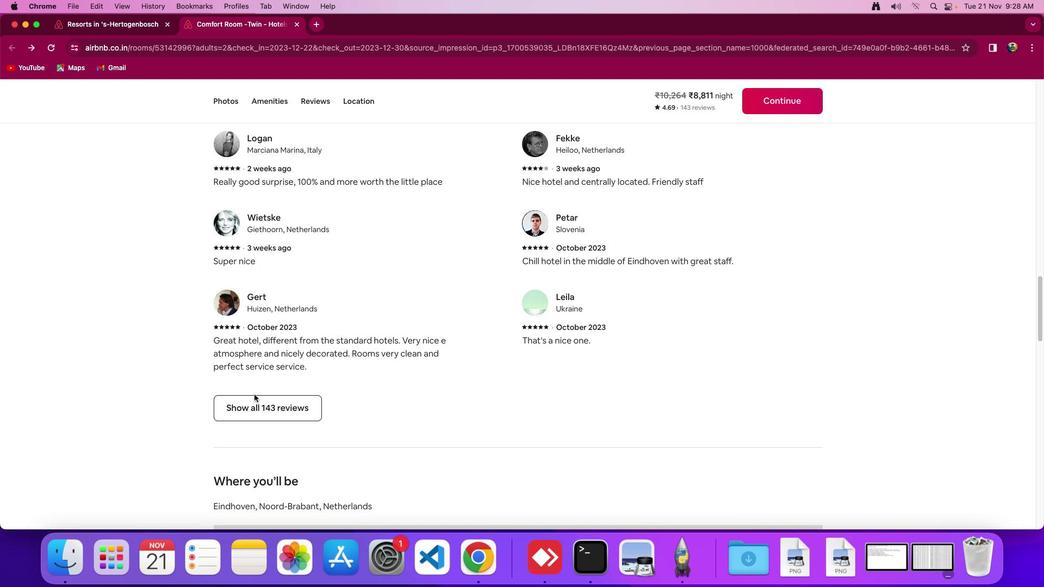 
Action: Mouse moved to (254, 394)
Screenshot: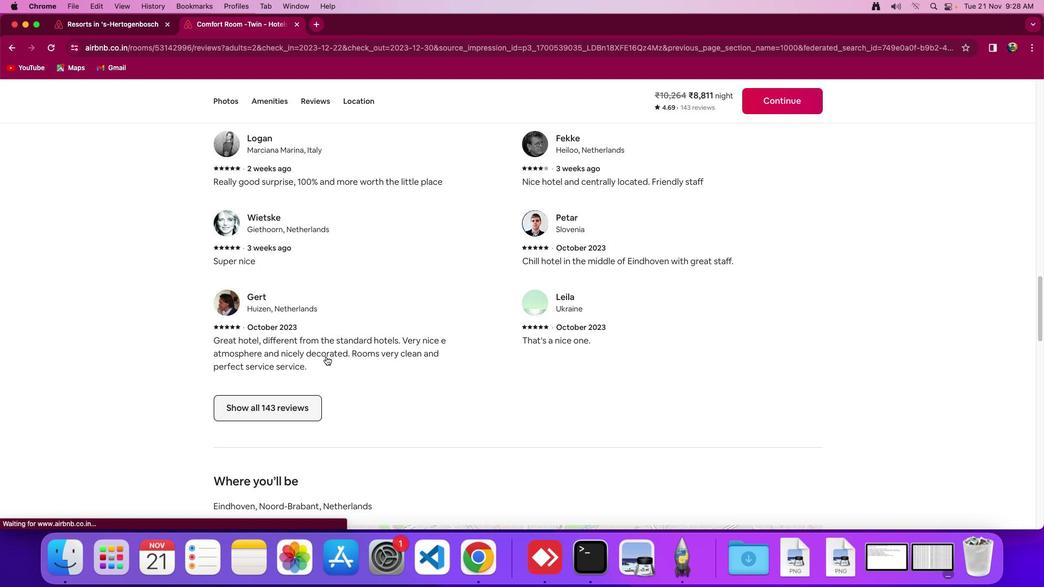 
Action: Mouse pressed left at (254, 394)
Screenshot: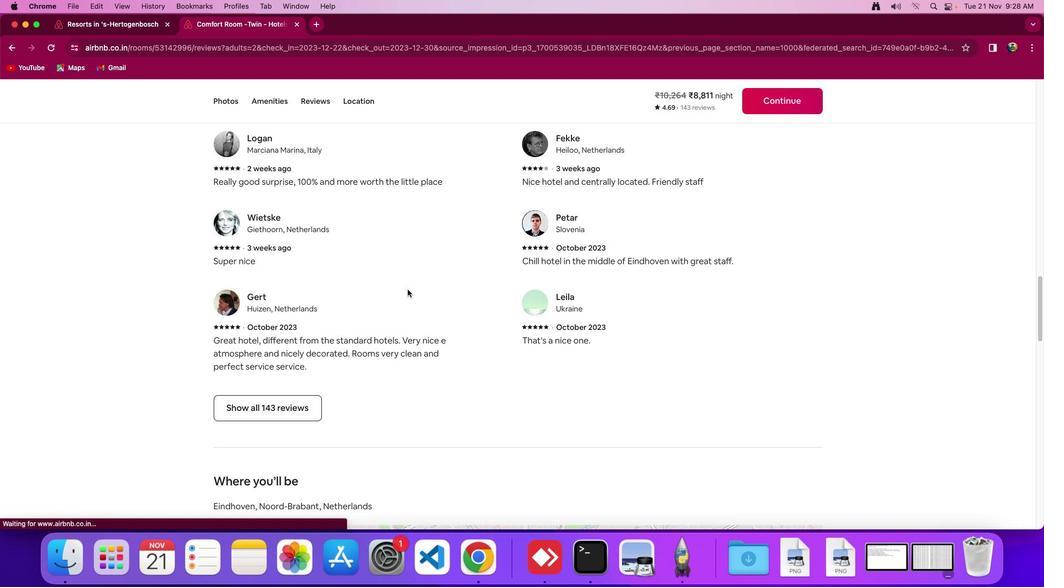 
Action: Mouse moved to (253, 403)
Screenshot: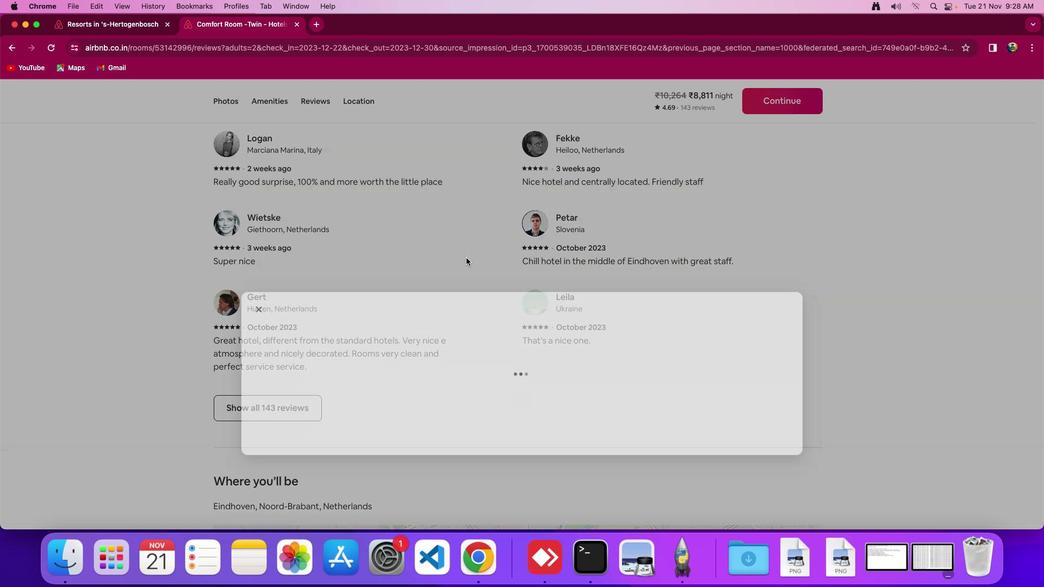 
Action: Mouse pressed left at (253, 403)
Screenshot: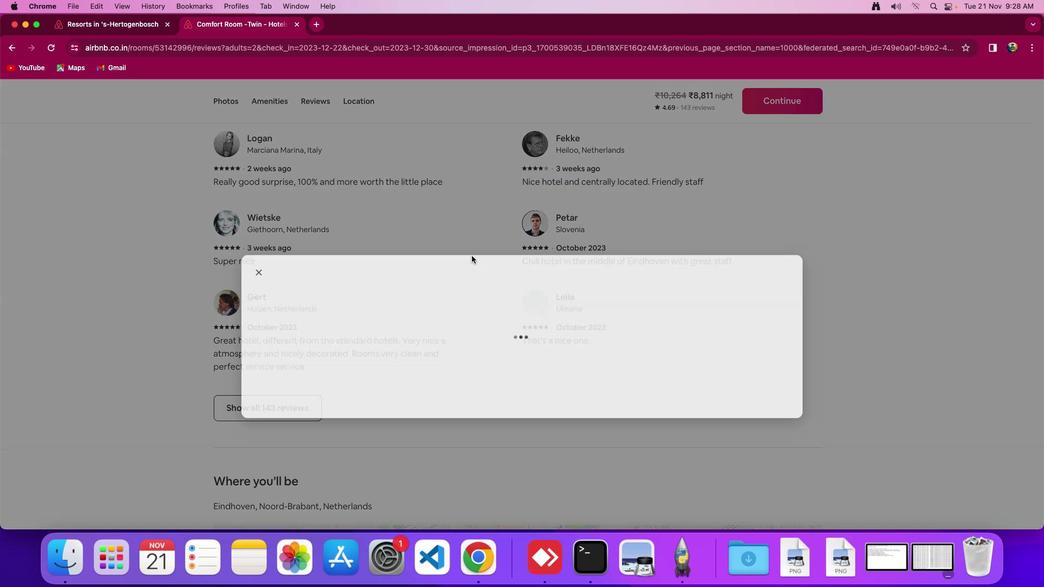 
Action: Mouse moved to (615, 282)
Screenshot: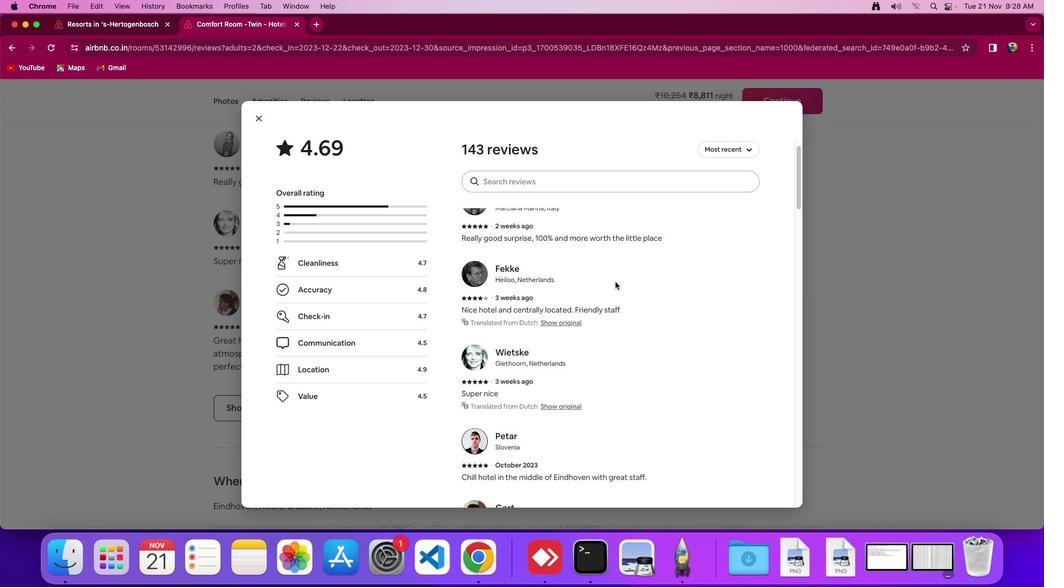 
Action: Mouse scrolled (615, 282) with delta (0, 0)
Screenshot: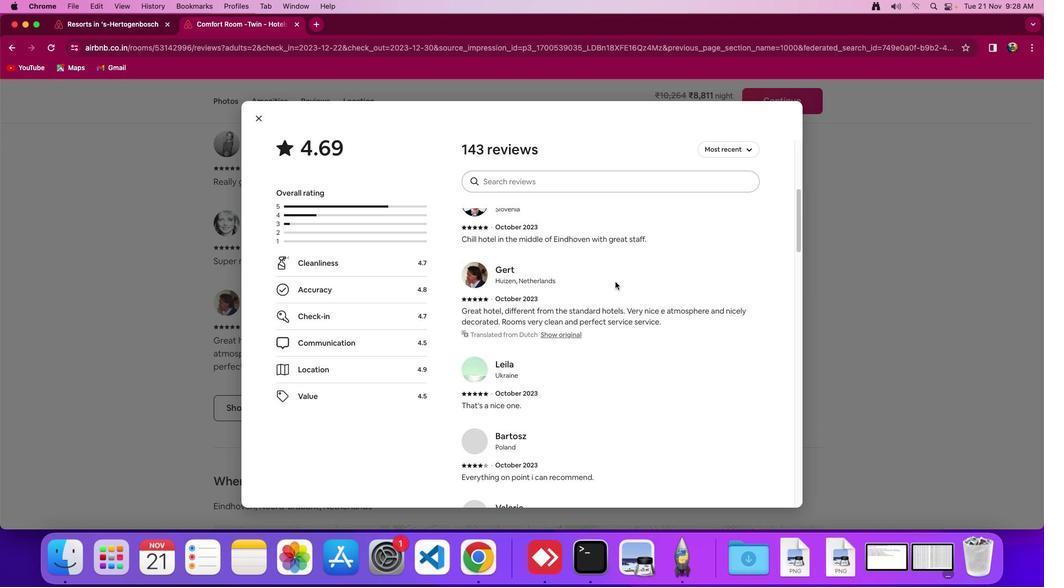 
Action: Mouse scrolled (615, 282) with delta (0, 0)
Screenshot: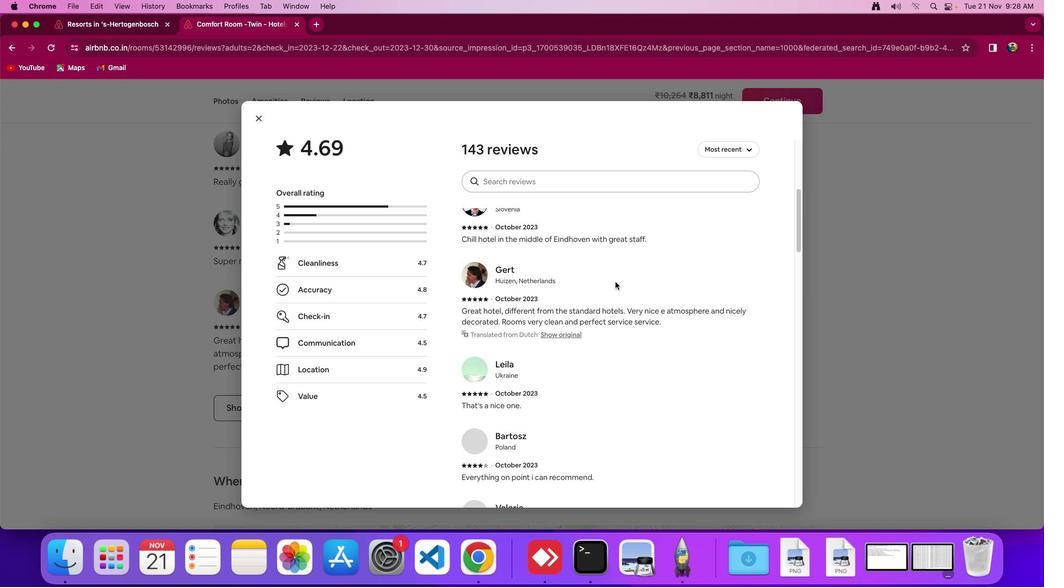 
Action: Mouse moved to (615, 282)
Screenshot: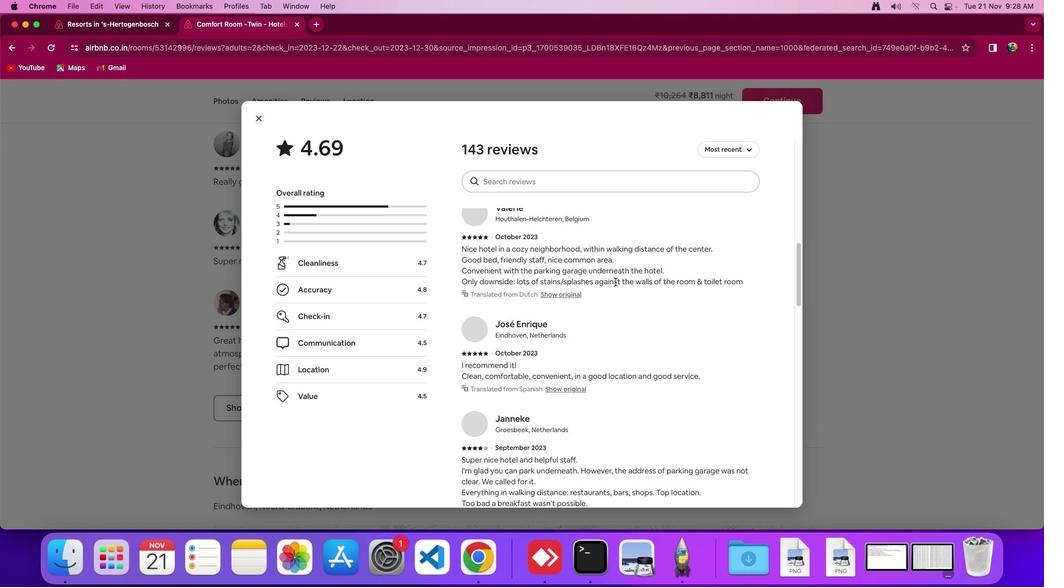 
Action: Mouse scrolled (615, 282) with delta (0, 0)
Screenshot: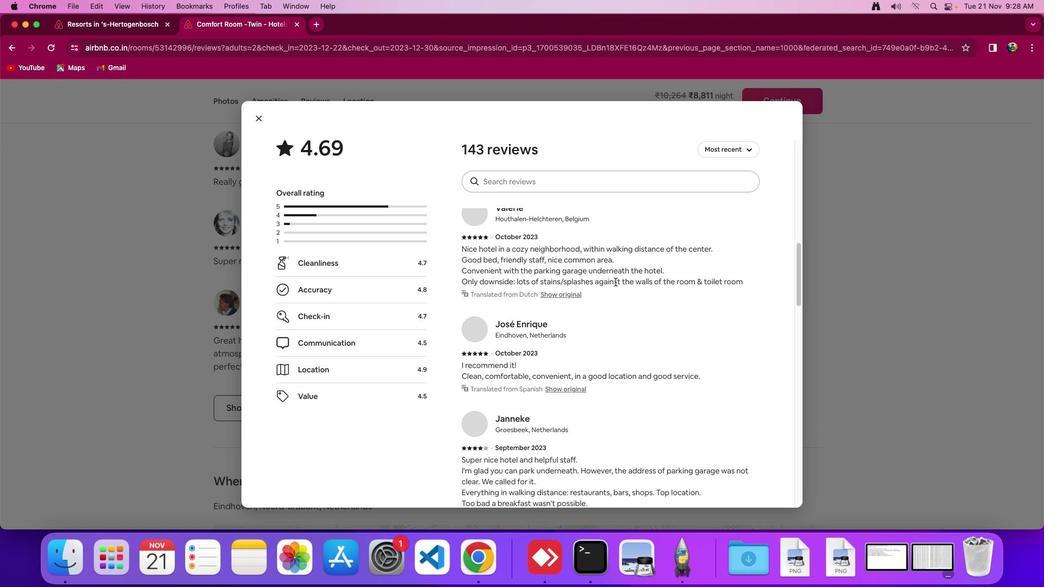 
Action: Mouse scrolled (615, 282) with delta (0, 0)
Screenshot: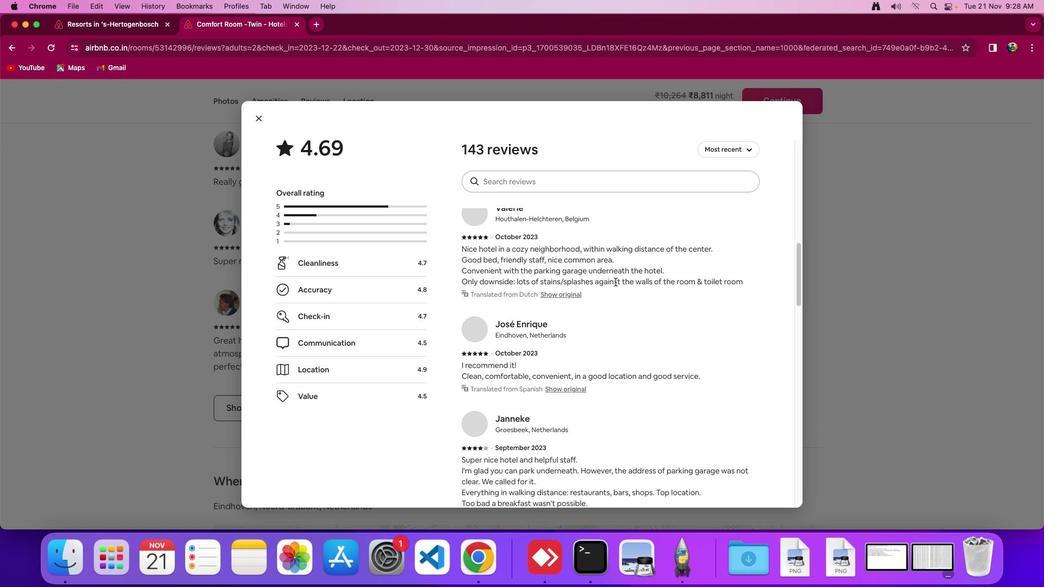 
Action: Mouse scrolled (615, 282) with delta (0, -2)
Screenshot: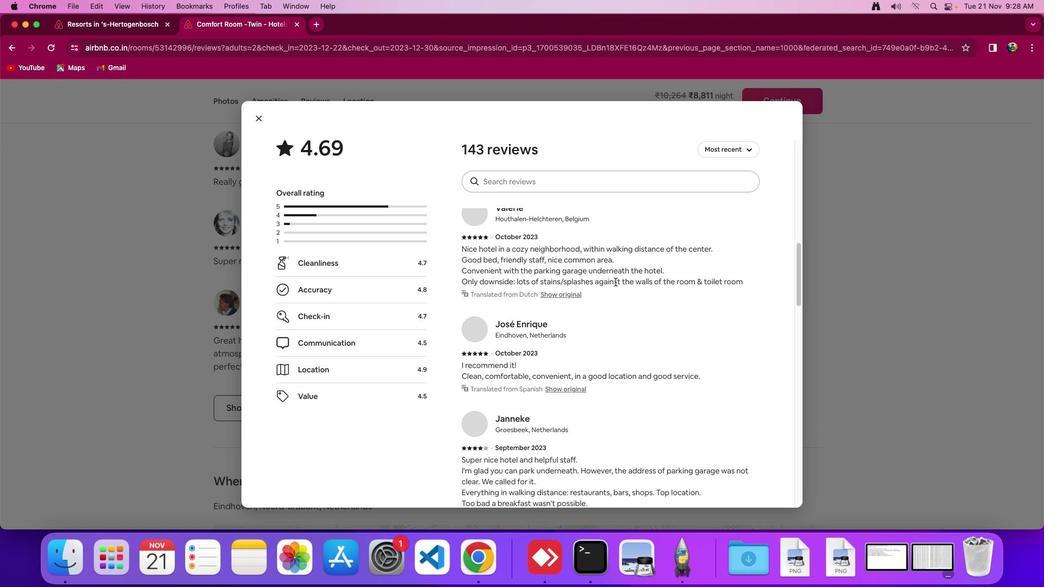 
Action: Mouse scrolled (615, 282) with delta (0, -2)
Screenshot: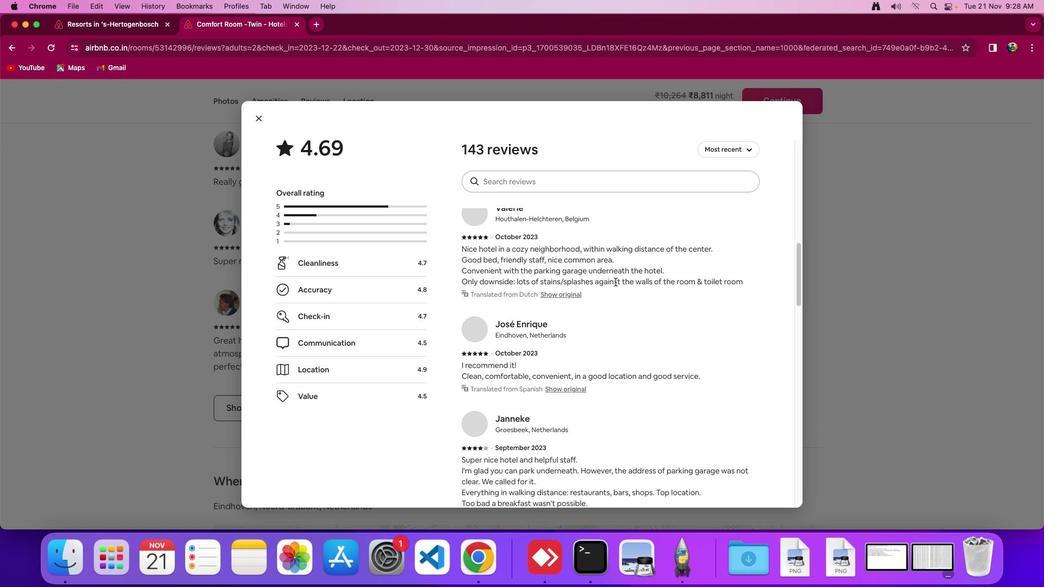 
Action: Mouse scrolled (615, 282) with delta (0, 0)
Screenshot: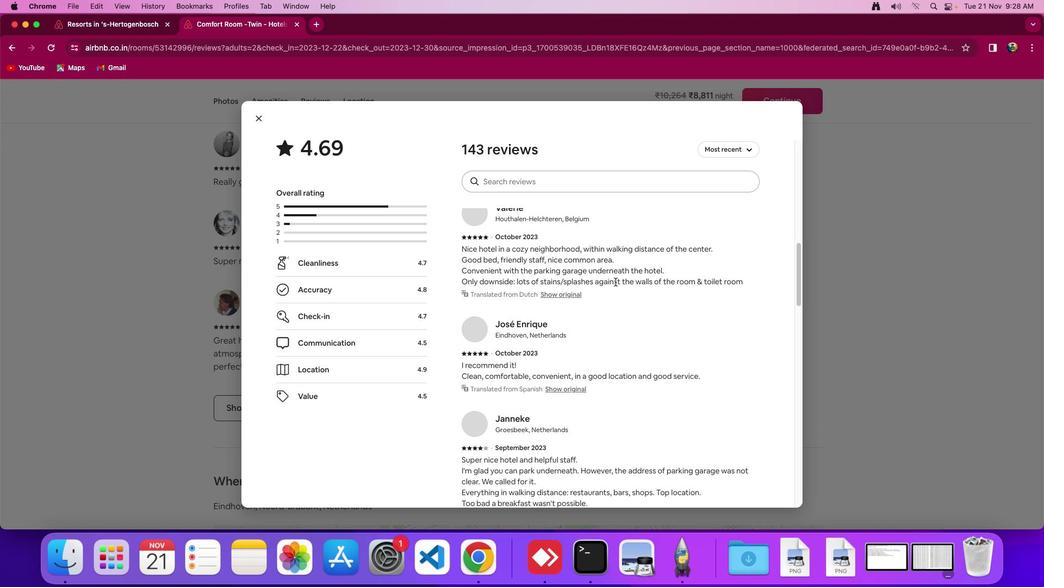 
Action: Mouse scrolled (615, 282) with delta (0, 0)
Screenshot: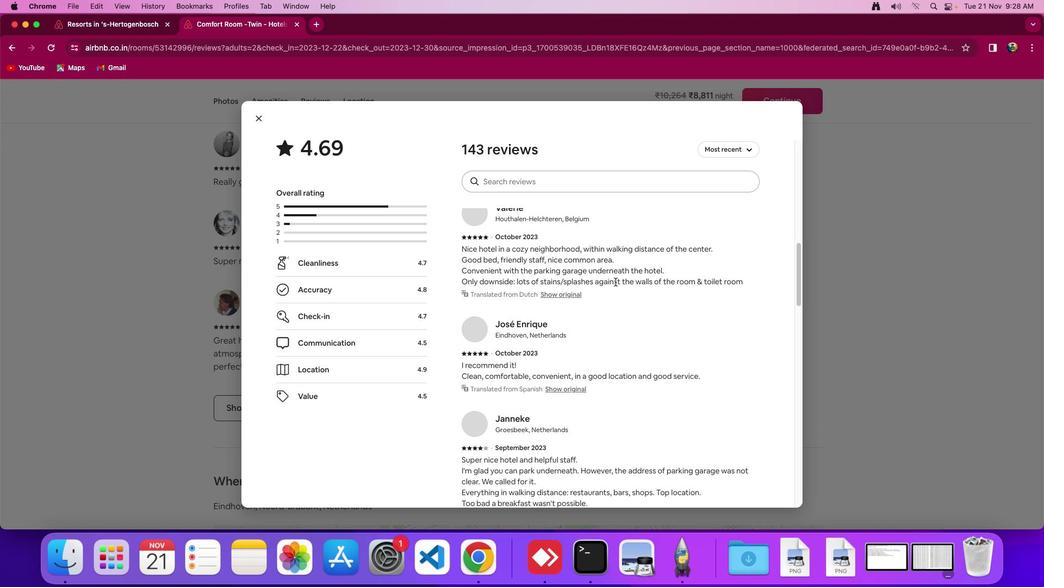 
Action: Mouse scrolled (615, 282) with delta (0, -2)
Screenshot: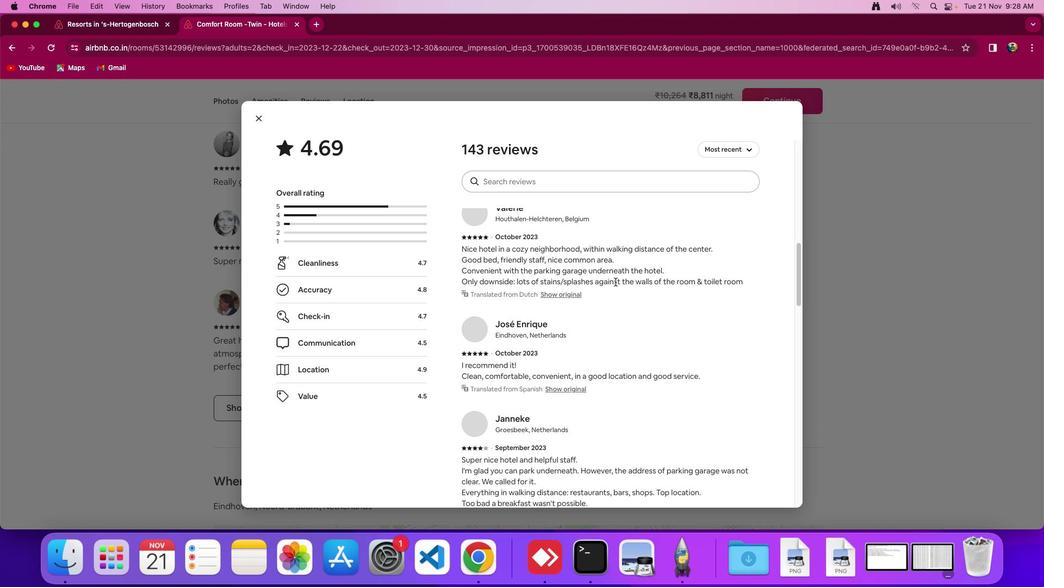 
Action: Mouse scrolled (615, 282) with delta (0, -3)
Screenshot: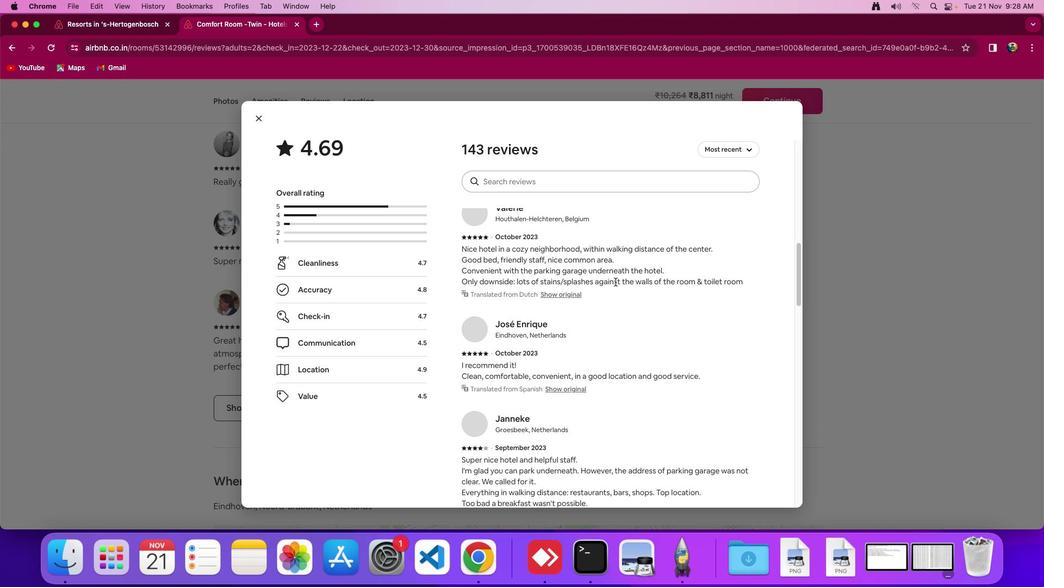 
Action: Mouse moved to (615, 281)
Screenshot: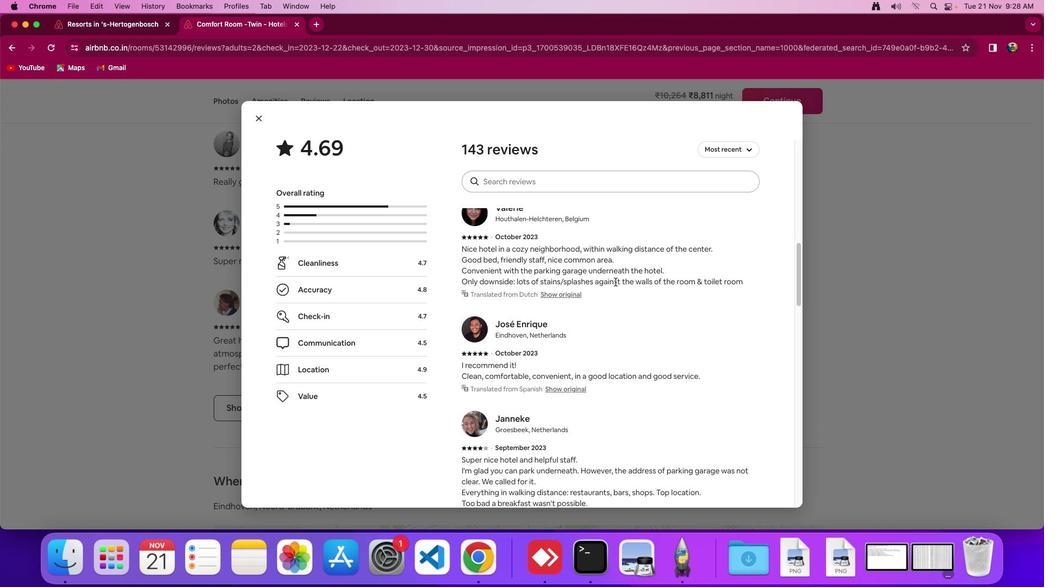 
Action: Mouse scrolled (615, 281) with delta (0, 0)
Screenshot: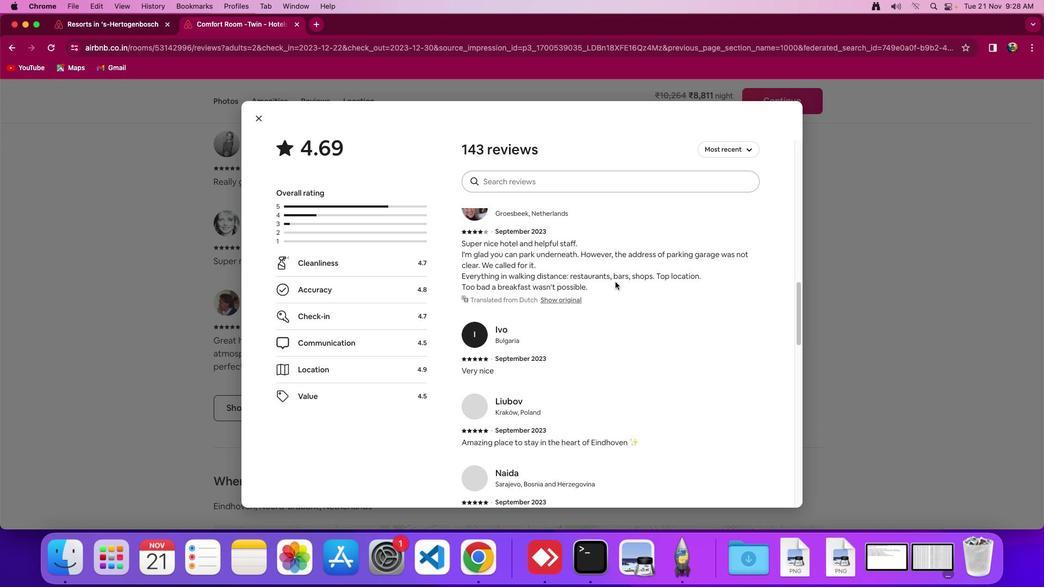 
Action: Mouse scrolled (615, 281) with delta (0, 0)
Screenshot: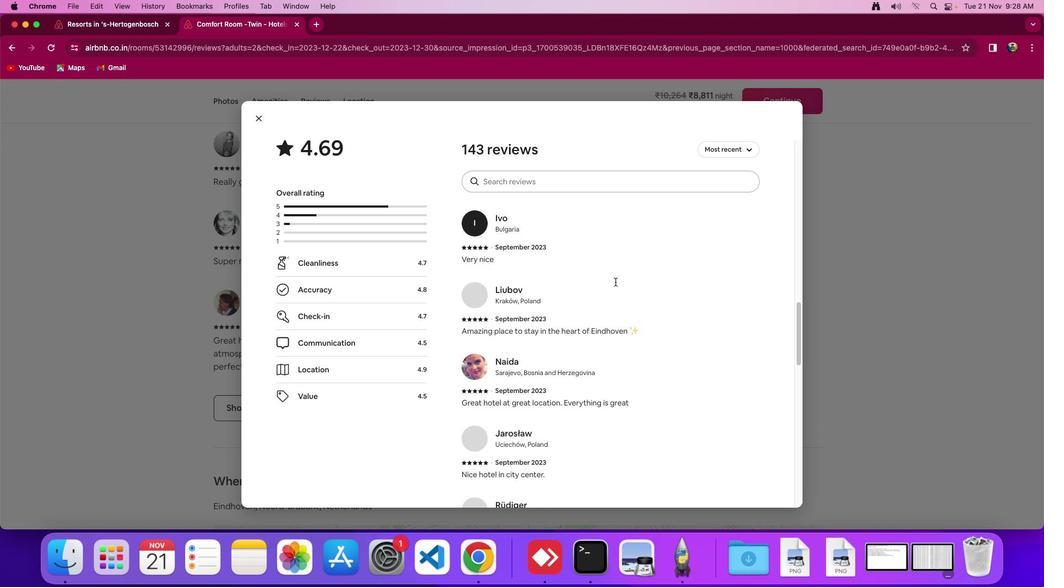 
Action: Mouse scrolled (615, 281) with delta (0, -1)
Screenshot: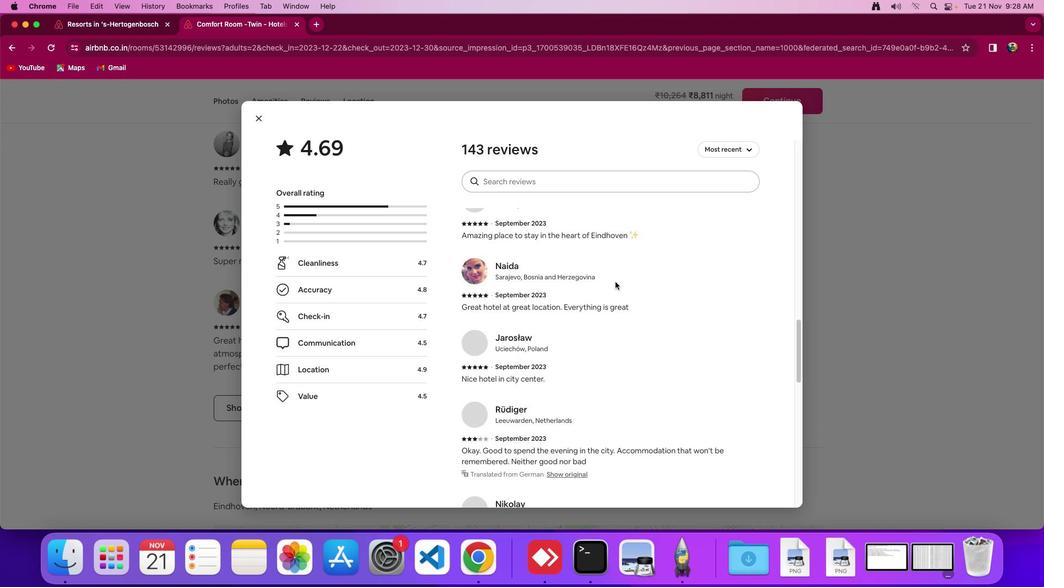 
Action: Mouse scrolled (615, 281) with delta (0, -2)
Screenshot: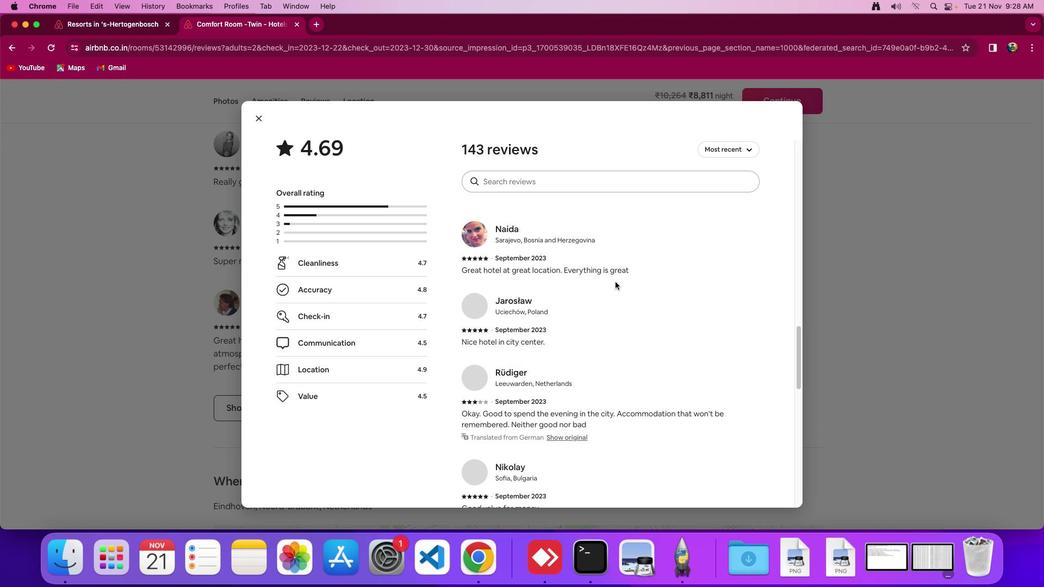 
Action: Mouse scrolled (615, 281) with delta (0, 0)
Screenshot: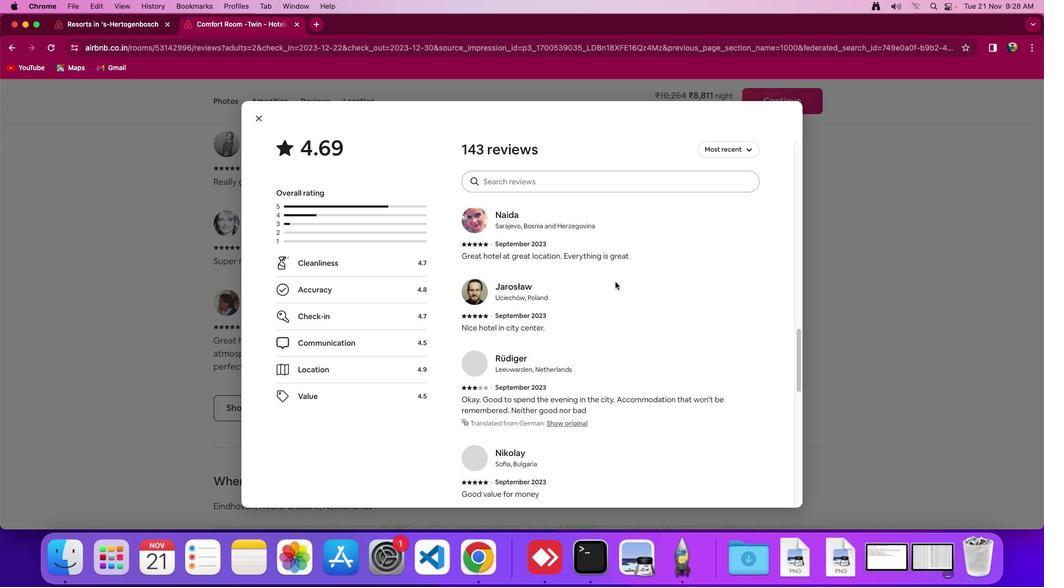 
Action: Mouse scrolled (615, 281) with delta (0, 0)
Screenshot: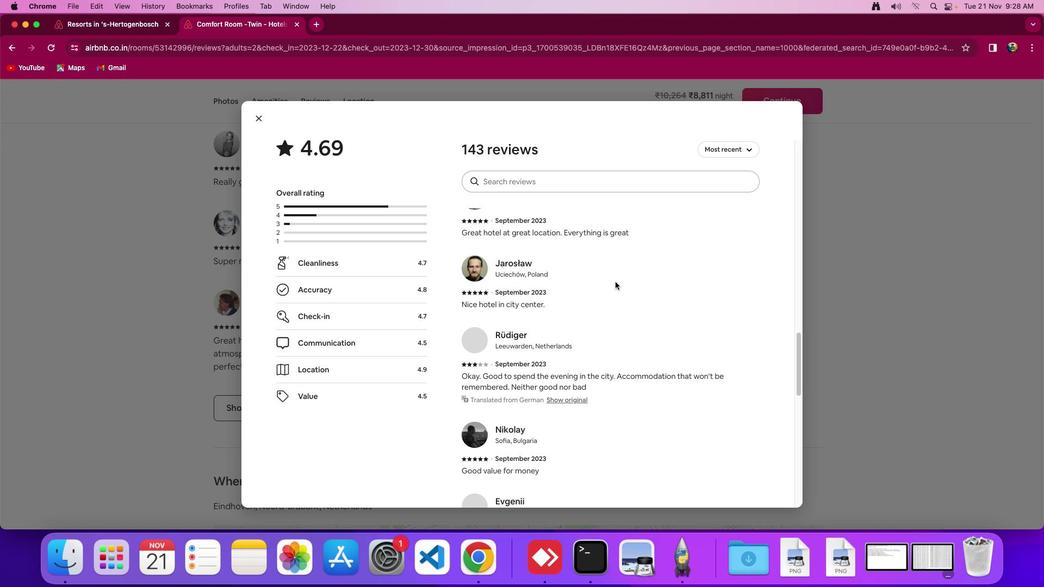 
Action: Mouse scrolled (615, 281) with delta (0, -2)
Screenshot: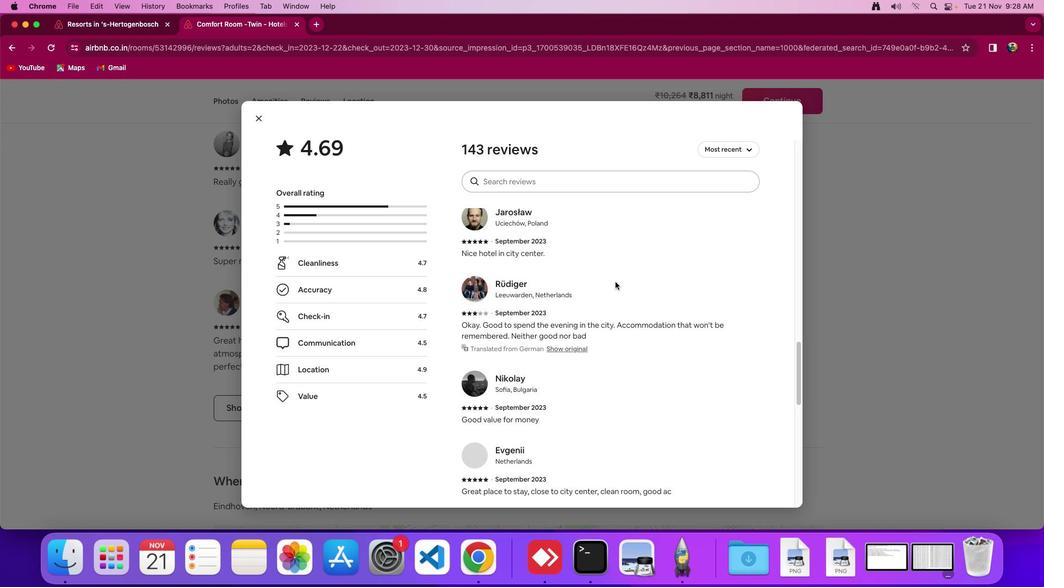 
Action: Mouse scrolled (615, 281) with delta (0, -3)
Screenshot: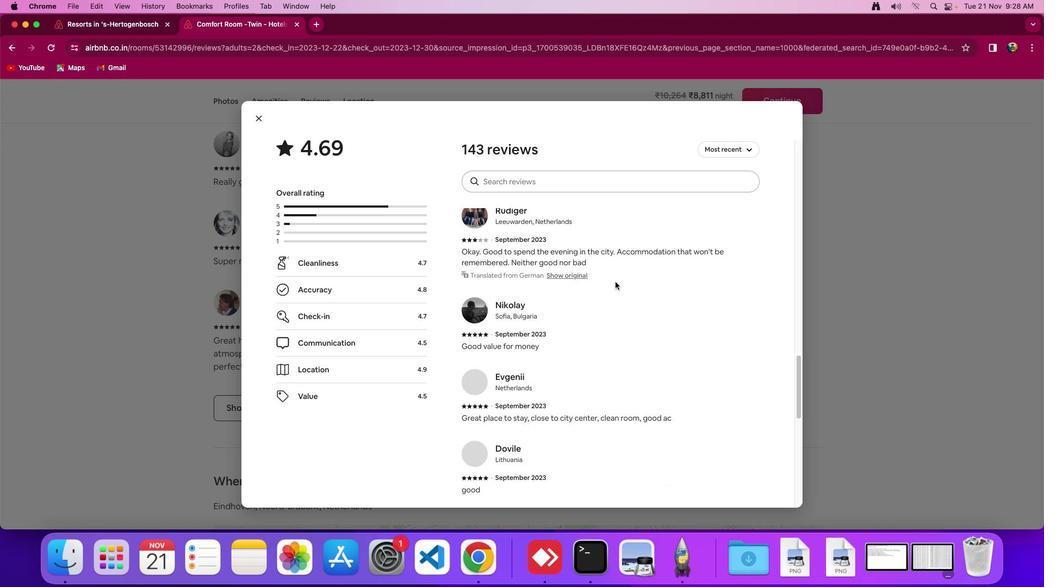 
Action: Mouse scrolled (615, 281) with delta (0, 0)
Screenshot: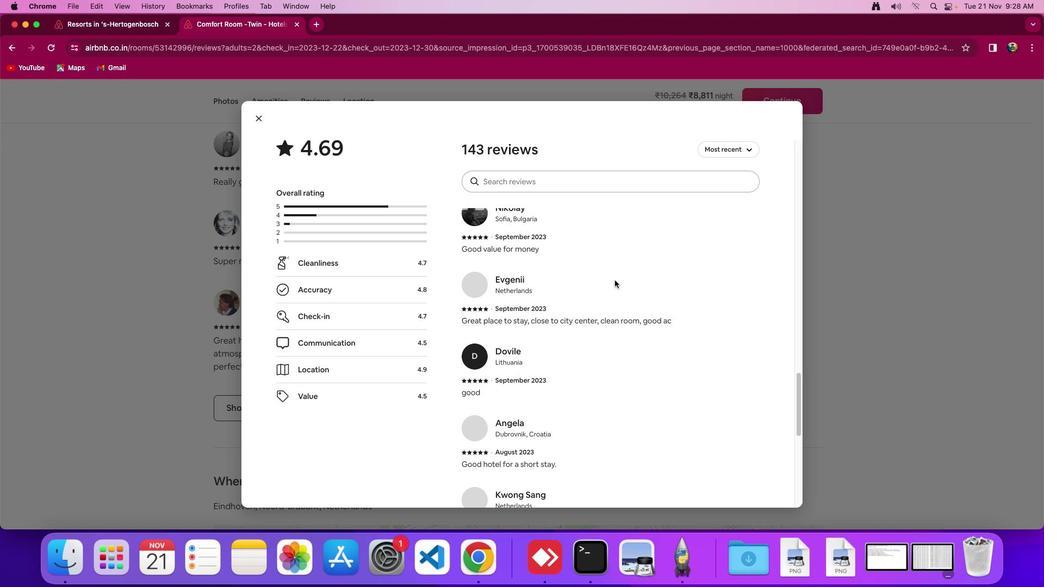 
Action: Mouse scrolled (615, 281) with delta (0, 0)
Screenshot: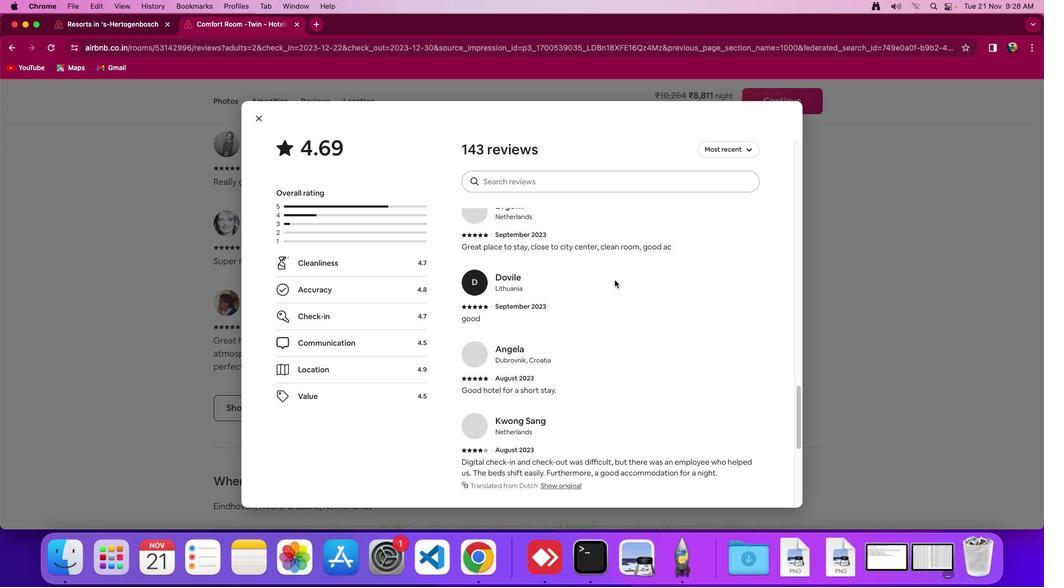 
Action: Mouse scrolled (615, 281) with delta (0, -1)
